 Task: Format the document to improve its visual presentation, including changing font styles, sizes, and applying text effects.
Action: Mouse moved to (633, 486)
Screenshot: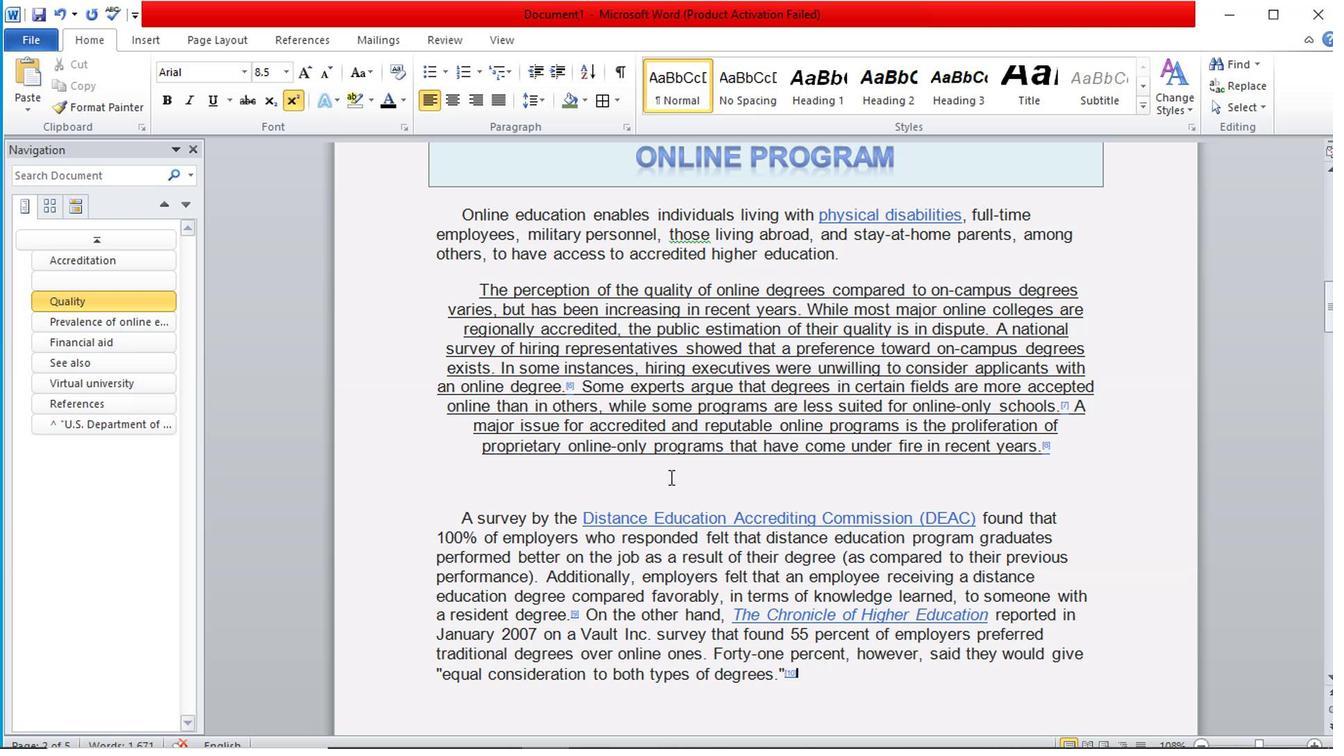 
Action: Mouse scrolled (633, 486) with delta (0, 0)
Screenshot: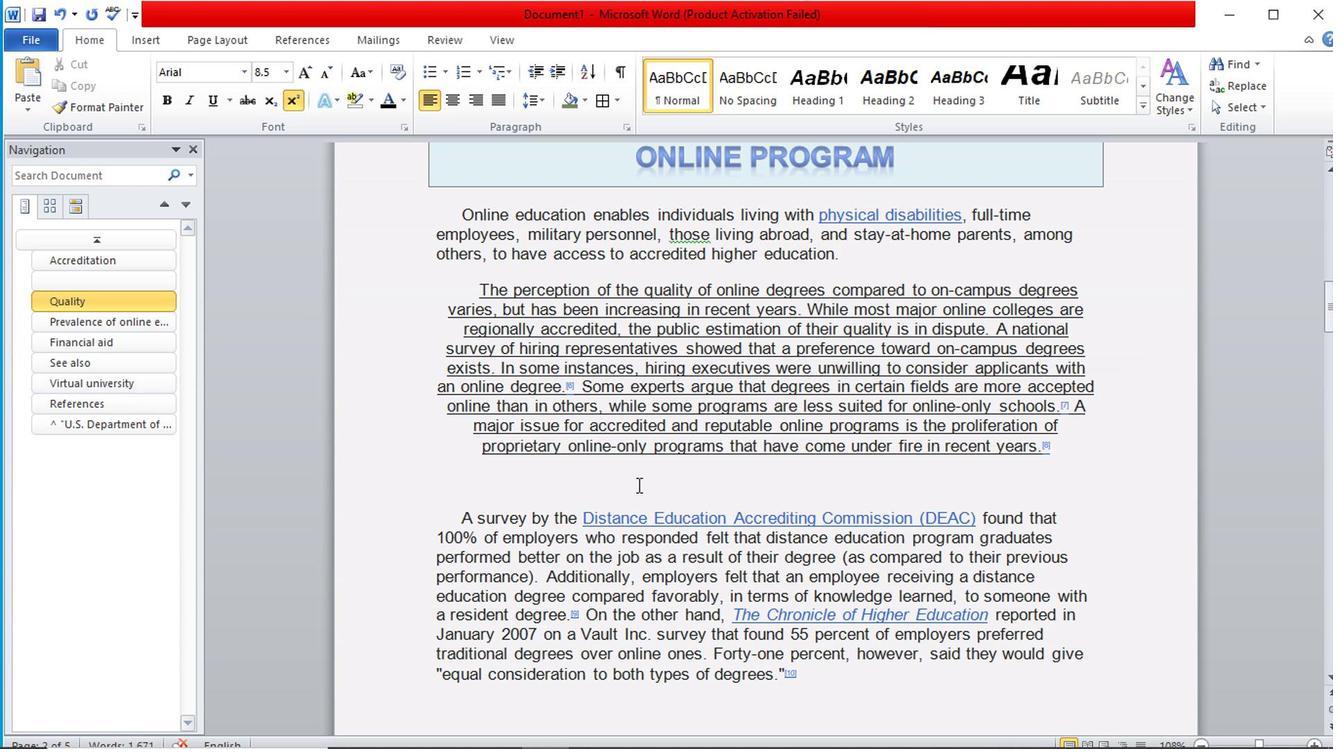 
Action: Mouse scrolled (633, 486) with delta (0, 0)
Screenshot: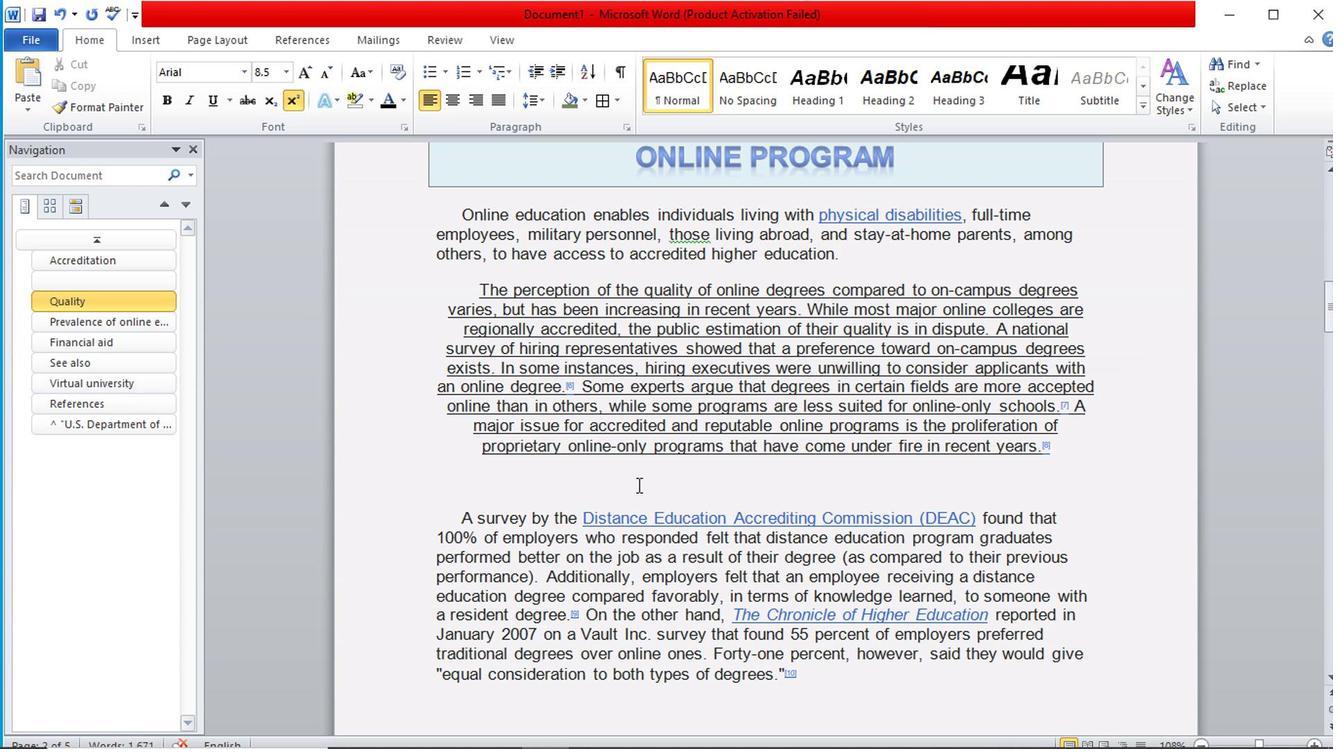 
Action: Mouse scrolled (633, 486) with delta (0, 0)
Screenshot: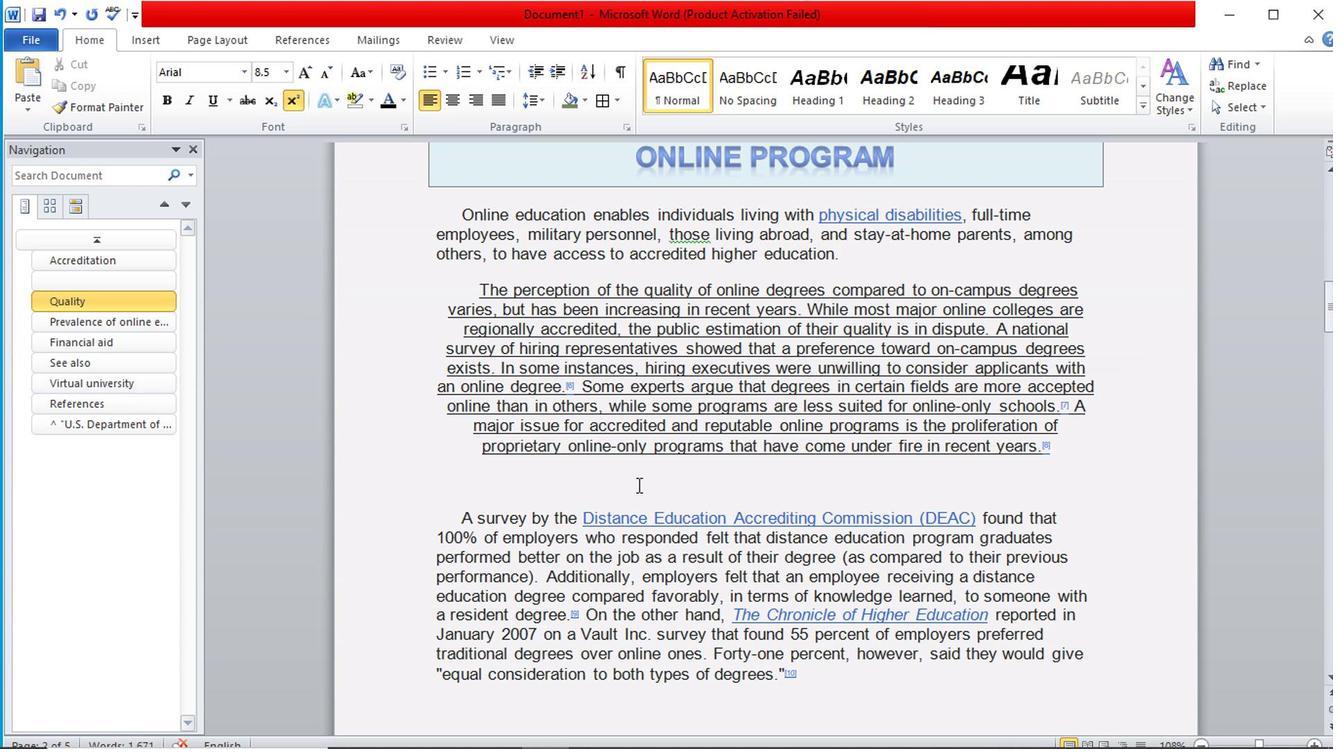 
Action: Mouse scrolled (633, 488) with delta (0, 1)
Screenshot: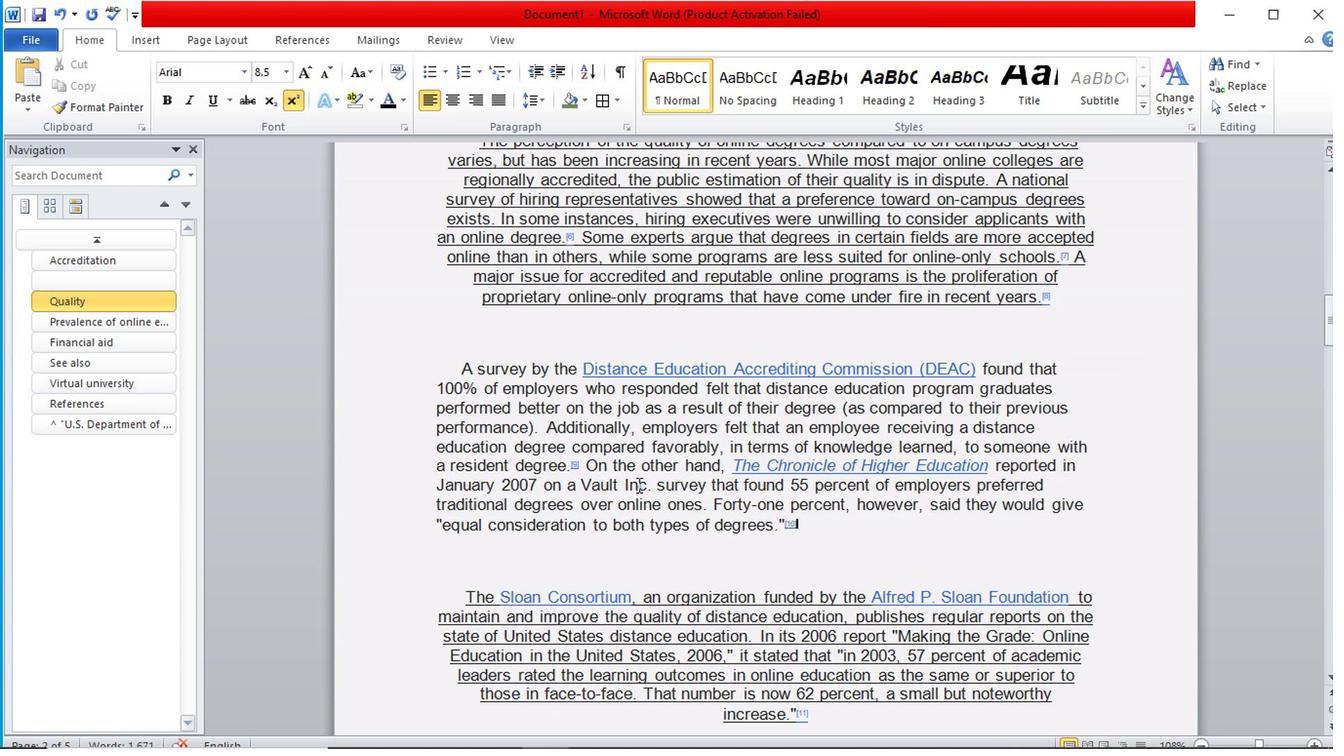 
Action: Mouse scrolled (633, 488) with delta (0, 1)
Screenshot: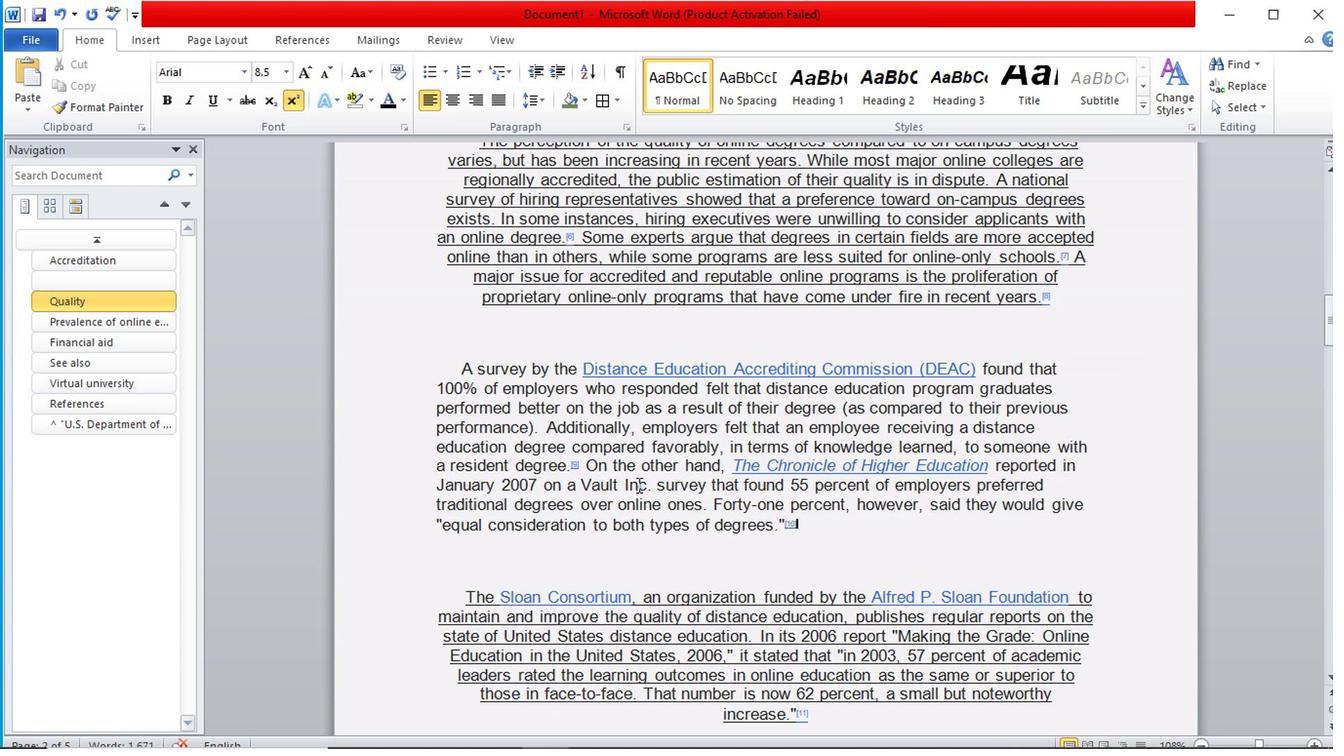 
Action: Mouse scrolled (633, 488) with delta (0, 1)
Screenshot: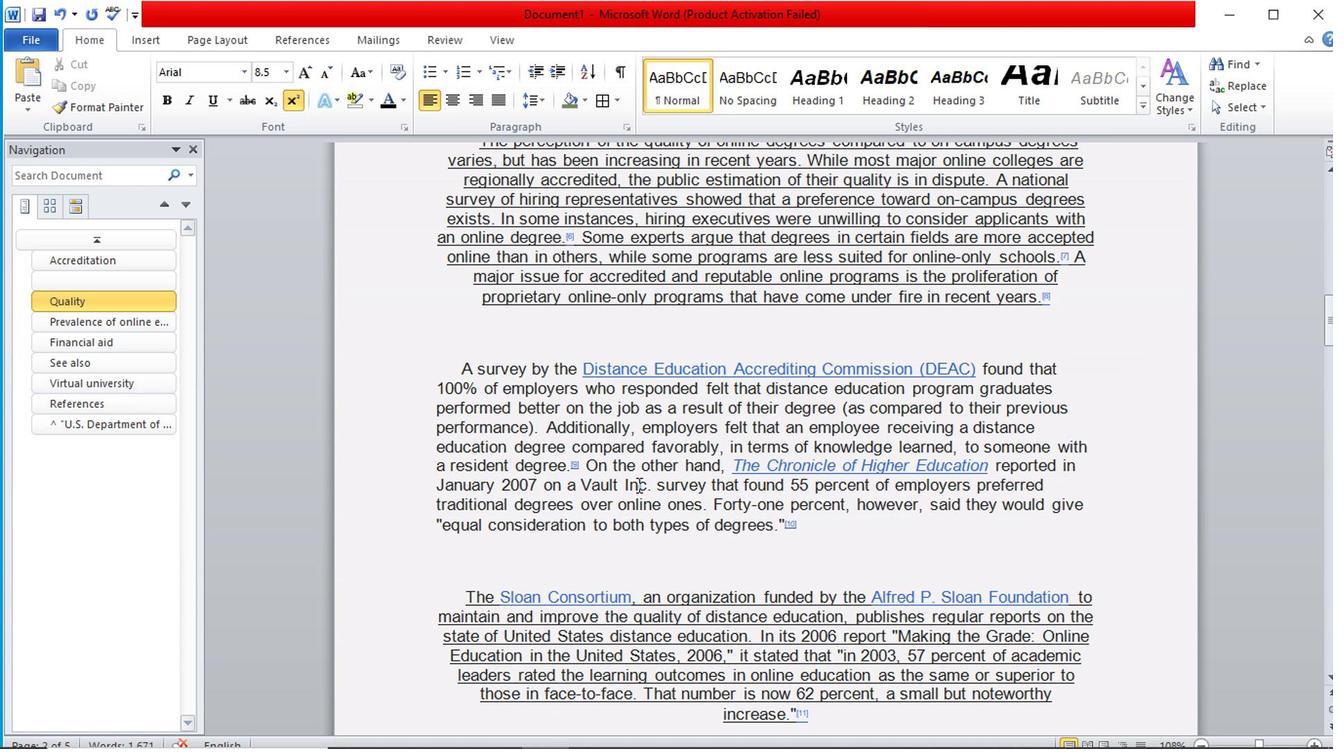 
Action: Mouse moved to (631, 488)
Screenshot: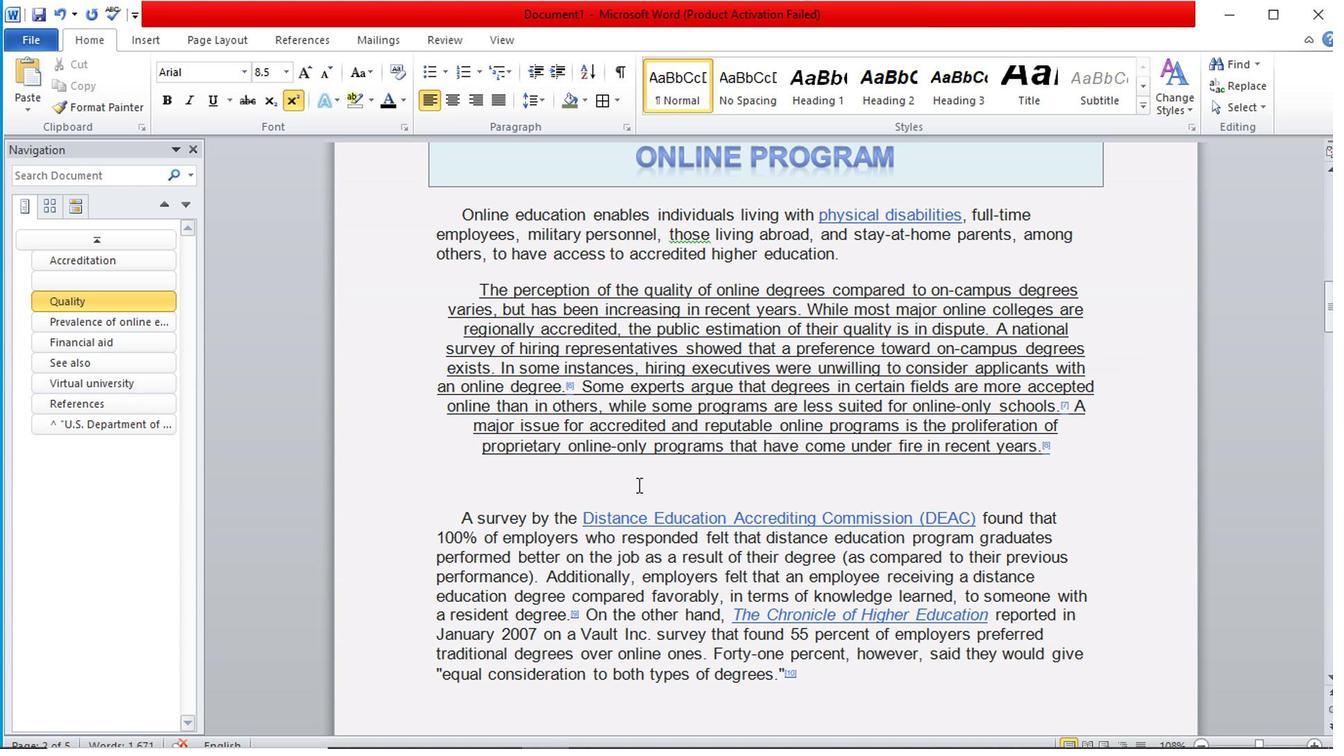 
Action: Mouse scrolled (631, 489) with delta (0, 0)
Screenshot: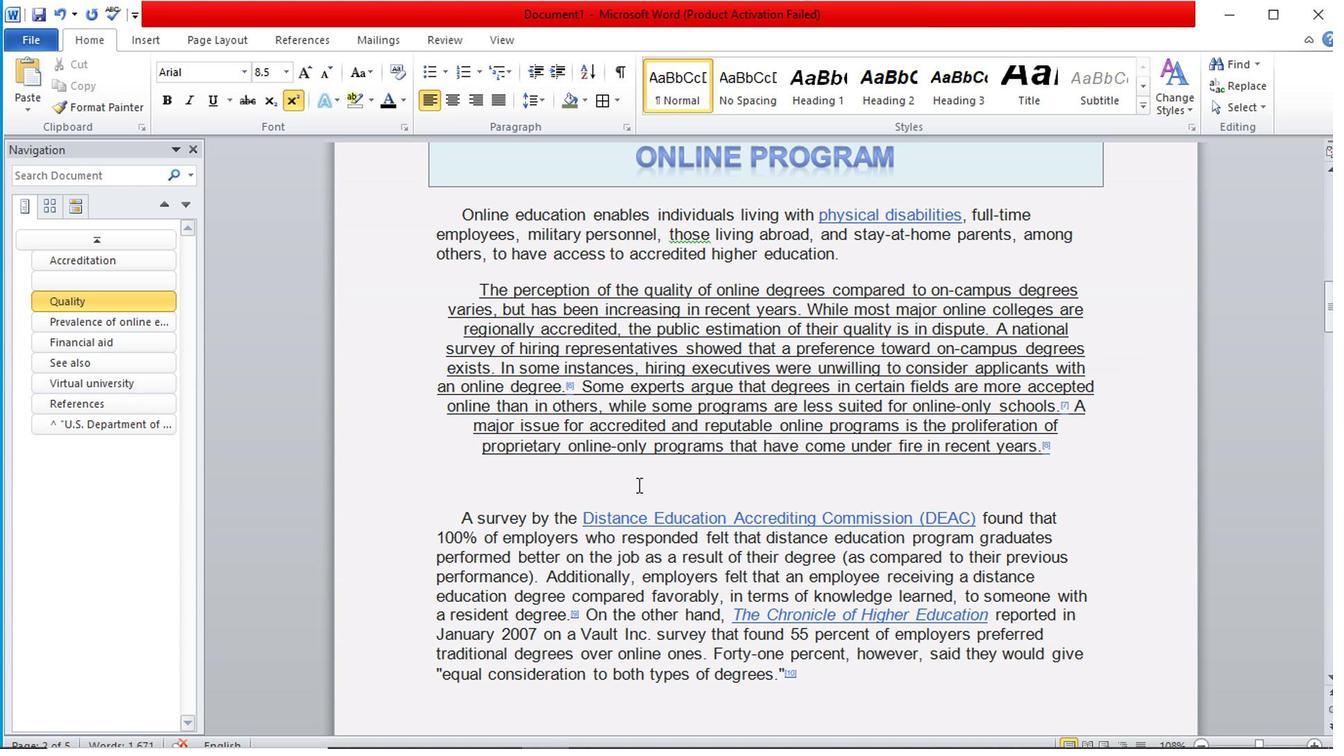 
Action: Mouse scrolled (631, 489) with delta (0, 0)
Screenshot: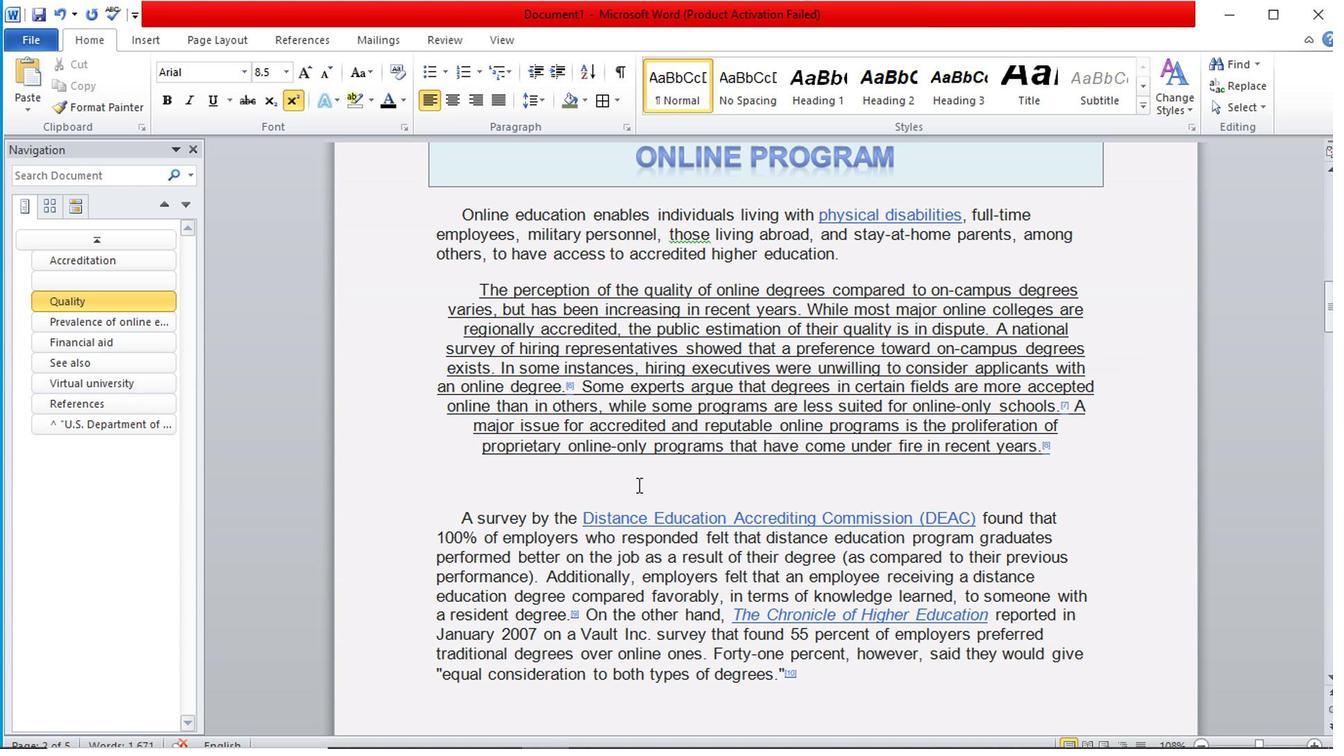 
Action: Mouse scrolled (631, 489) with delta (0, 0)
Screenshot: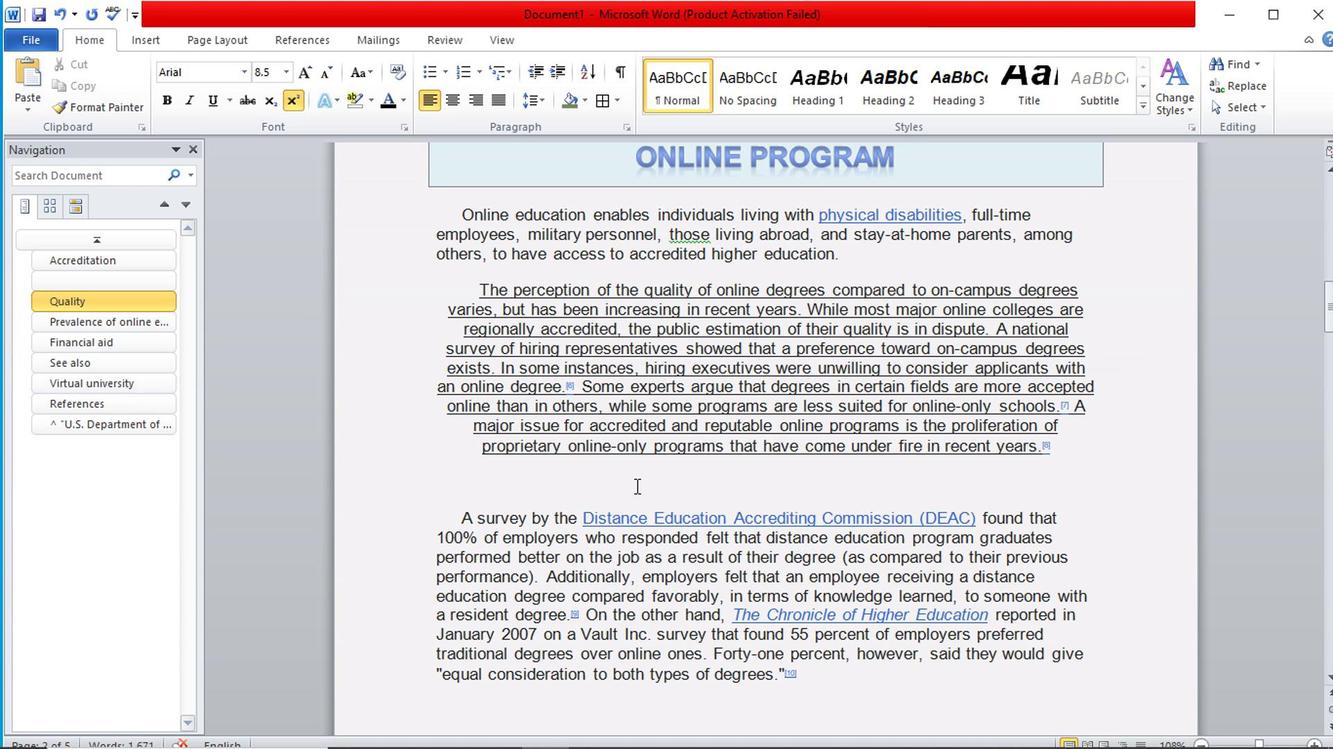 
Action: Mouse moved to (618, 491)
Screenshot: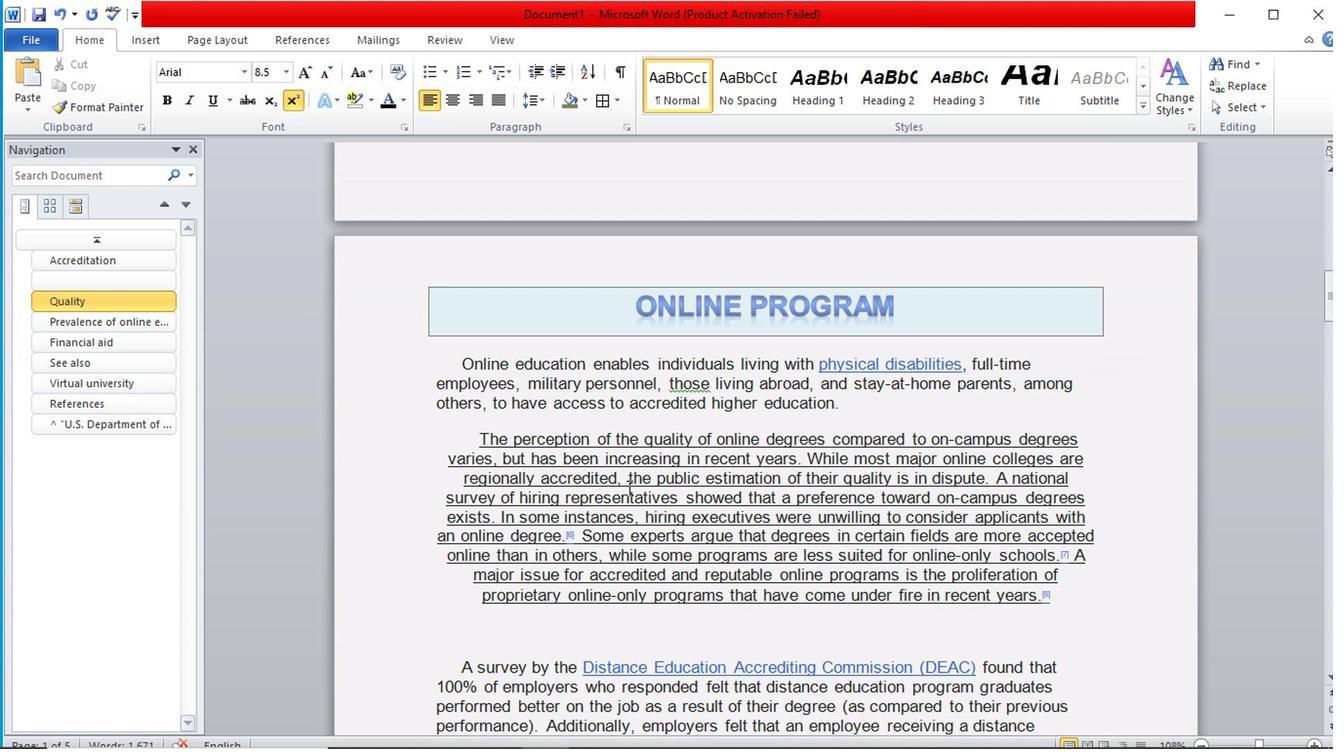 
Action: Mouse scrolled (618, 490) with delta (0, 0)
Screenshot: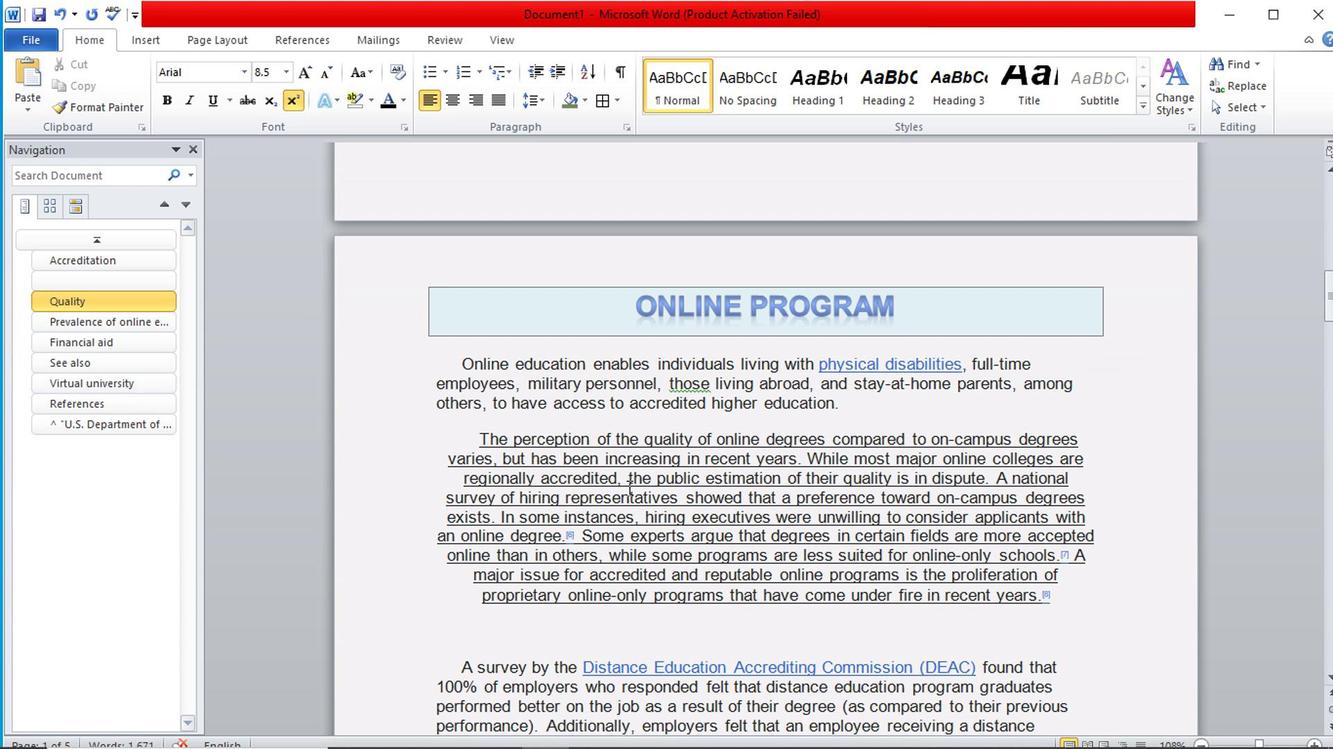 
Action: Mouse moved to (617, 491)
Screenshot: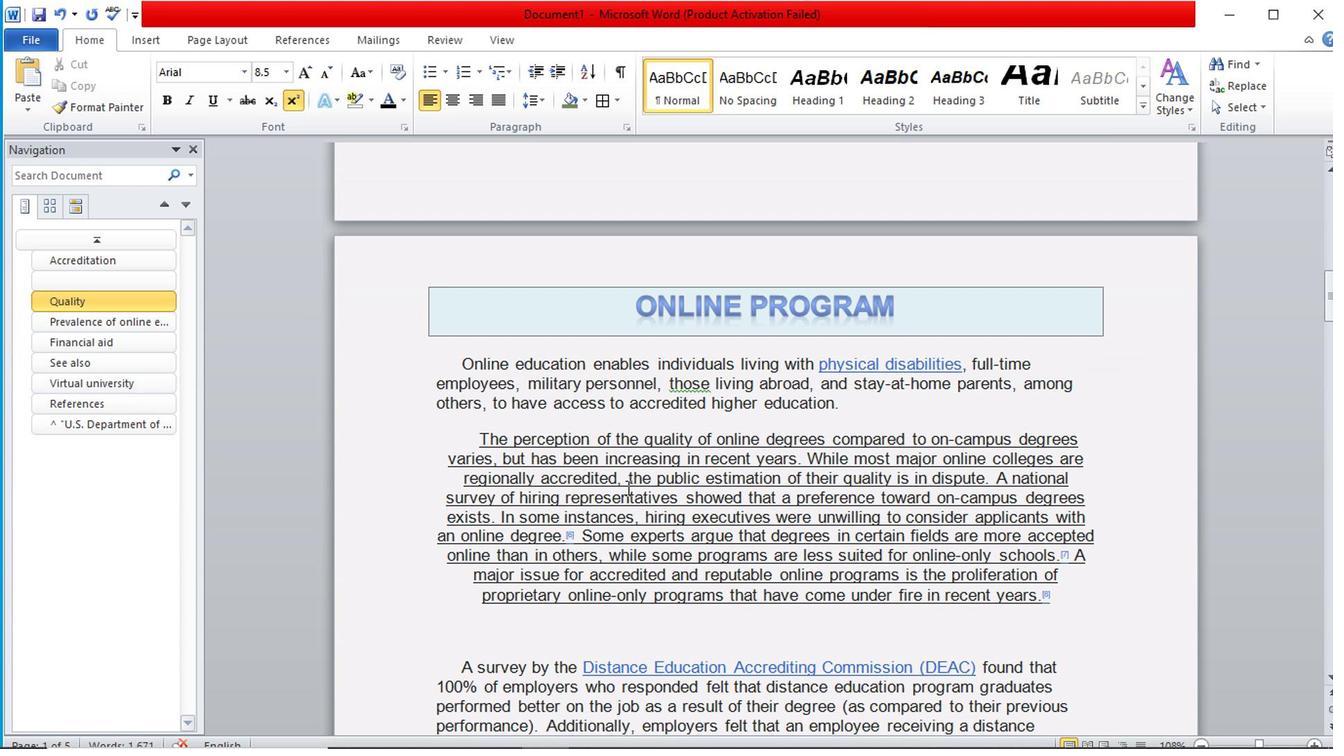 
Action: Mouse scrolled (617, 490) with delta (0, 0)
Screenshot: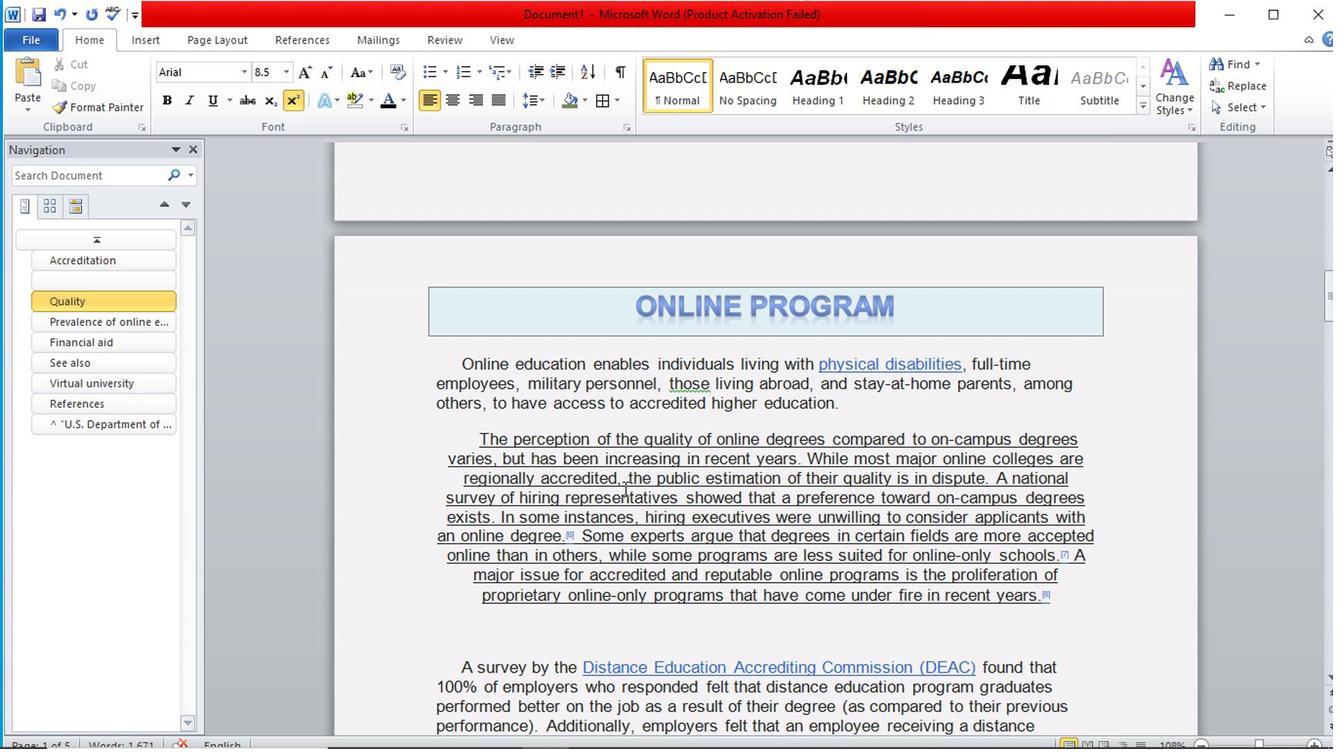 
Action: Mouse moved to (615, 492)
Screenshot: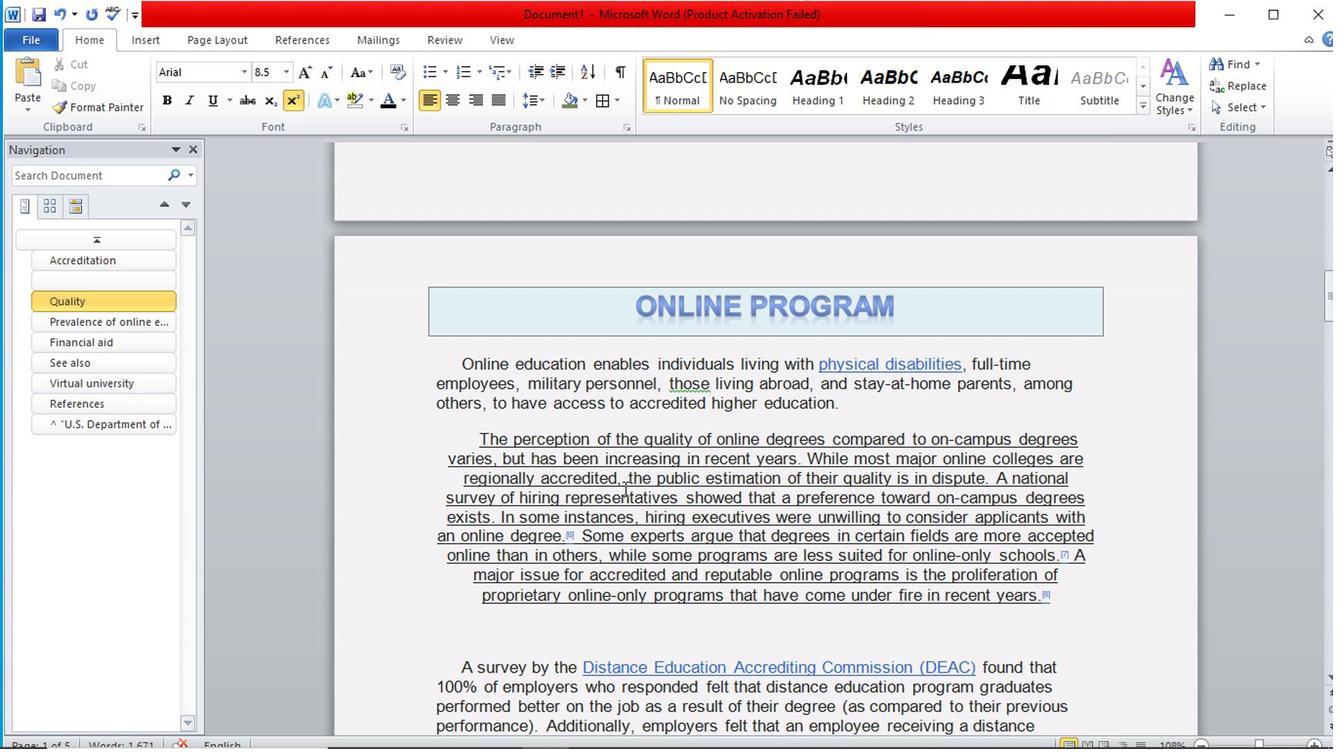 
Action: Mouse scrolled (615, 491) with delta (0, -1)
Screenshot: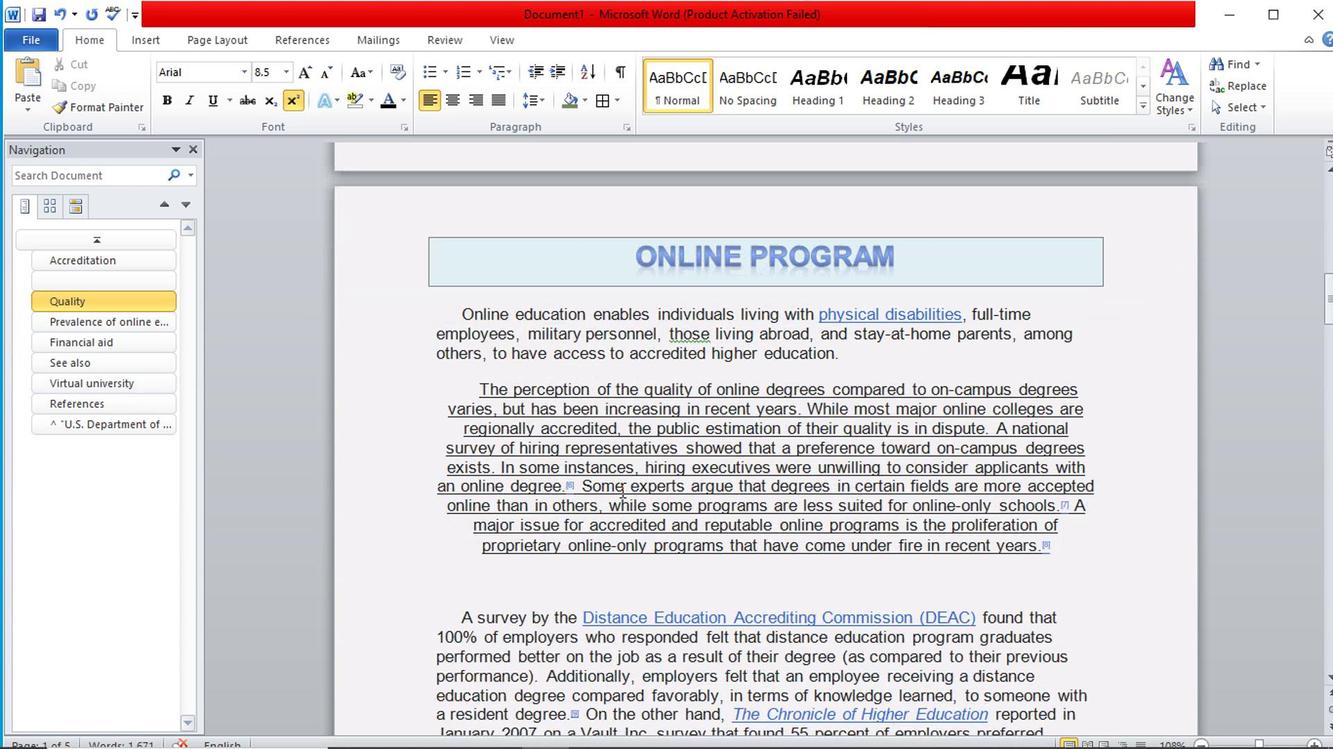 
Action: Mouse moved to (506, 461)
Screenshot: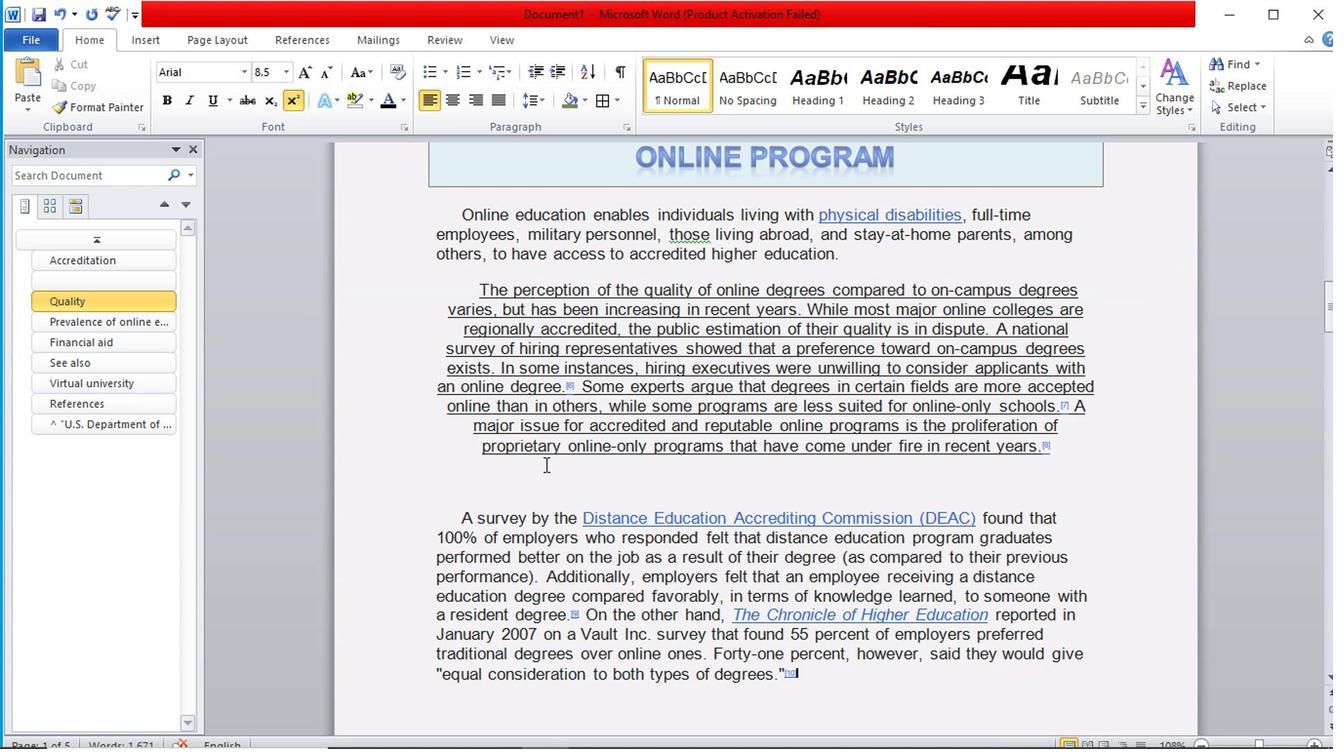 
Action: Mouse scrolled (506, 461) with delta (0, 0)
Screenshot: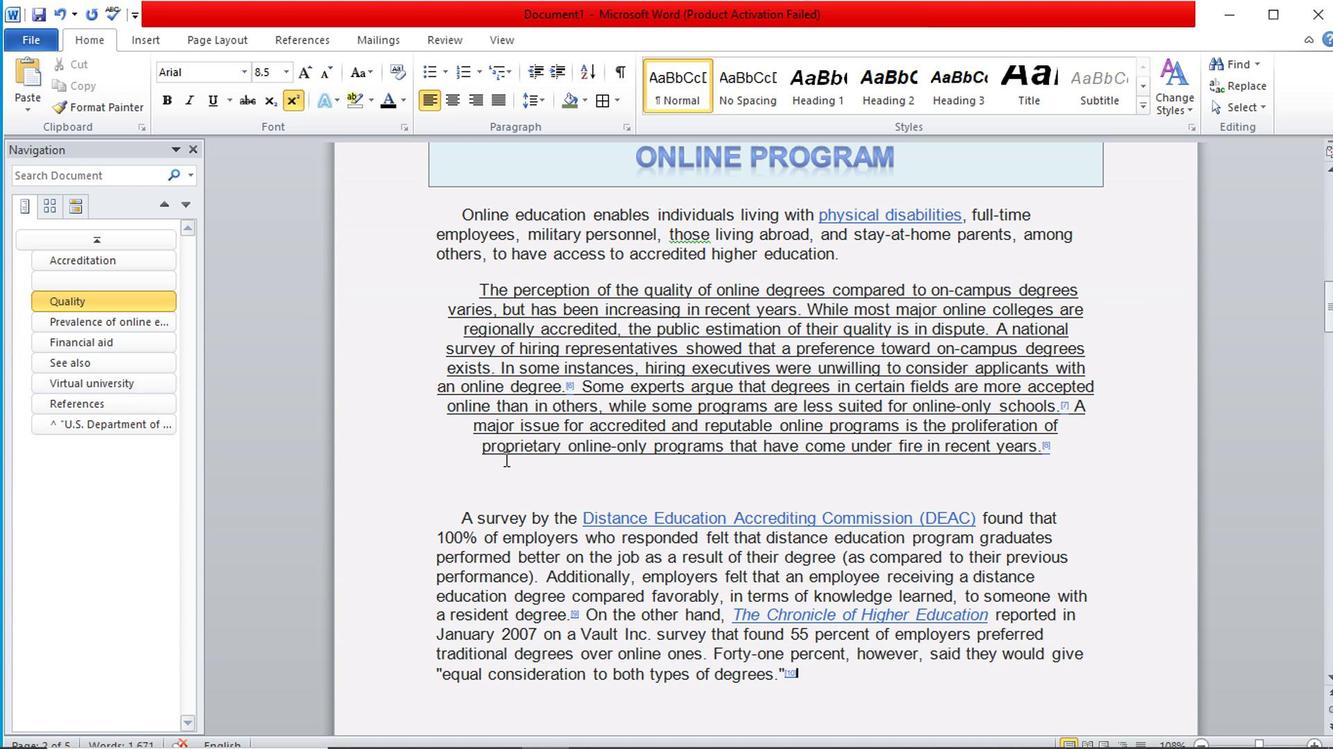 
Action: Mouse scrolled (506, 461) with delta (0, 0)
Screenshot: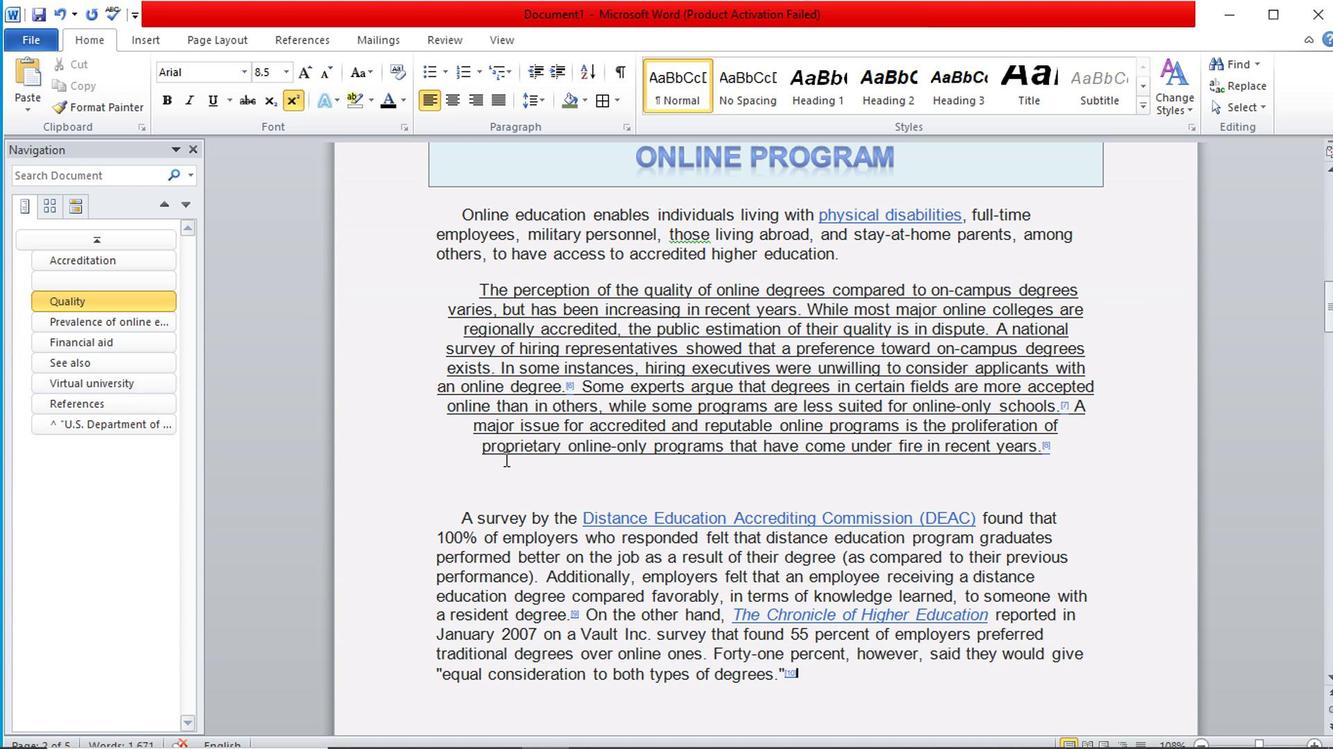
Action: Mouse scrolled (506, 461) with delta (0, 0)
Screenshot: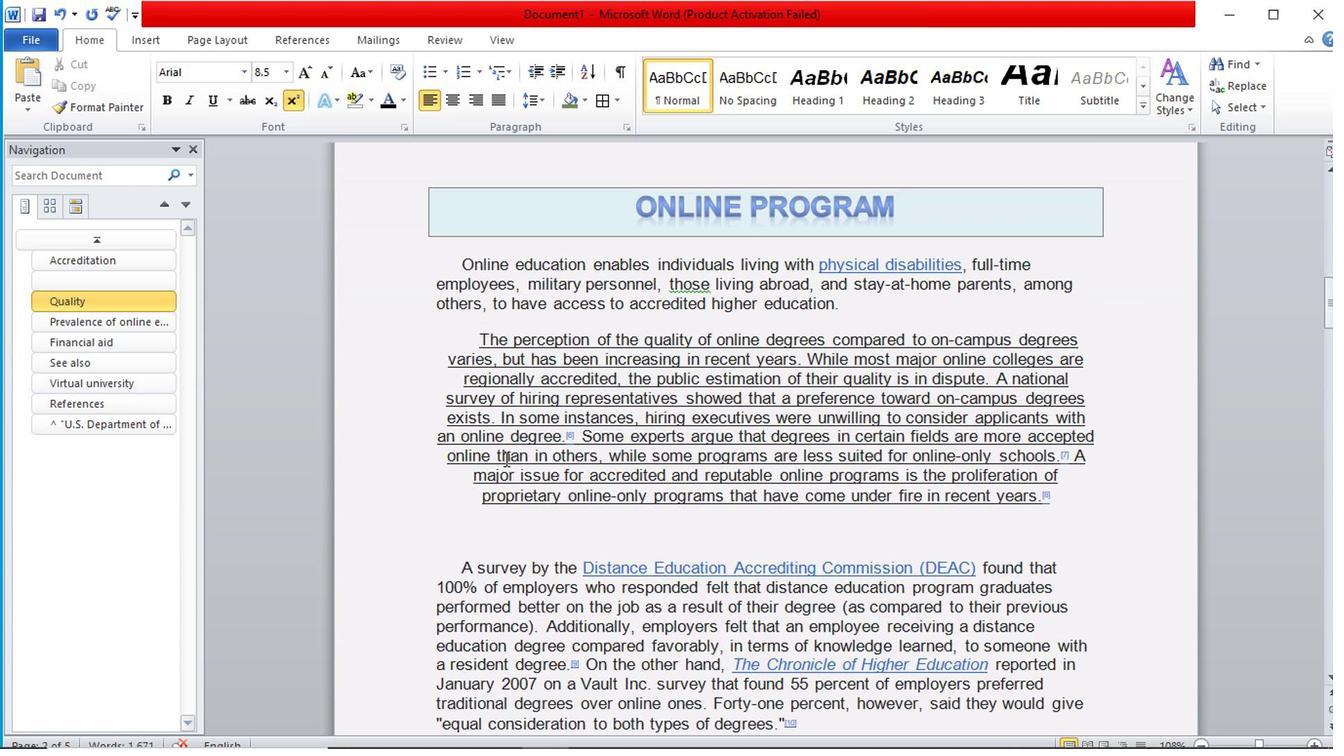 
Action: Mouse scrolled (506, 461) with delta (0, 0)
Screenshot: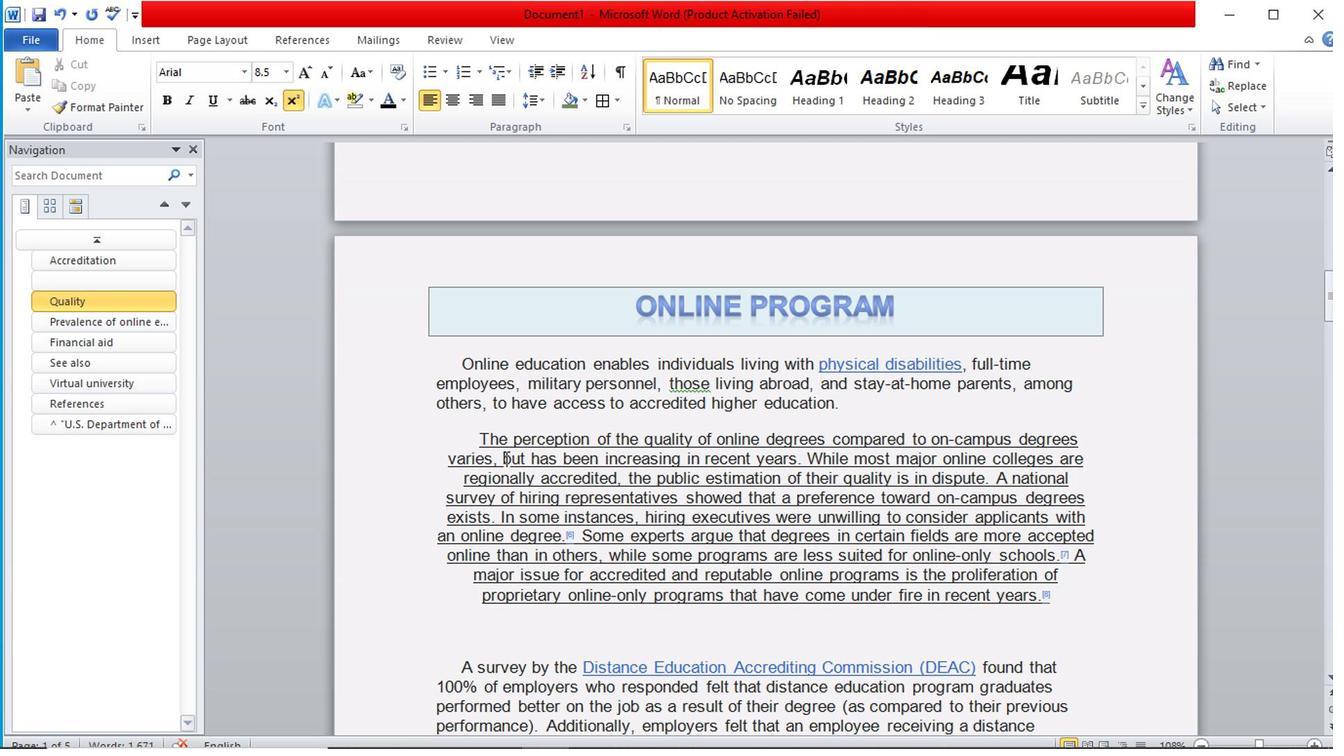 
Action: Mouse moved to (450, 447)
Screenshot: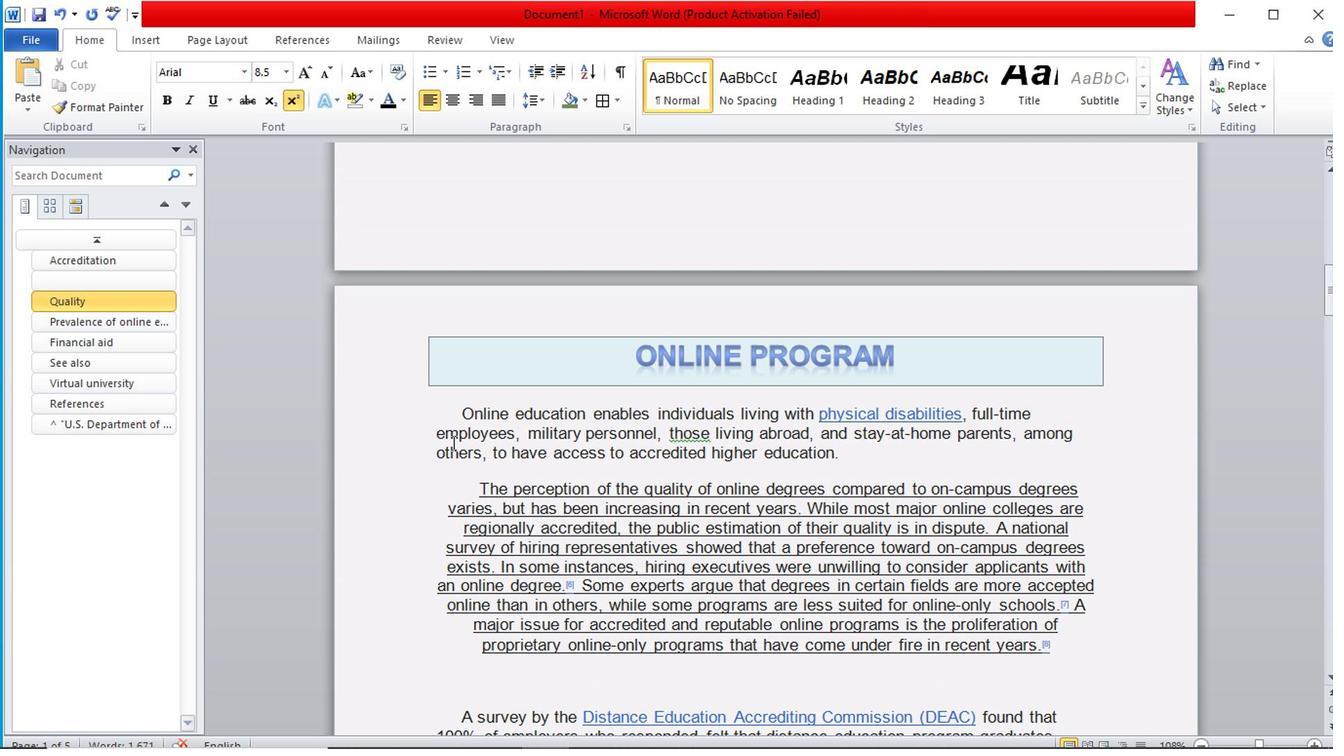 
Action: Mouse scrolled (450, 446) with delta (0, -1)
Screenshot: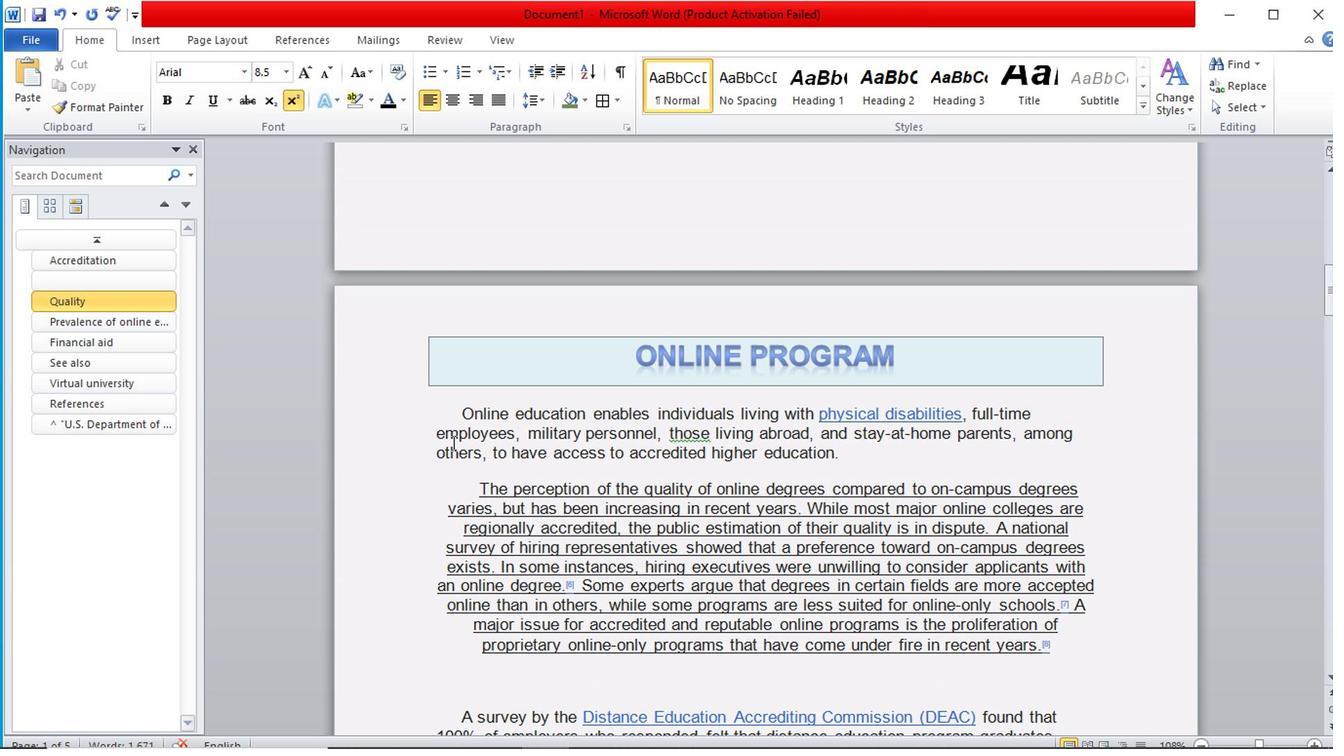 
Action: Mouse moved to (445, 450)
Screenshot: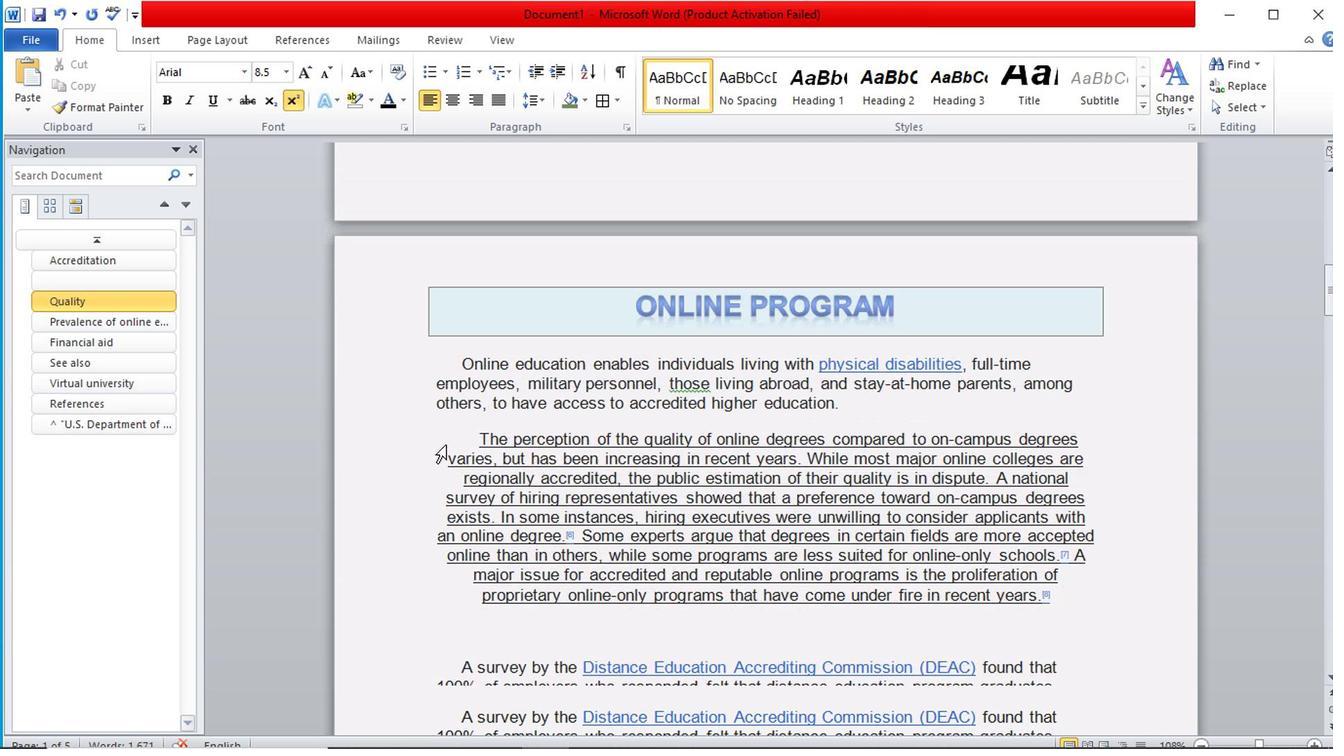 
Action: Mouse scrolled (445, 449) with delta (0, 0)
Screenshot: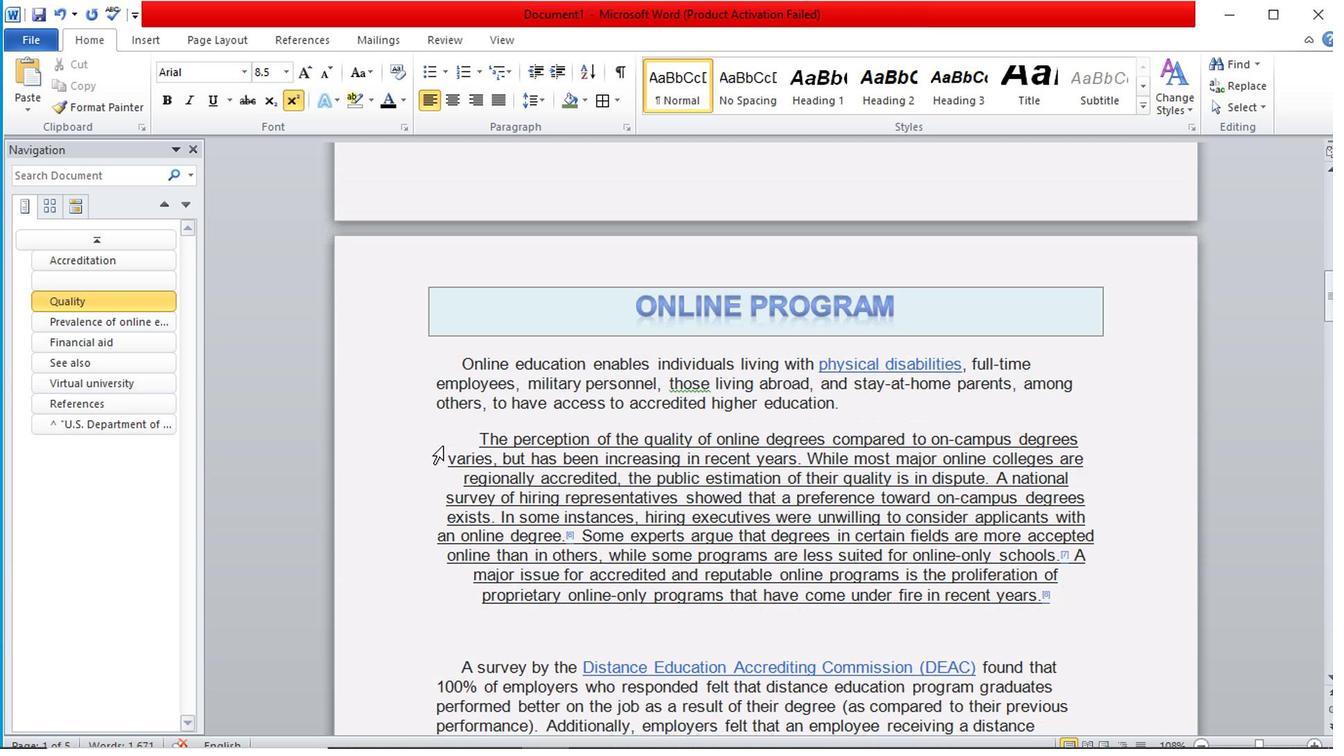 
Action: Mouse moved to (378, 309)
Screenshot: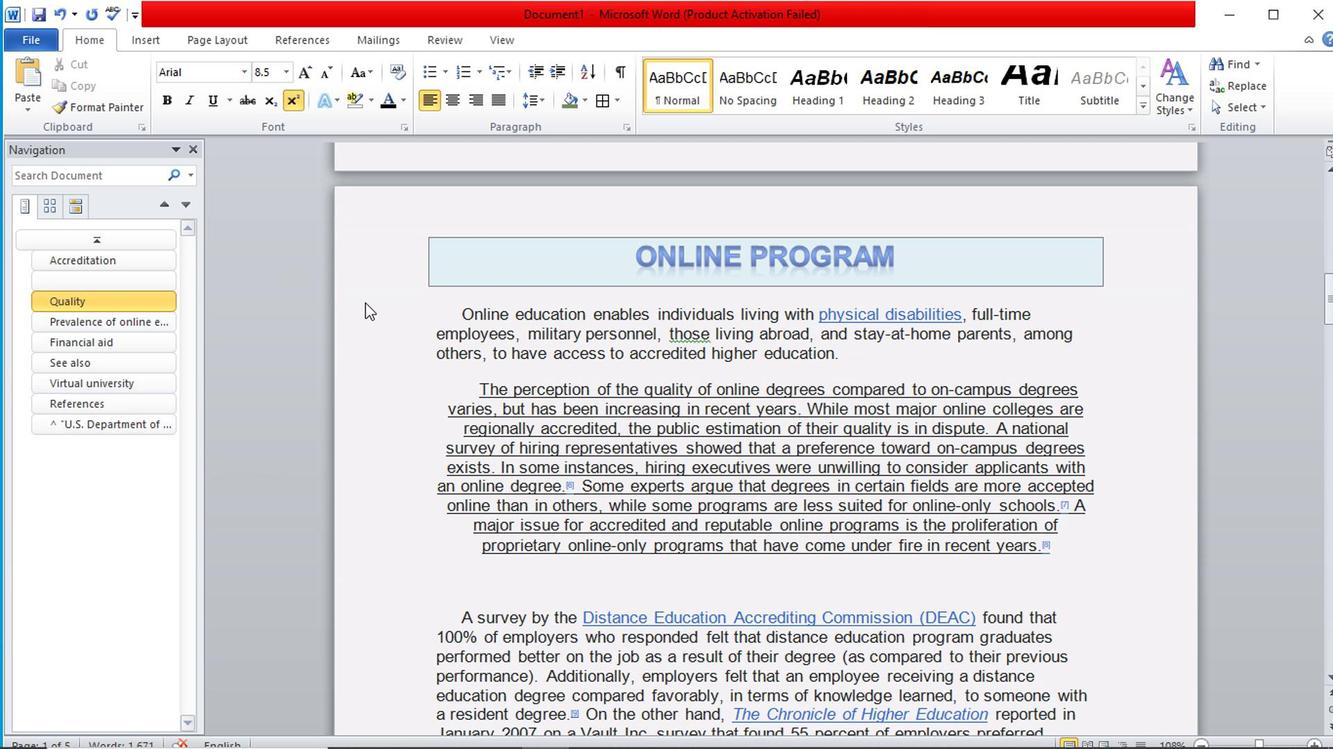
Action: Mouse scrolled (378, 308) with delta (0, 0)
Screenshot: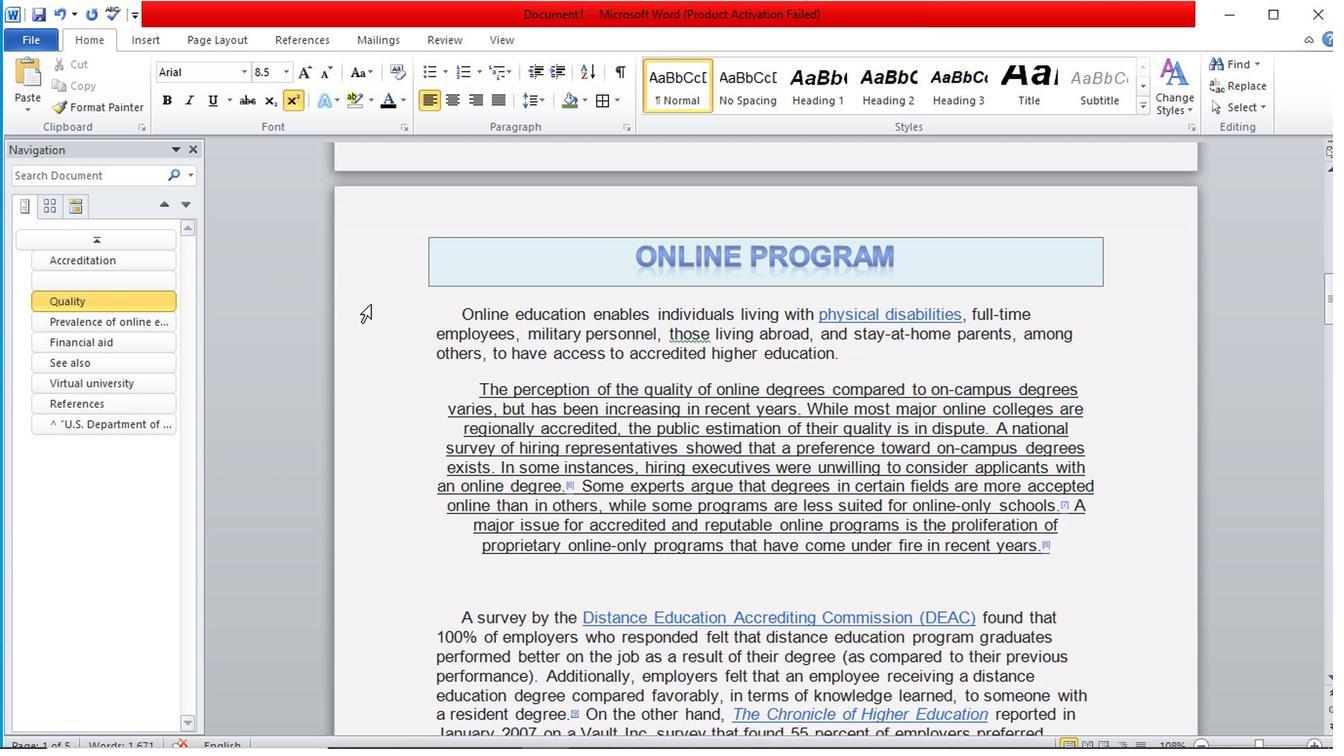 
Action: Mouse scrolled (378, 308) with delta (0, 0)
Screenshot: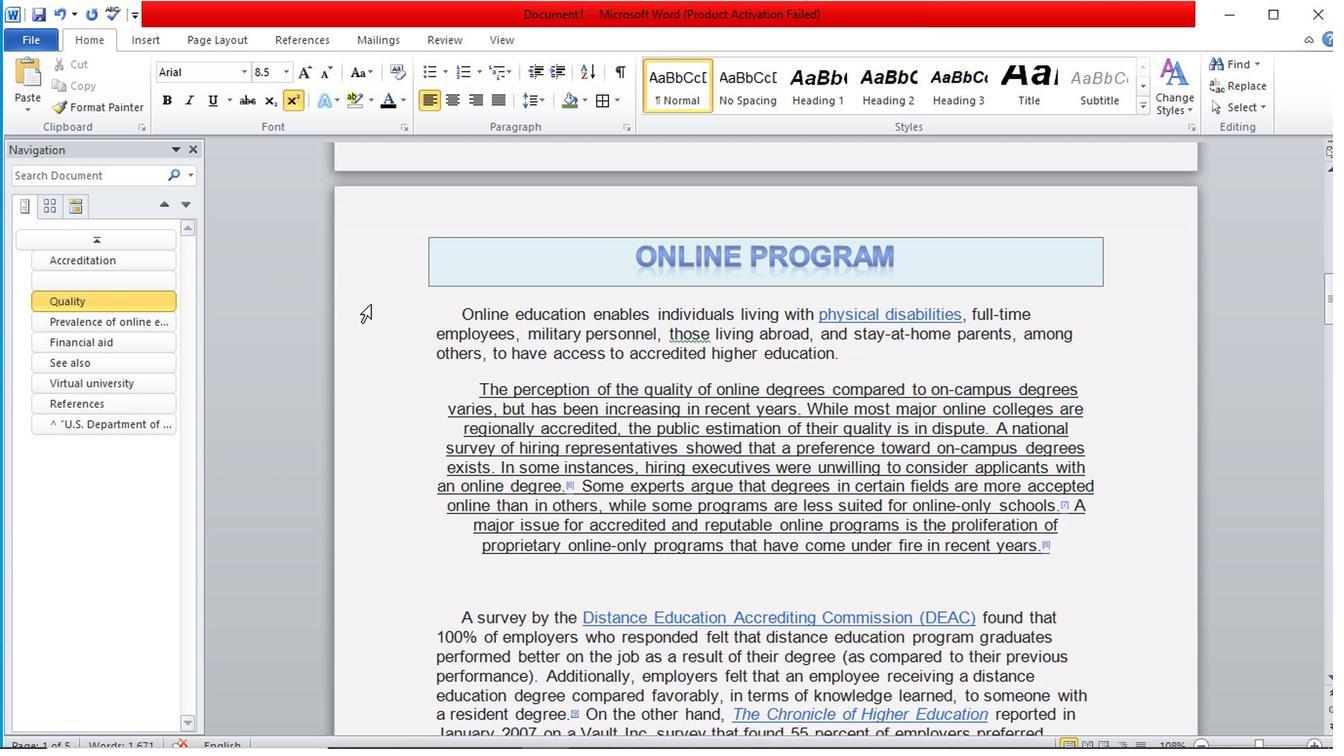 
Action: Mouse moved to (463, 215)
Screenshot: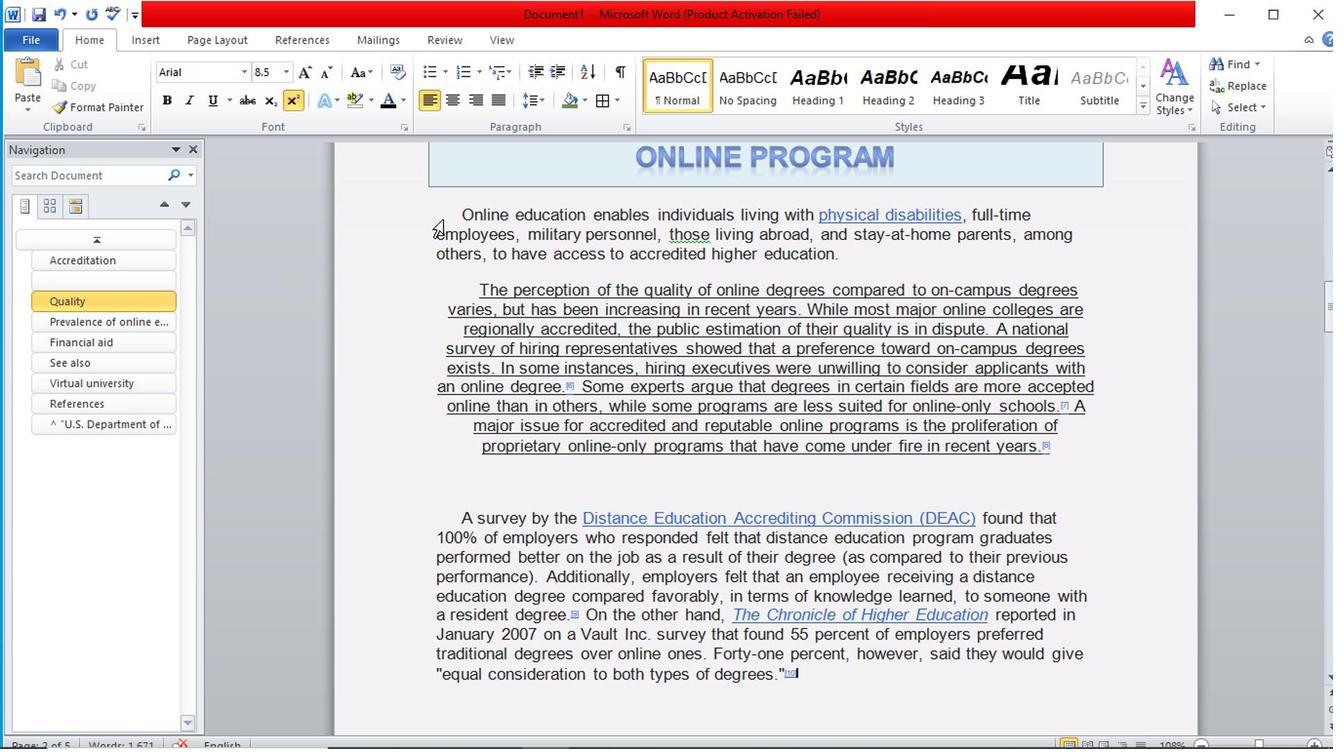 
Action: Mouse pressed left at (463, 215)
Screenshot: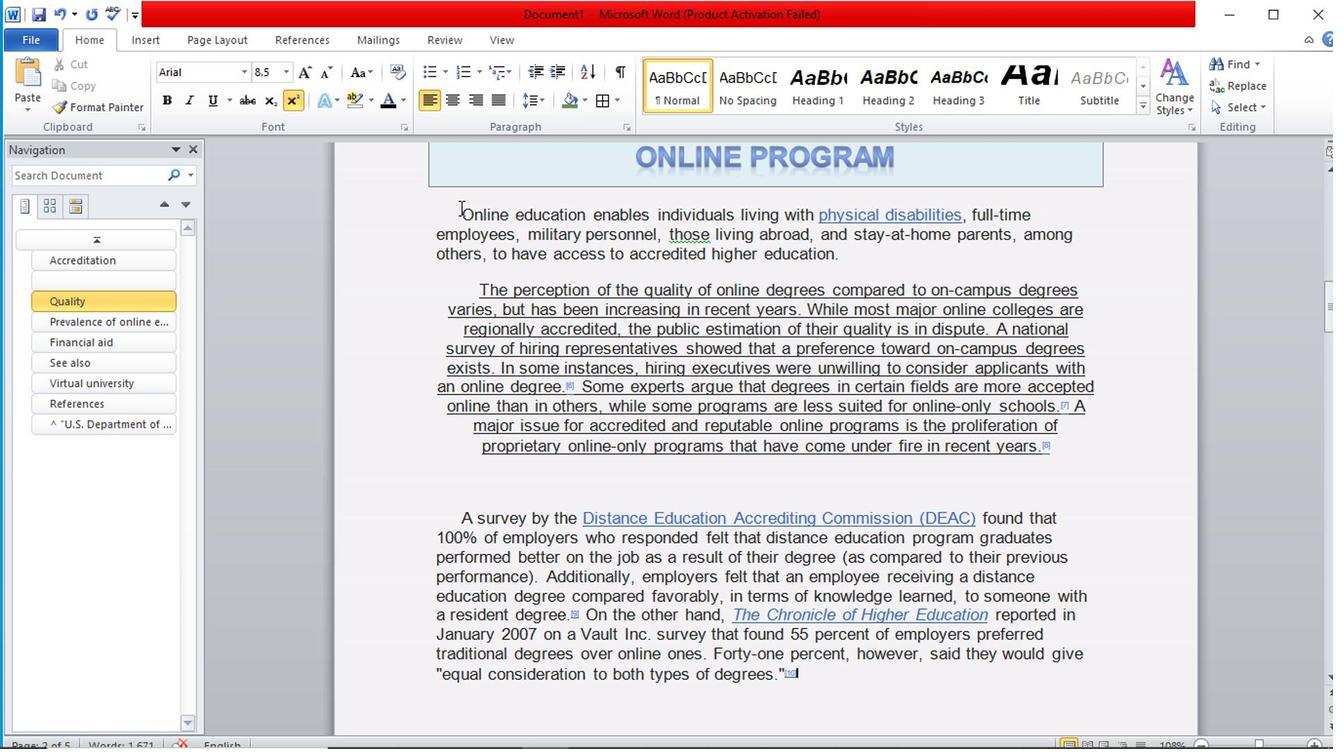 
Action: Mouse moved to (210, 106)
Screenshot: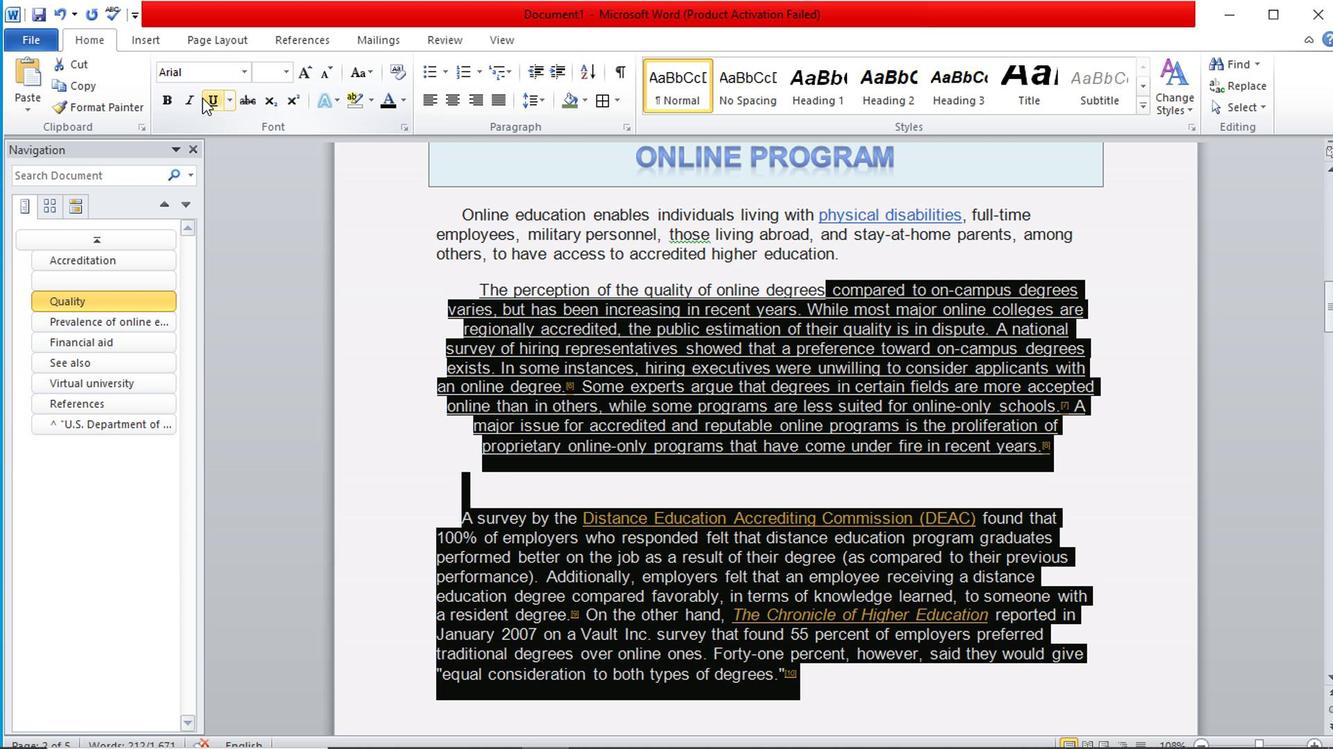 
Action: Mouse pressed left at (210, 106)
Screenshot: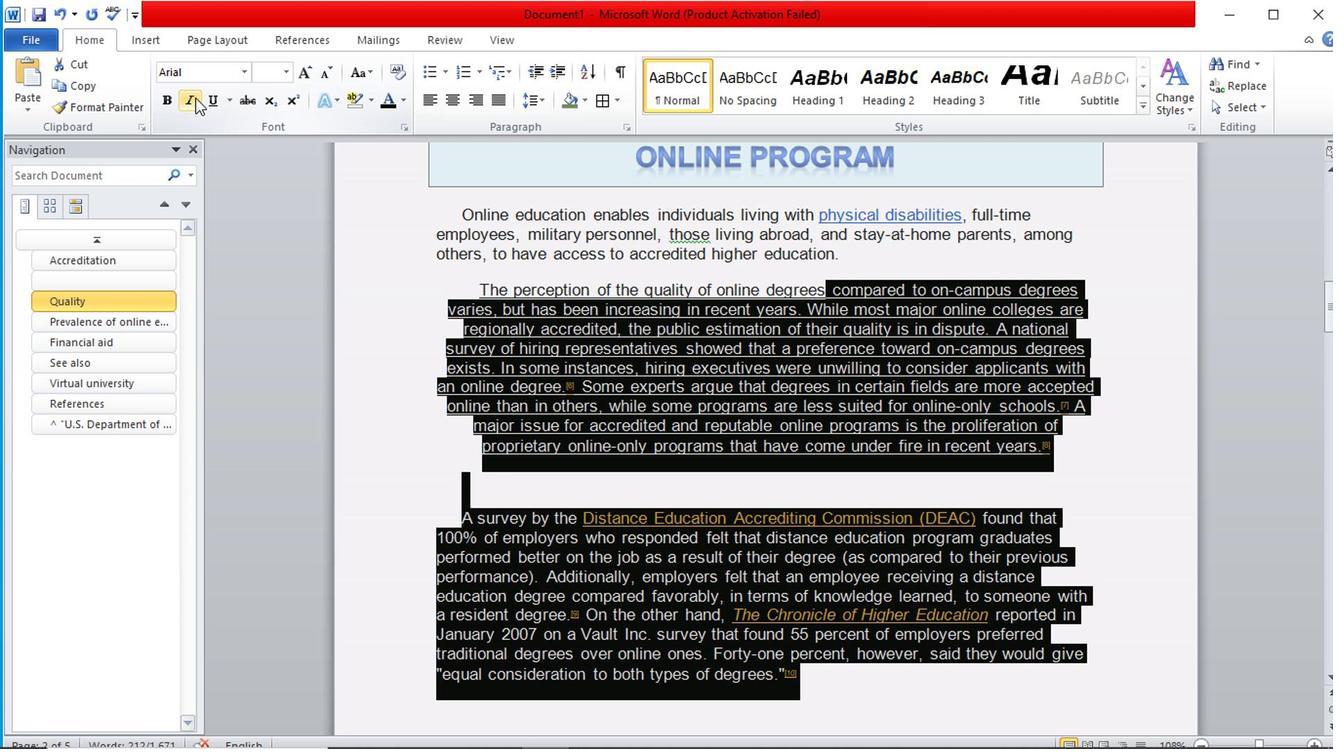 
Action: Mouse moved to (381, 299)
Screenshot: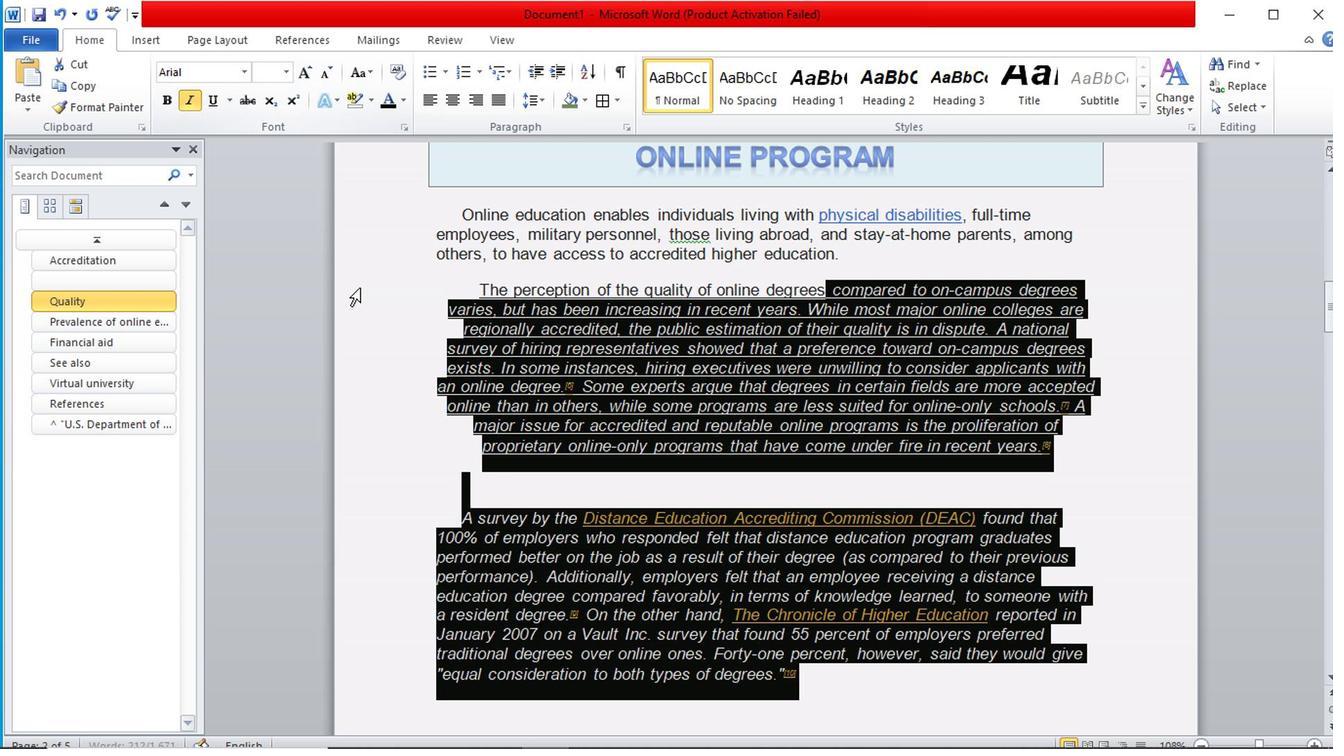 
Action: Mouse pressed left at (381, 299)
Screenshot: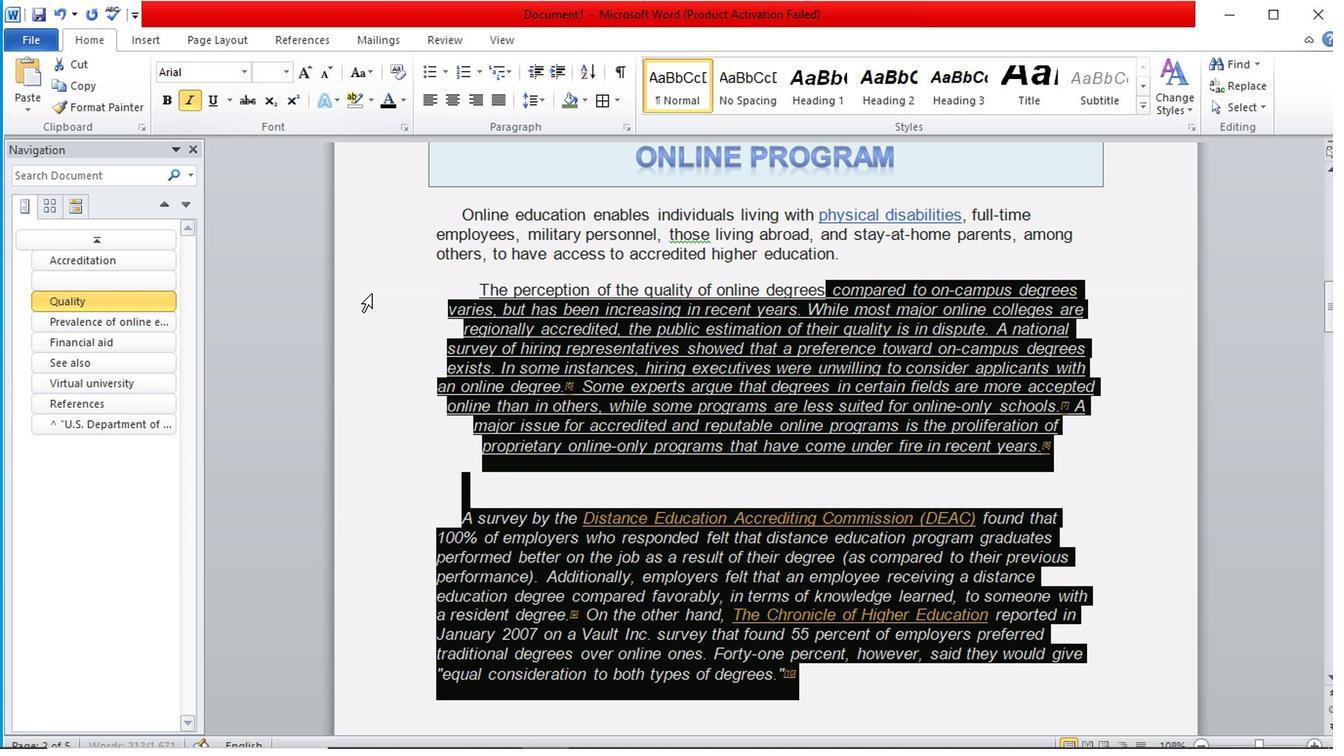 
Action: Mouse moved to (833, 483)
Screenshot: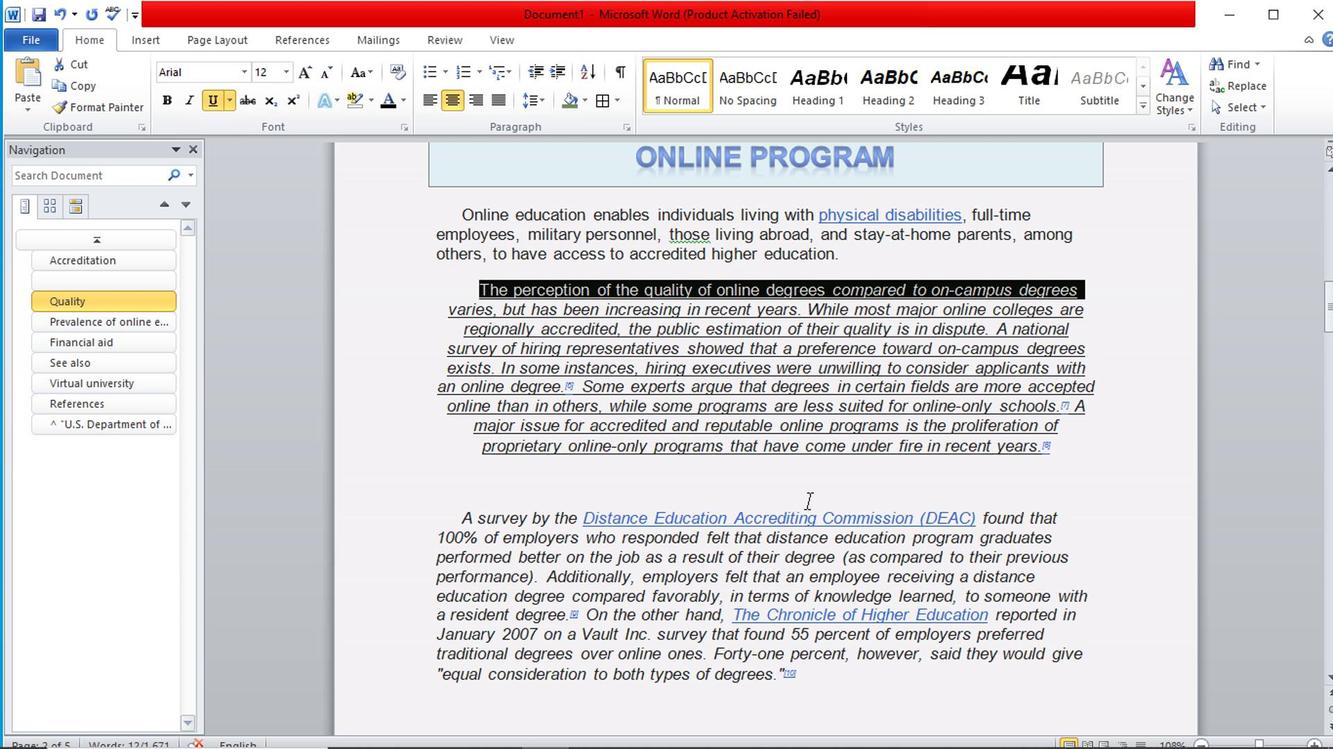 
Action: Mouse pressed left at (833, 483)
Screenshot: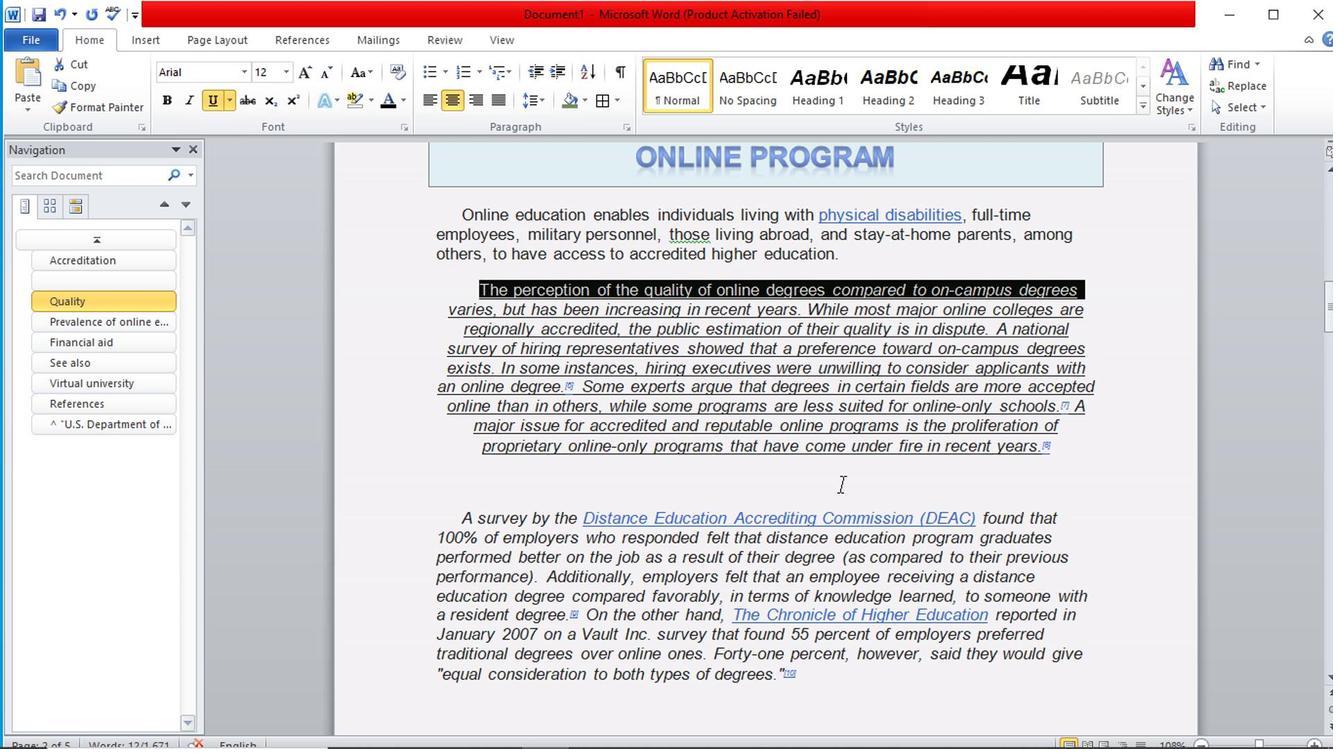 
Action: Mouse moved to (458, 213)
Screenshot: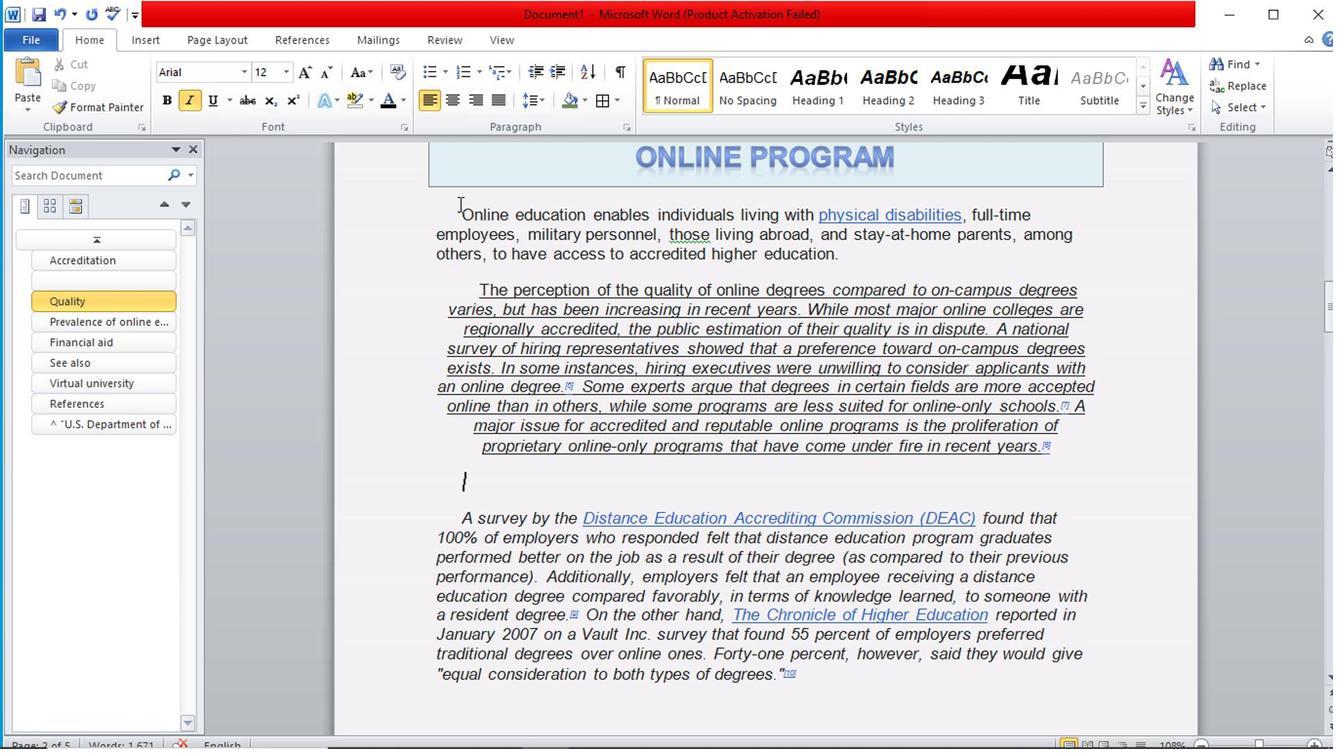 
Action: Mouse pressed left at (458, 213)
Screenshot: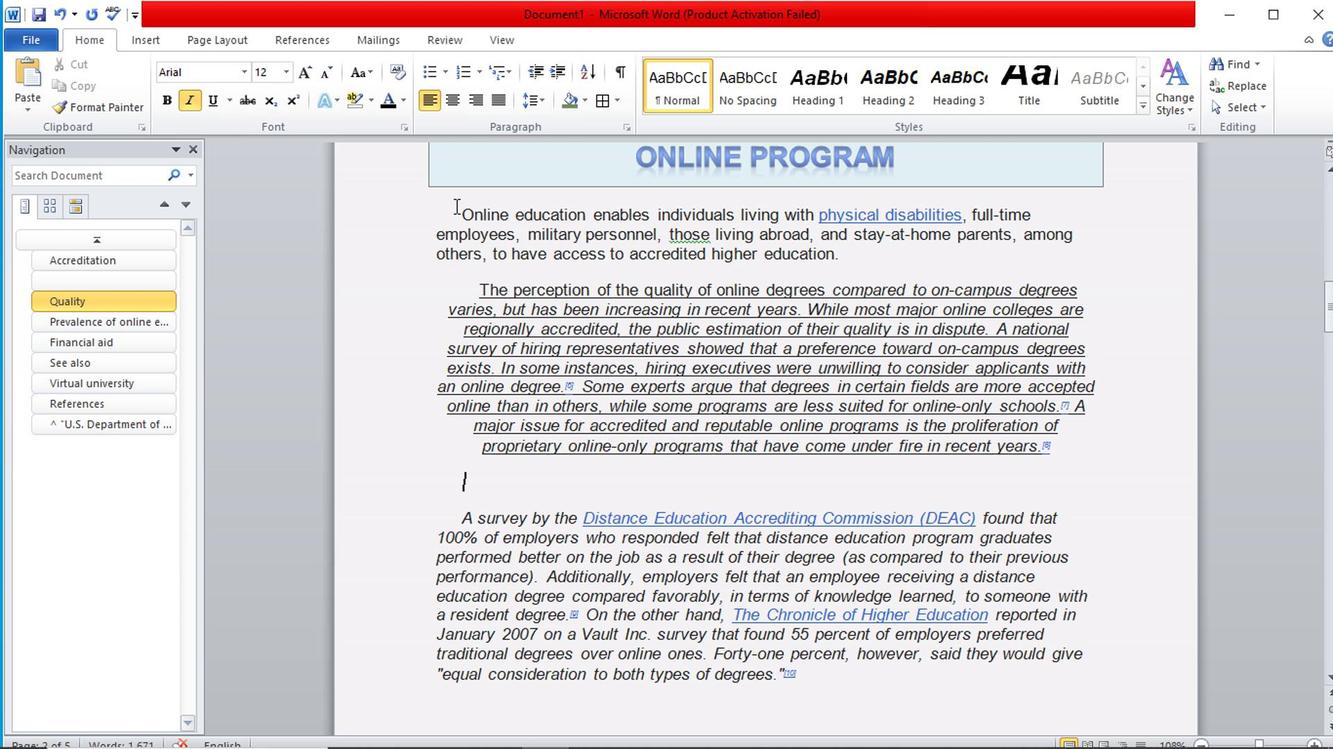 
Action: Mouse moved to (449, 104)
Screenshot: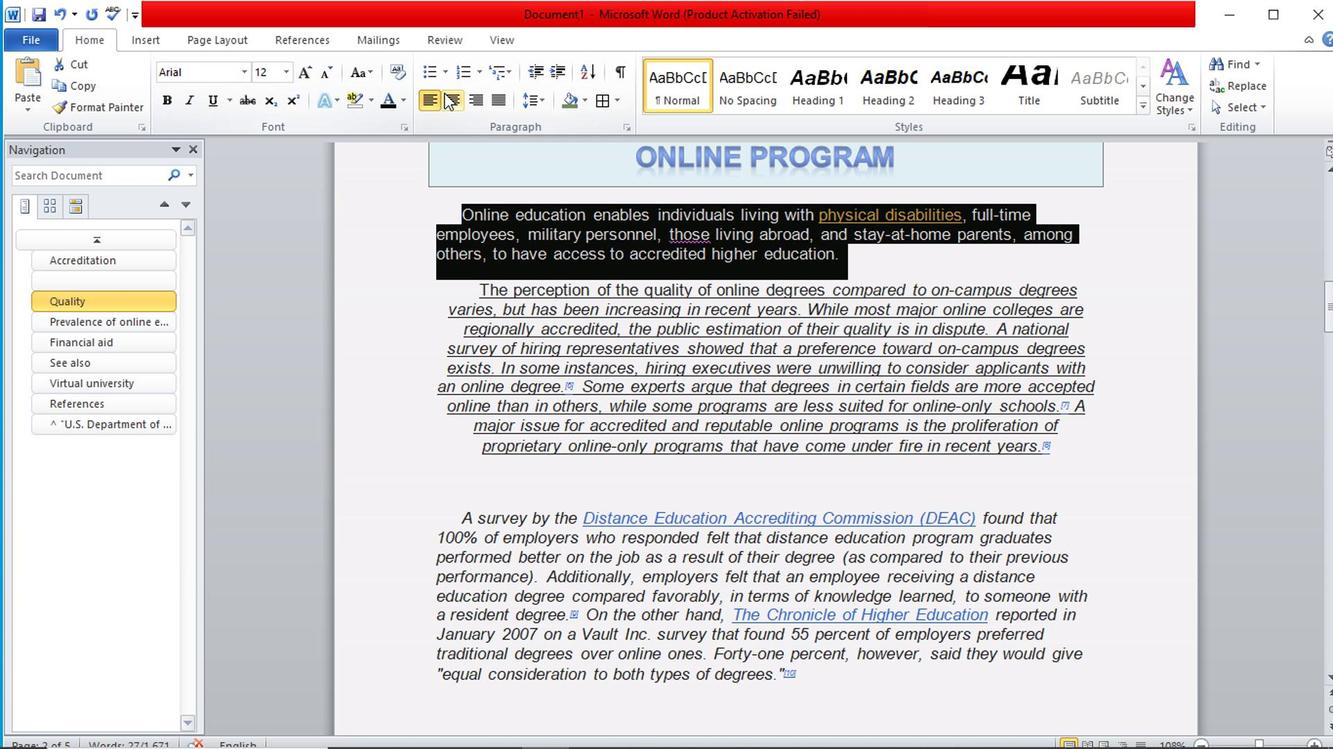 
Action: Mouse pressed left at (449, 104)
Screenshot: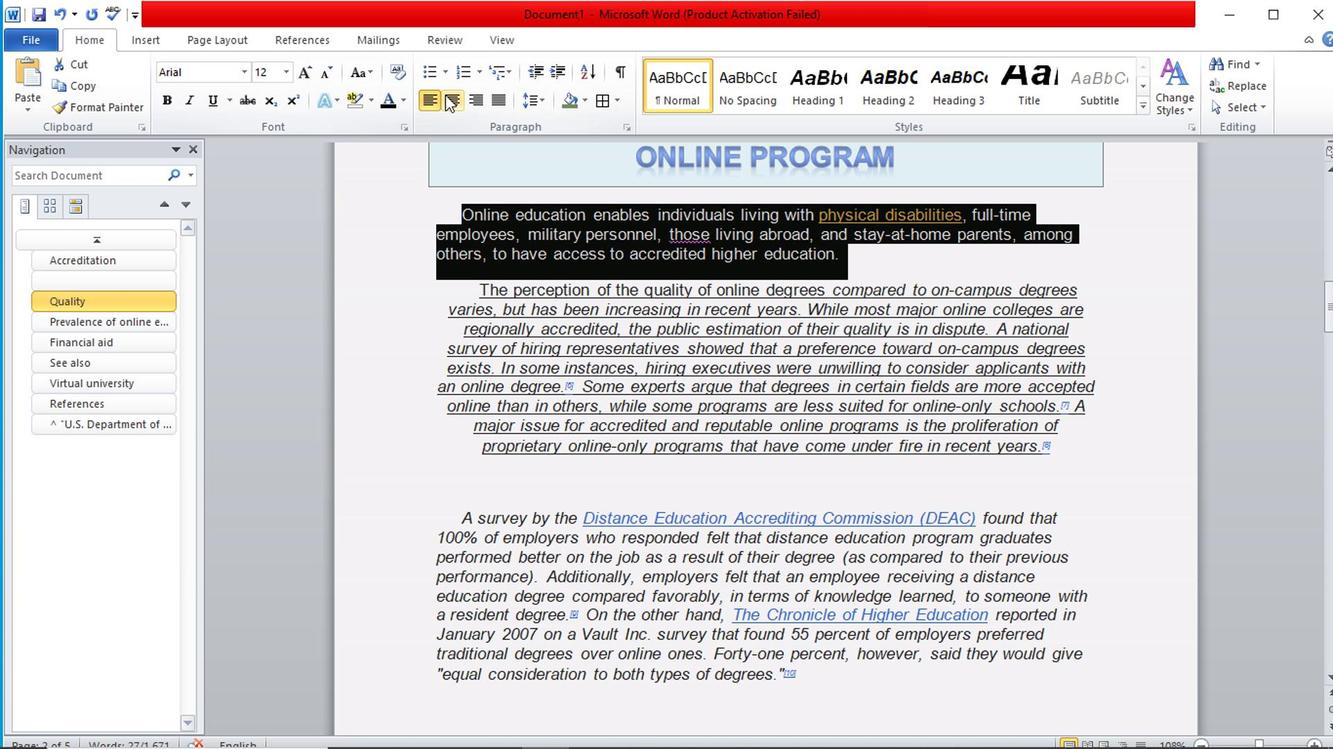 
Action: Mouse moved to (526, 270)
Screenshot: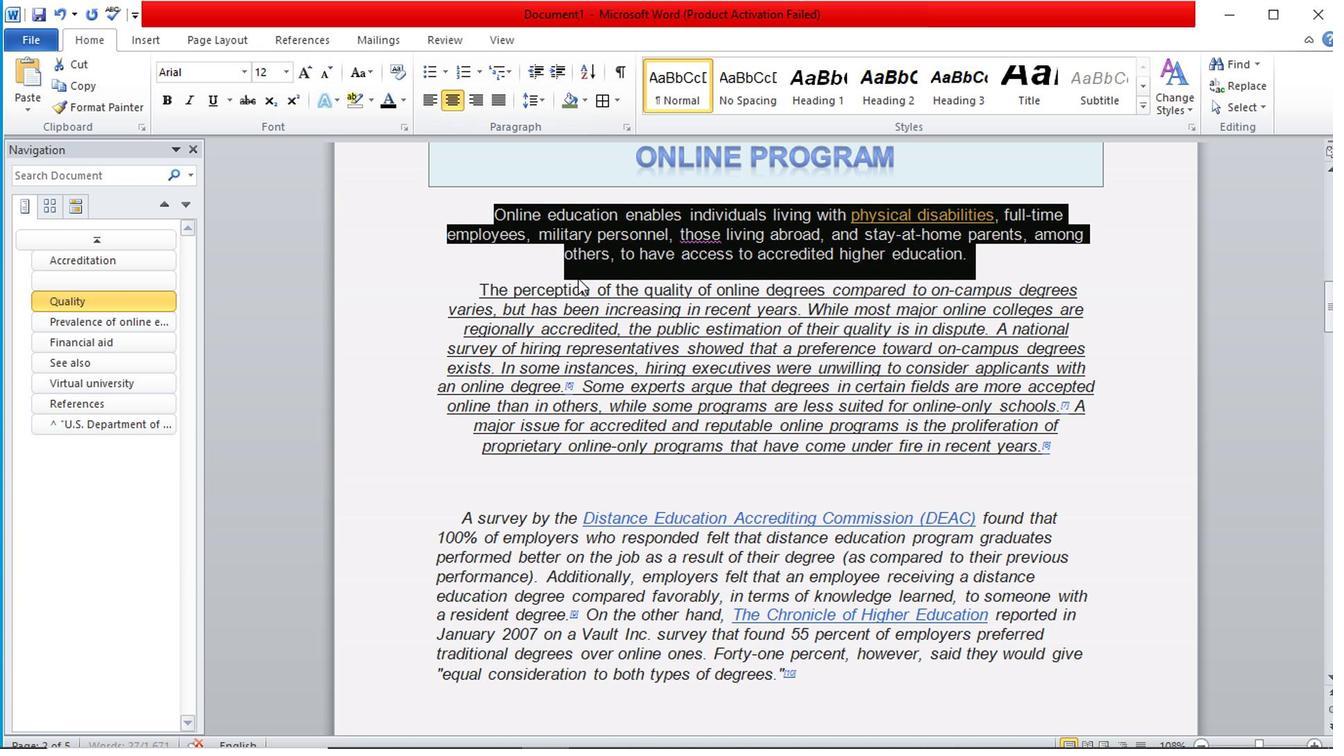
Action: Mouse pressed left at (526, 270)
Screenshot: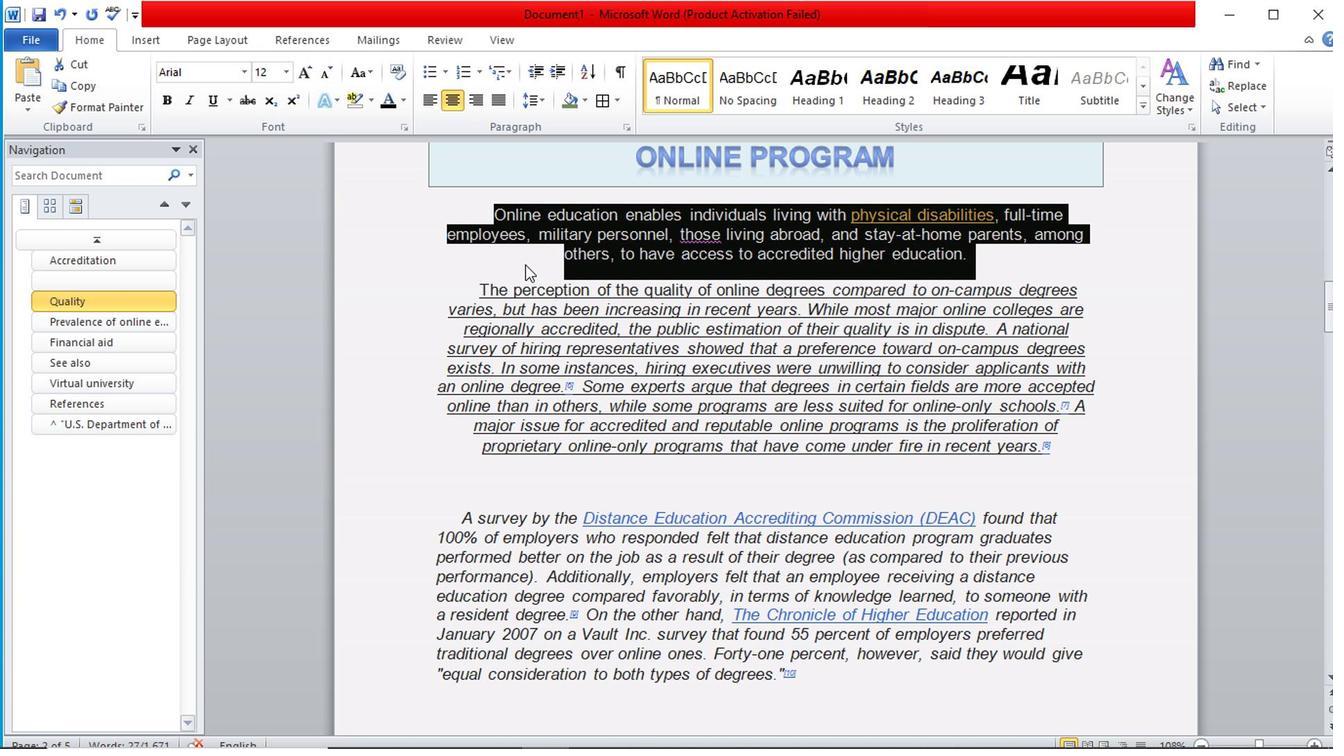 
Action: Mouse moved to (749, 443)
Screenshot: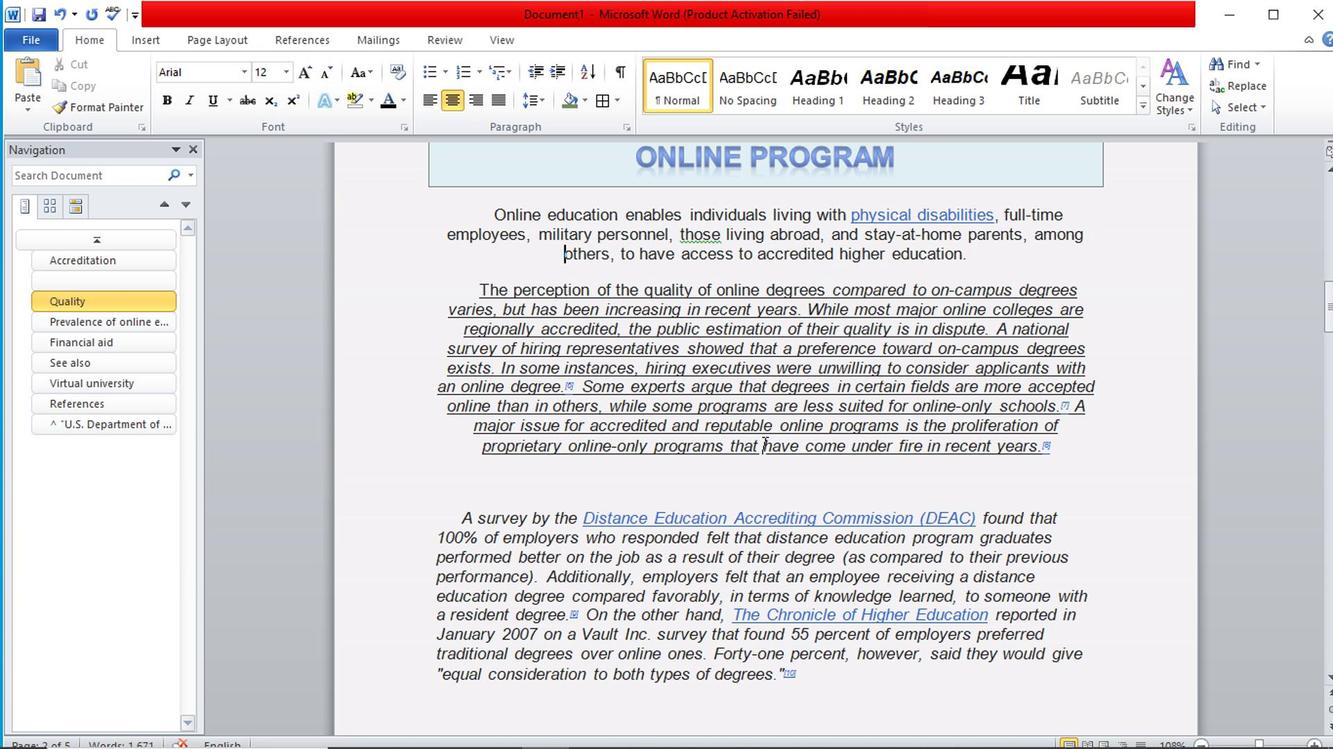 
Action: Mouse scrolled (749, 445) with delta (0, 1)
Screenshot: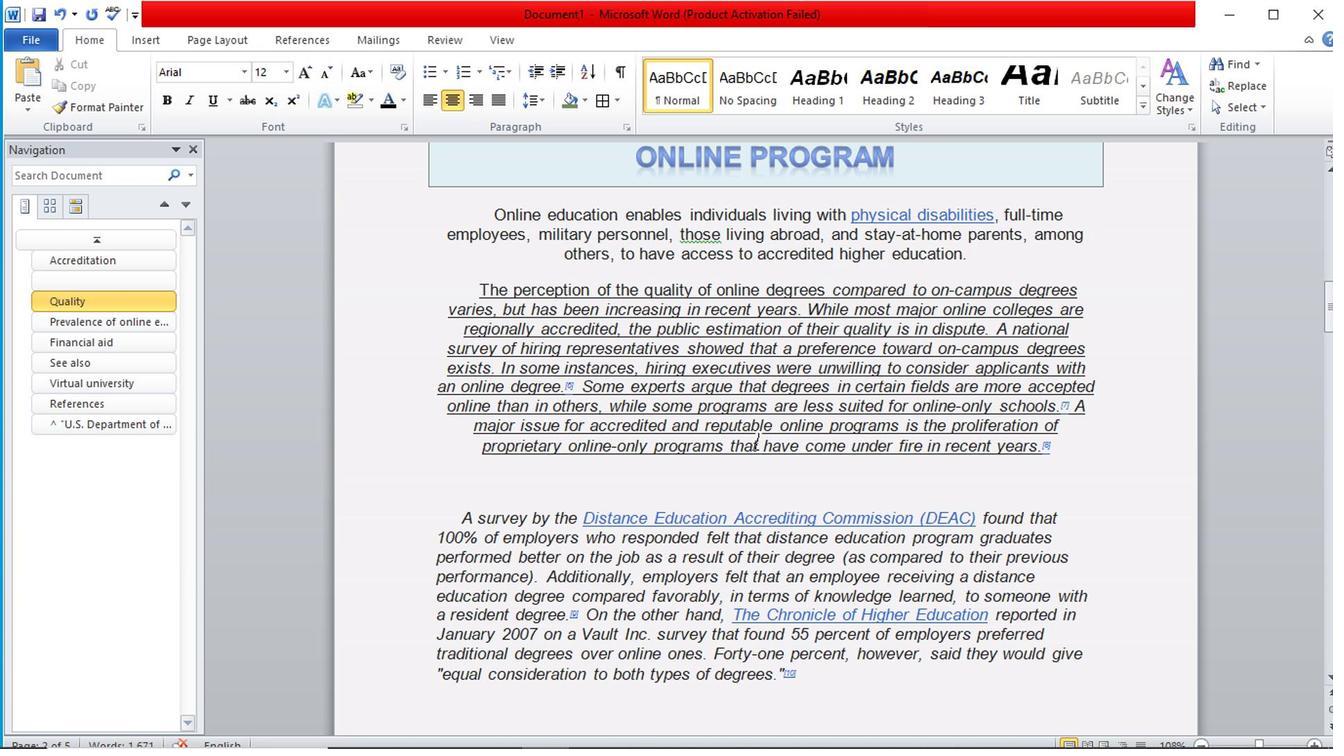 
Action: Mouse moved to (492, 272)
Screenshot: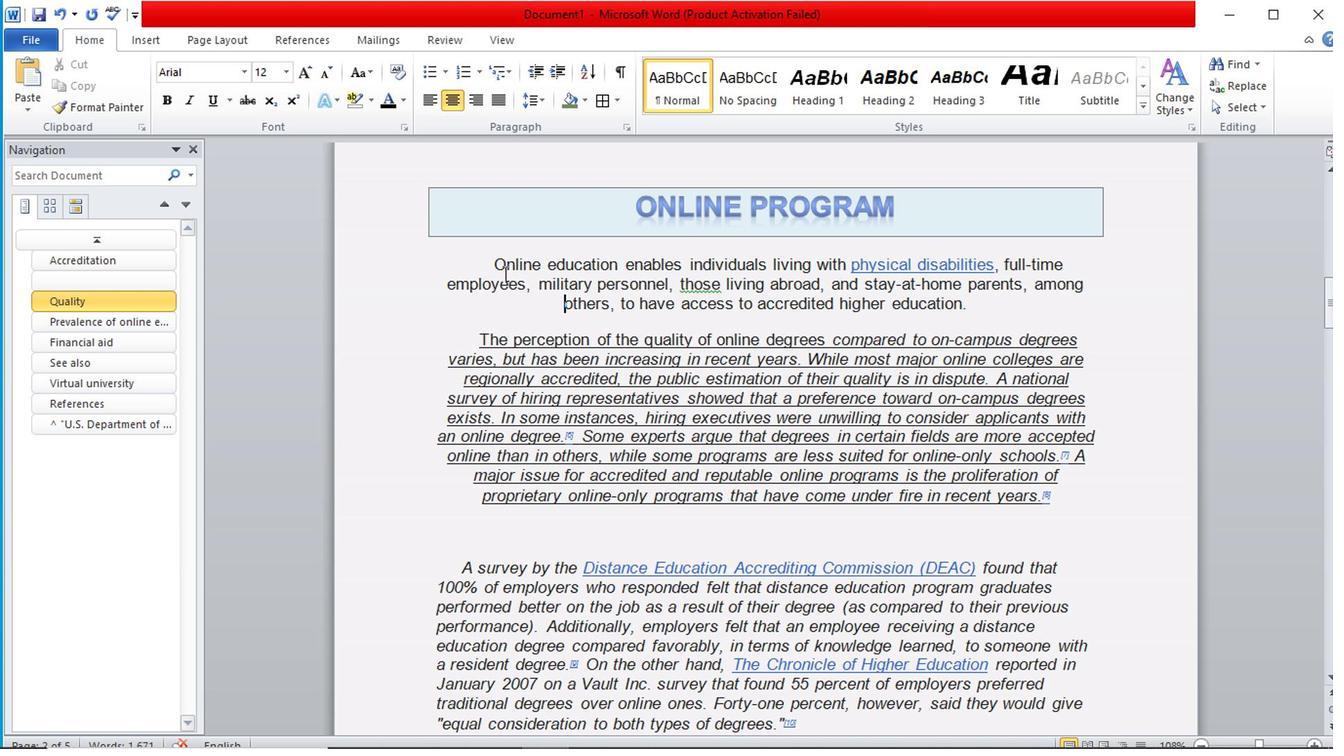
Action: Mouse pressed left at (492, 272)
Screenshot: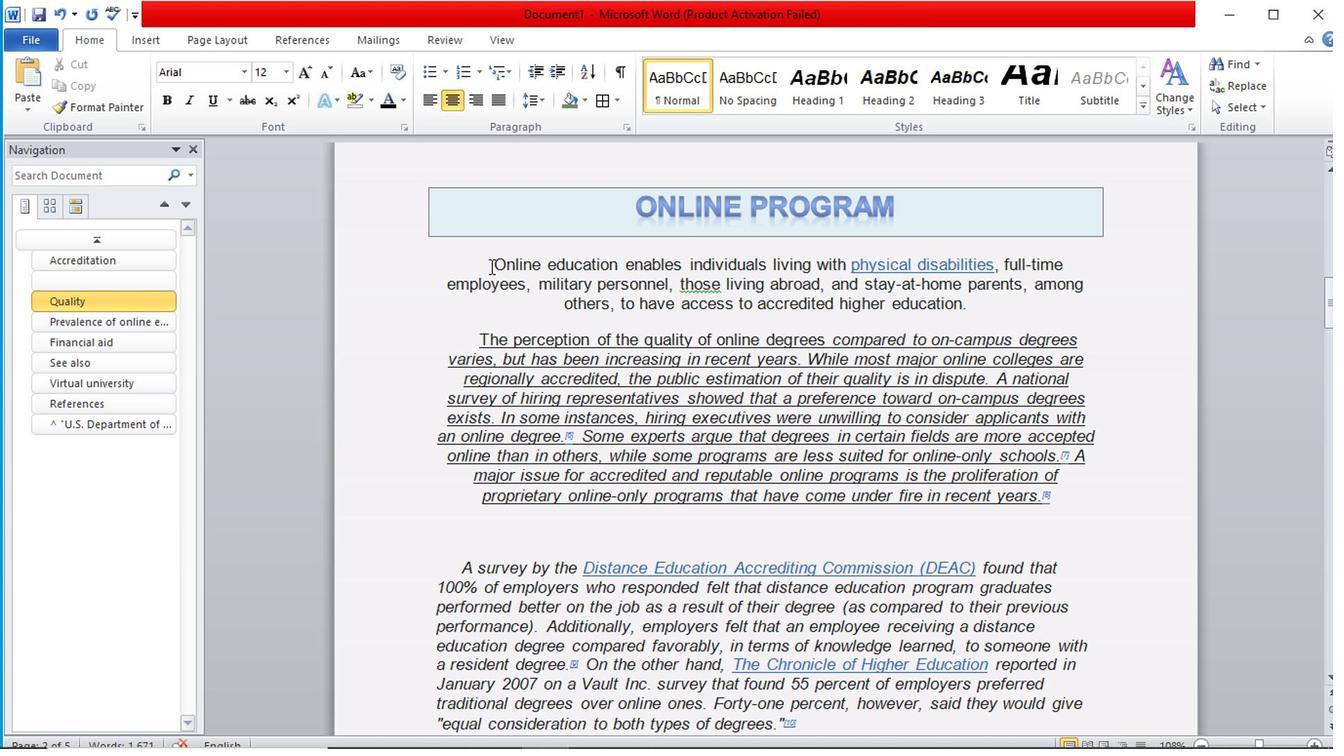 
Action: Mouse moved to (244, 116)
Screenshot: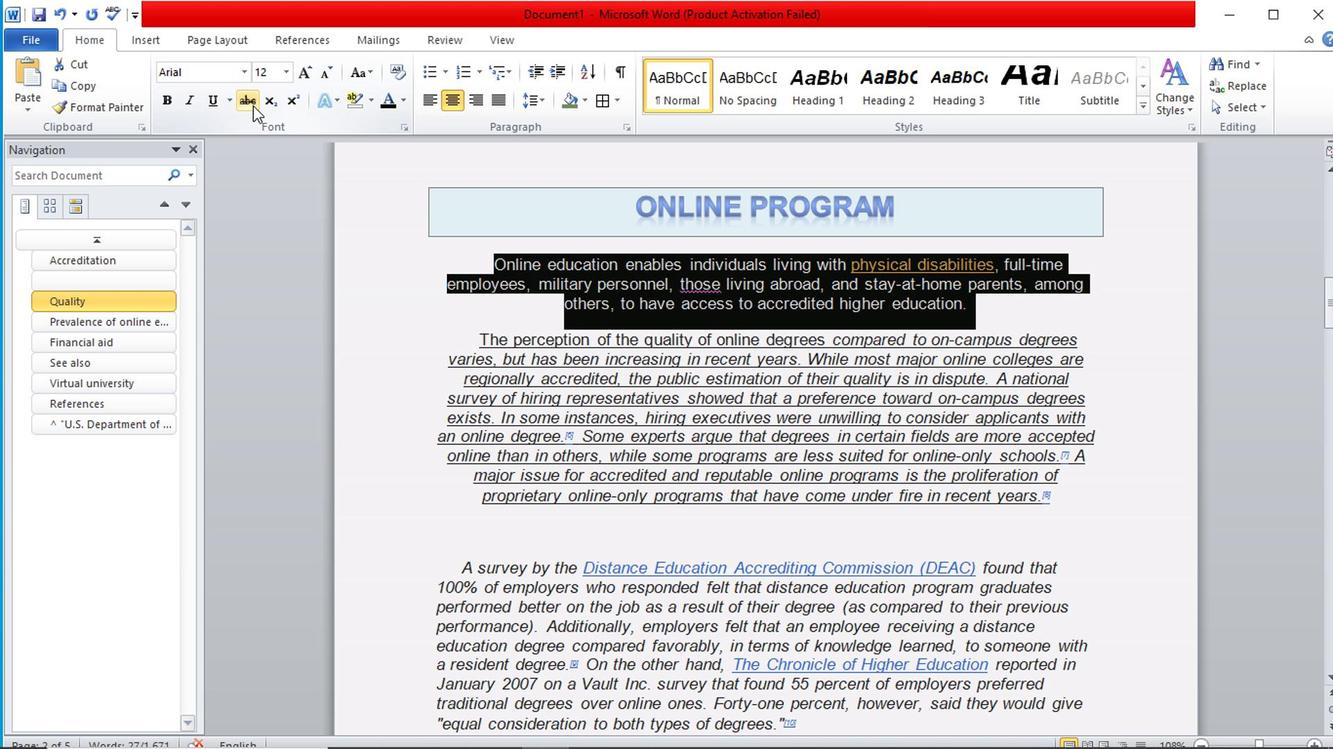 
Action: Mouse pressed left at (244, 116)
Screenshot: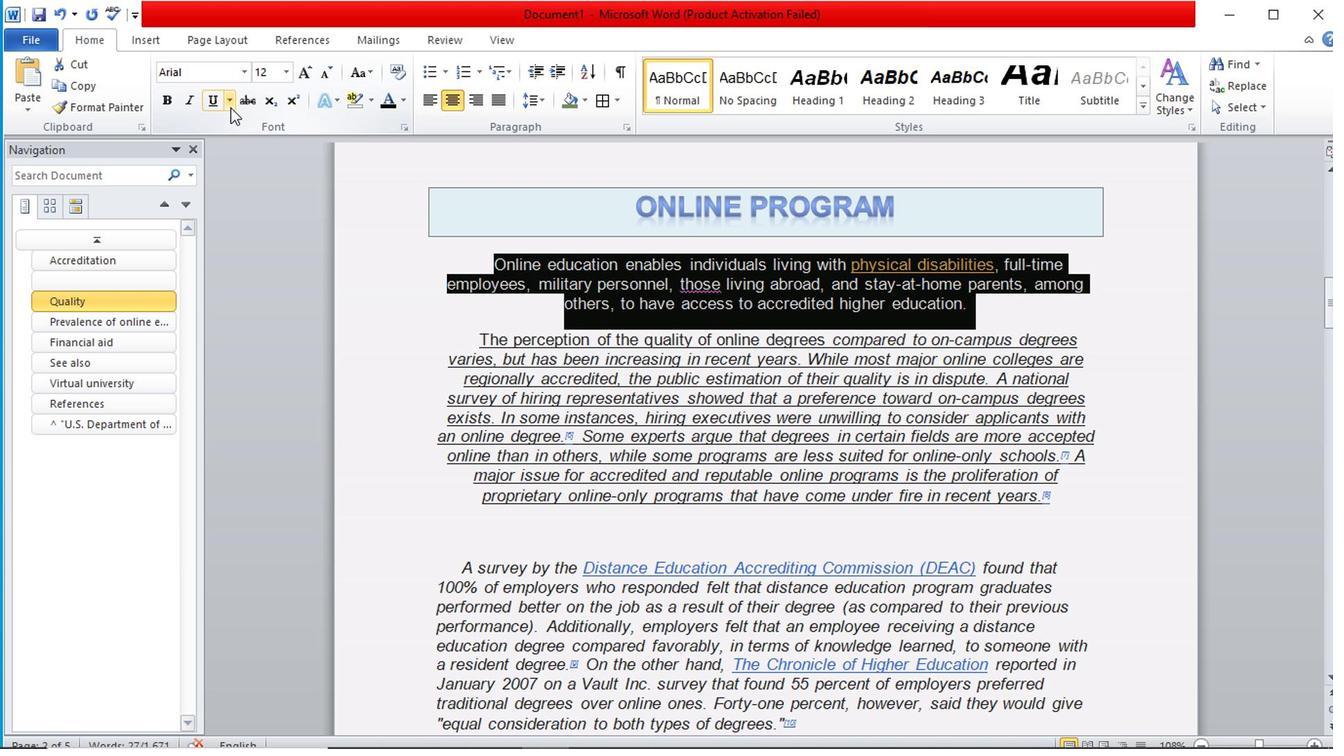 
Action: Mouse moved to (256, 129)
Screenshot: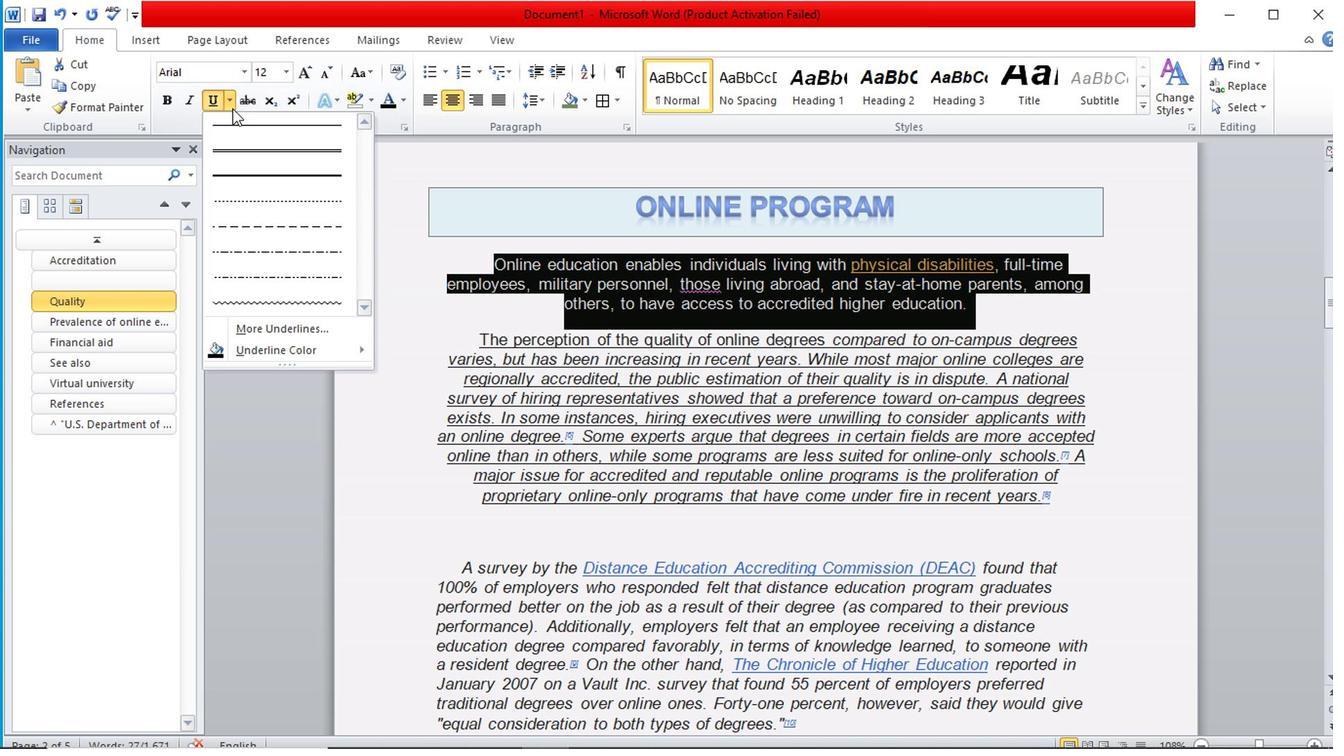 
Action: Mouse pressed left at (256, 129)
Screenshot: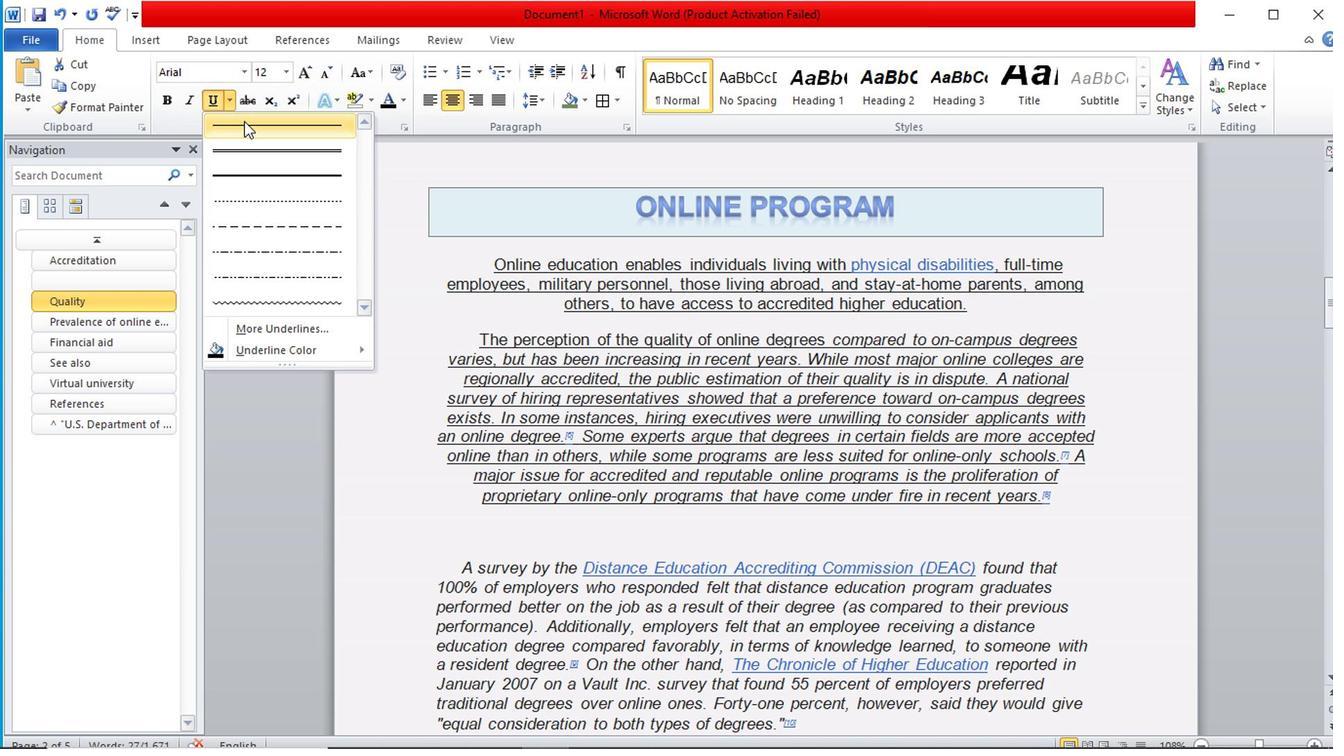 
Action: Mouse moved to (391, 295)
Screenshot: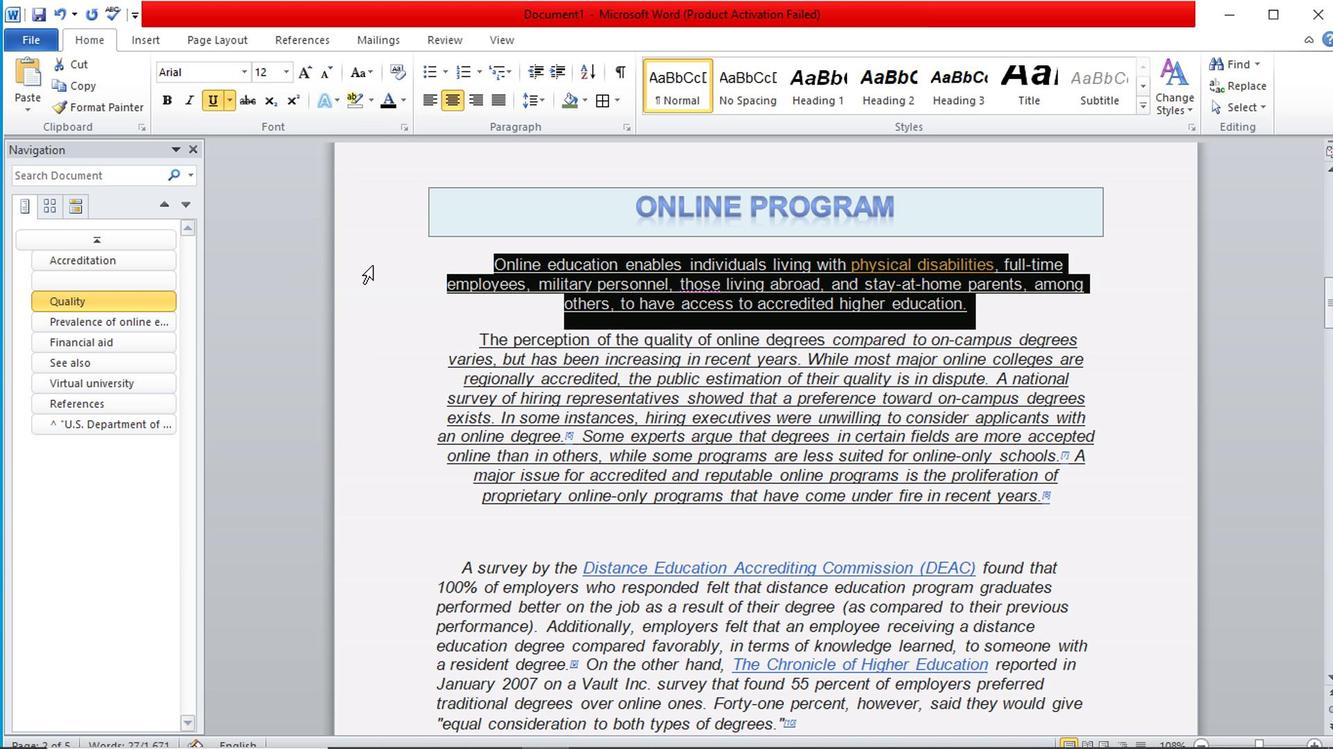 
Action: Mouse pressed left at (391, 295)
Screenshot: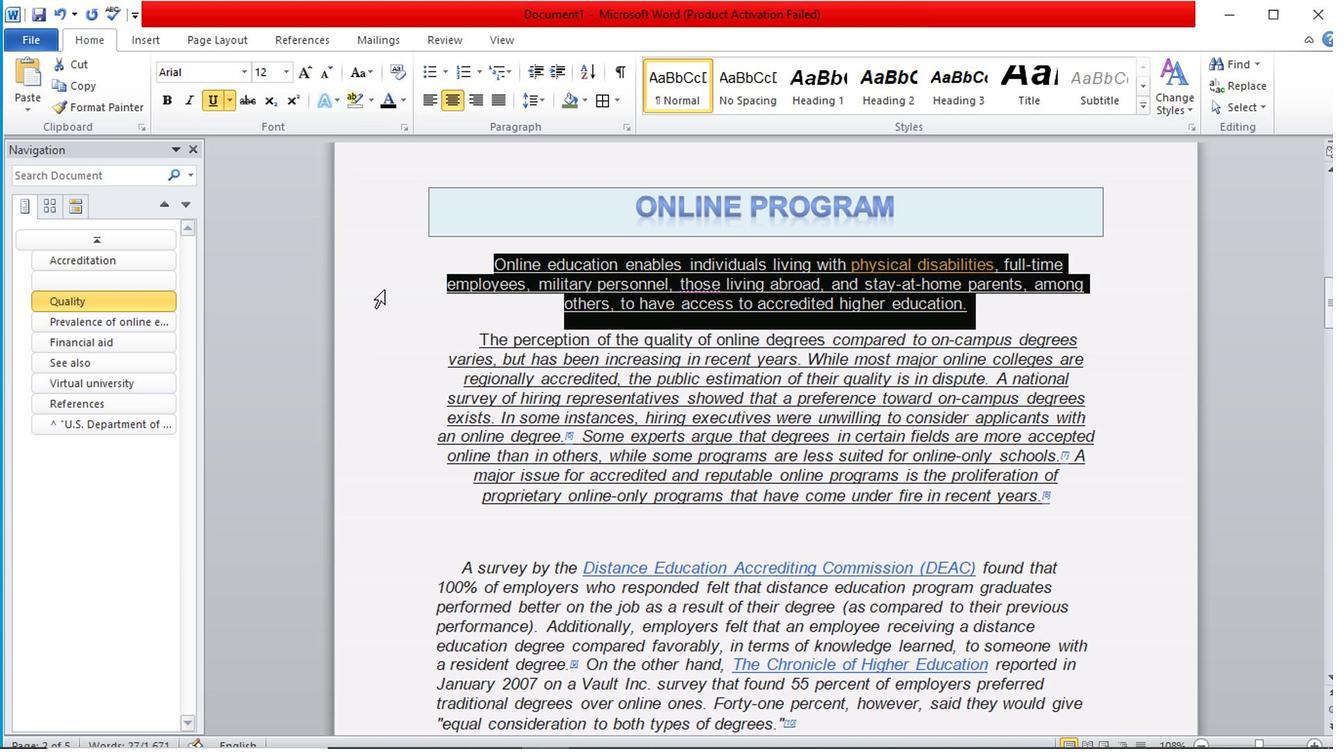 
Action: Mouse moved to (970, 306)
Screenshot: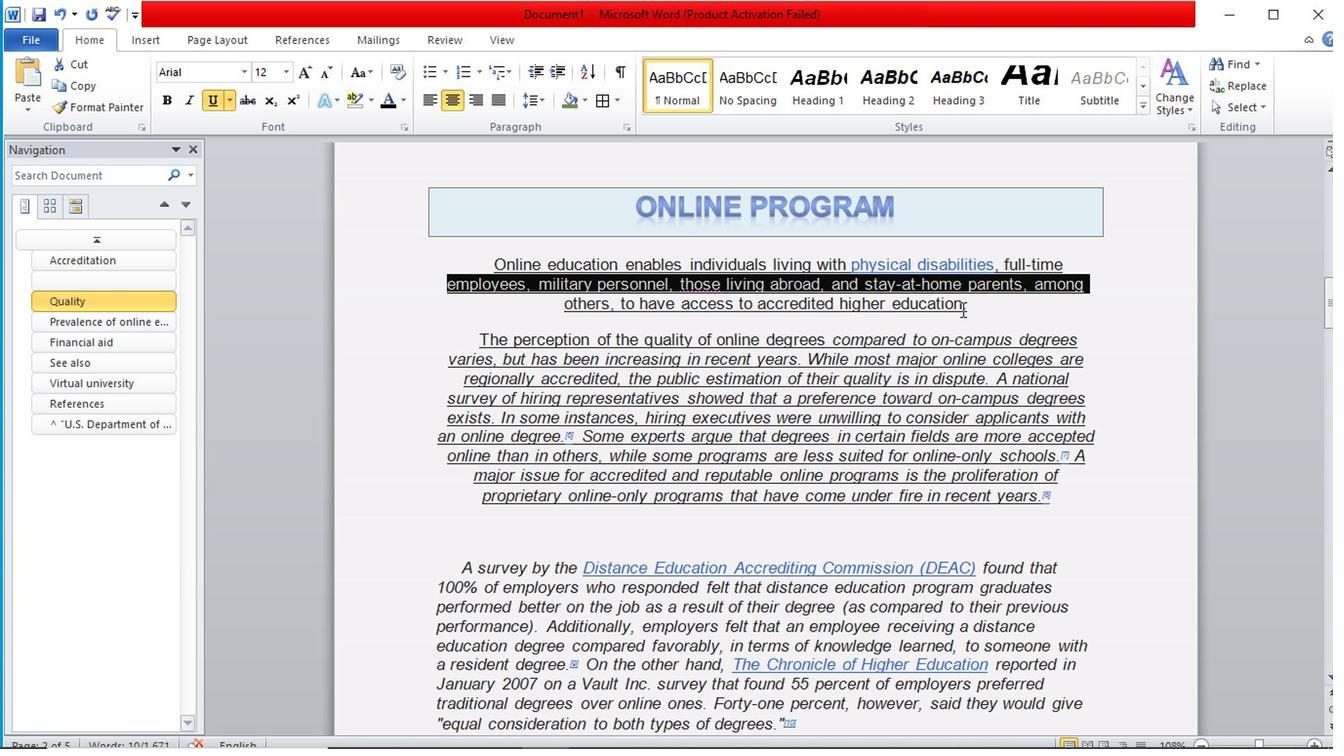 
Action: Mouse pressed left at (970, 306)
Screenshot: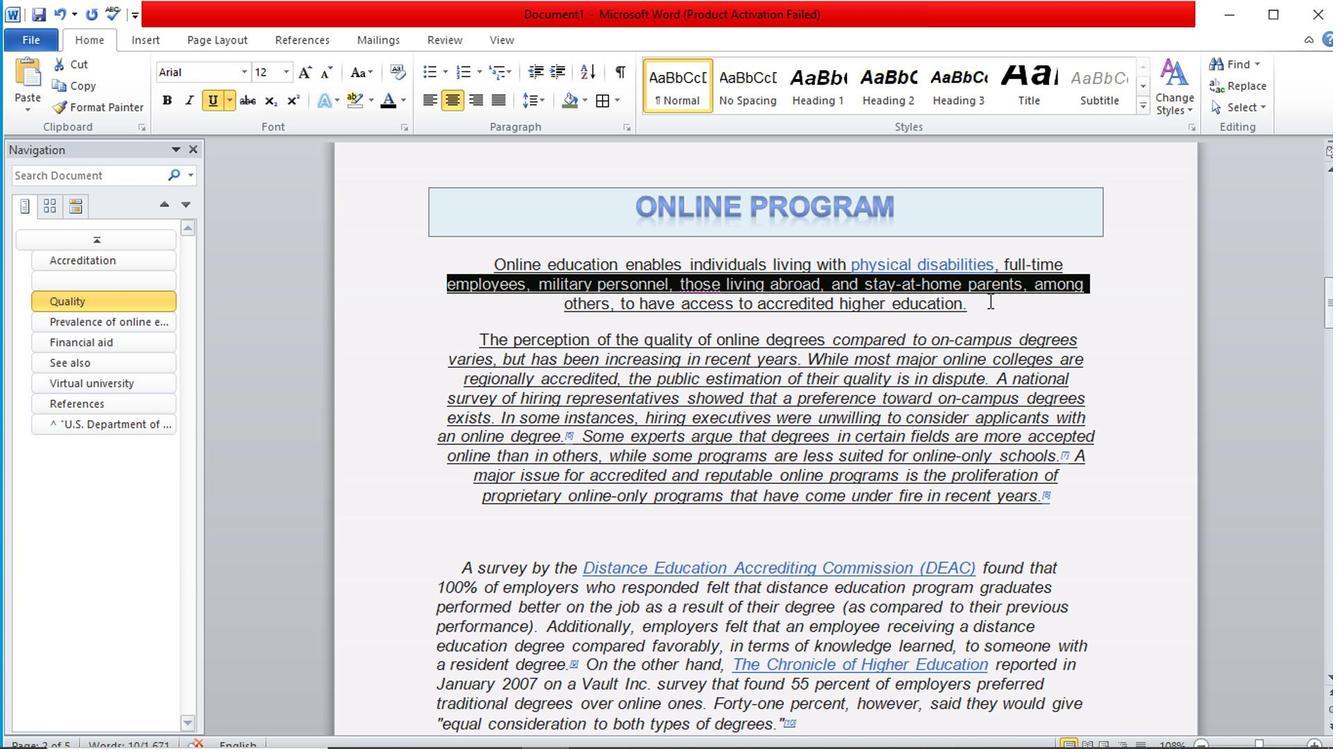 
Action: Mouse moved to (710, 286)
Screenshot: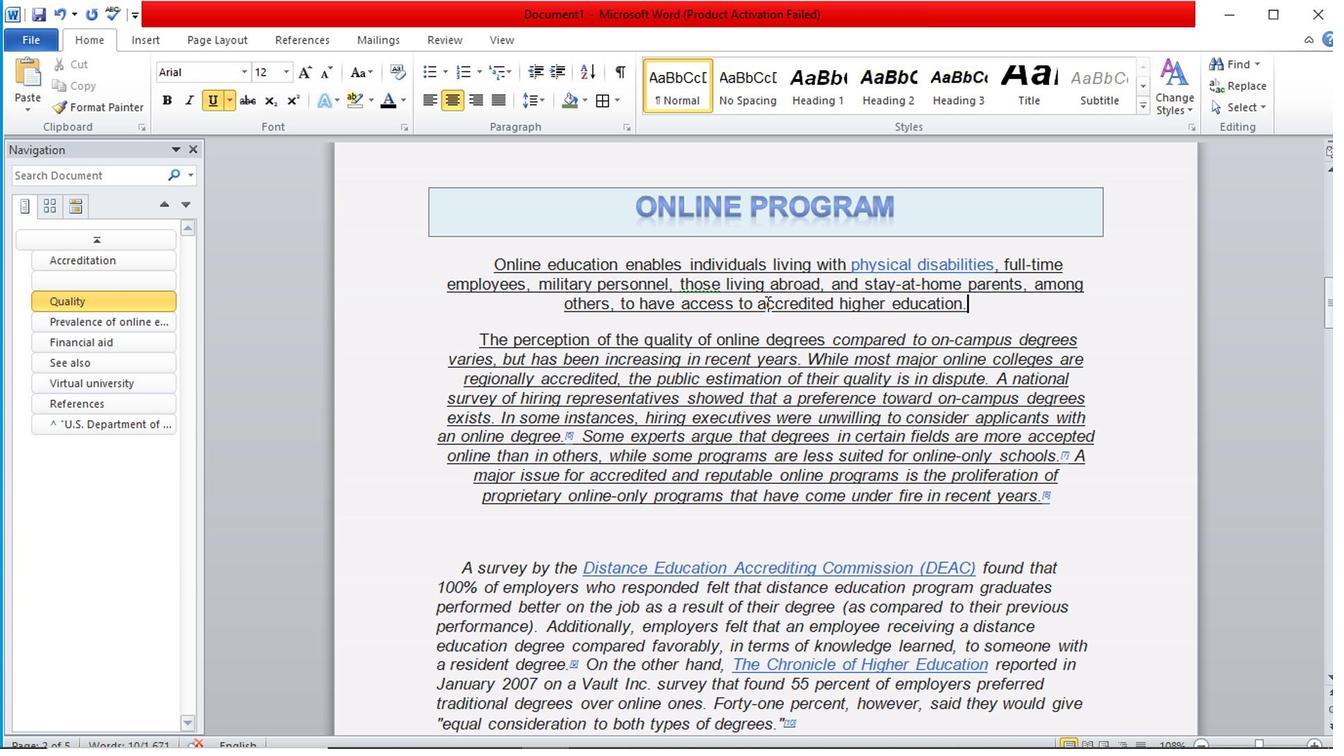 
Action: Mouse scrolled (710, 286) with delta (0, 0)
Screenshot: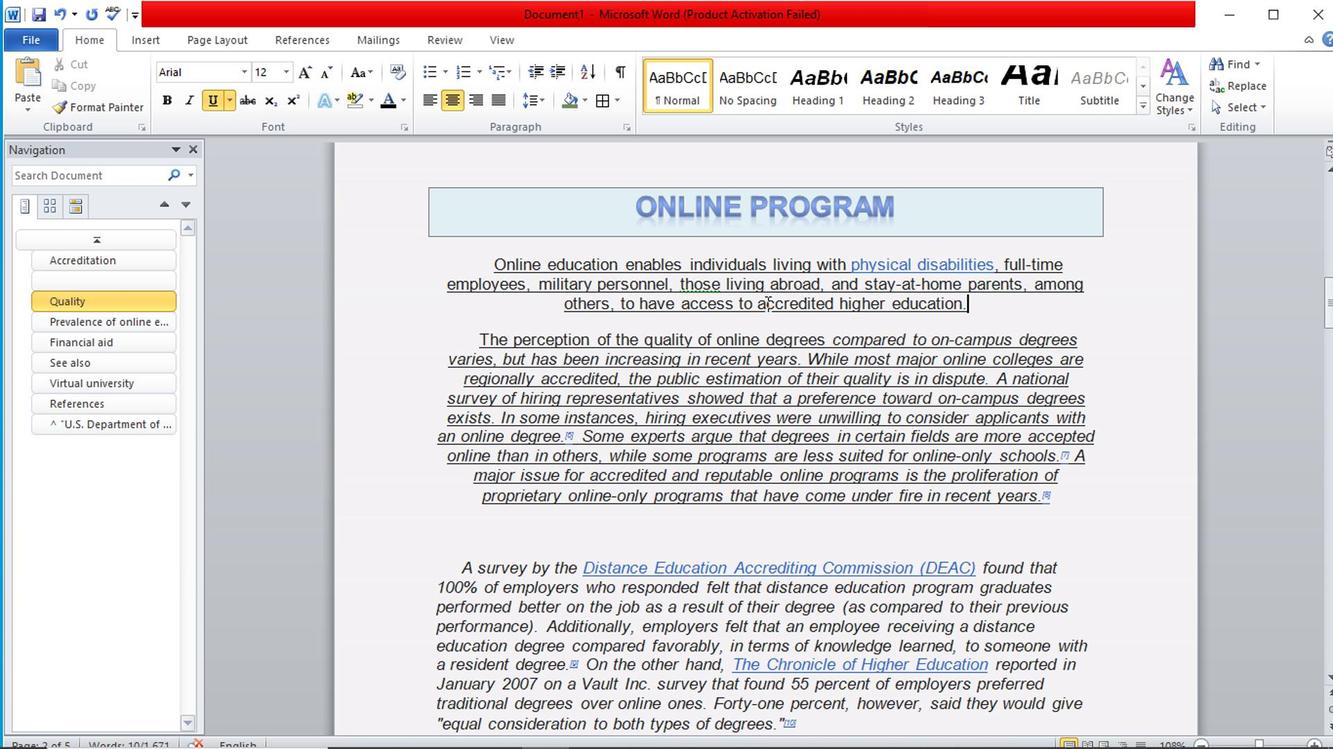 
Action: Mouse moved to (701, 283)
Screenshot: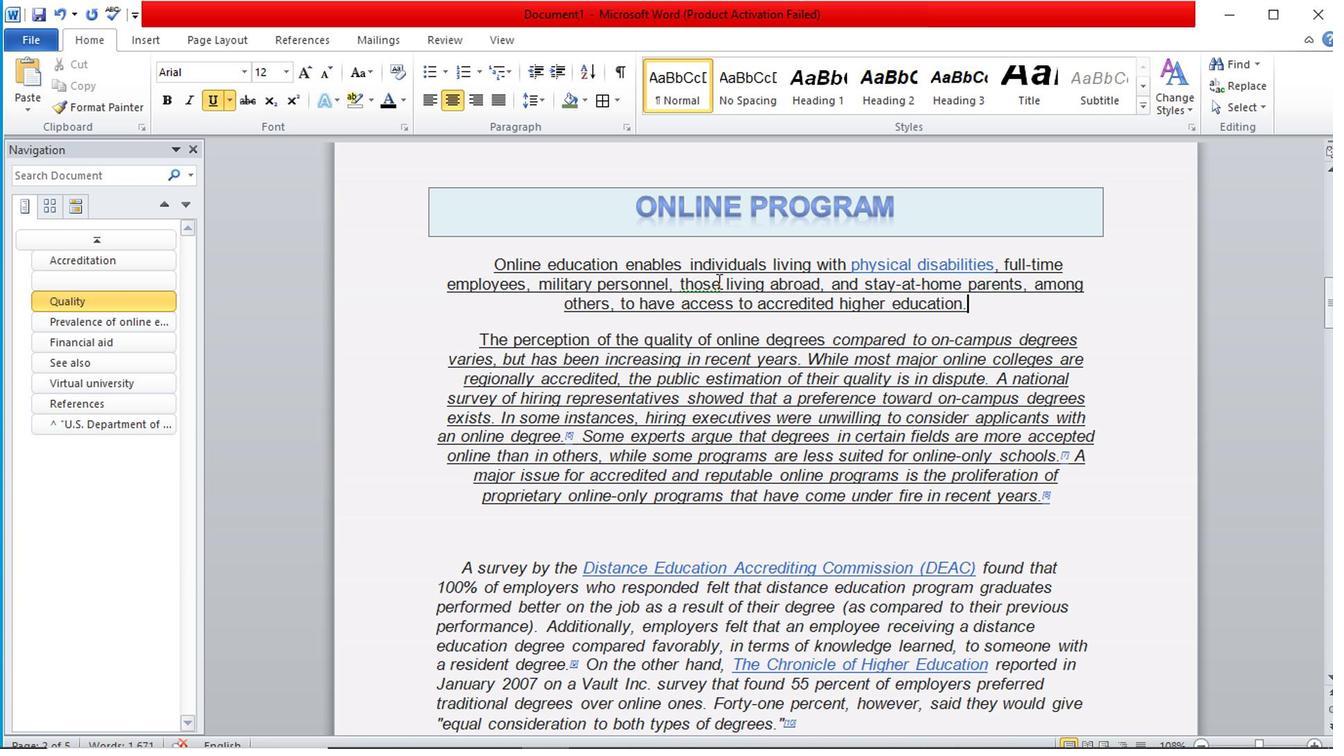 
Action: Mouse scrolled (701, 283) with delta (0, 0)
Screenshot: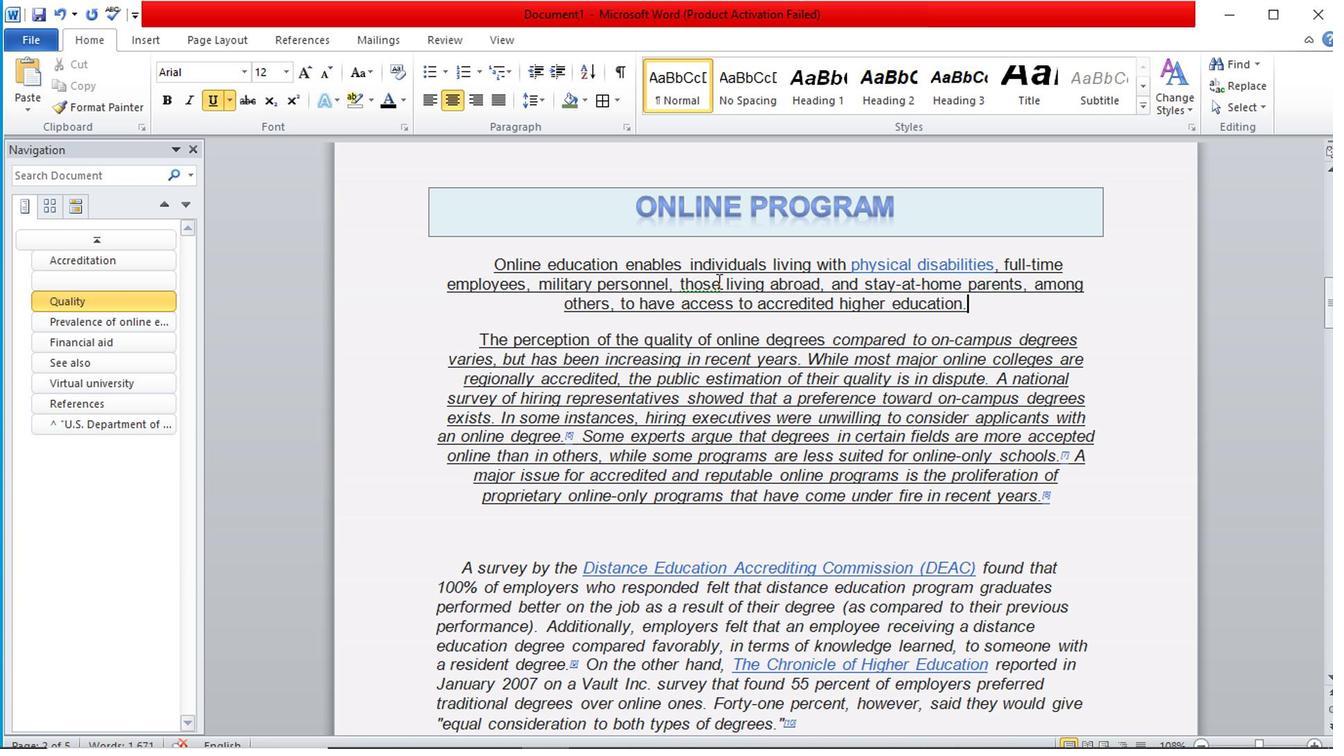 
Action: Mouse moved to (478, 240)
Screenshot: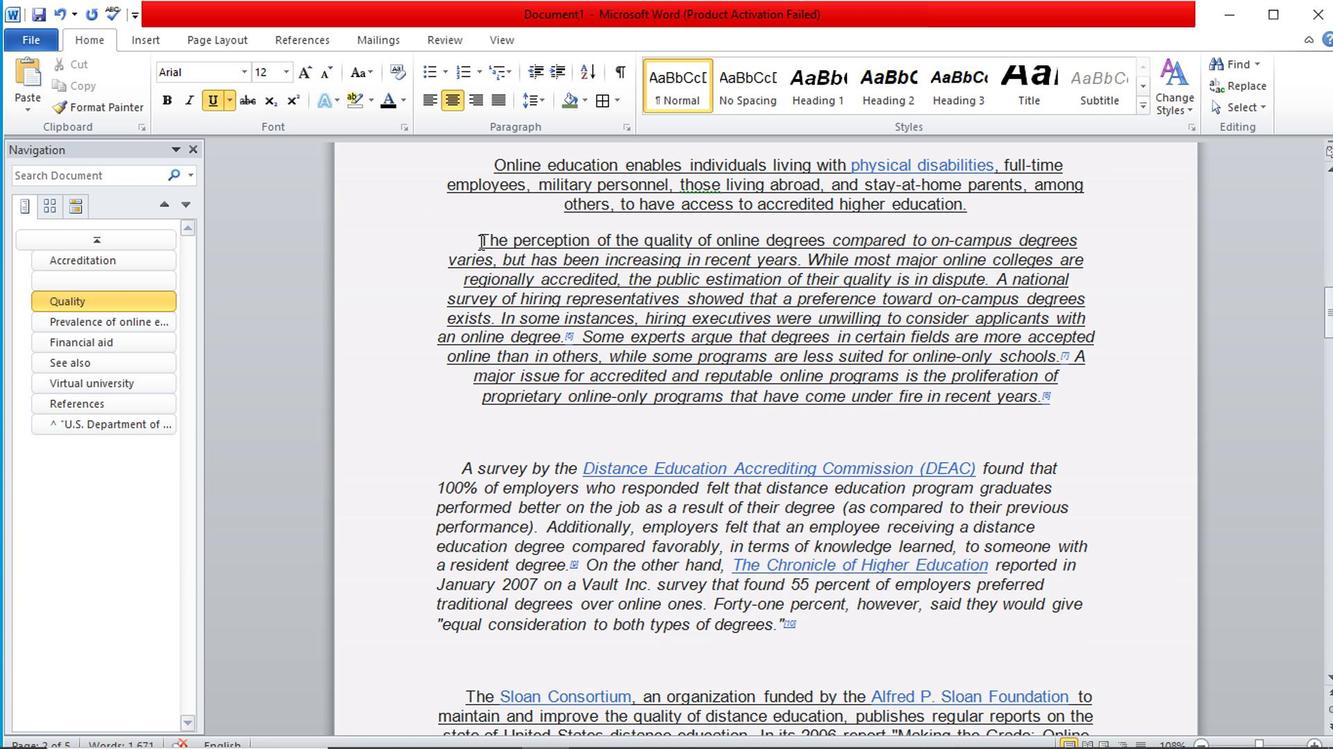 
Action: Mouse pressed left at (478, 240)
Screenshot: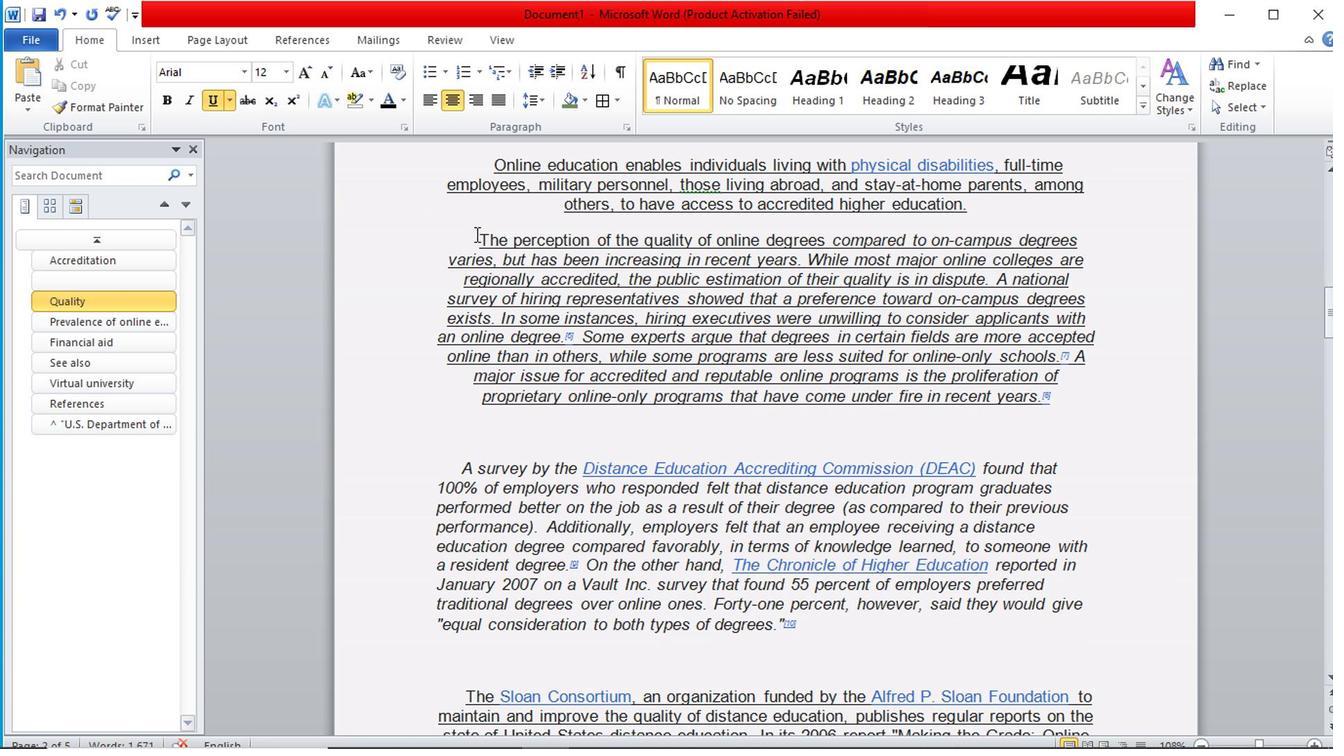 
Action: Mouse moved to (240, 109)
Screenshot: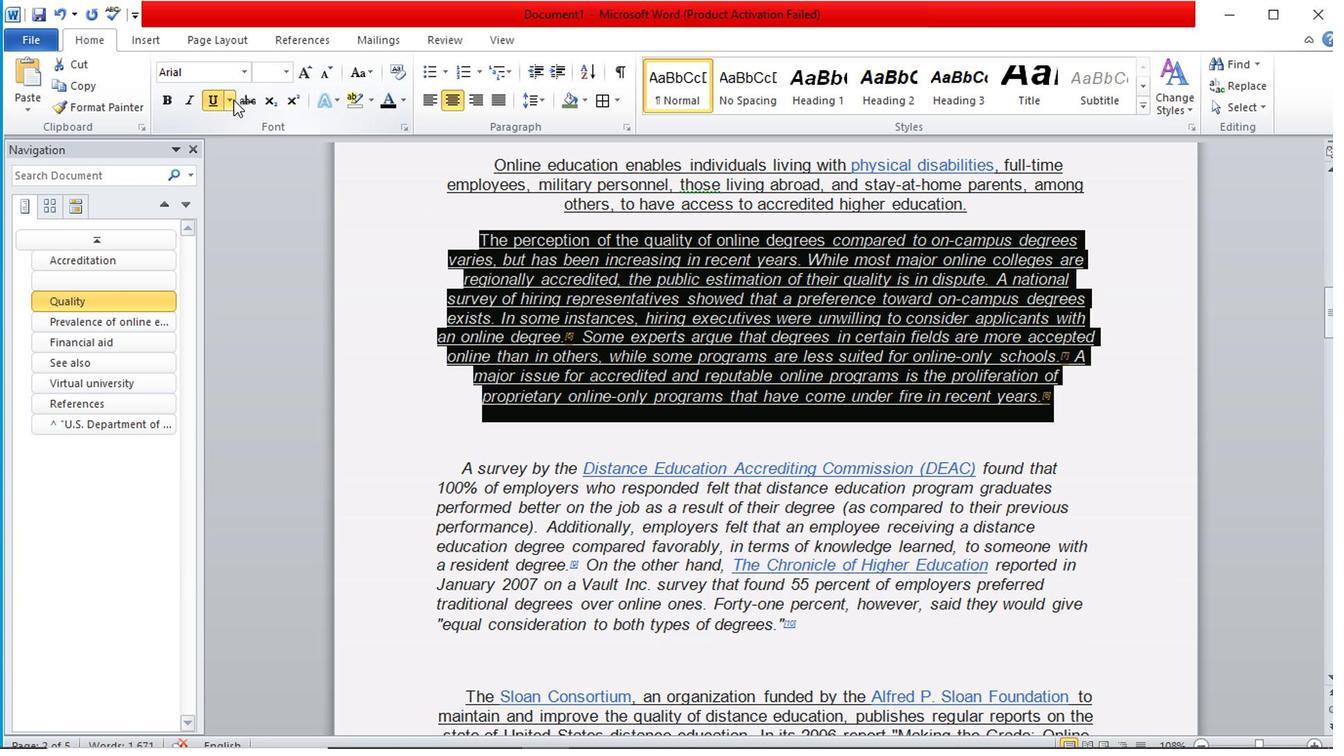 
Action: Mouse pressed left at (240, 109)
Screenshot: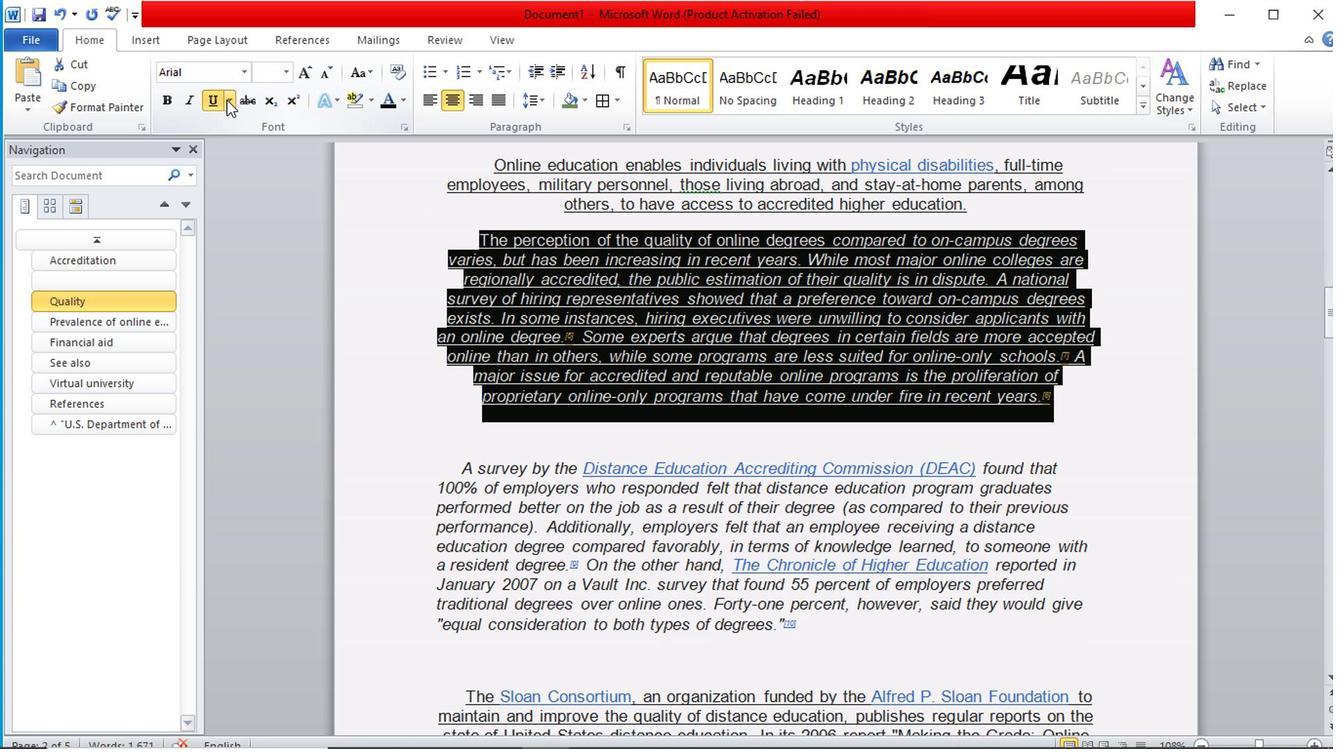 
Action: Mouse moved to (253, 131)
Screenshot: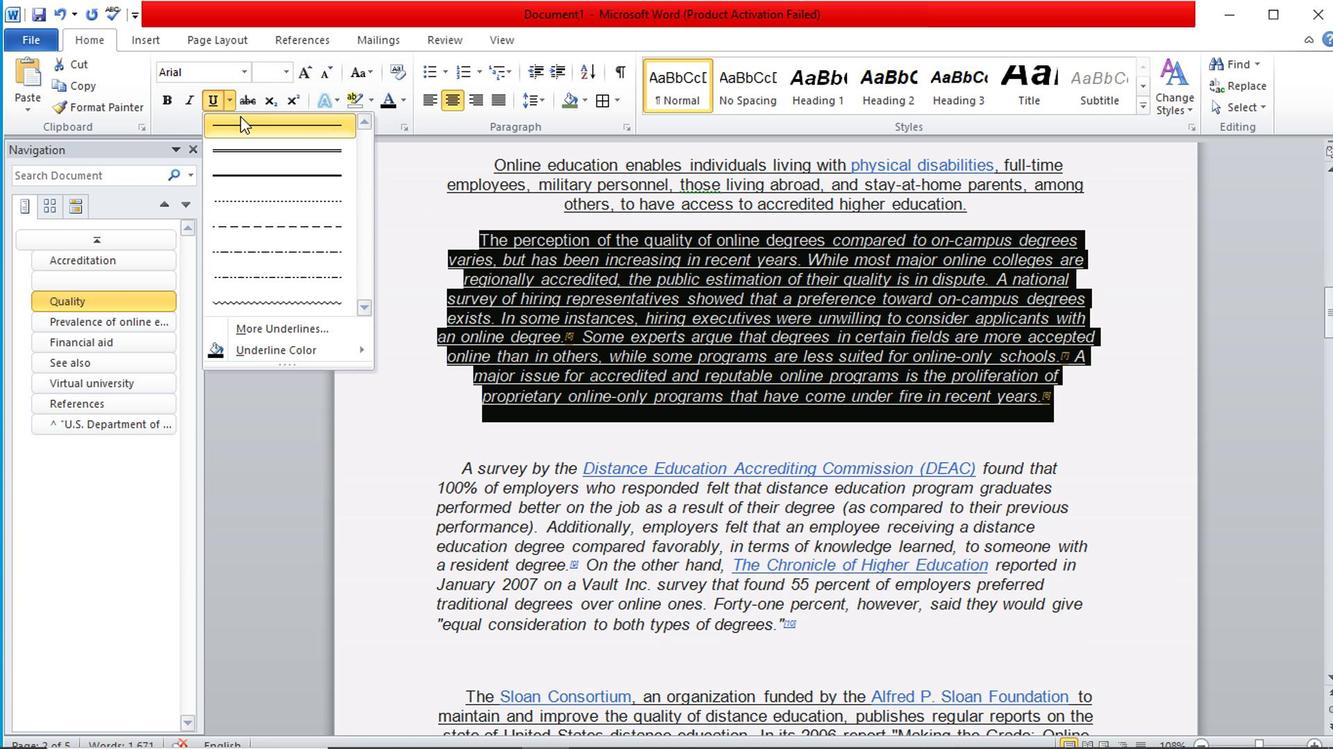 
Action: Mouse pressed left at (253, 131)
Screenshot: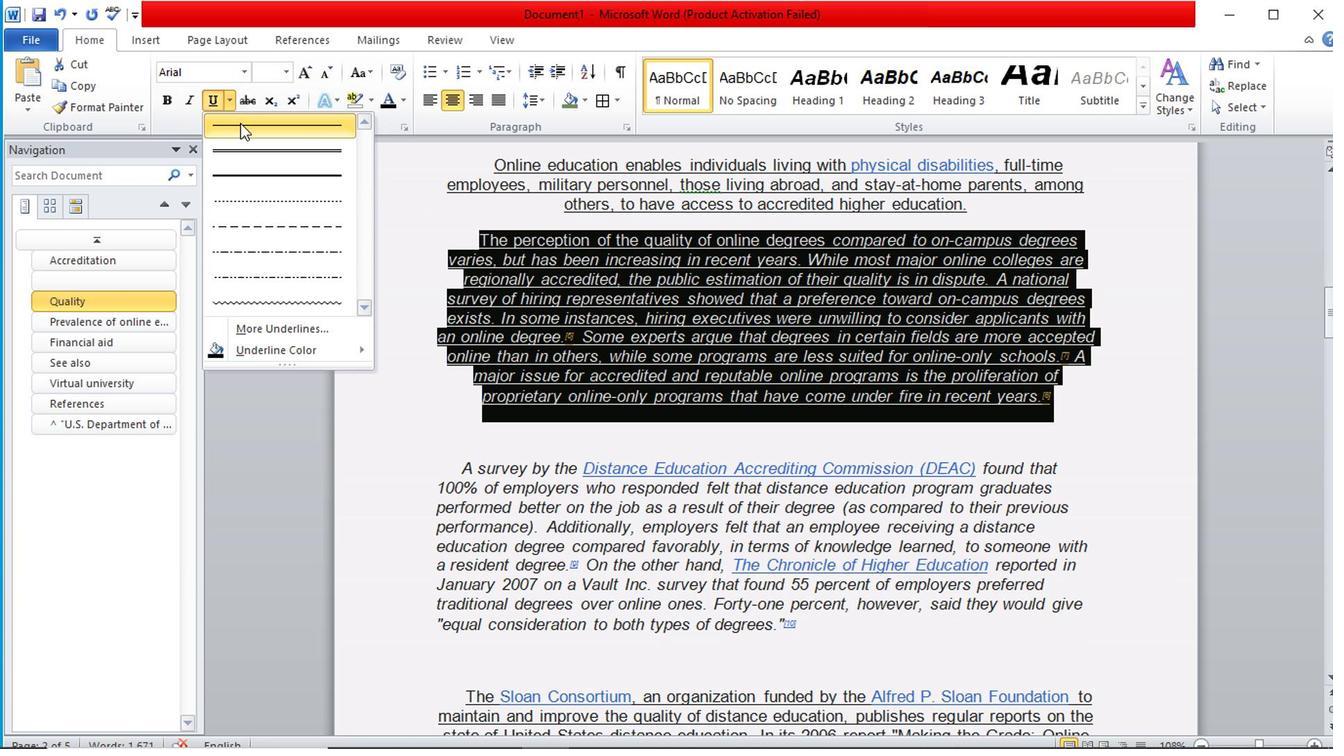 
Action: Mouse moved to (427, 359)
Screenshot: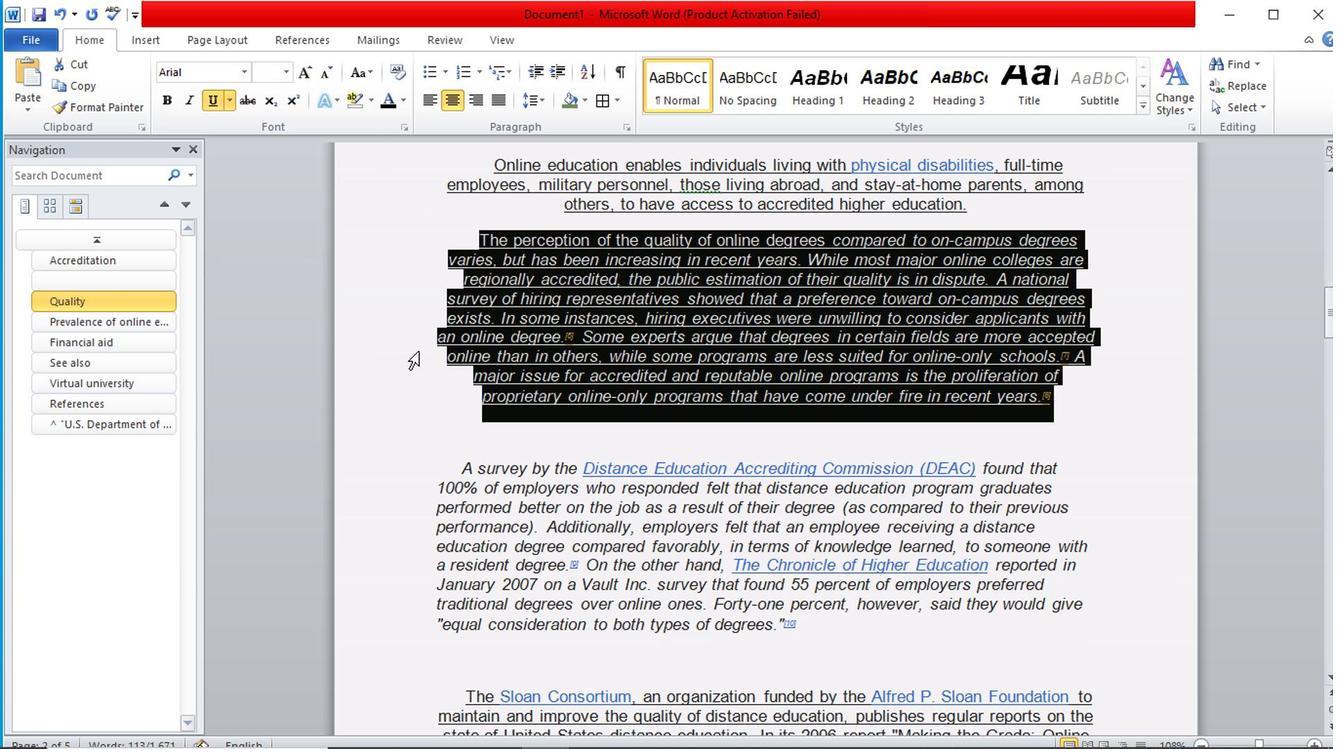 
Action: Mouse pressed left at (427, 359)
Screenshot: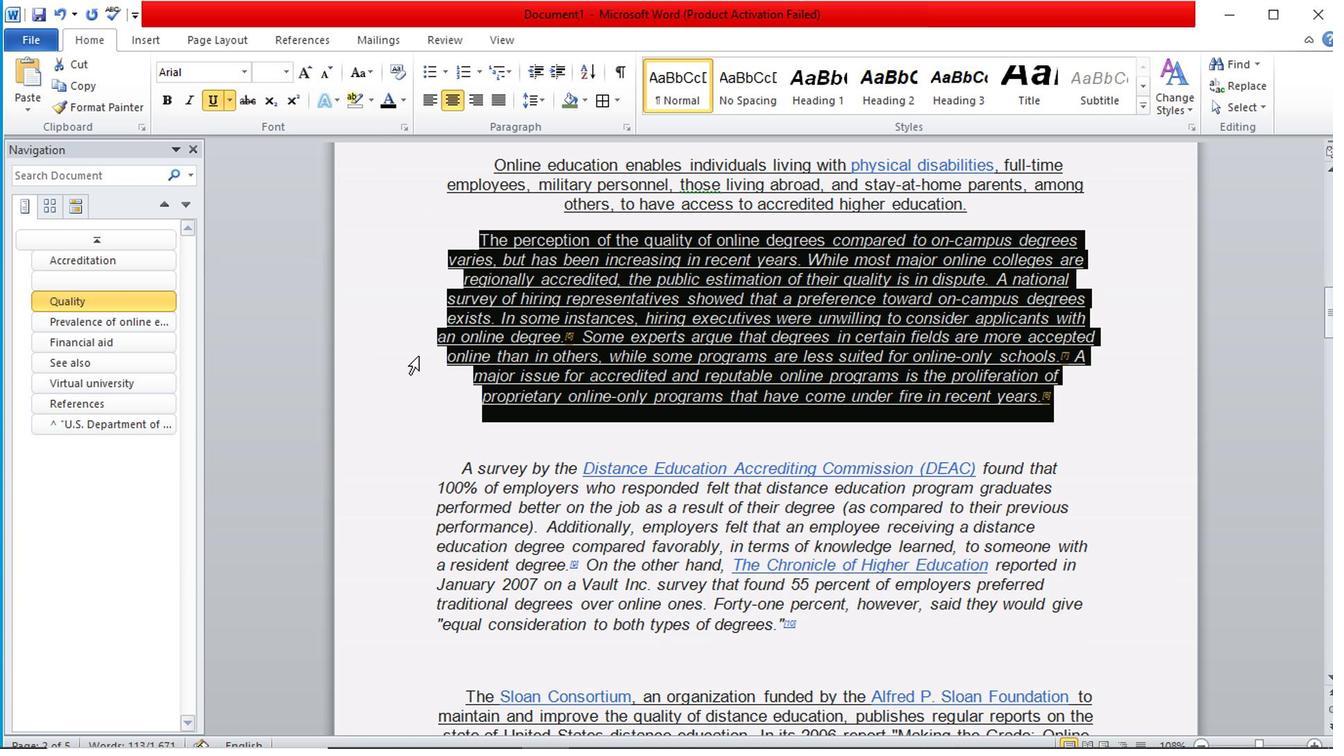 
Action: Mouse moved to (860, 470)
Screenshot: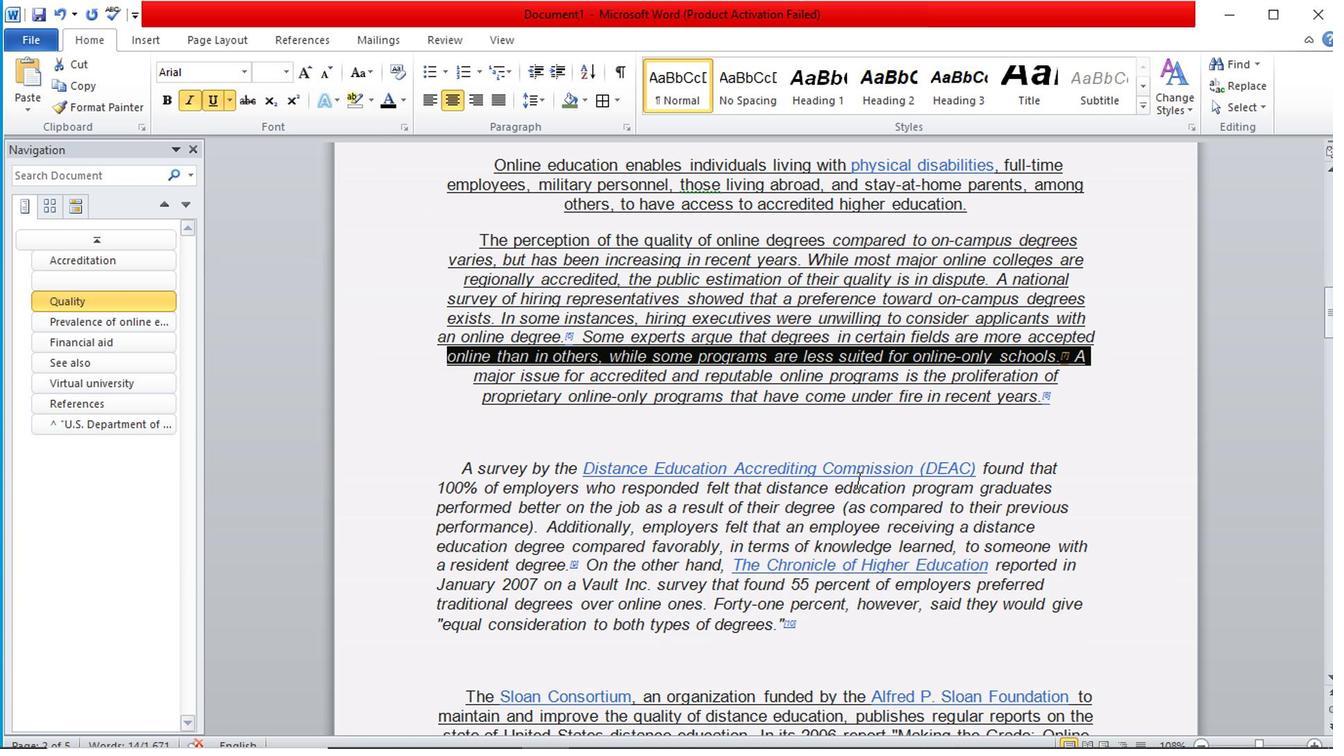 
Action: Mouse pressed left at (860, 470)
Screenshot: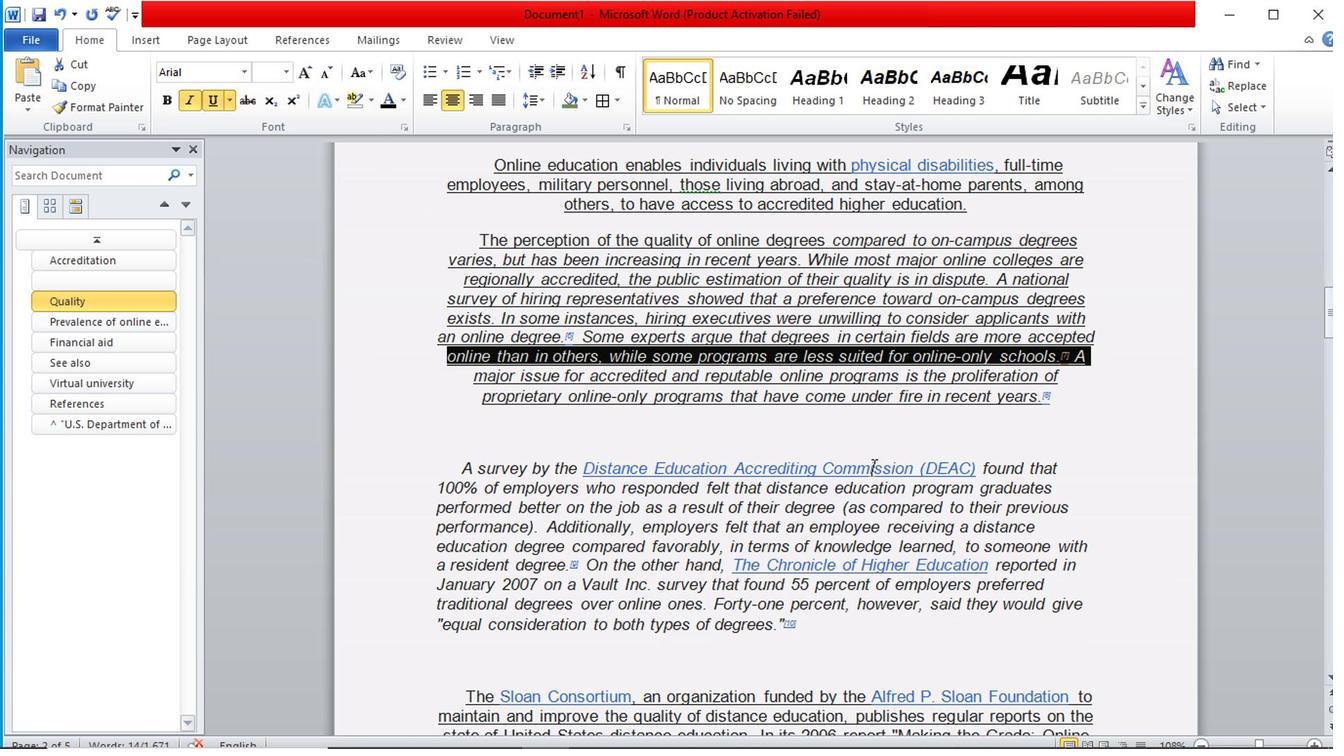 
Action: Mouse moved to (470, 241)
Screenshot: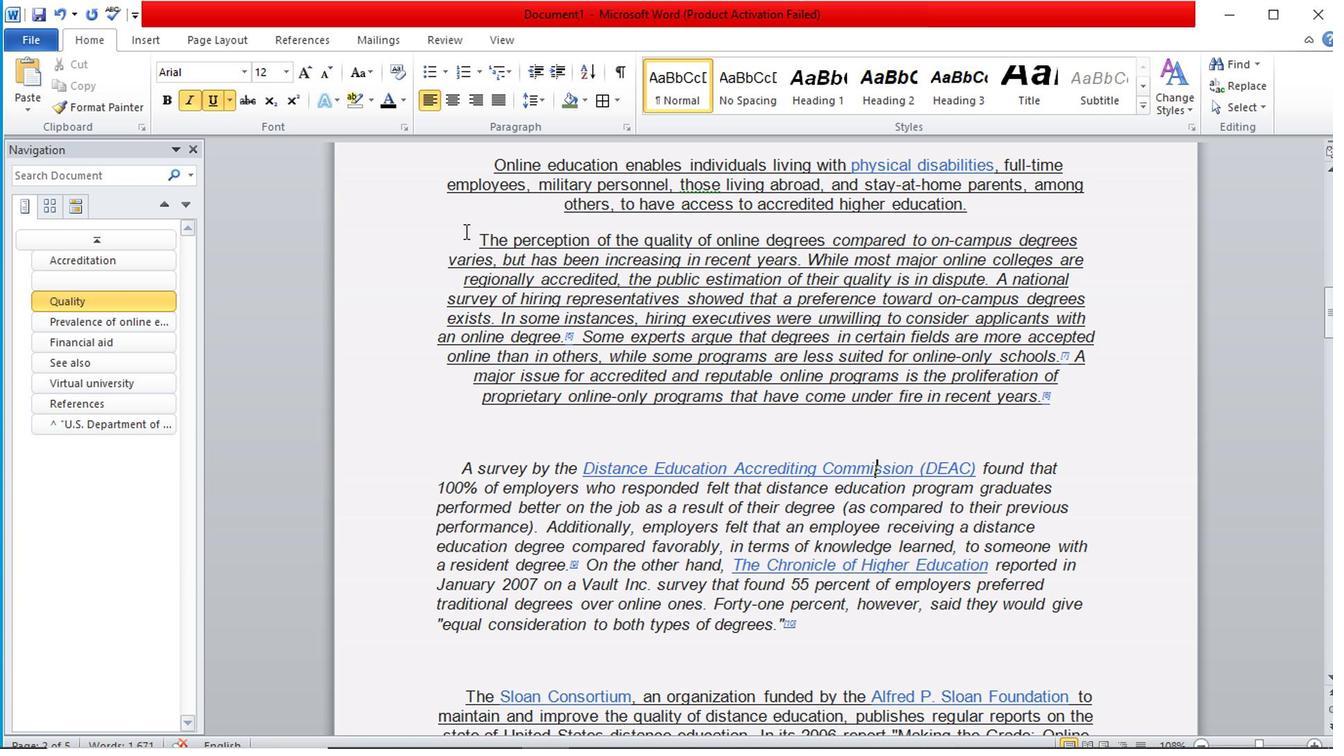 
Action: Mouse pressed left at (470, 241)
Screenshot: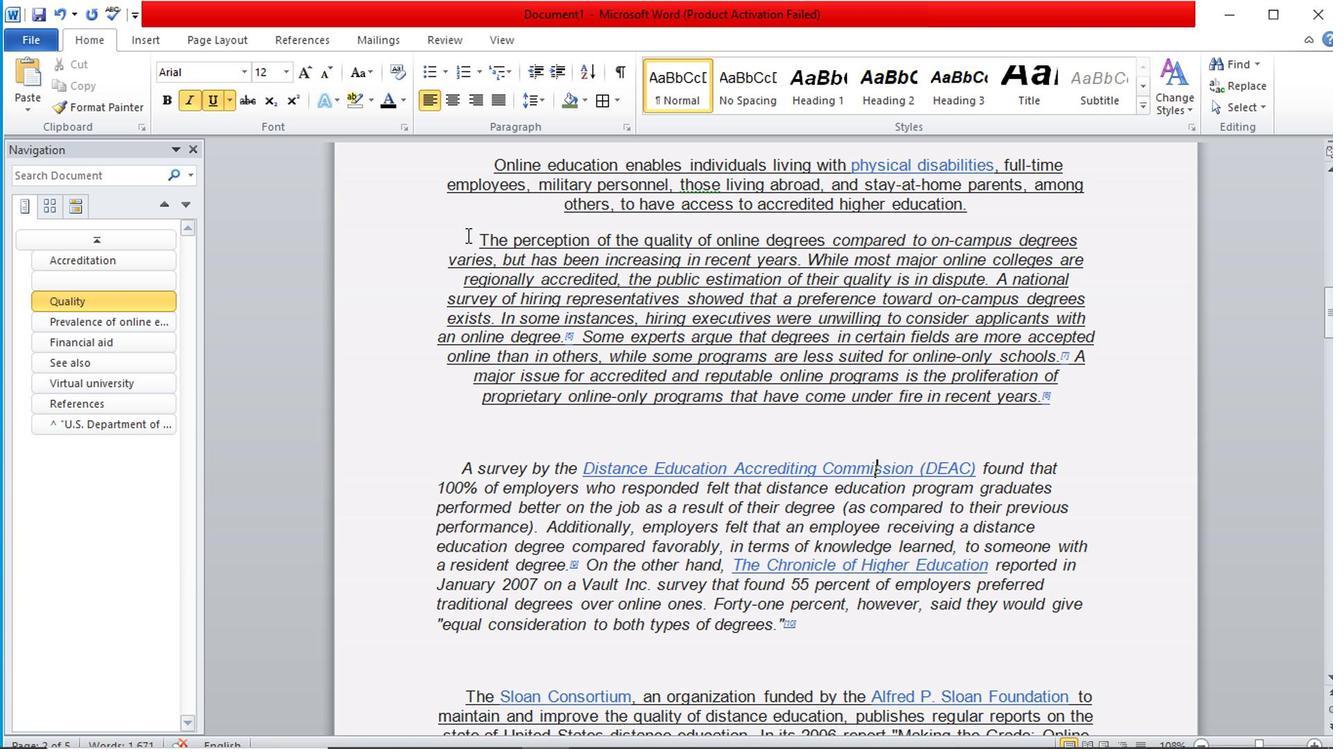 
Action: Mouse moved to (225, 114)
Screenshot: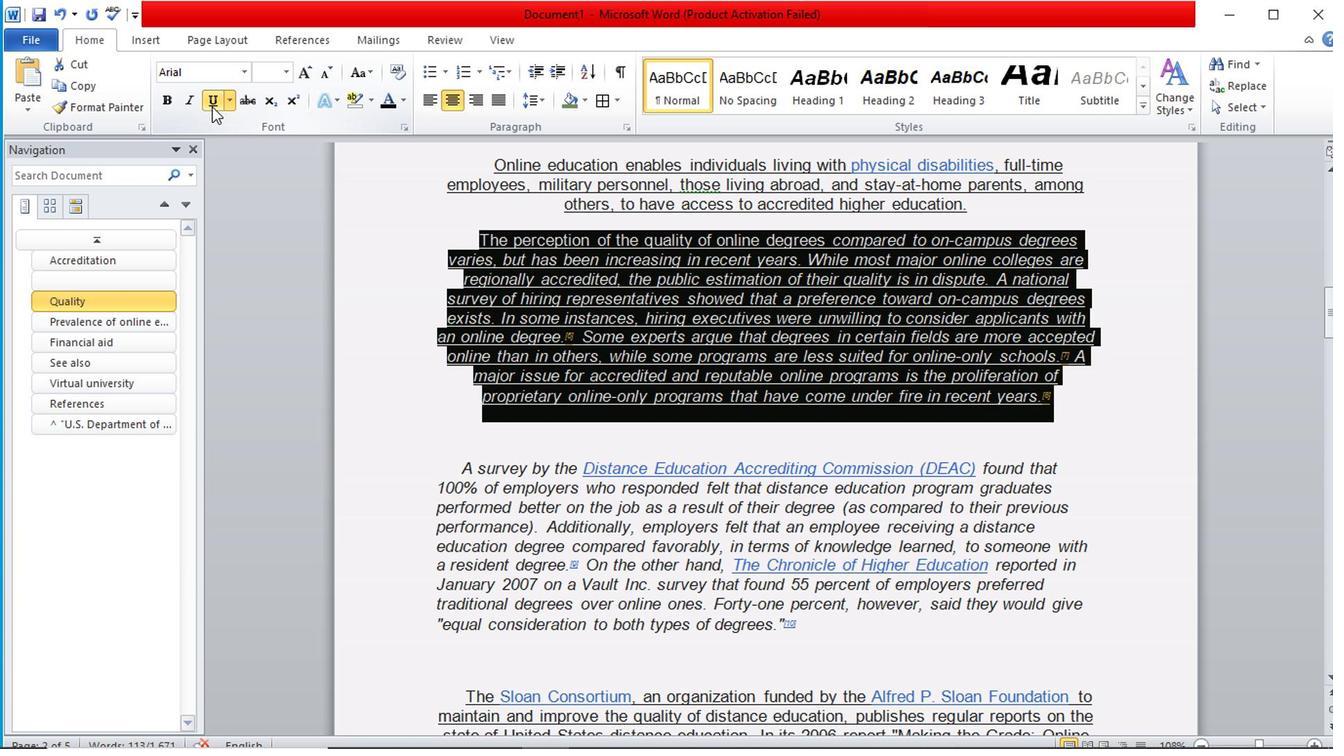 
Action: Mouse pressed left at (225, 114)
Screenshot: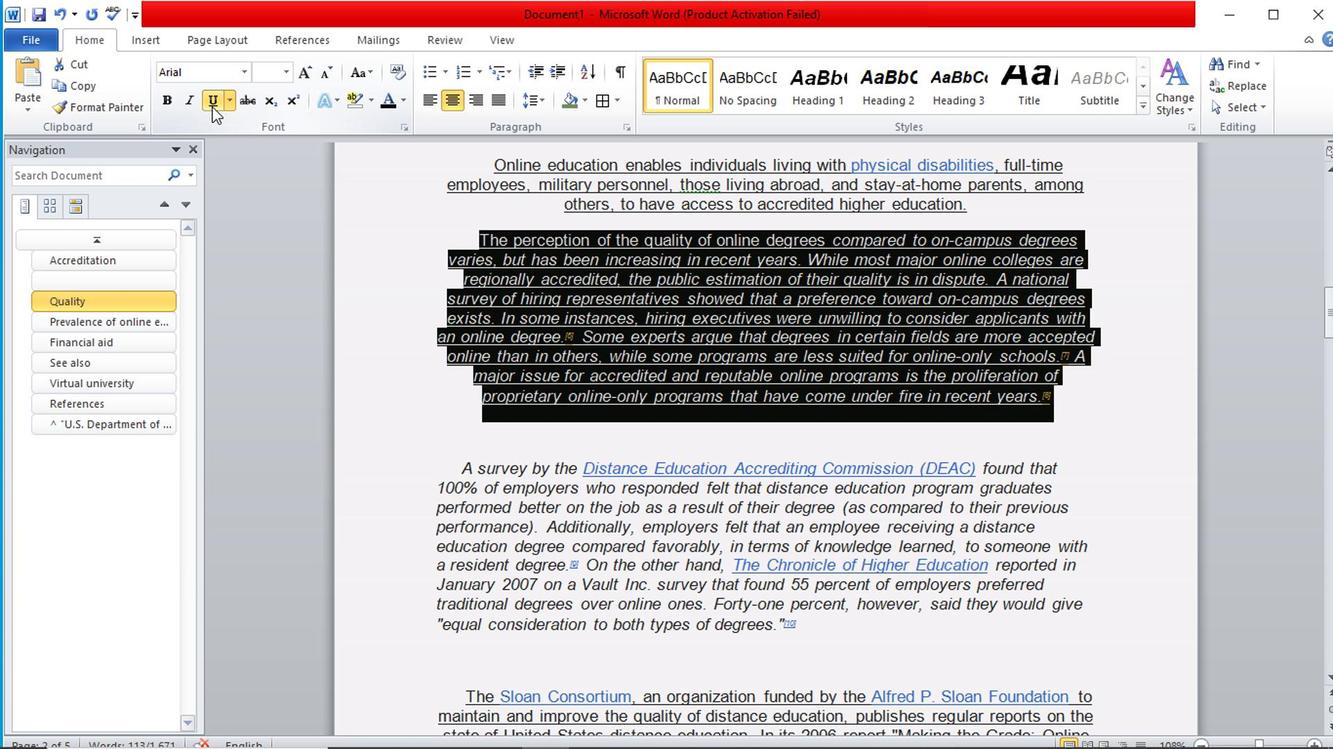 
Action: Mouse moved to (402, 324)
Screenshot: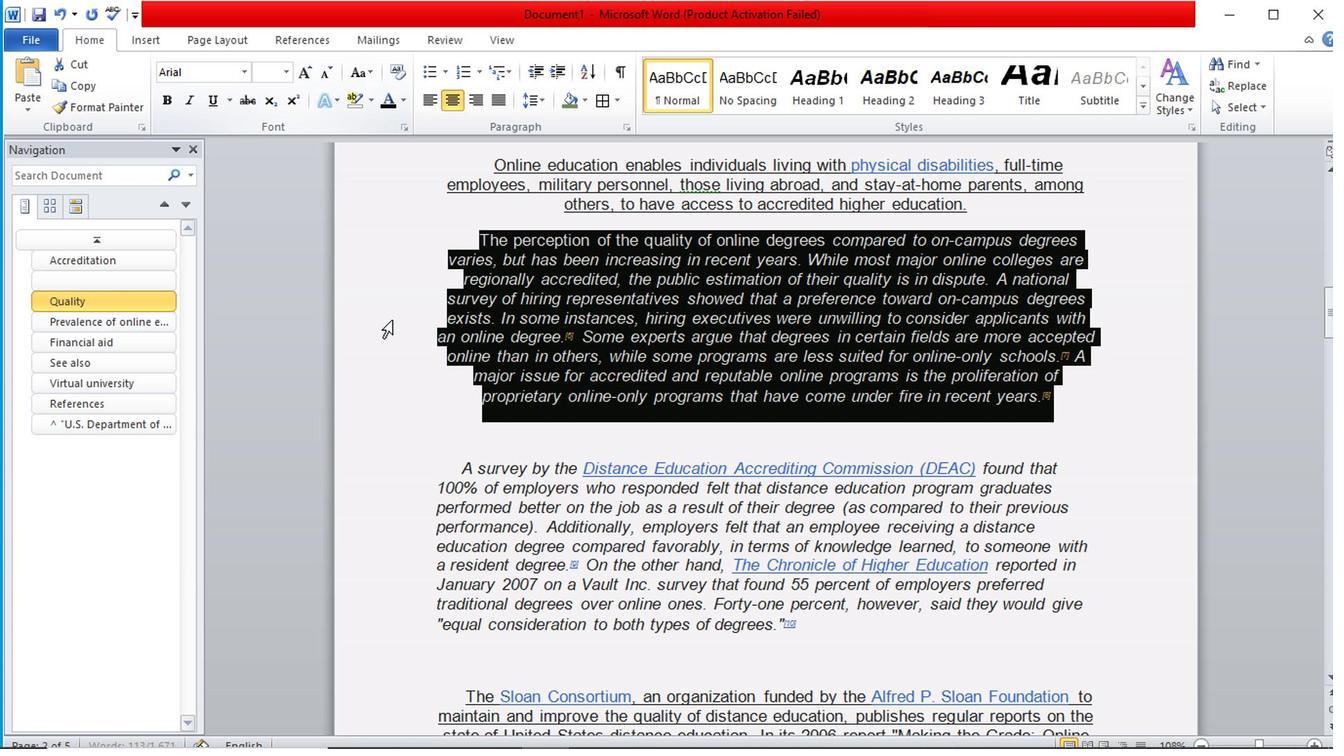 
Action: Mouse pressed left at (402, 324)
Screenshot: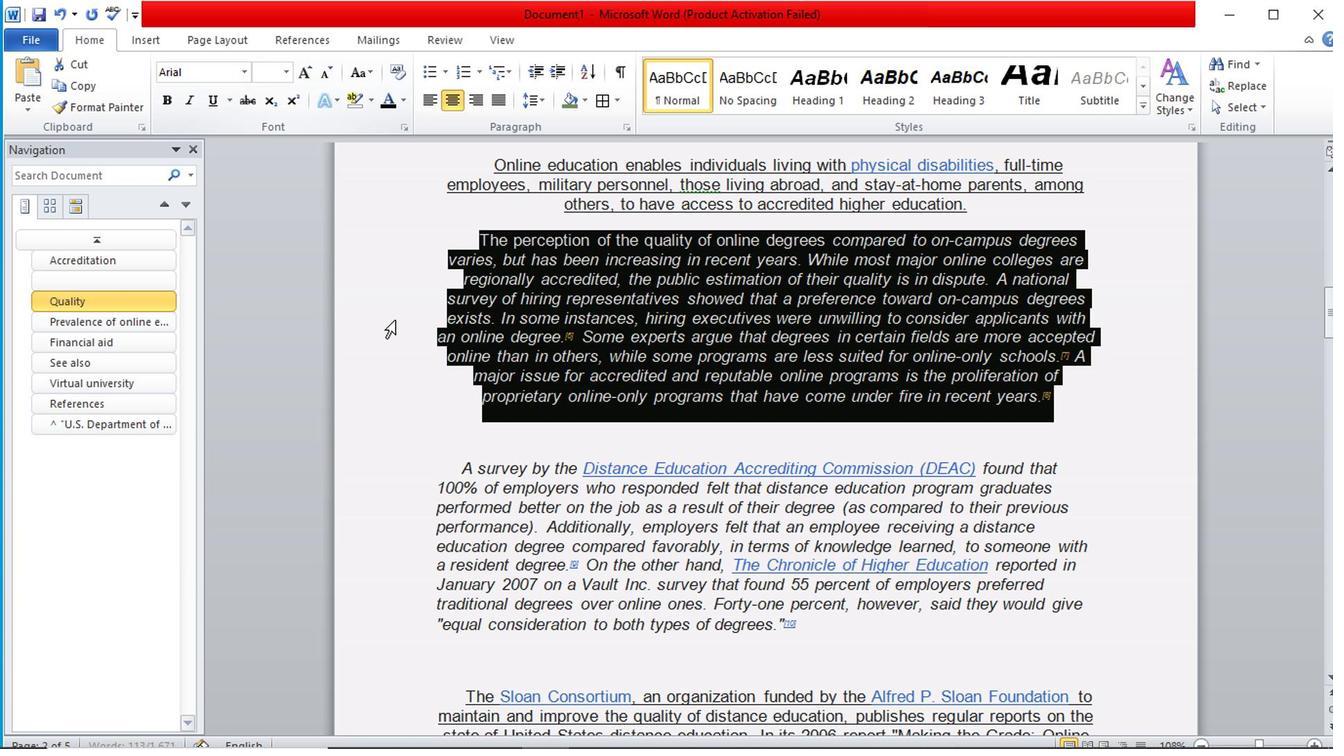 
Action: Mouse moved to (579, 355)
Screenshot: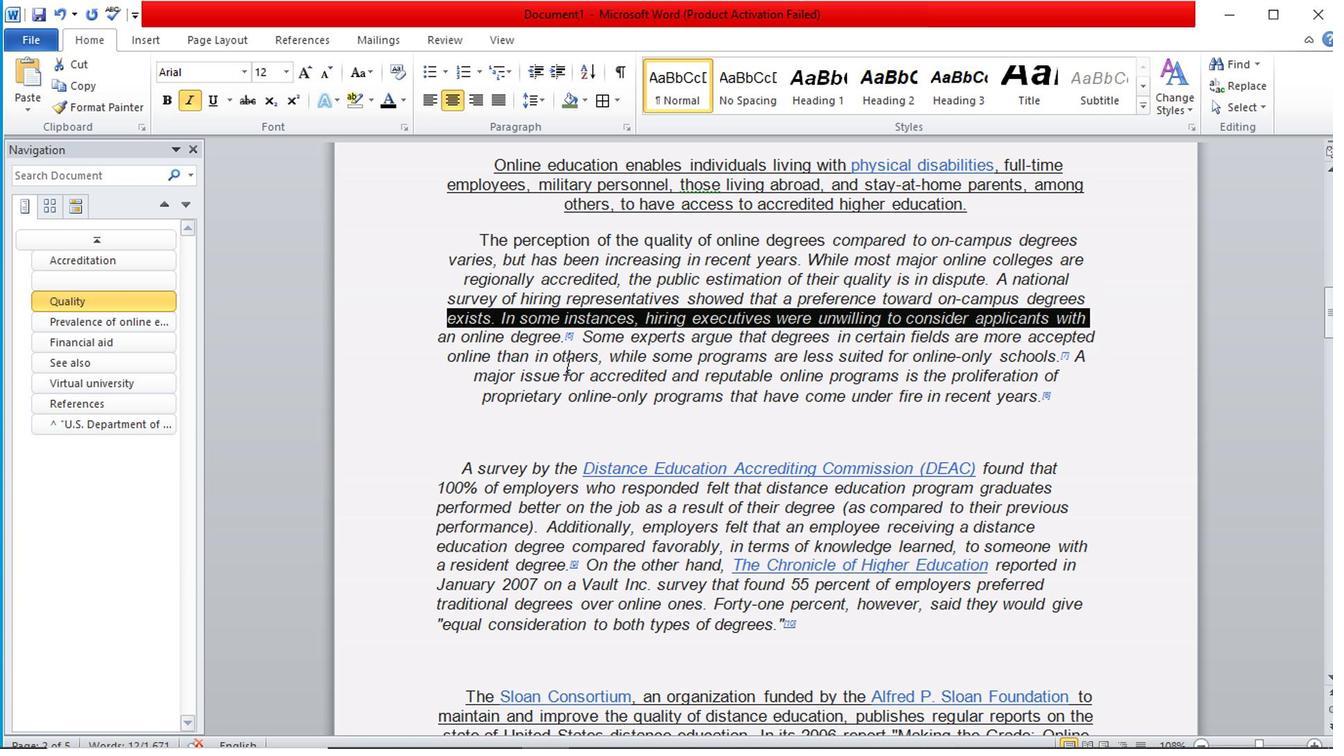 
Action: Mouse scrolled (579, 354) with delta (0, 0)
Screenshot: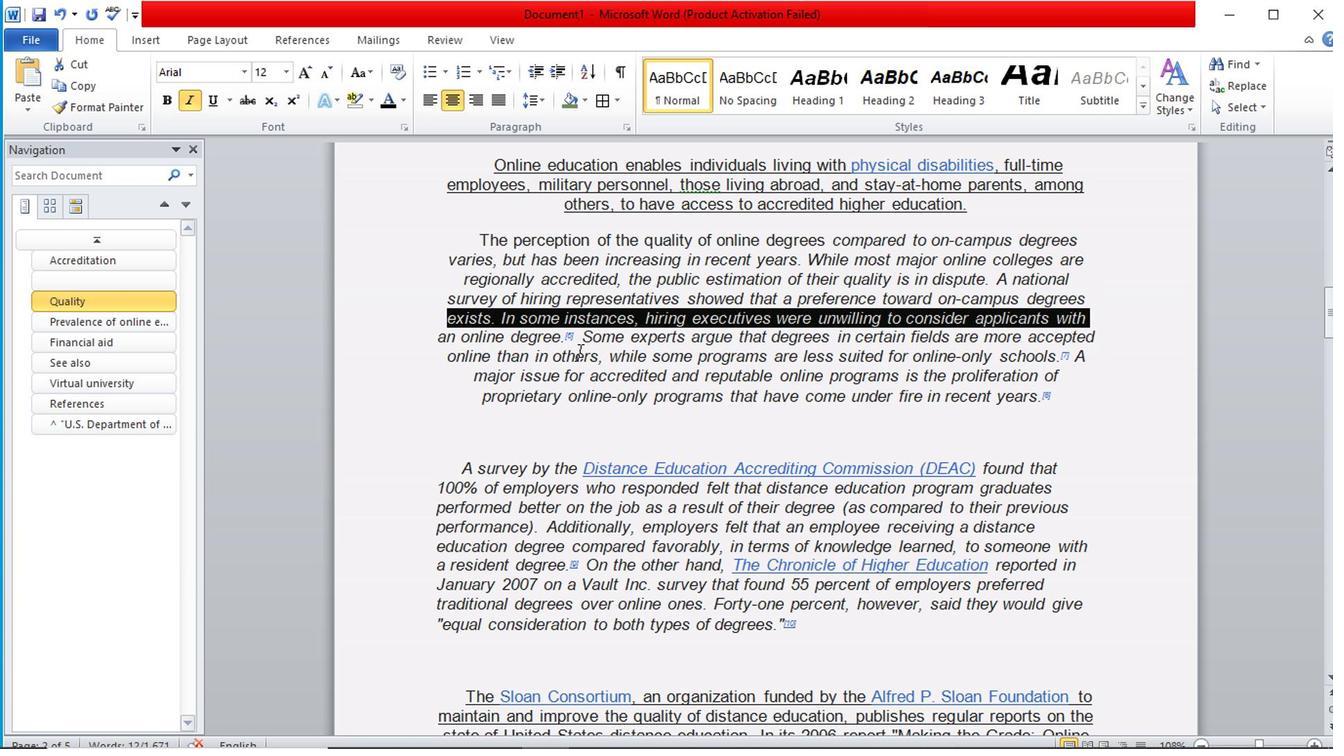 
Action: Mouse scrolled (579, 354) with delta (0, 0)
Screenshot: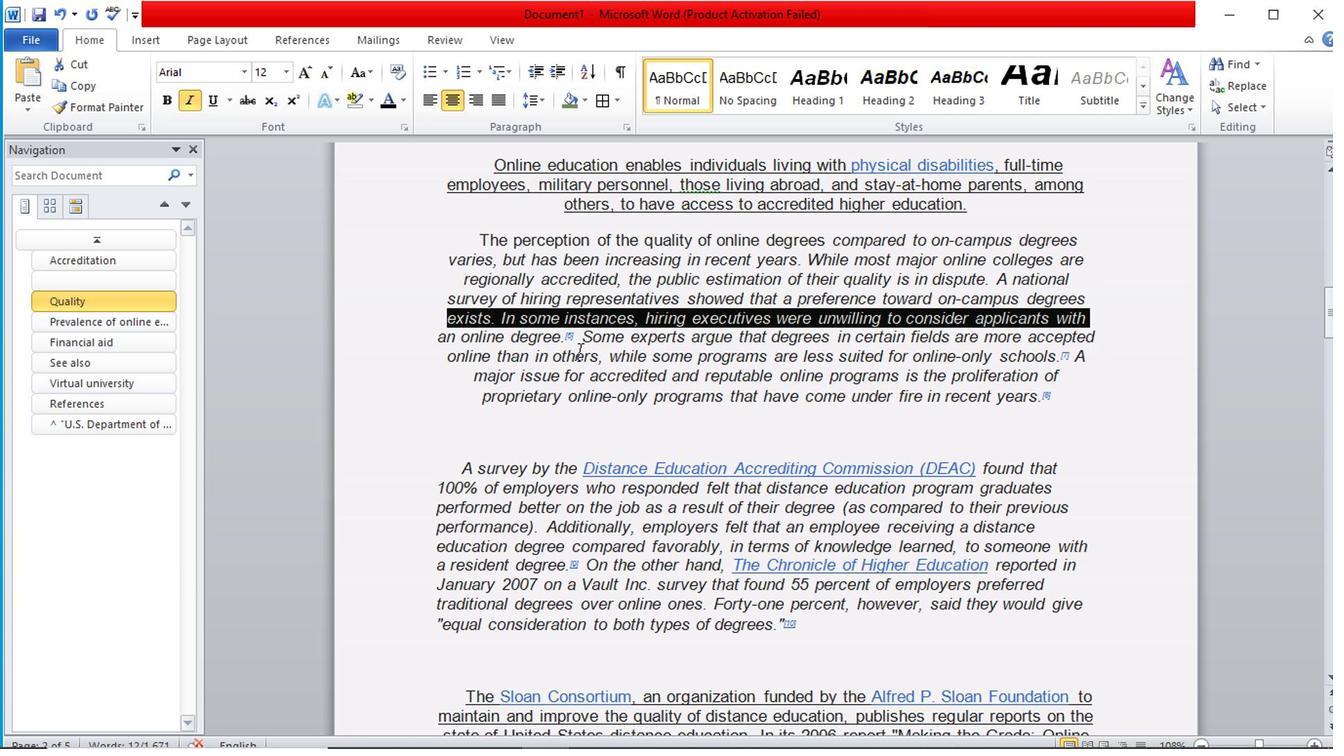 
Action: Mouse moved to (795, 327)
Screenshot: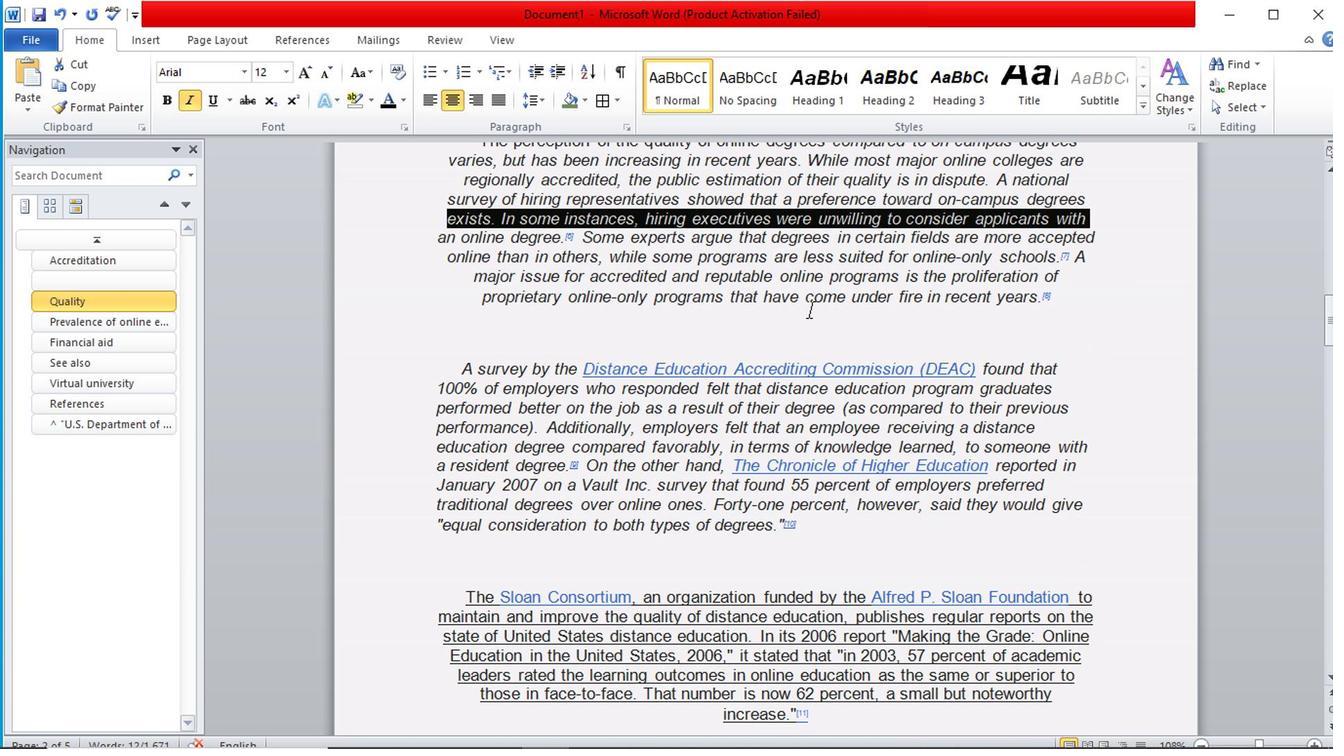 
Action: Mouse pressed left at (795, 327)
Screenshot: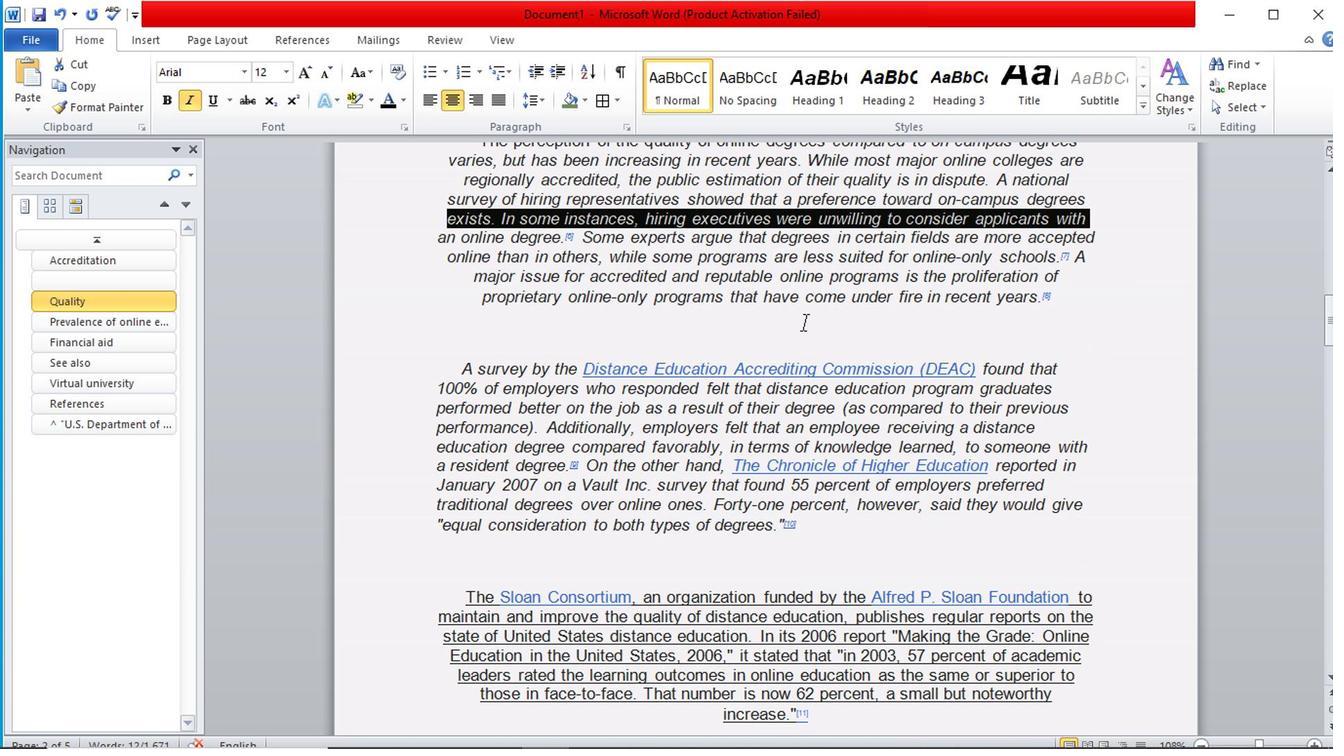 
Action: Mouse moved to (579, 360)
Screenshot: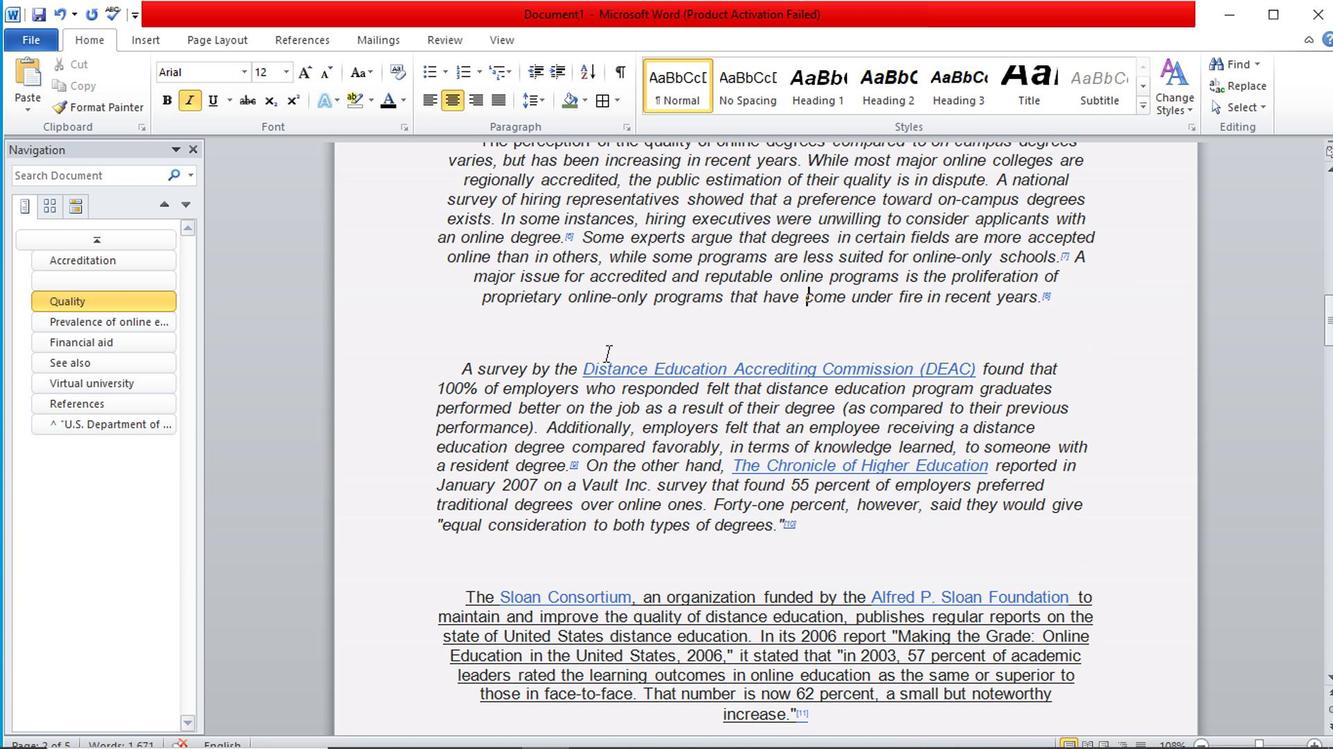 
Action: Mouse scrolled (579, 359) with delta (0, 0)
Screenshot: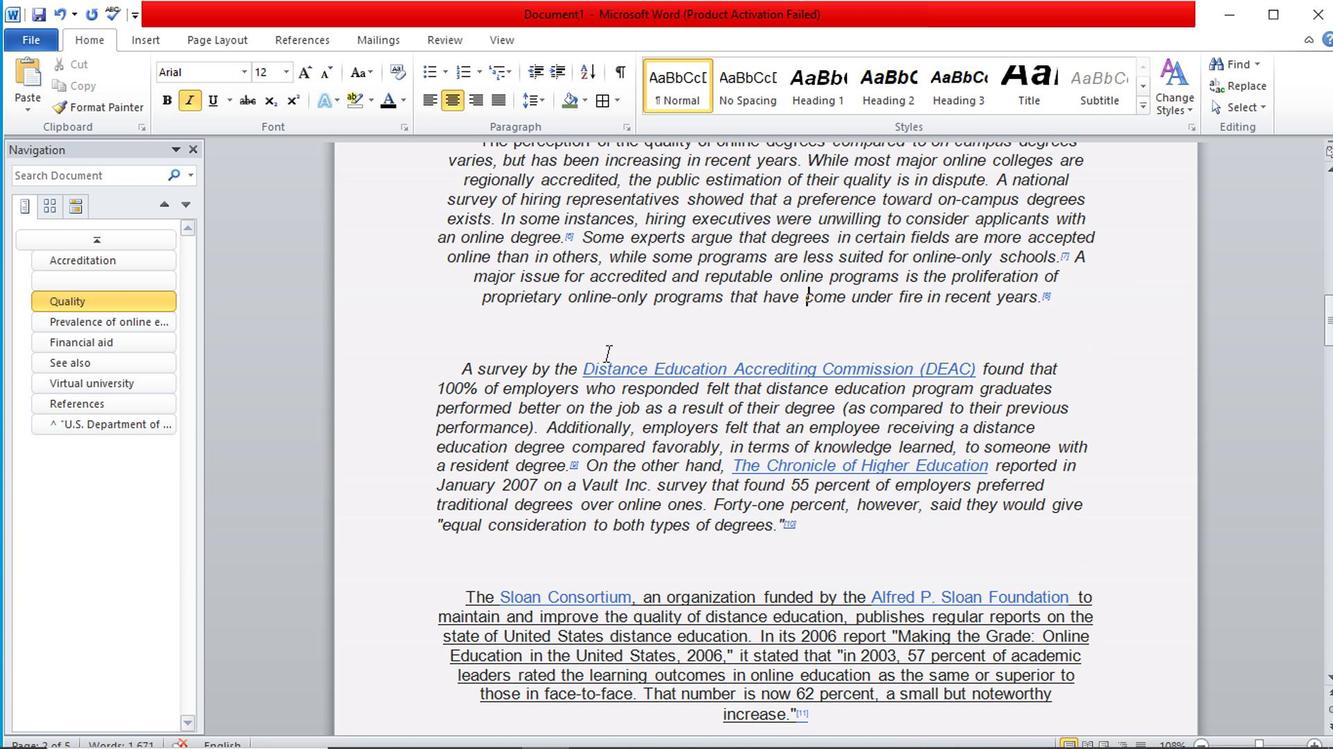 
Action: Mouse moved to (574, 362)
Screenshot: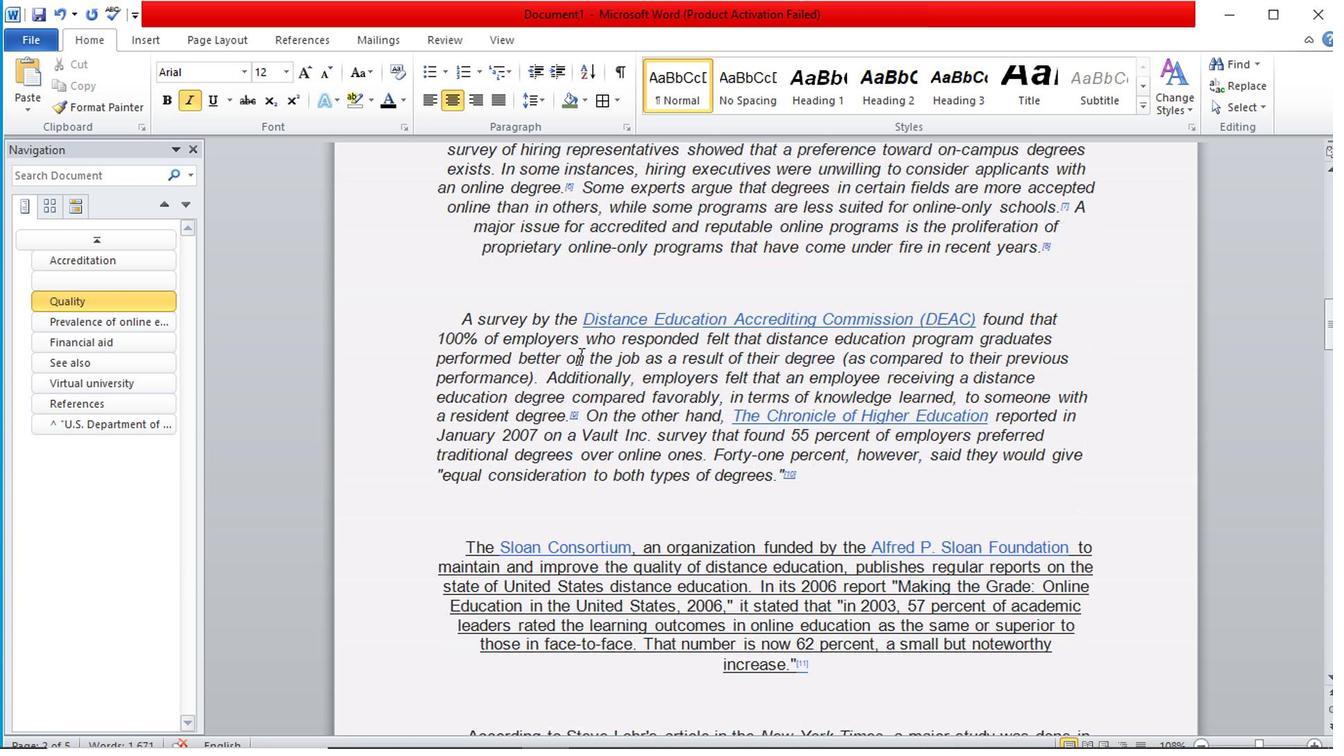 
Action: Mouse scrolled (574, 361) with delta (0, 0)
Screenshot: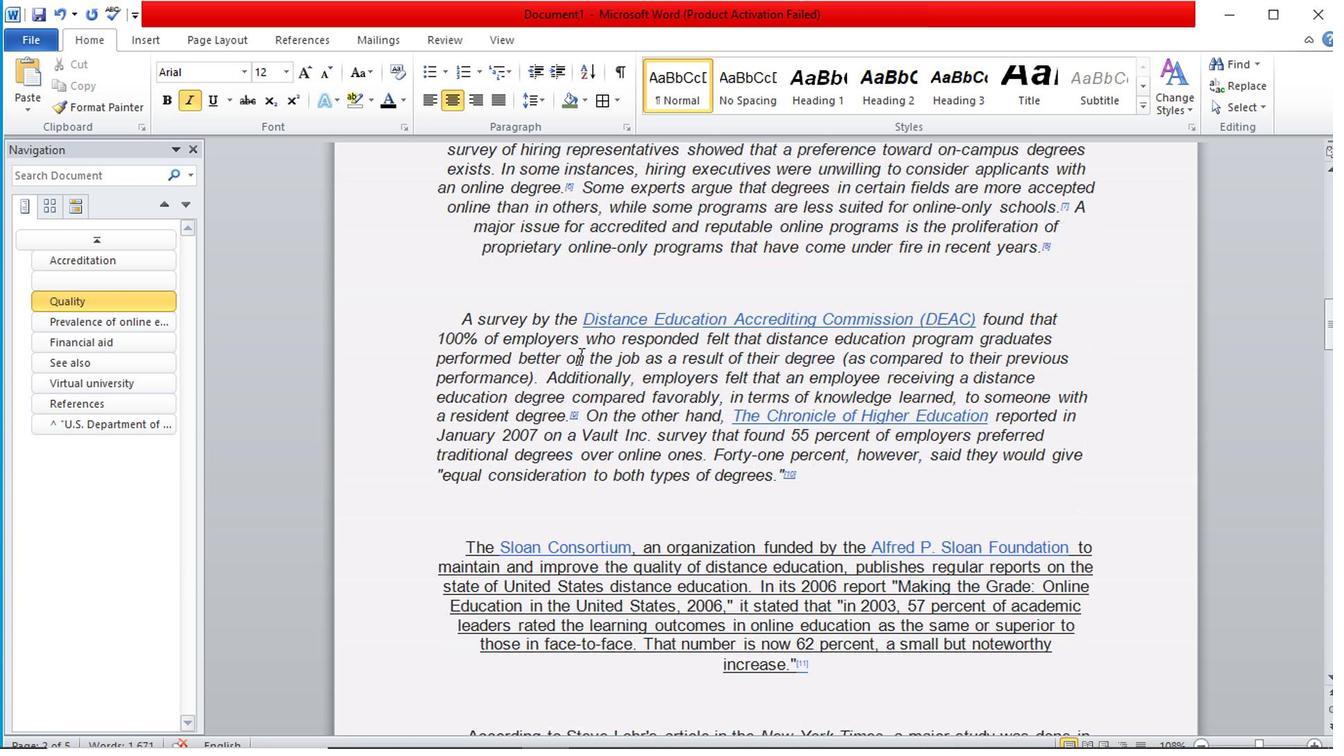 
Action: Mouse moved to (468, 274)
Screenshot: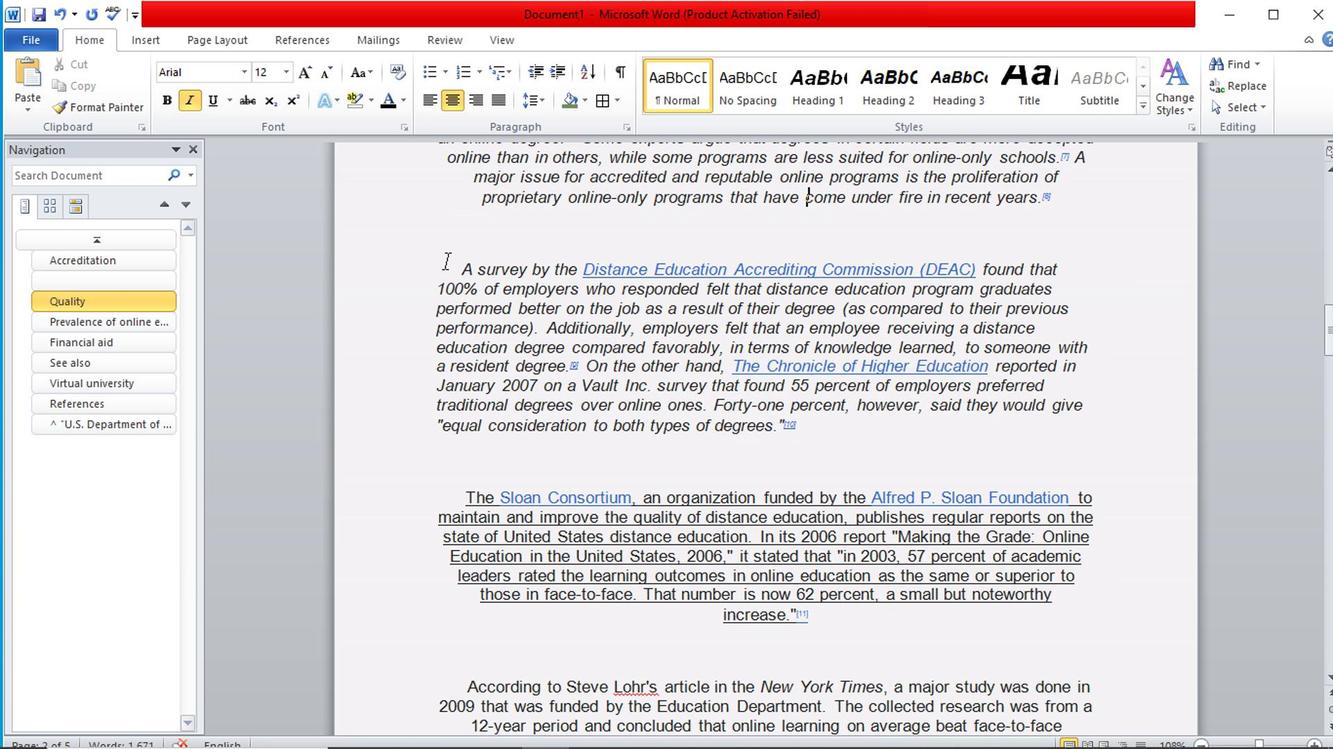 
Action: Mouse pressed left at (468, 274)
Screenshot: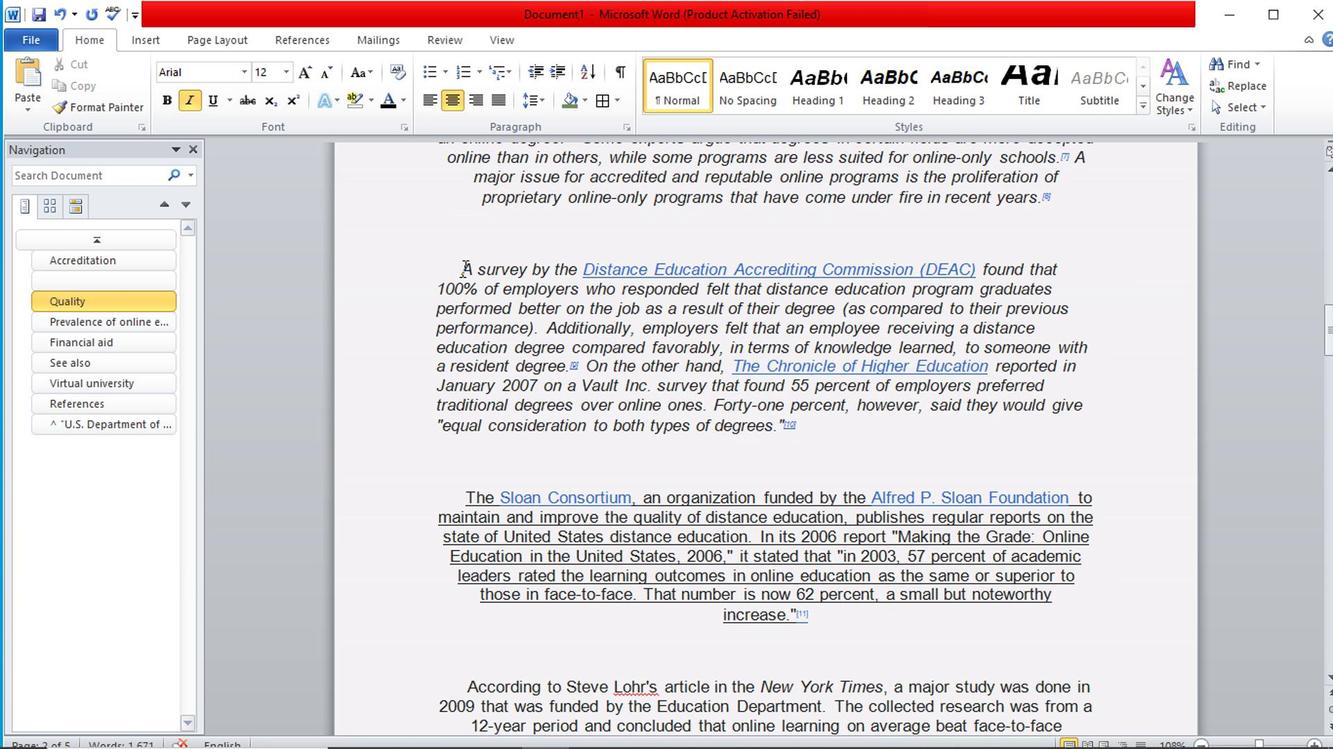 
Action: Mouse moved to (460, 109)
Screenshot: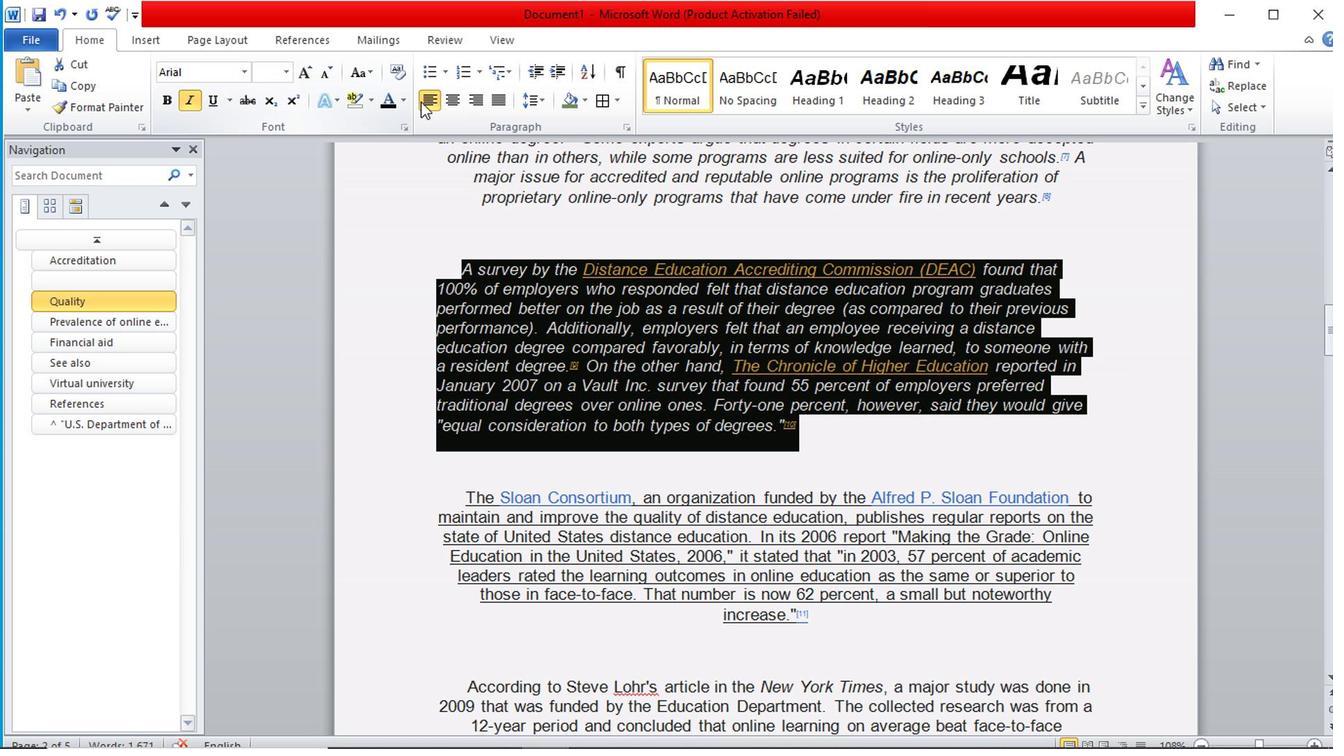 
Action: Mouse pressed left at (460, 109)
Screenshot: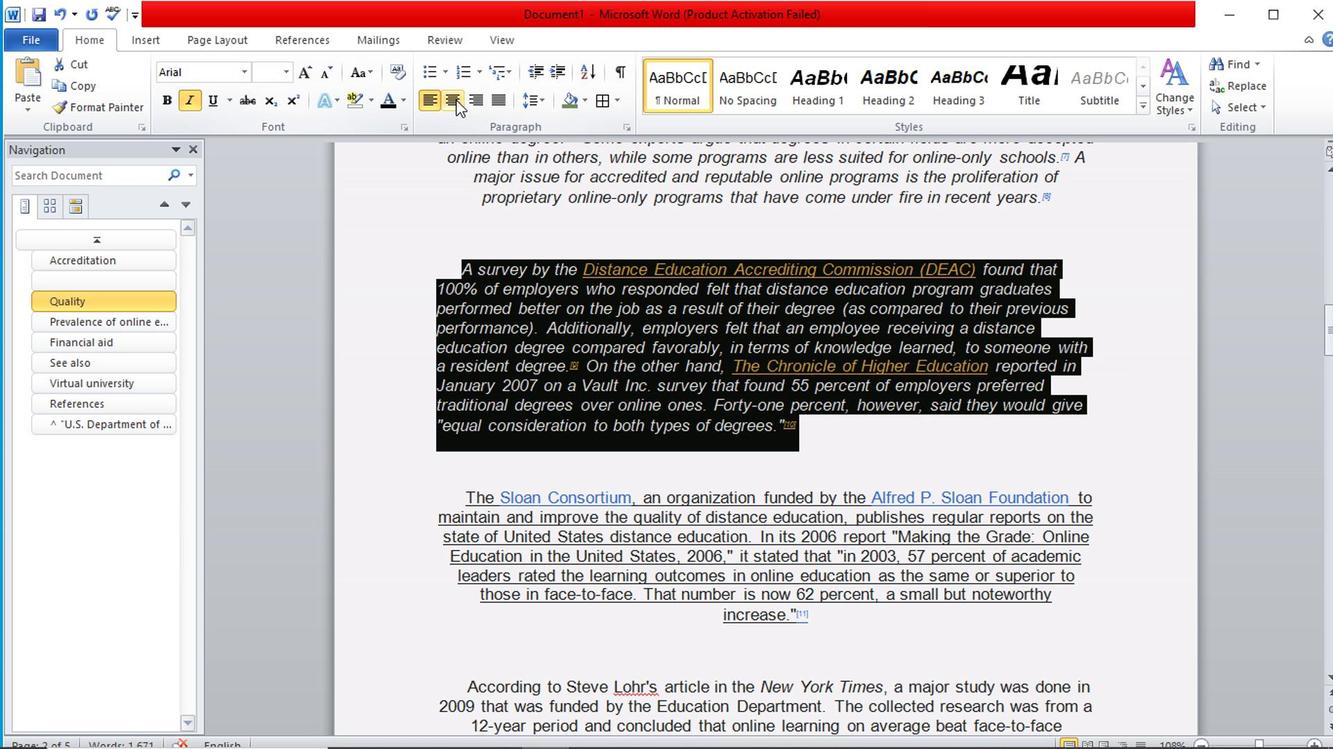 
Action: Mouse moved to (892, 435)
Screenshot: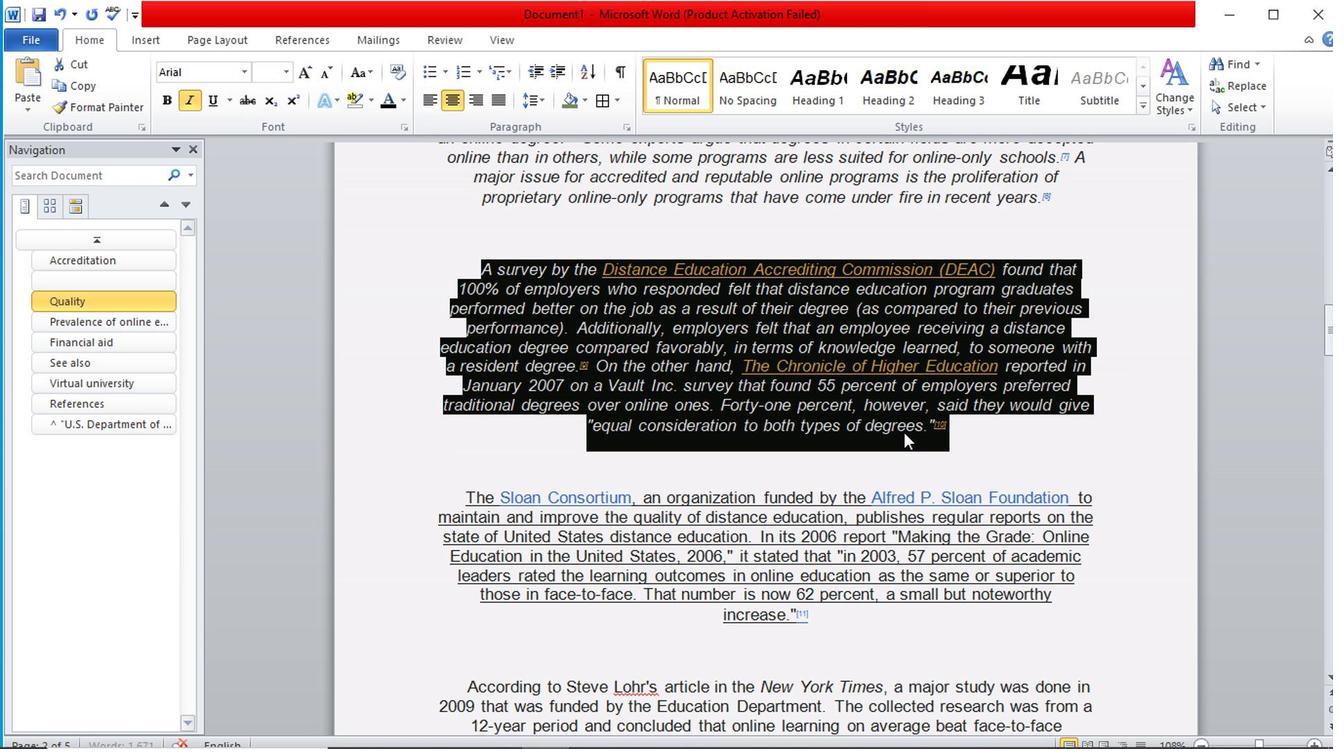 
Action: Mouse pressed left at (892, 435)
Screenshot: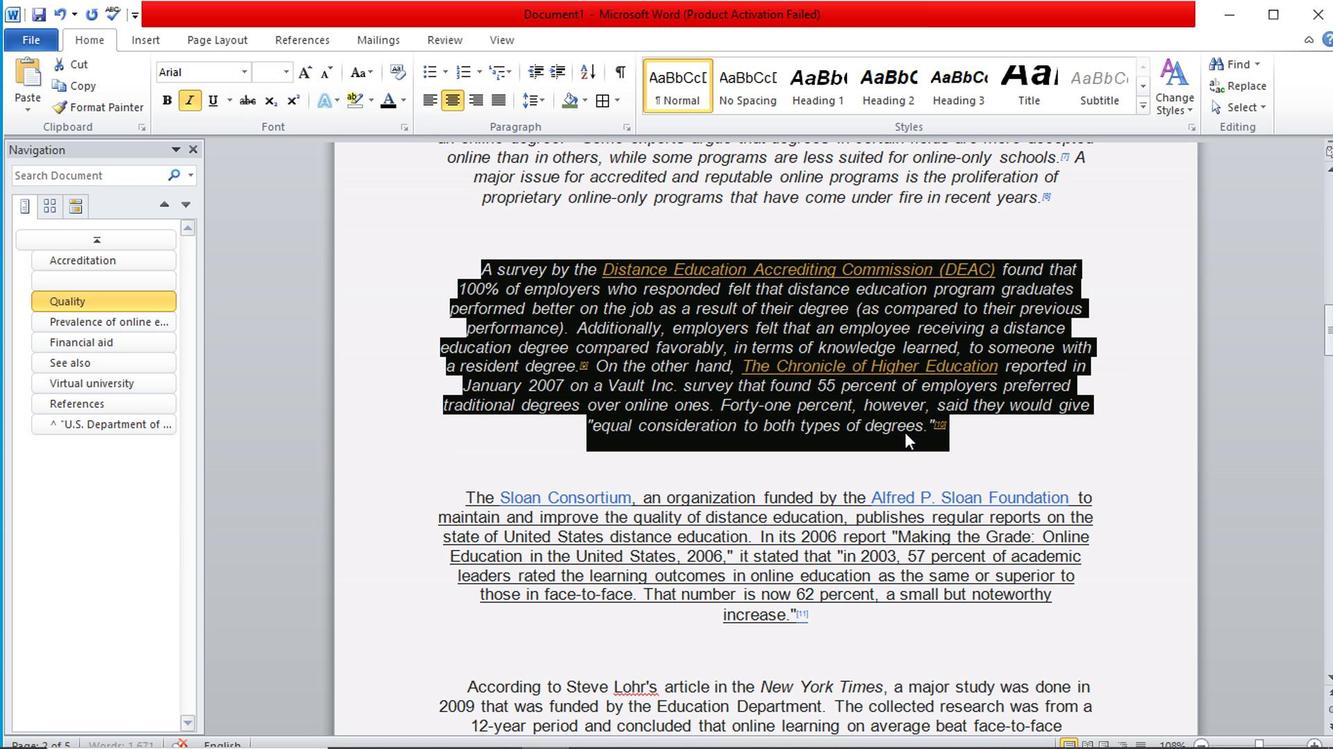 
Action: Mouse moved to (569, 324)
Screenshot: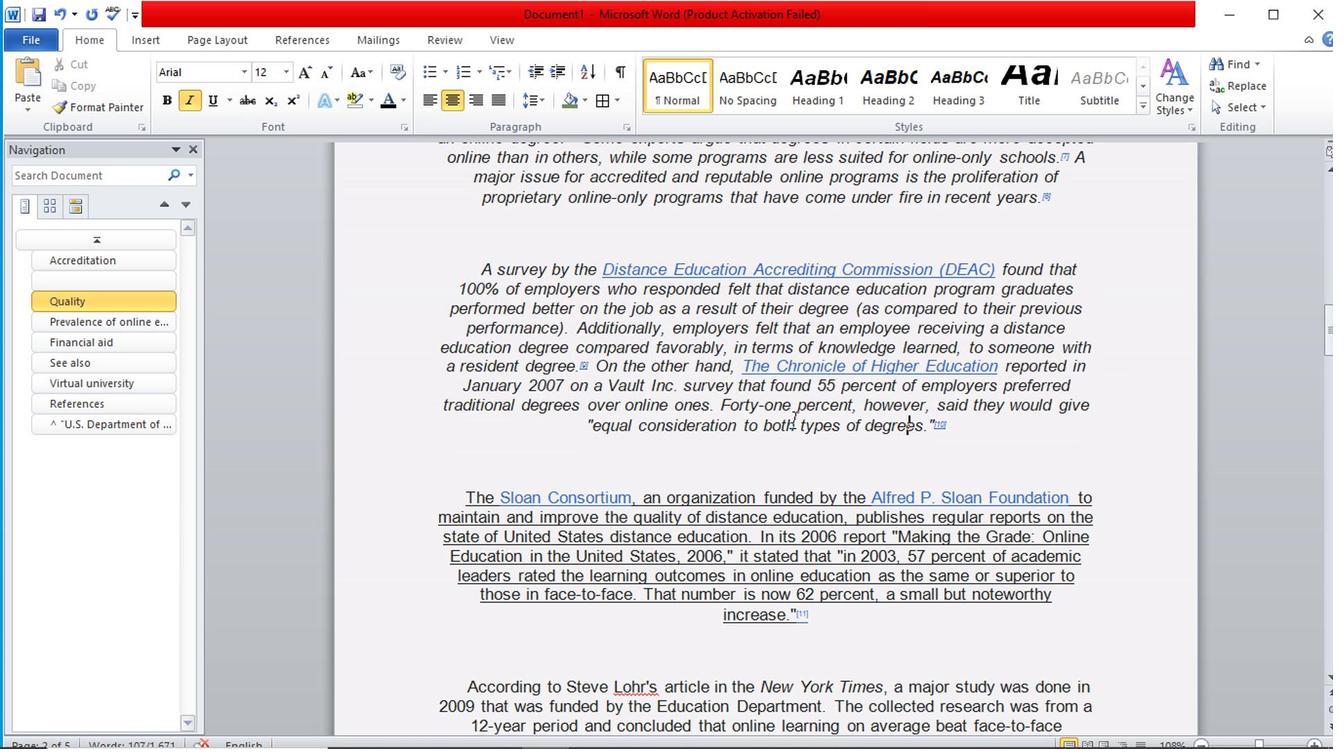 
Action: Mouse scrolled (569, 324) with delta (0, 0)
Screenshot: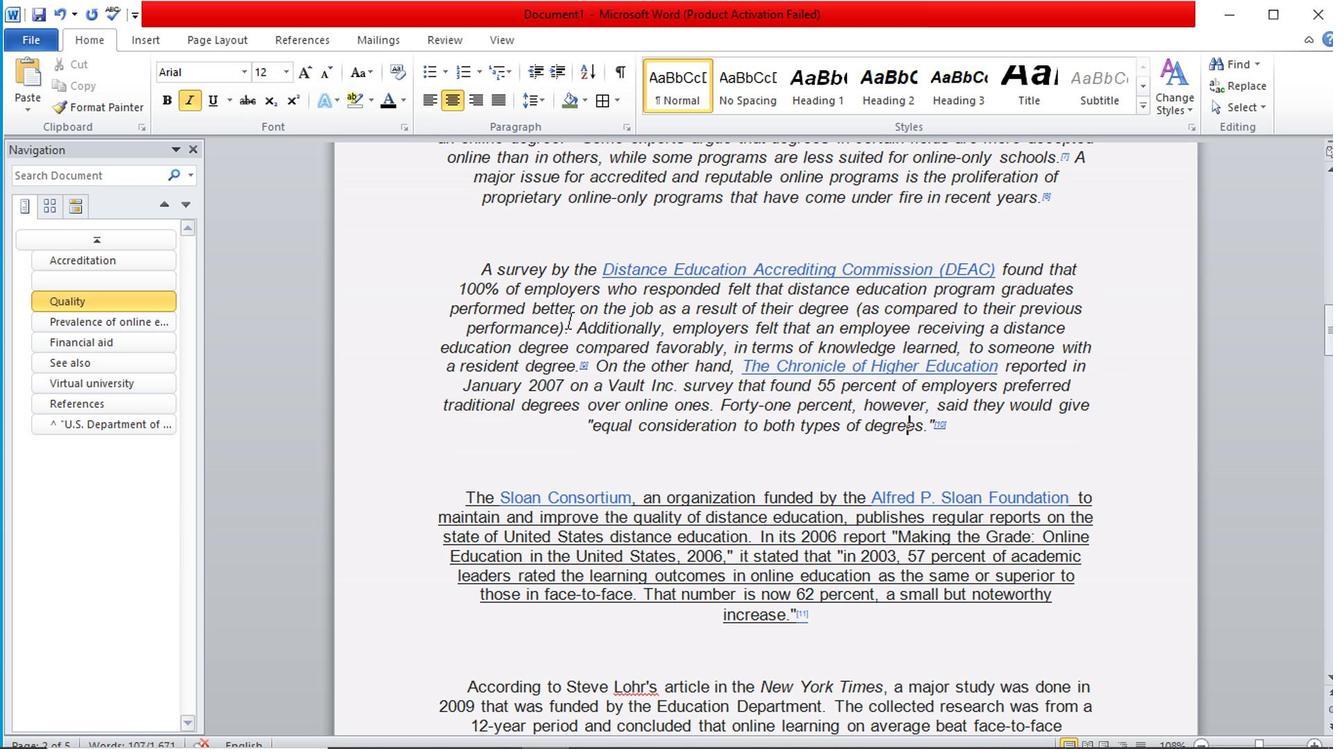 
Action: Mouse scrolled (569, 324) with delta (0, 0)
Screenshot: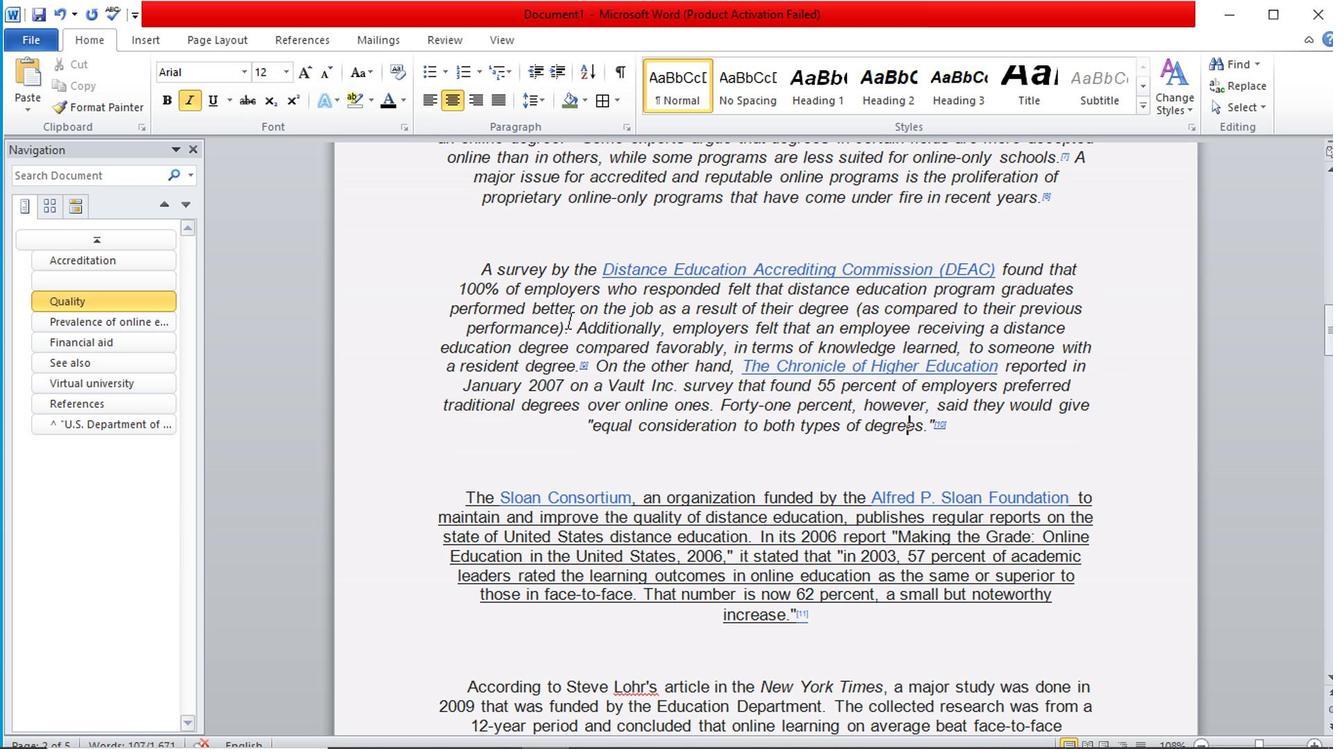 
Action: Mouse moved to (567, 324)
Screenshot: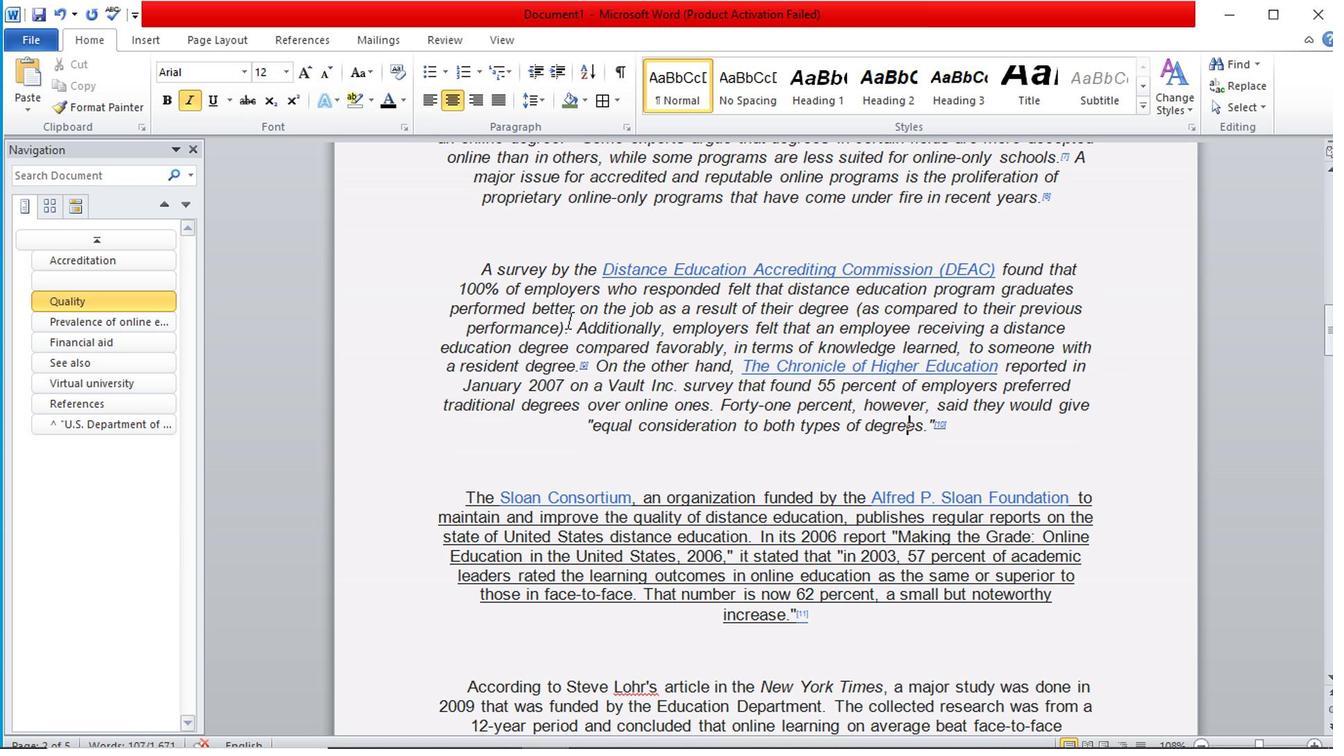 
Action: Mouse scrolled (567, 323) with delta (0, 0)
Screenshot: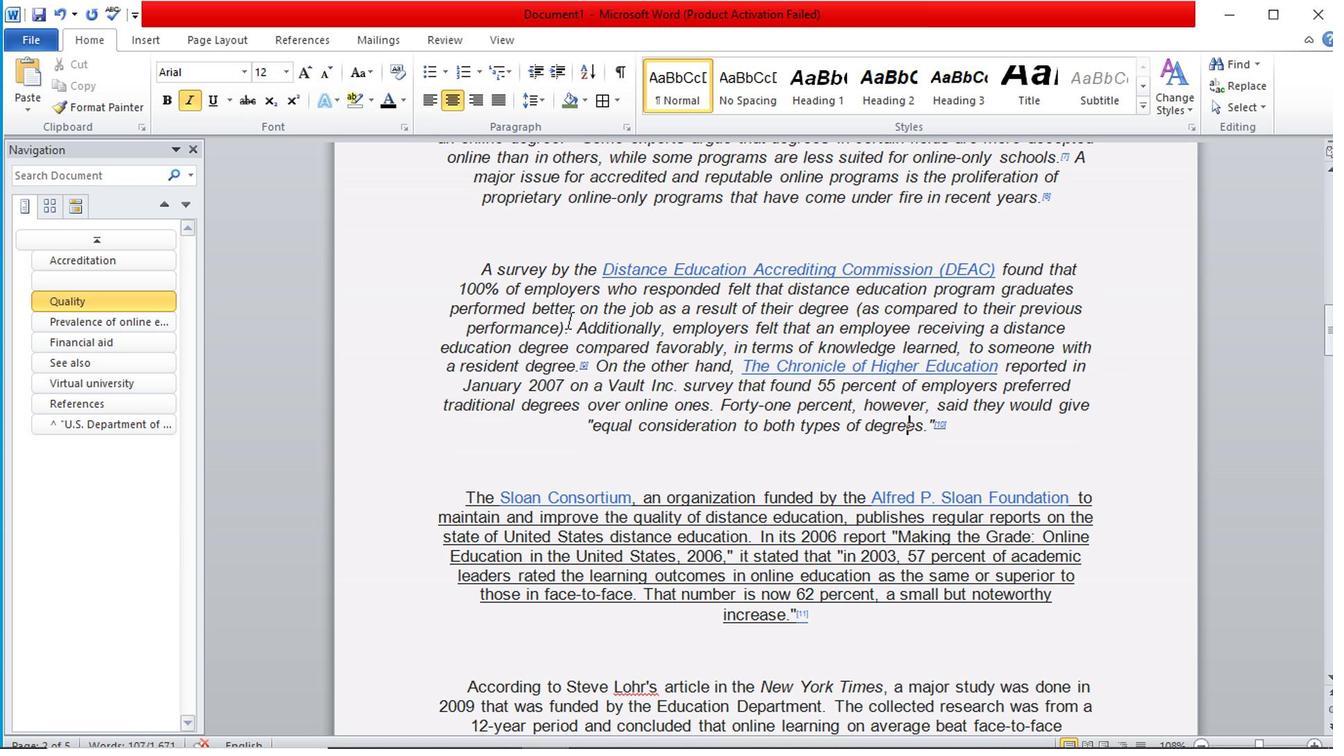 
Action: Mouse moved to (484, 334)
Screenshot: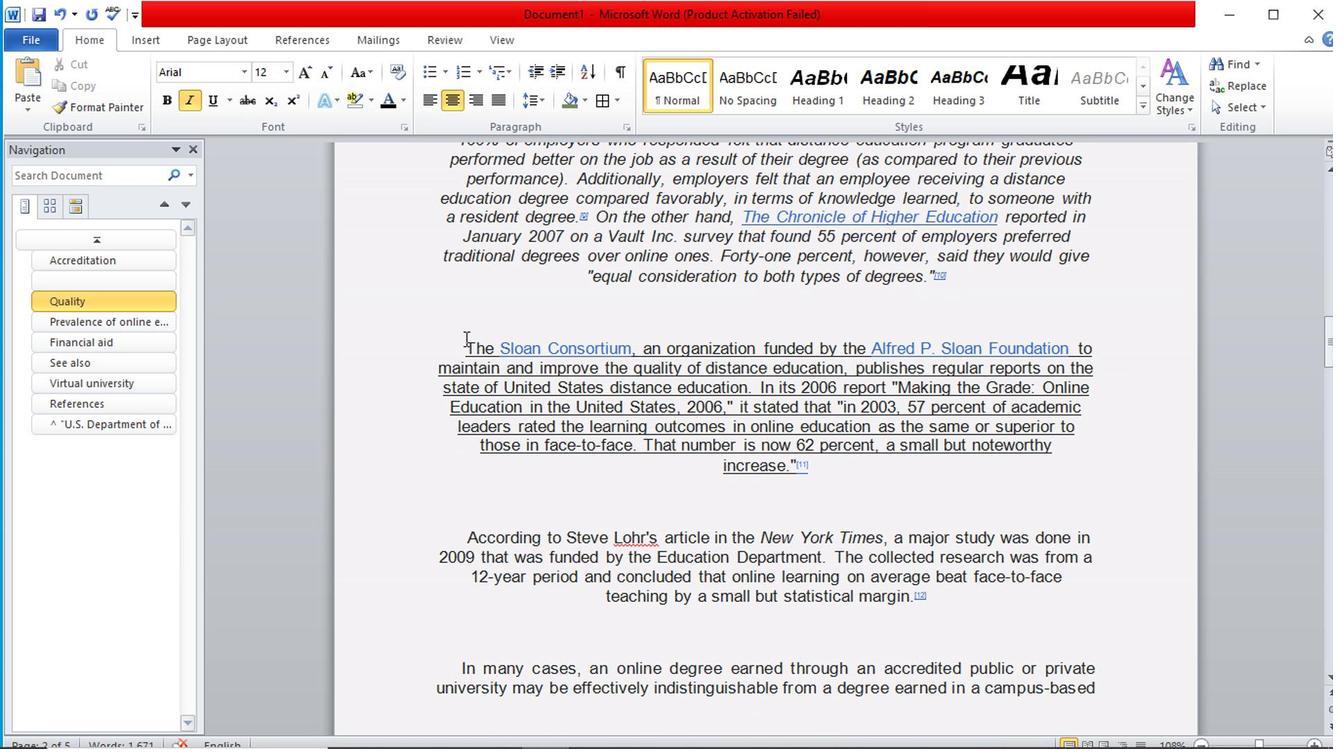 
Action: Mouse scrolled (484, 333) with delta (0, 0)
Screenshot: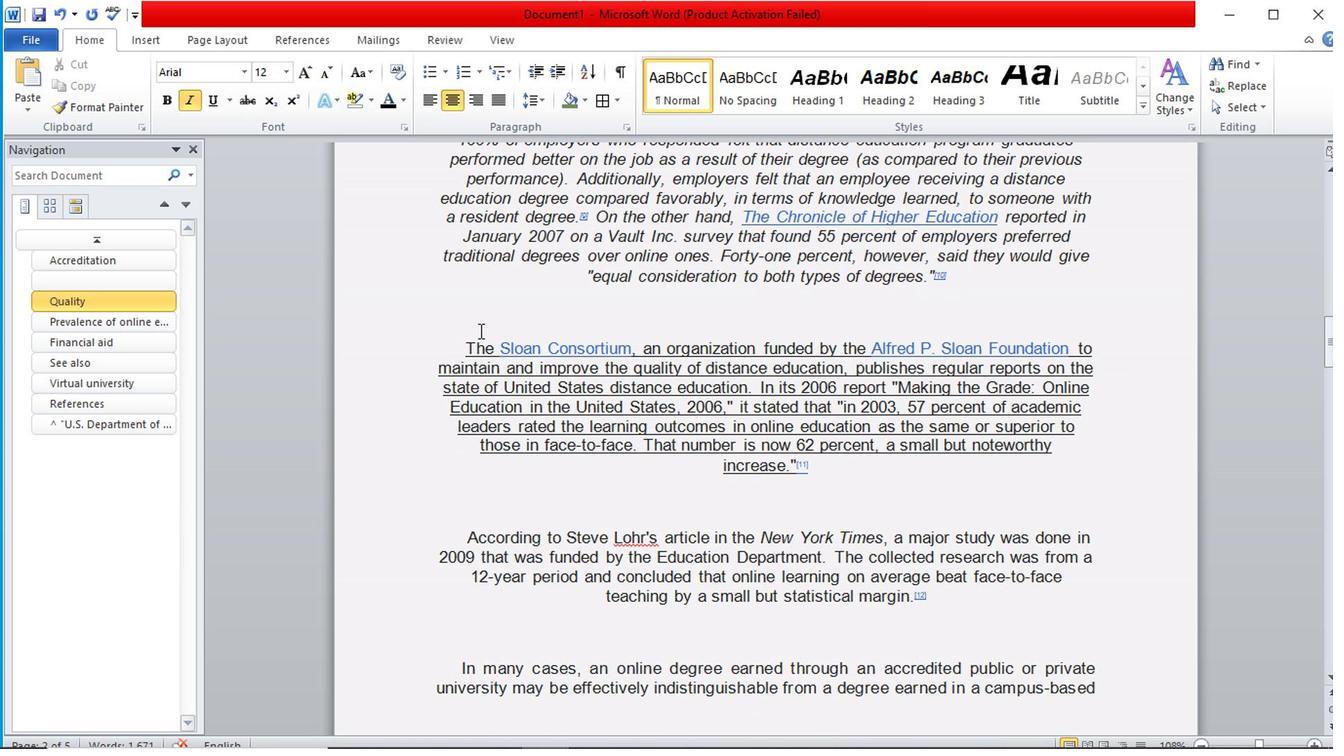 
Action: Mouse scrolled (484, 333) with delta (0, 0)
Screenshot: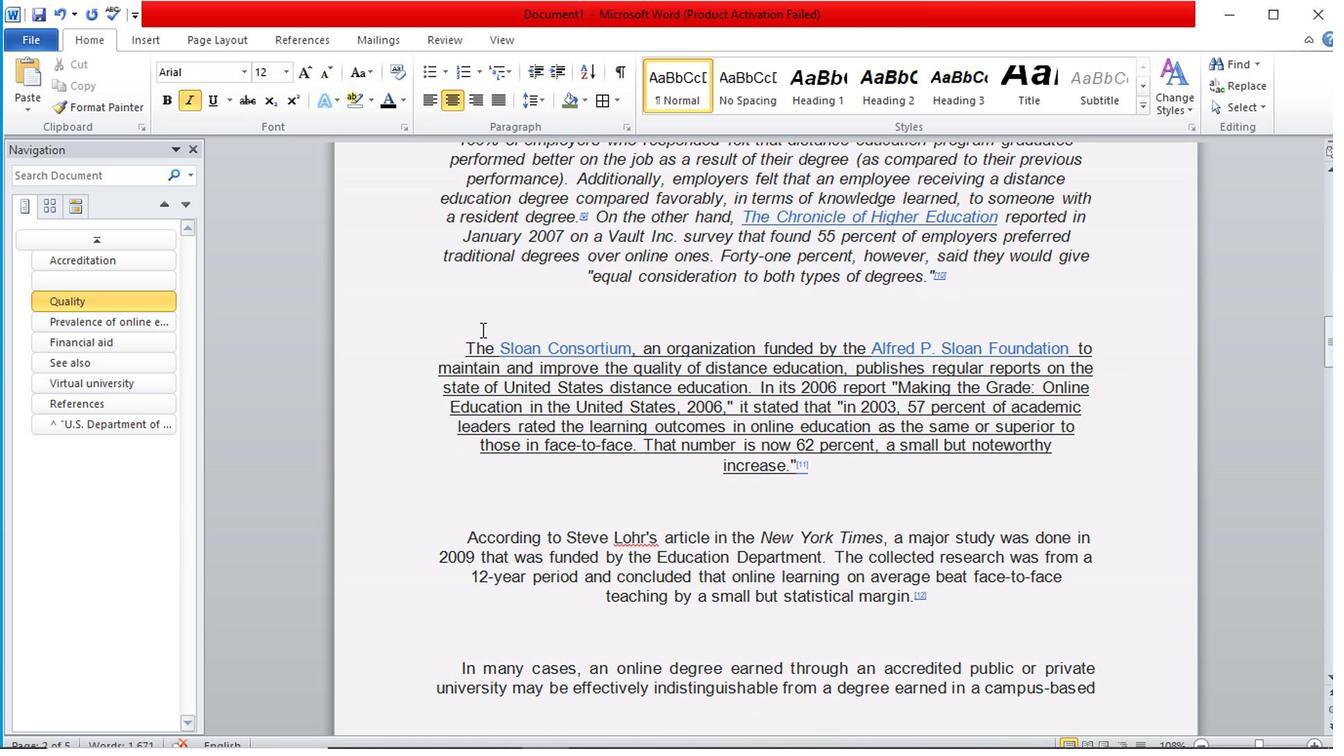 
Action: Mouse moved to (538, 261)
Screenshot: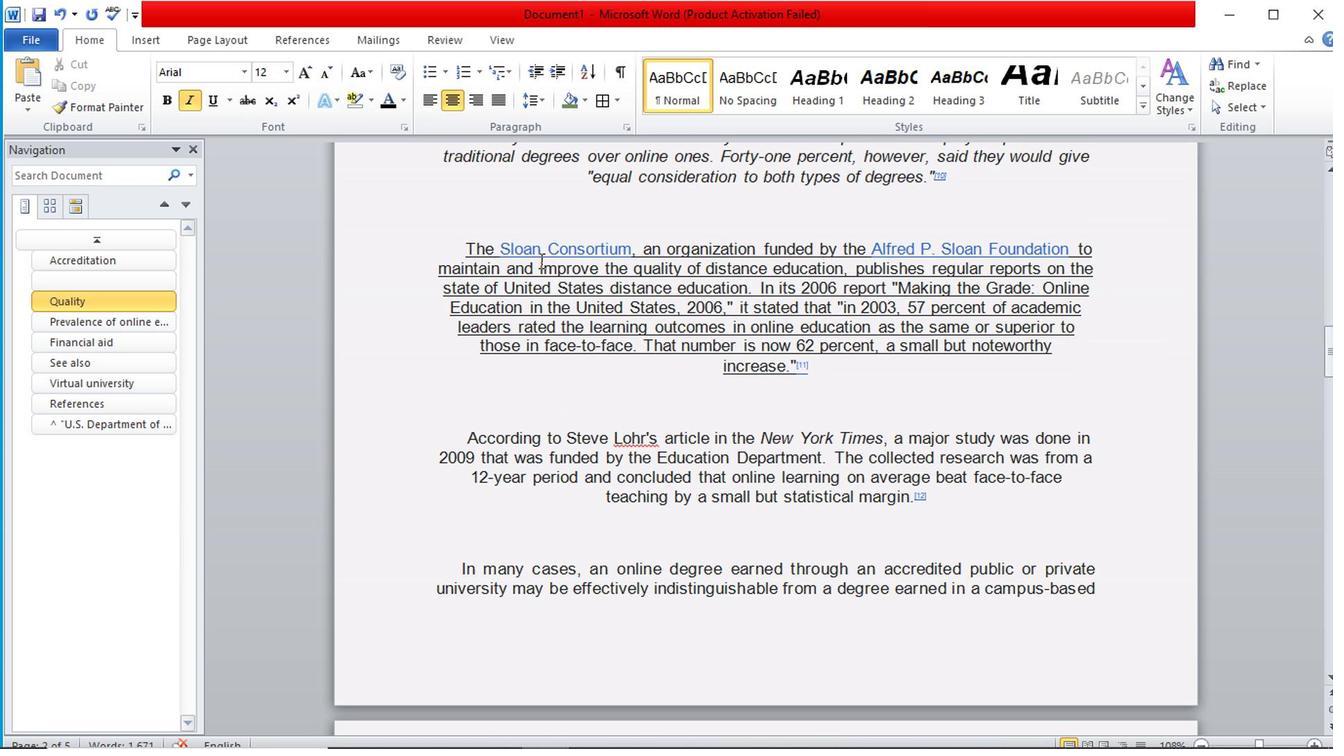 
Action: Mouse scrolled (538, 260) with delta (0, 0)
Screenshot: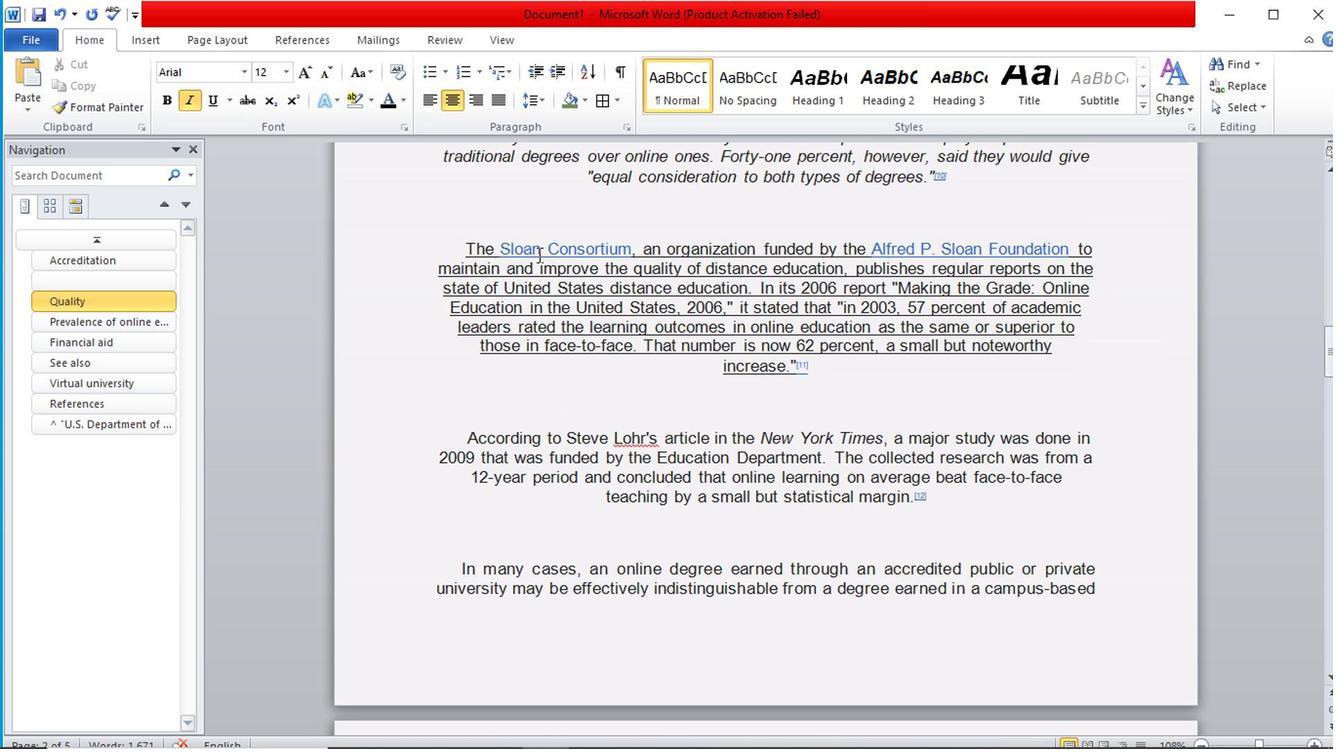 
Action: Mouse scrolled (538, 260) with delta (0, 0)
Screenshot: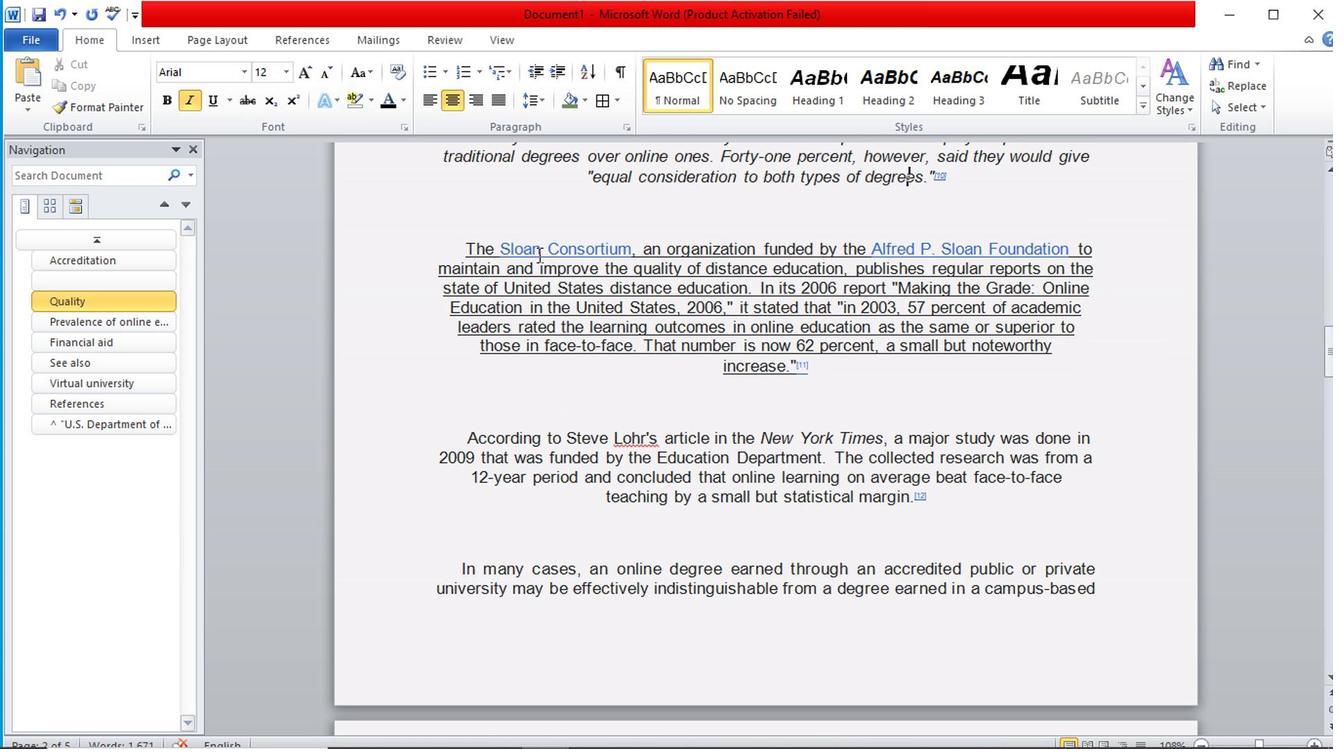 
Action: Mouse scrolled (538, 260) with delta (0, 0)
Screenshot: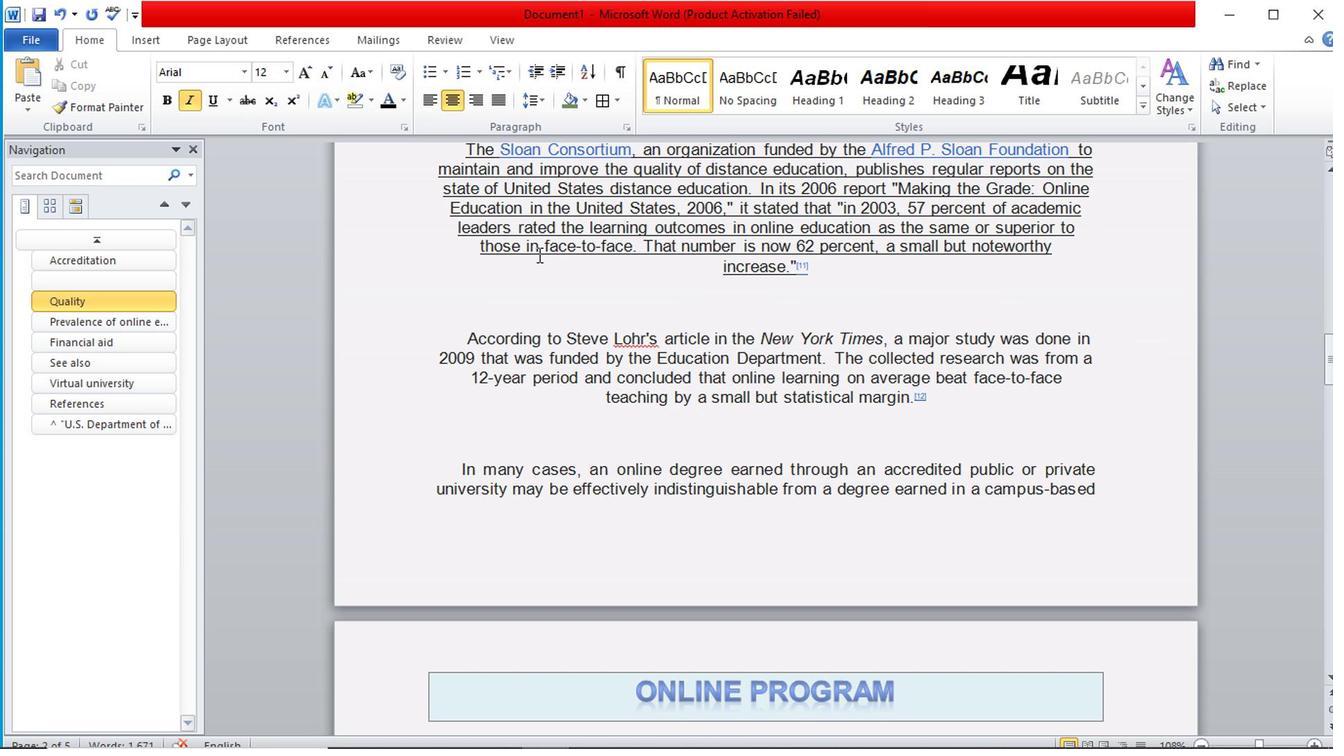 
Action: Mouse moved to (537, 261)
Screenshot: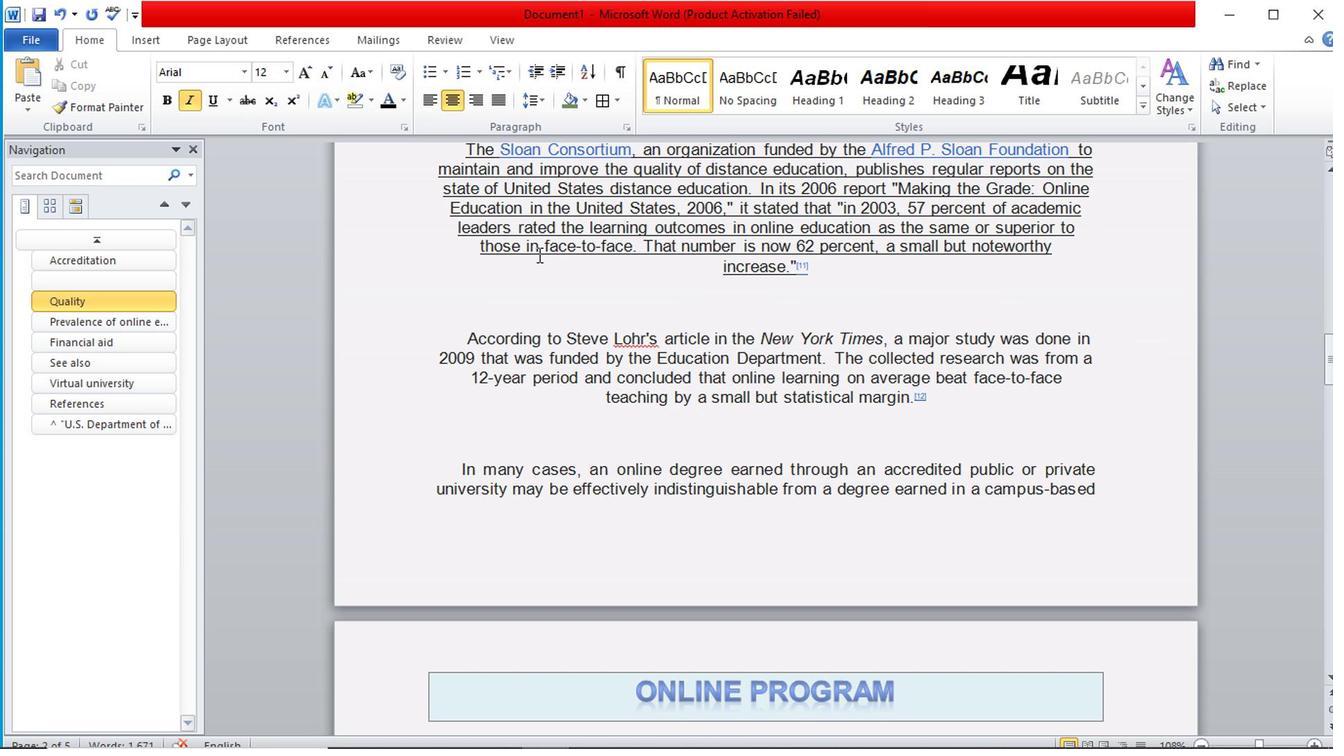 
Action: Mouse scrolled (537, 260) with delta (0, 0)
Screenshot: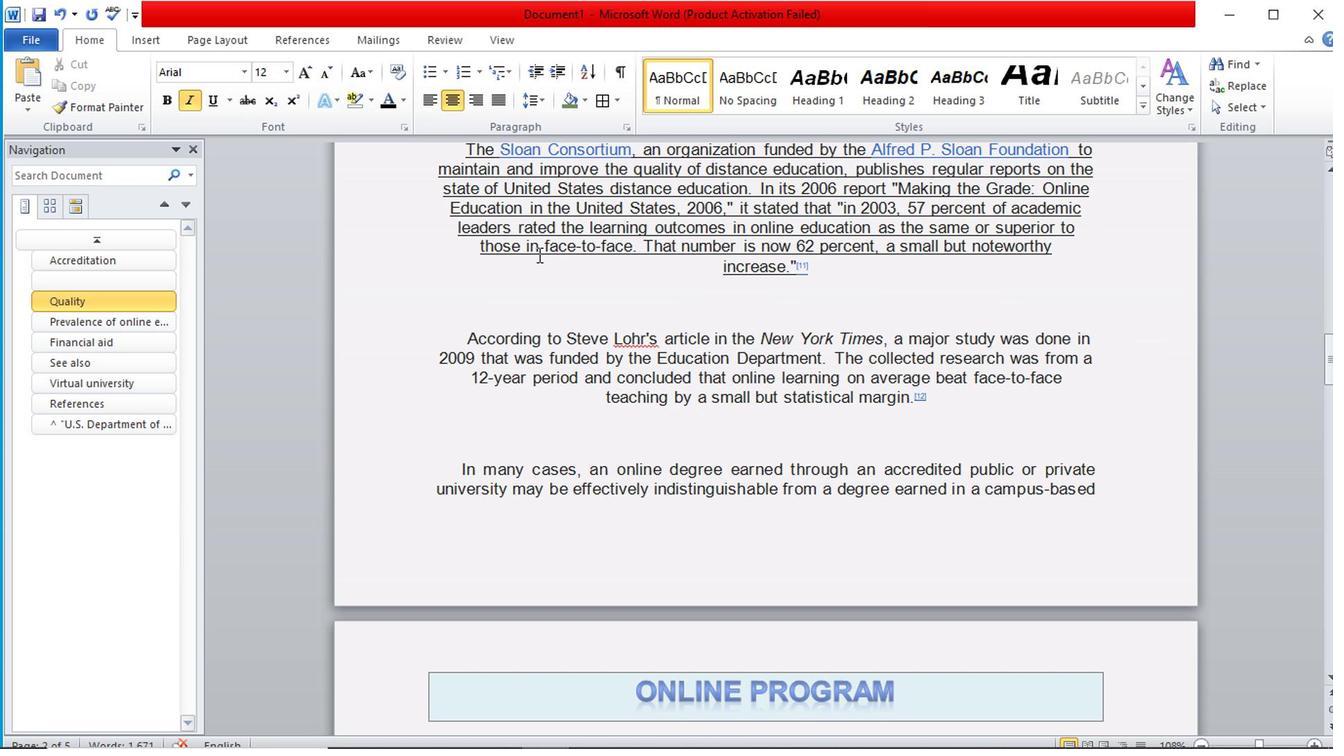 
Action: Mouse scrolled (537, 260) with delta (0, 0)
Screenshot: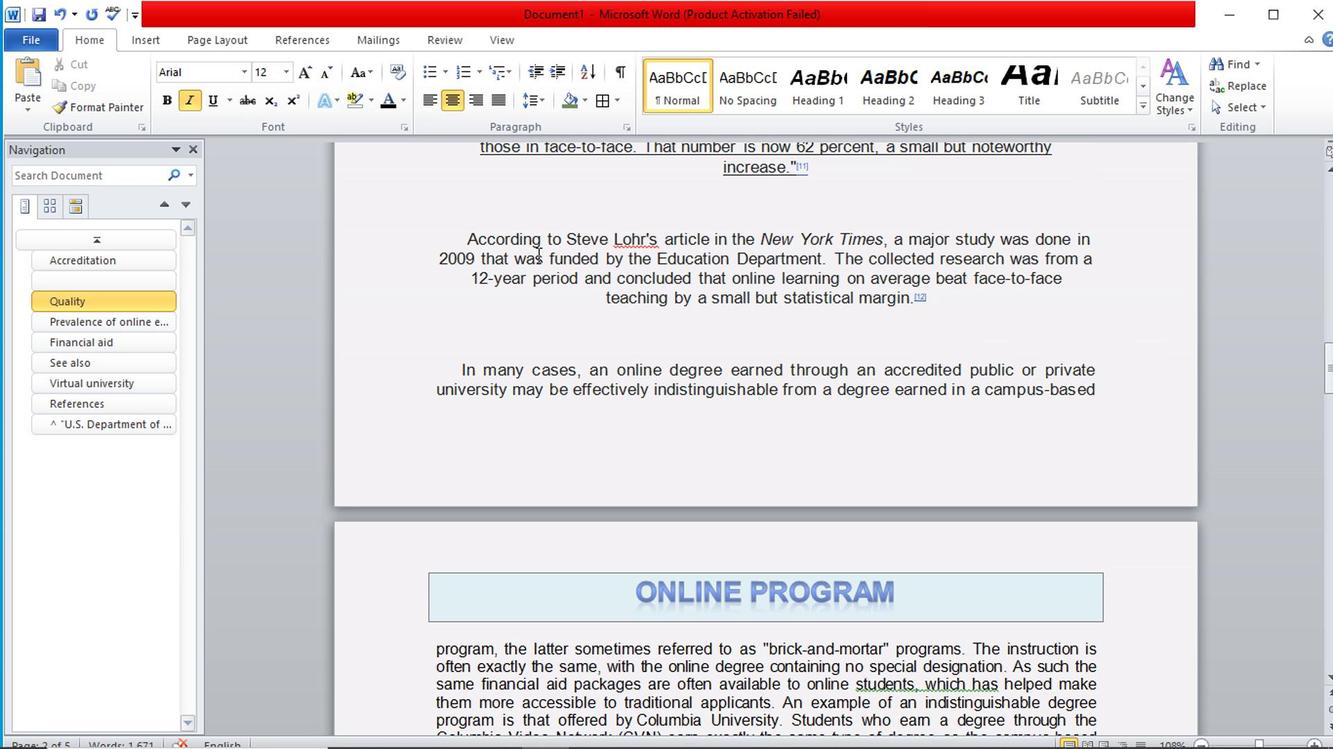 
Action: Mouse scrolled (537, 260) with delta (0, 0)
Screenshot: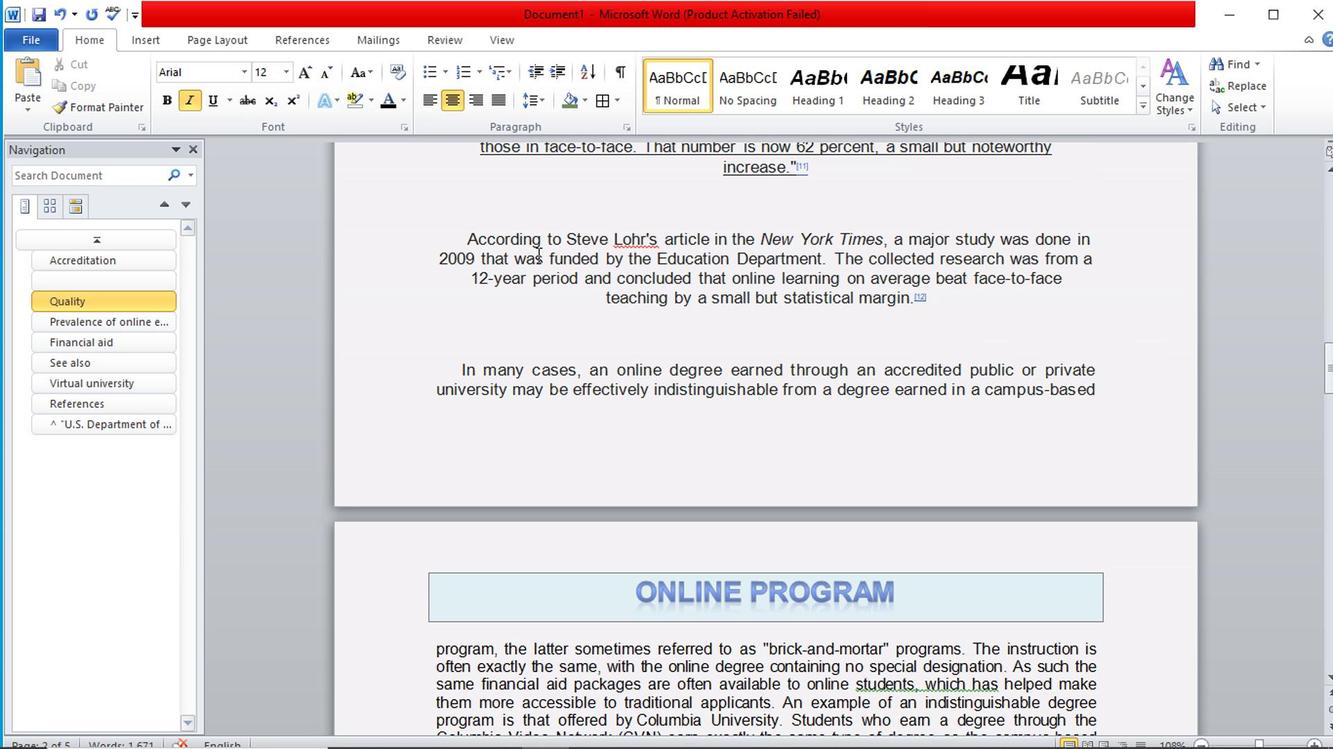 
Action: Mouse scrolled (537, 260) with delta (0, 0)
Screenshot: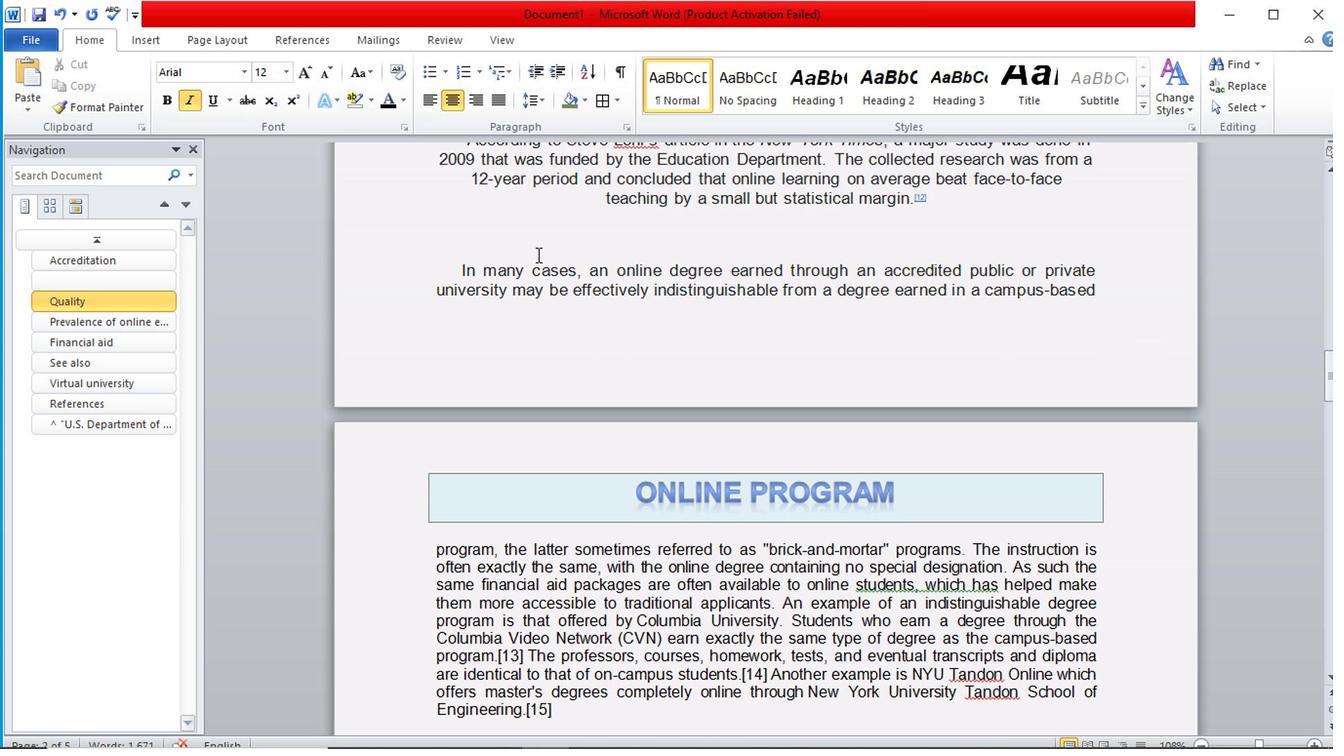 
Action: Mouse scrolled (537, 260) with delta (0, 0)
Screenshot: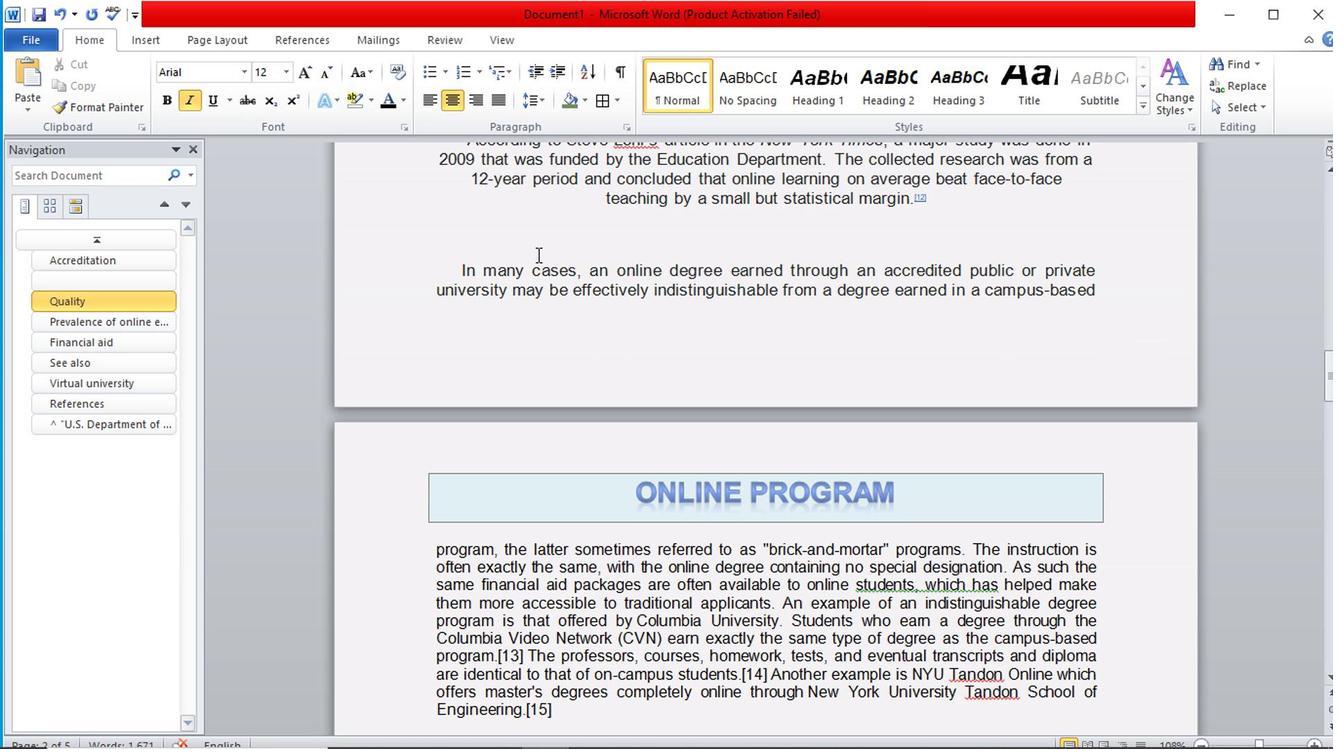 
Action: Mouse scrolled (537, 260) with delta (0, 0)
Screenshot: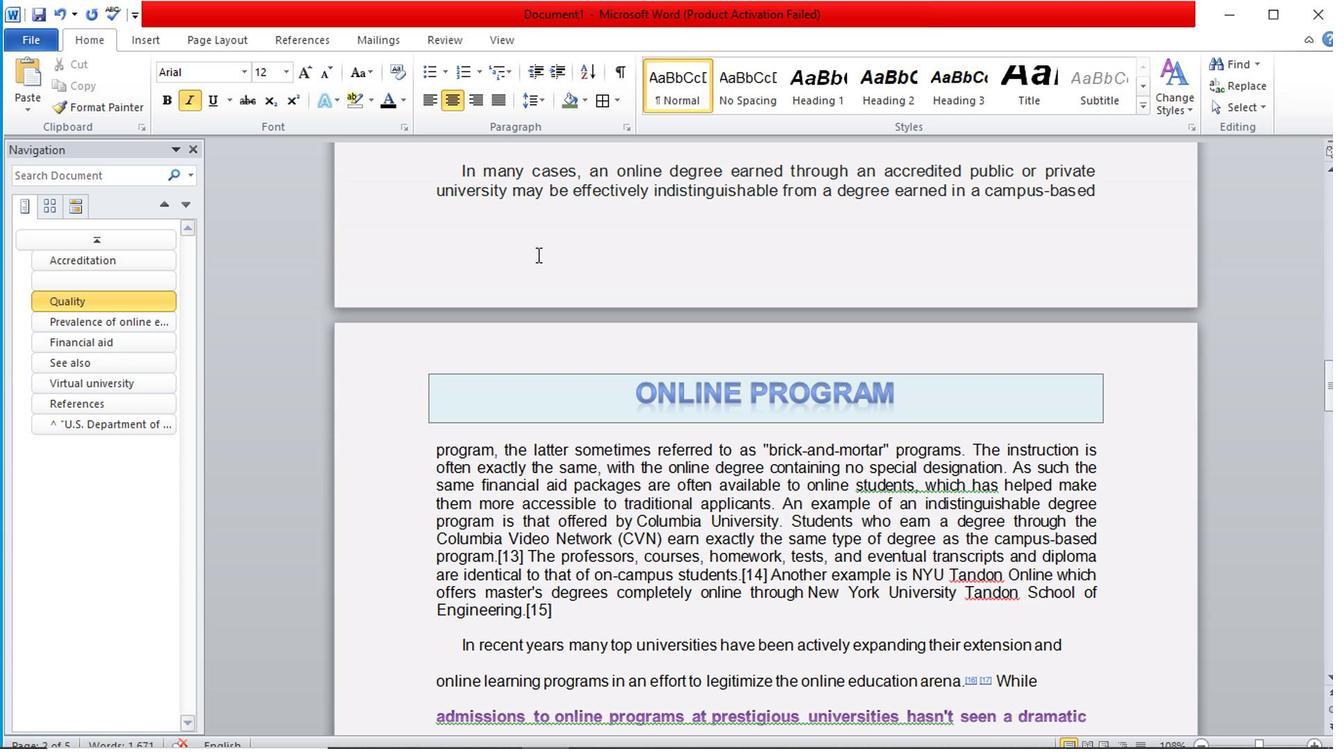 
Action: Mouse scrolled (537, 260) with delta (0, 0)
Screenshot: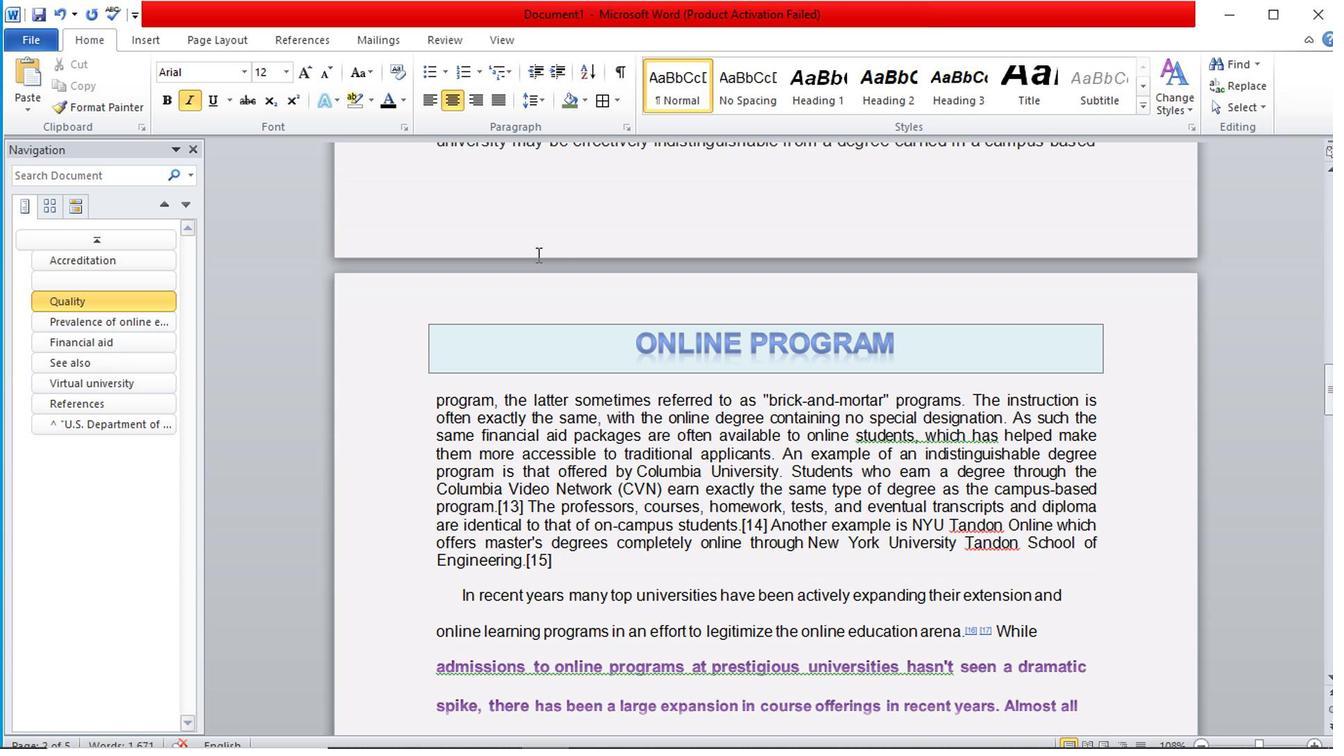 
Action: Mouse scrolled (537, 260) with delta (0, 0)
Screenshot: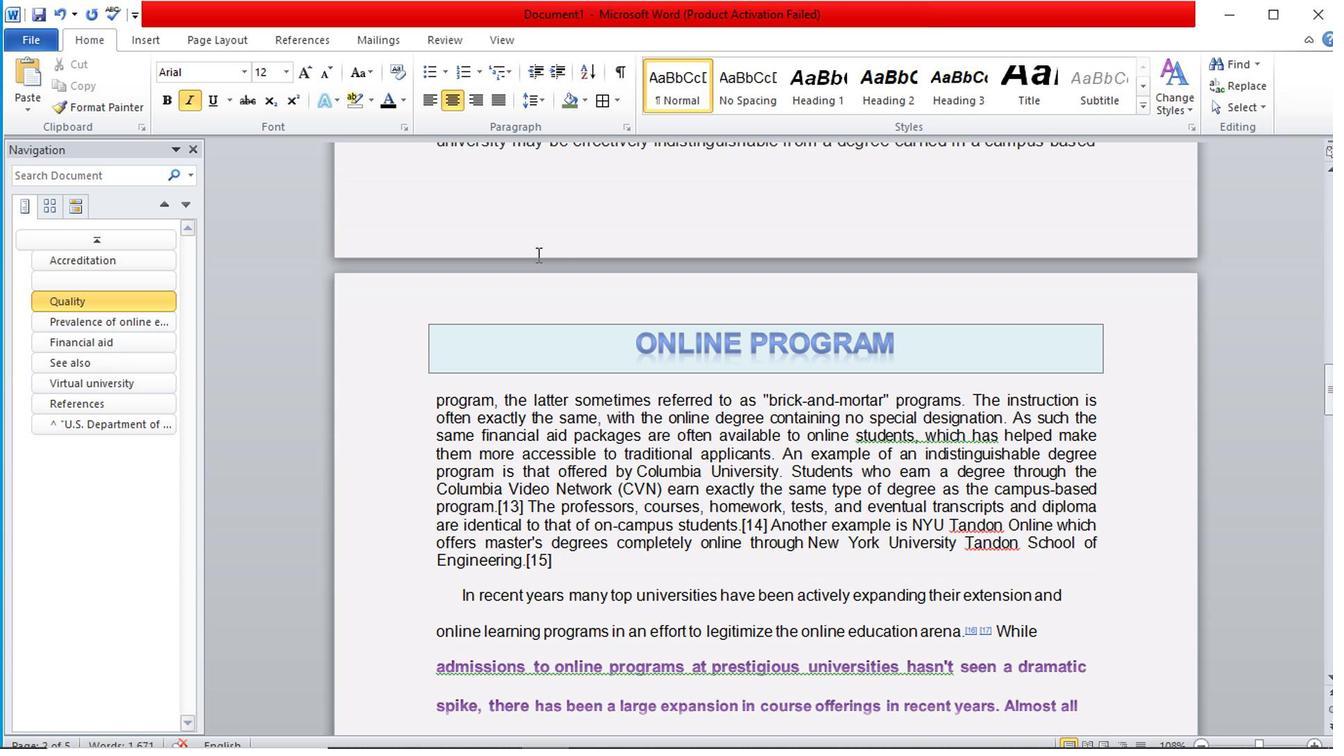 
Action: Mouse scrolled (537, 260) with delta (0, 0)
Screenshot: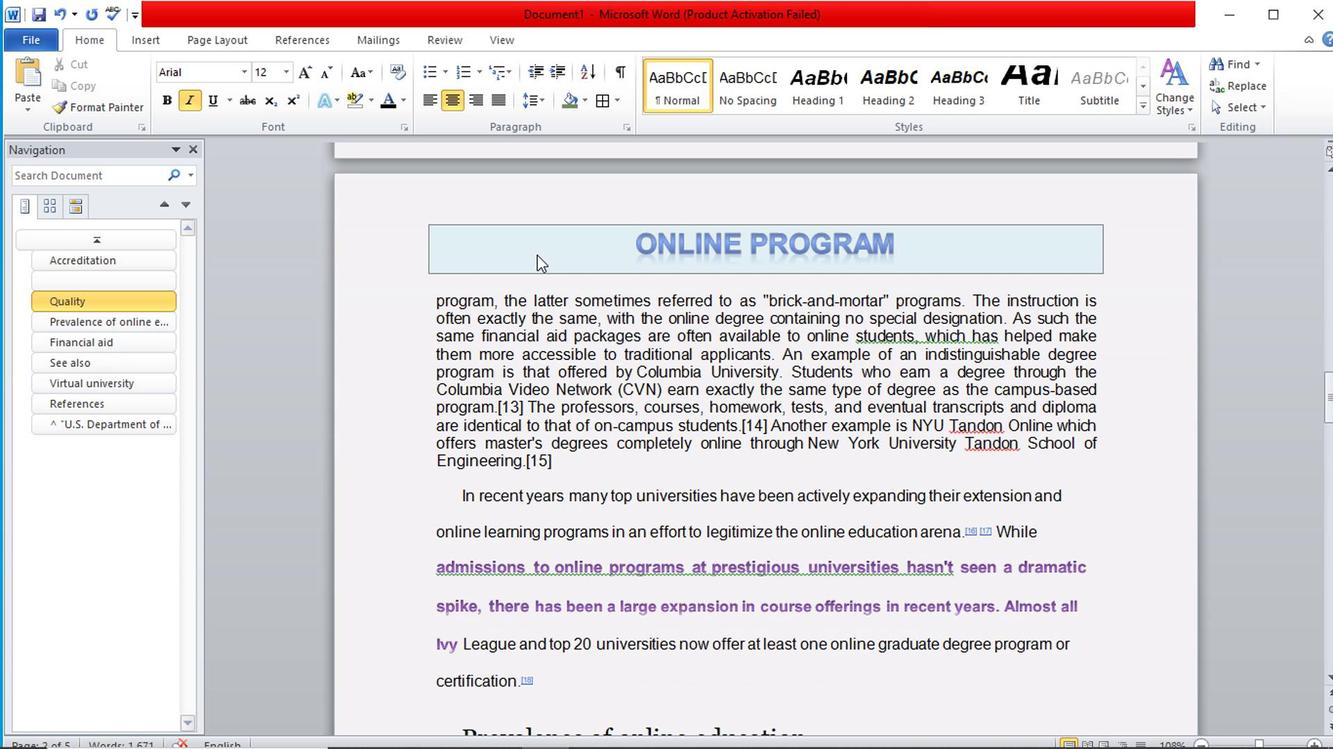 
Action: Mouse scrolled (537, 260) with delta (0, 0)
Screenshot: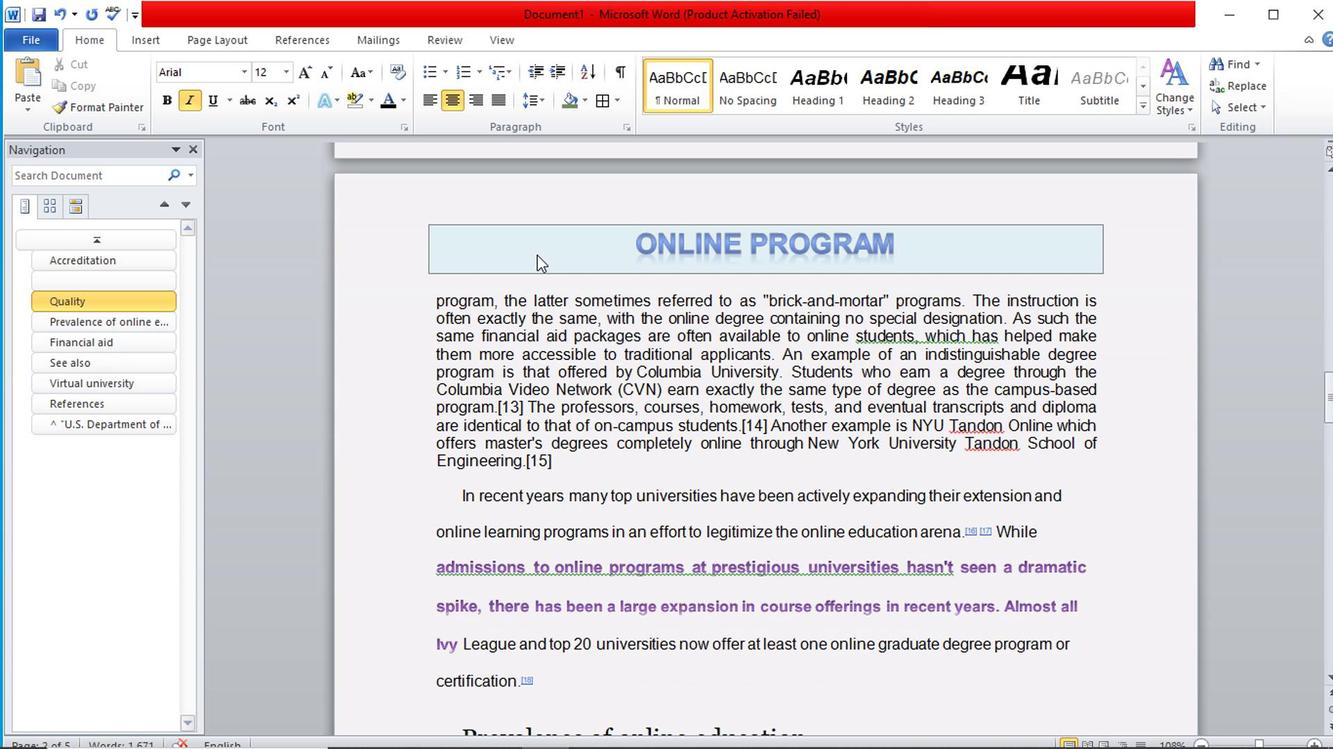 
Action: Mouse scrolled (537, 260) with delta (0, 0)
Screenshot: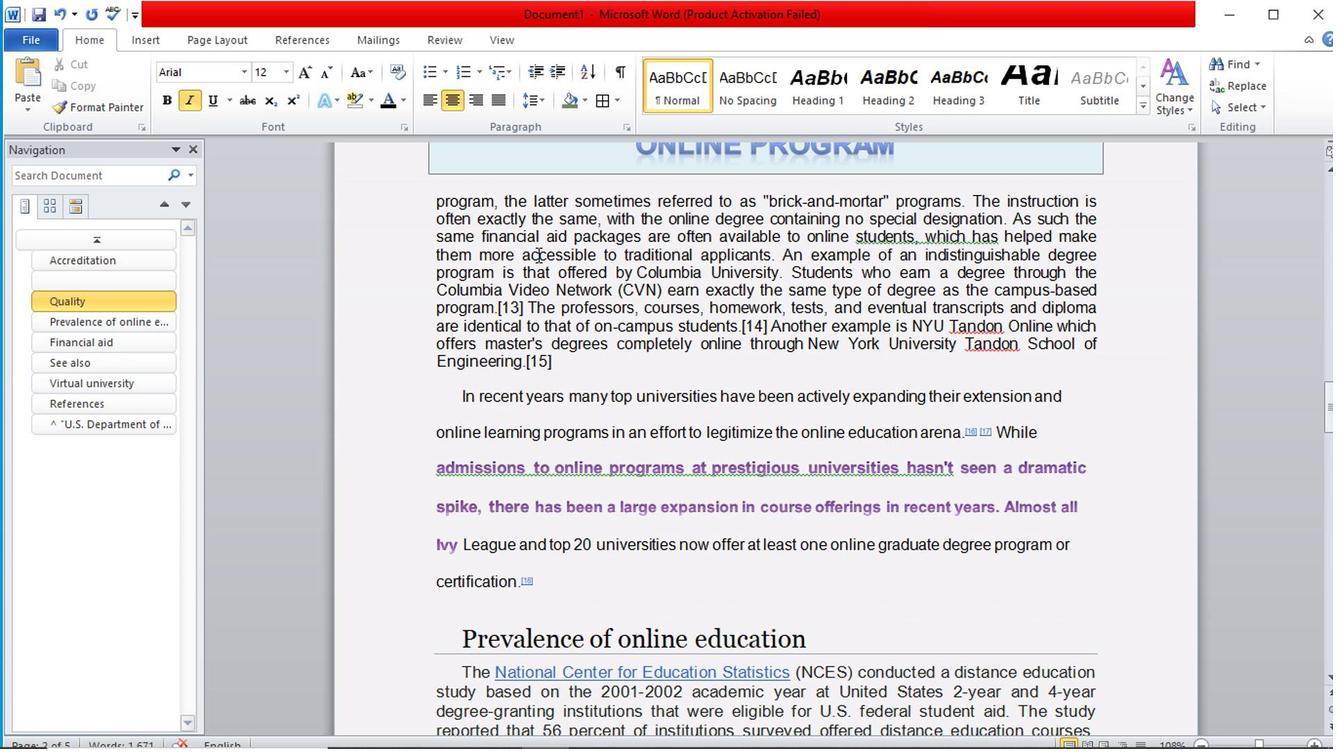 
Action: Mouse scrolled (537, 261) with delta (0, 0)
Screenshot: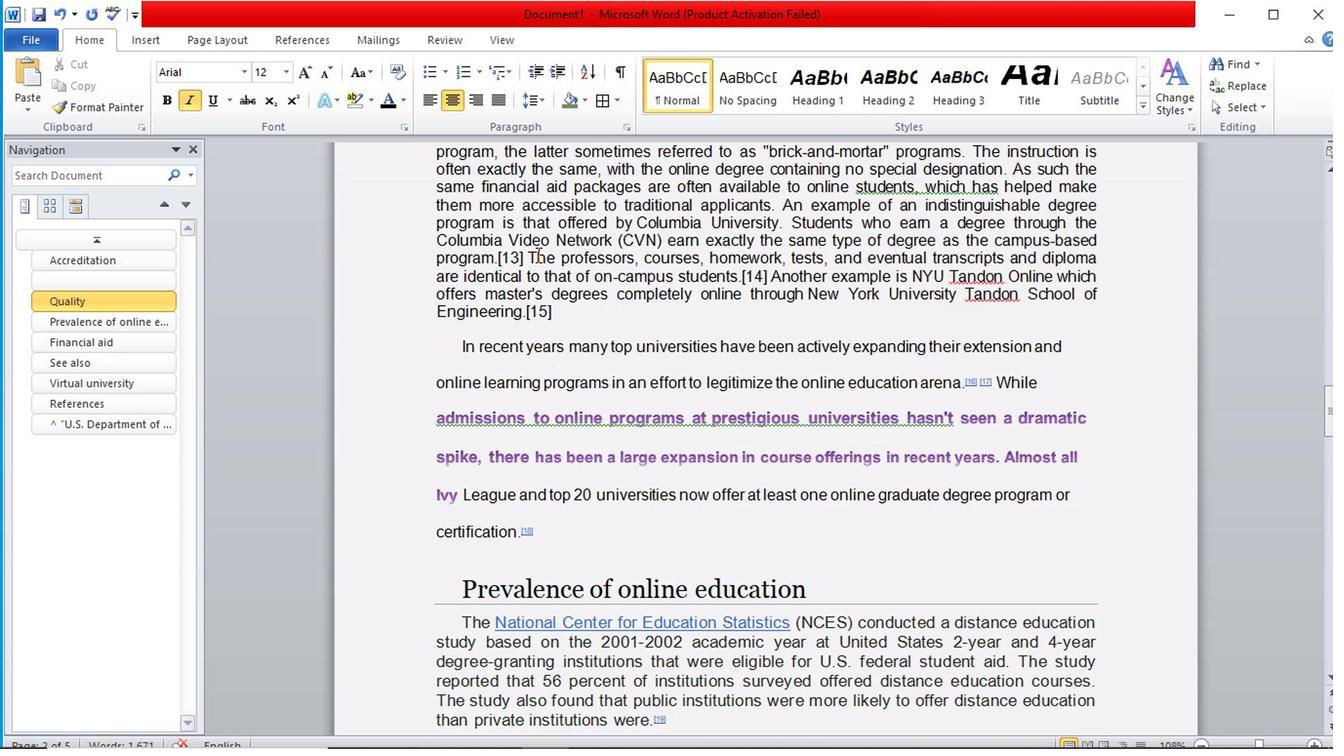 
Action: Mouse scrolled (537, 261) with delta (0, 0)
Screenshot: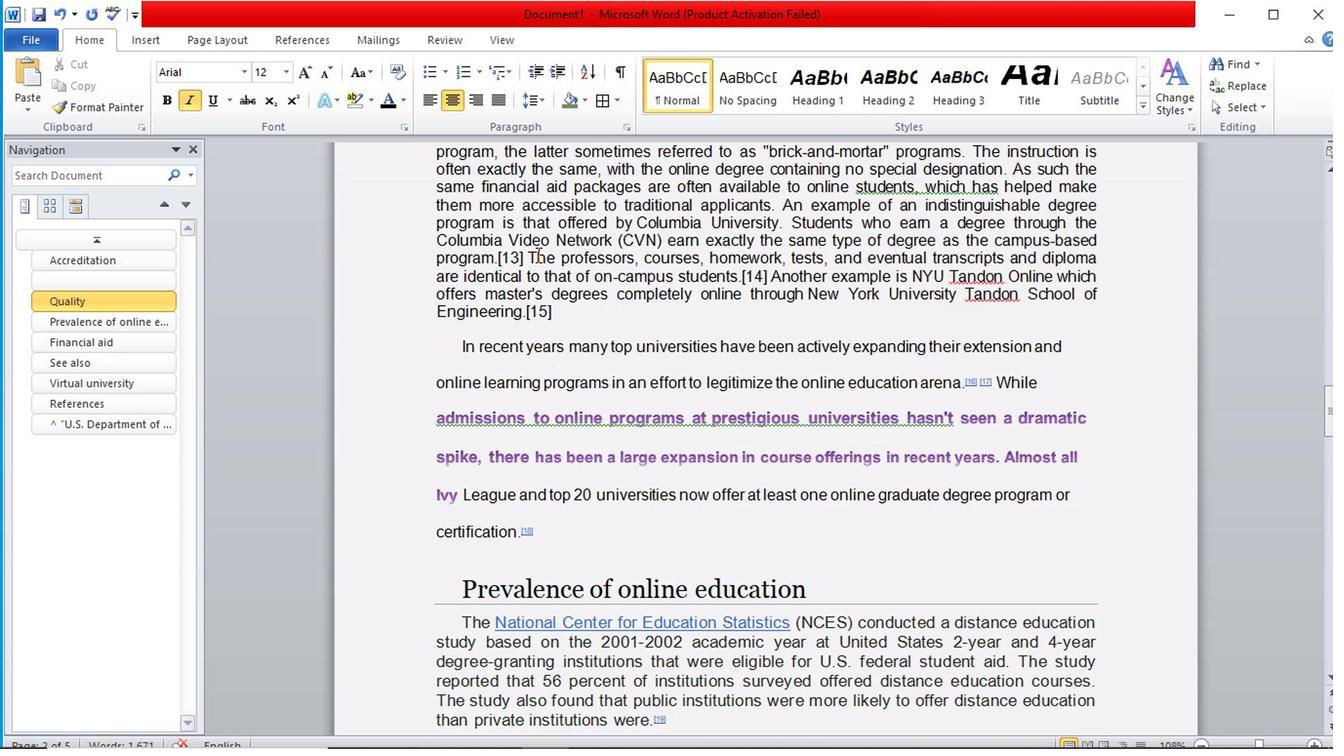 
Action: Mouse scrolled (537, 261) with delta (0, 0)
Screenshot: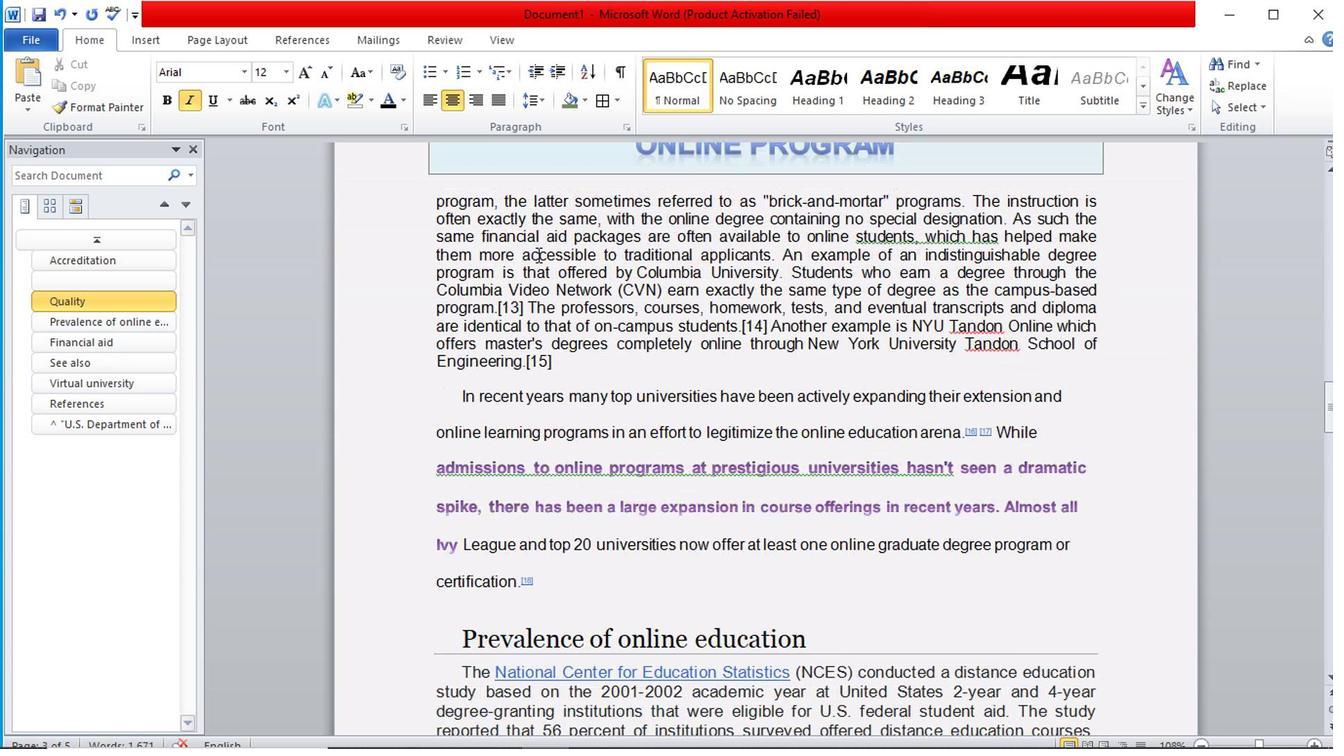 
Action: Mouse scrolled (537, 261) with delta (0, 0)
Screenshot: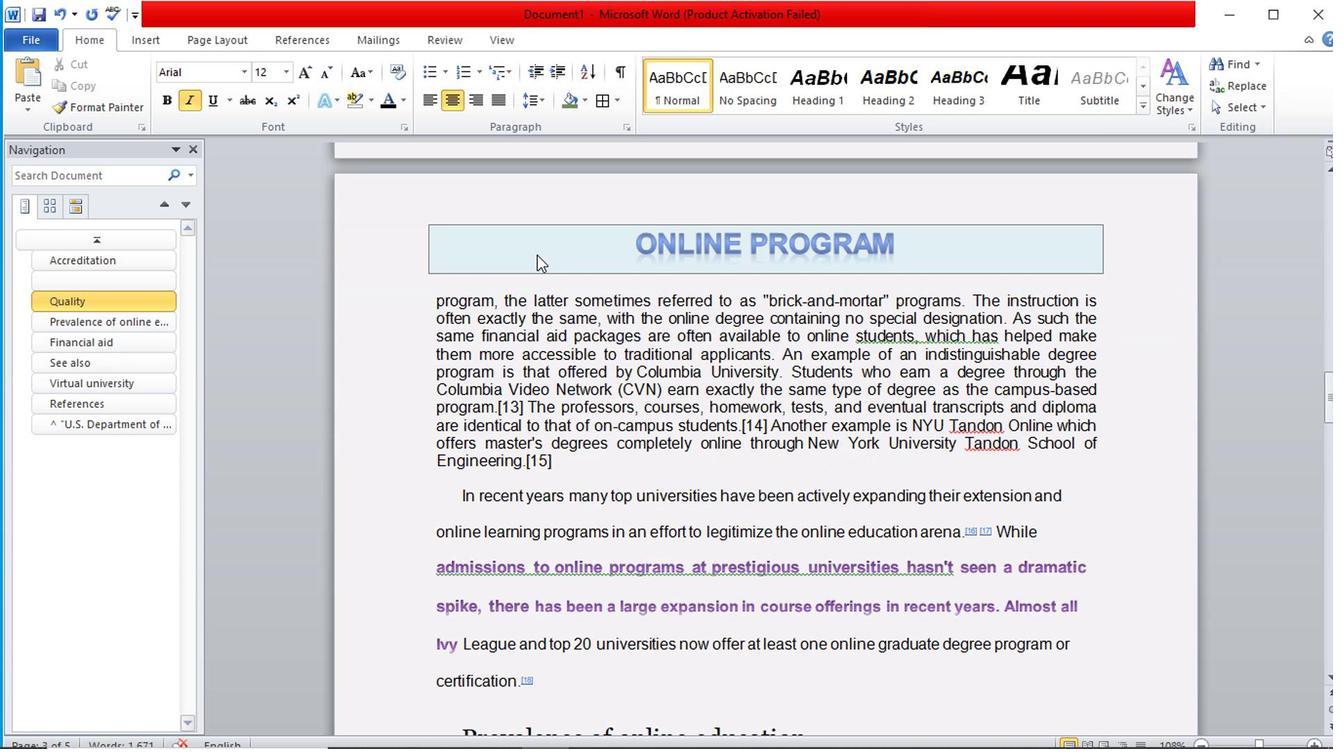 
Action: Mouse scrolled (537, 261) with delta (0, 0)
Screenshot: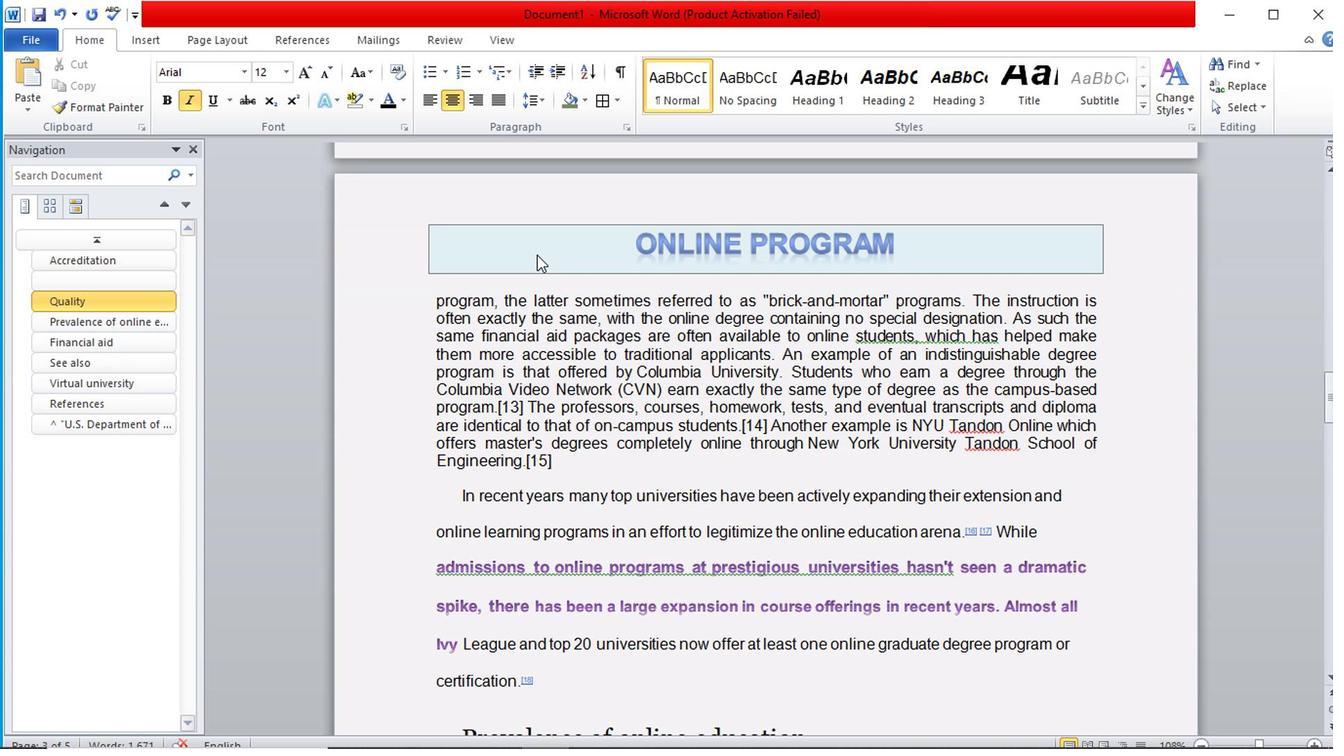 
Action: Mouse scrolled (537, 261) with delta (0, 0)
Screenshot: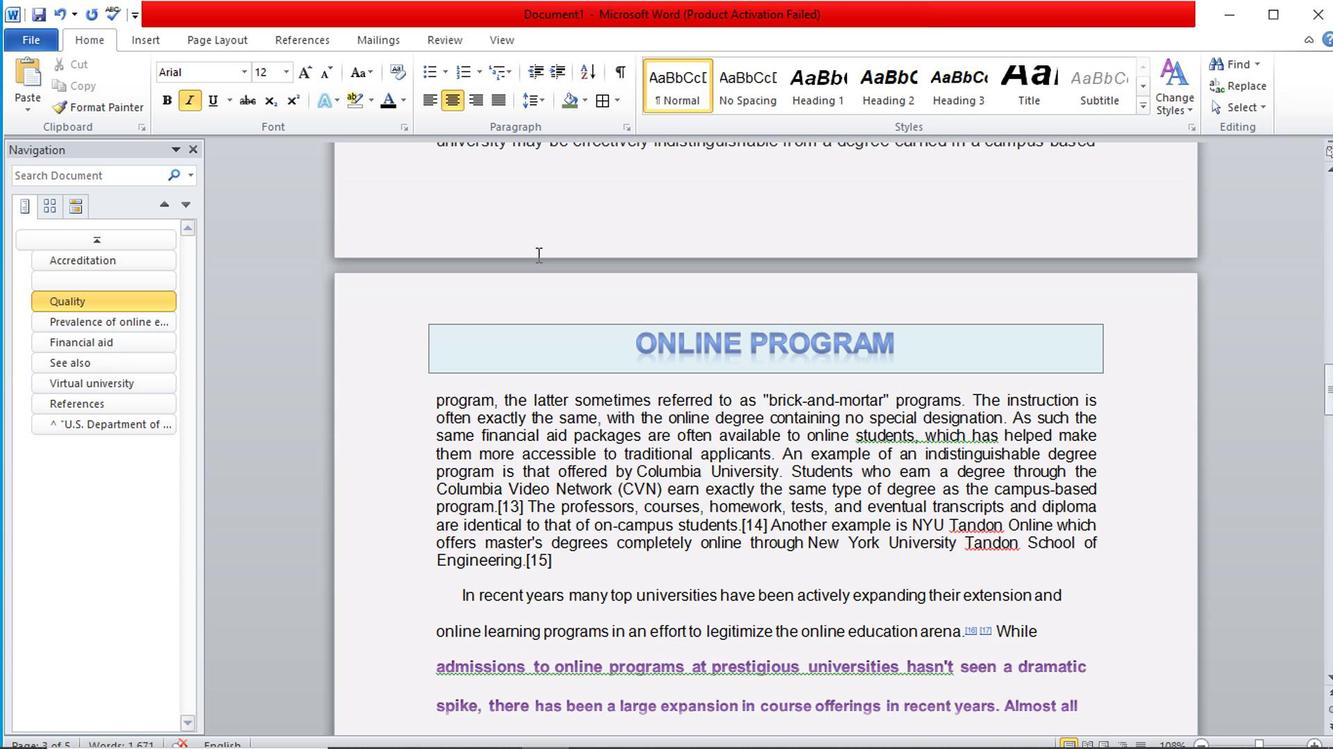 
Action: Mouse scrolled (537, 261) with delta (0, 0)
Screenshot: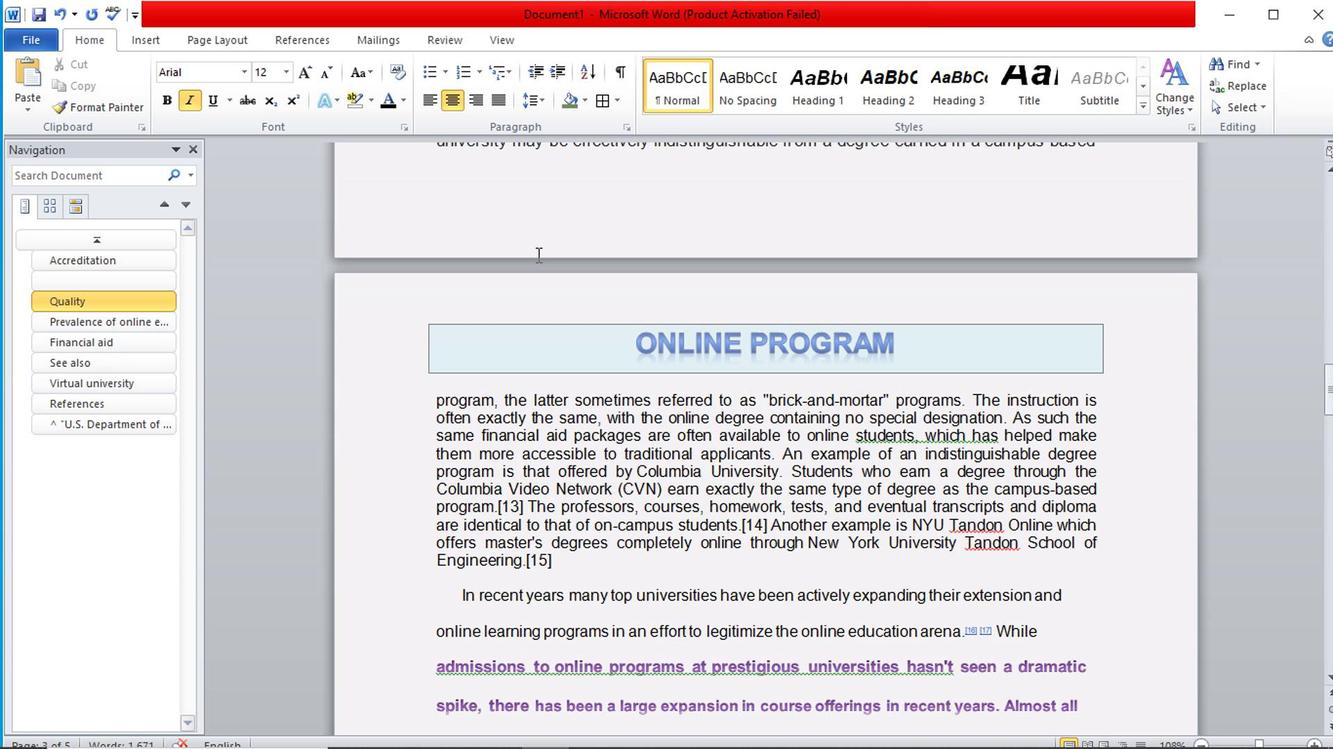 
Action: Mouse scrolled (537, 261) with delta (0, 0)
Screenshot: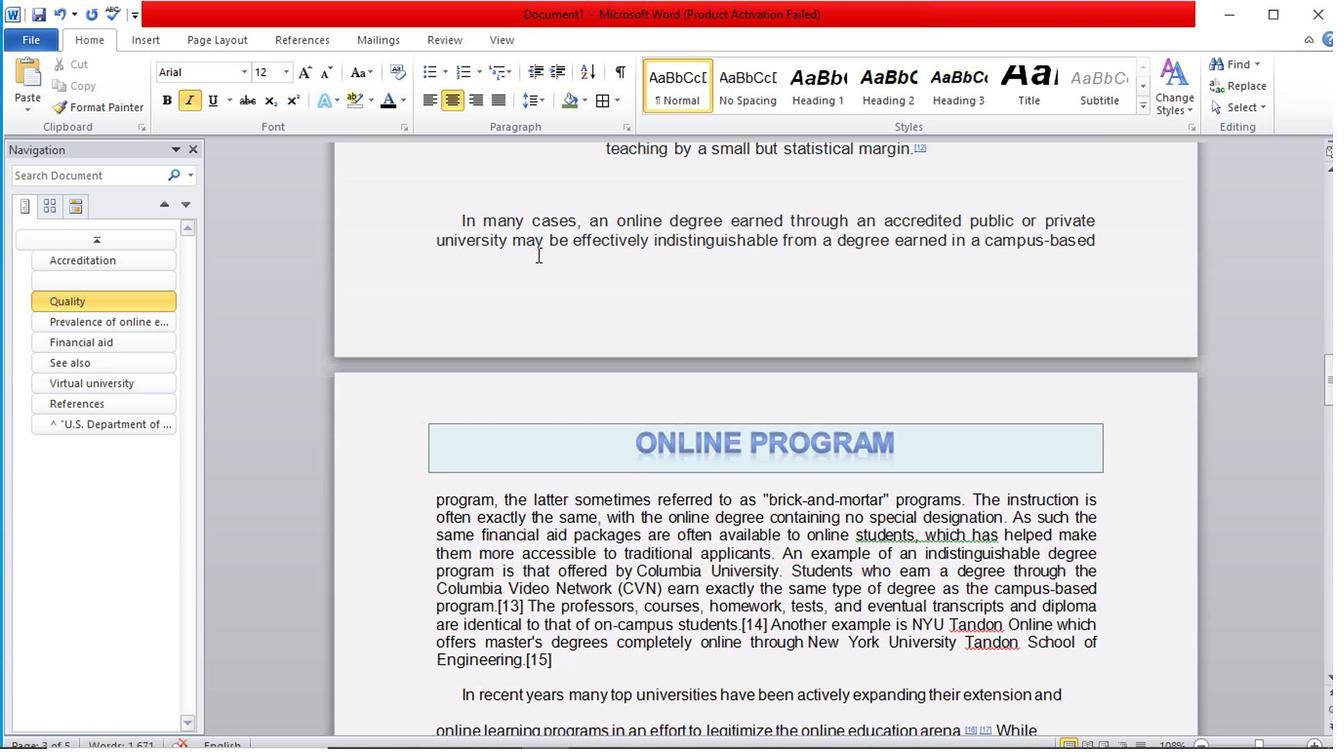 
Action: Mouse moved to (504, 261)
Screenshot: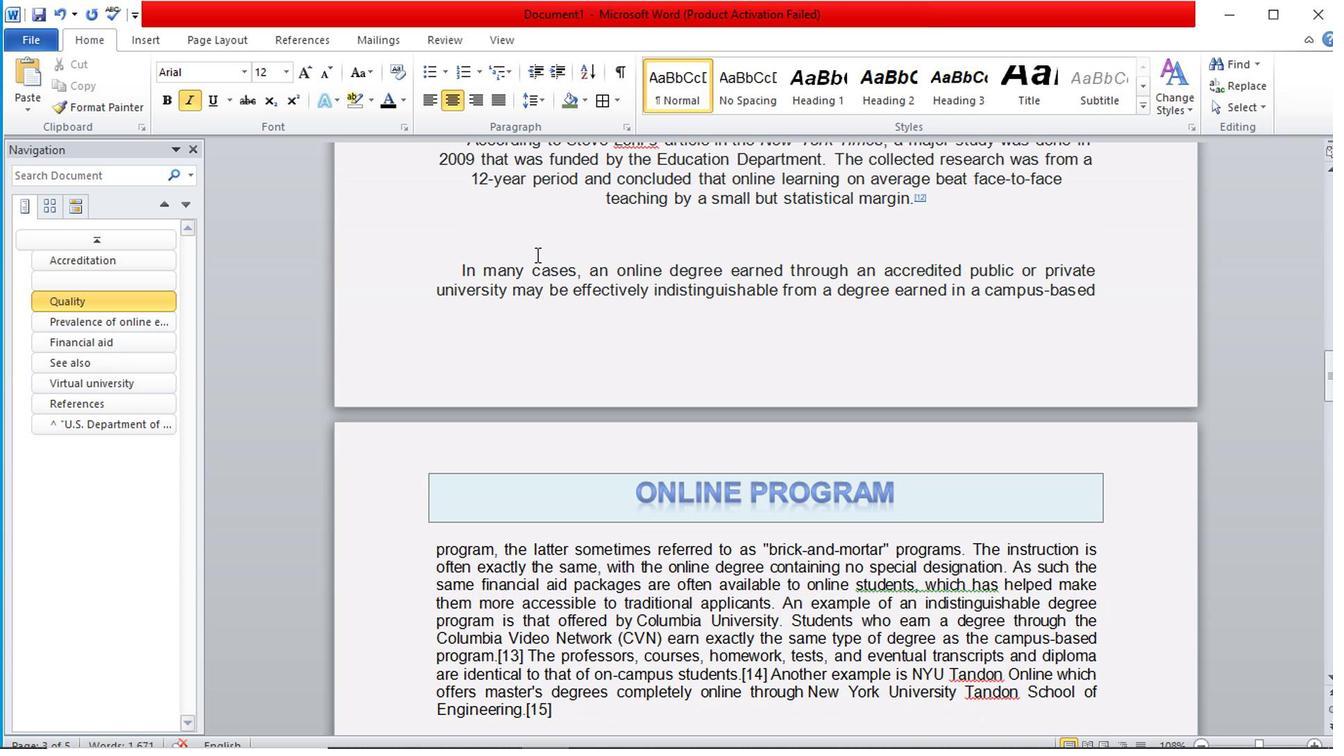 
Action: Mouse scrolled (504, 261) with delta (0, 0)
Screenshot: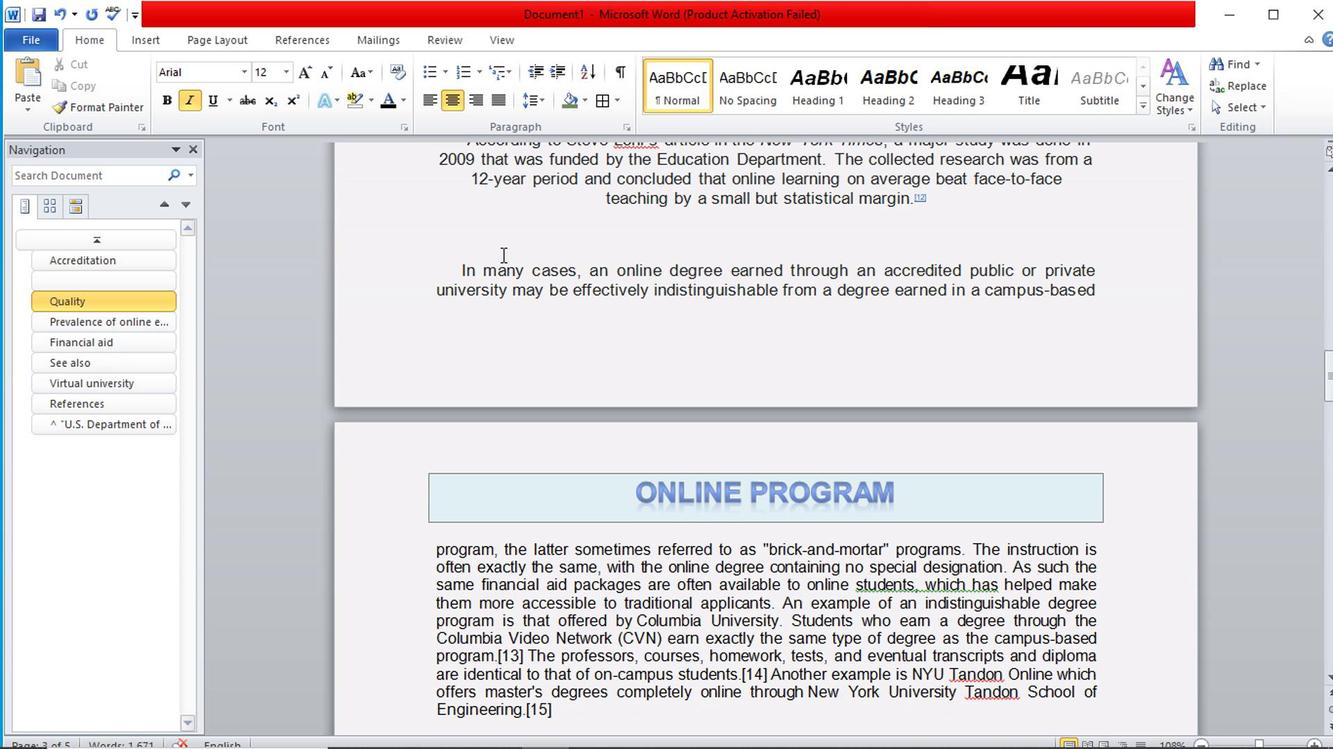 
Action: Mouse scrolled (504, 261) with delta (0, 0)
Screenshot: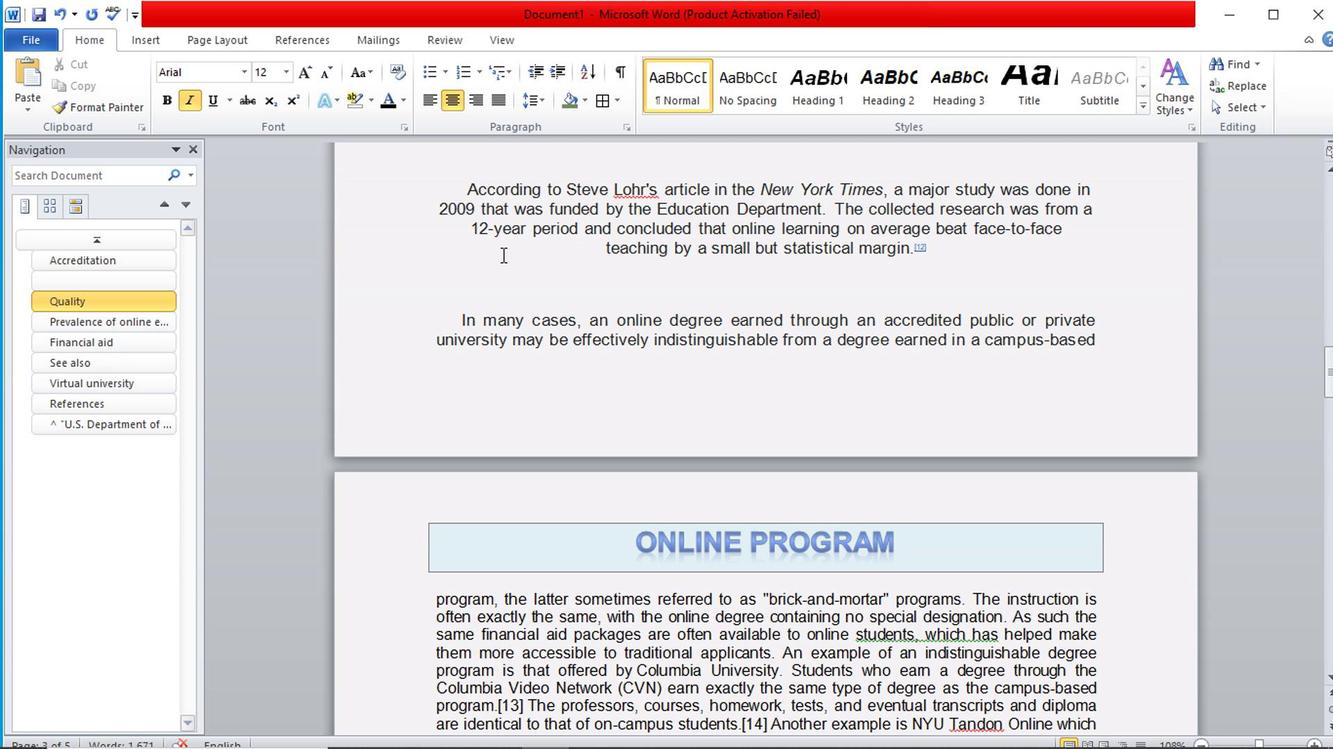 
Action: Mouse scrolled (504, 261) with delta (0, 0)
Screenshot: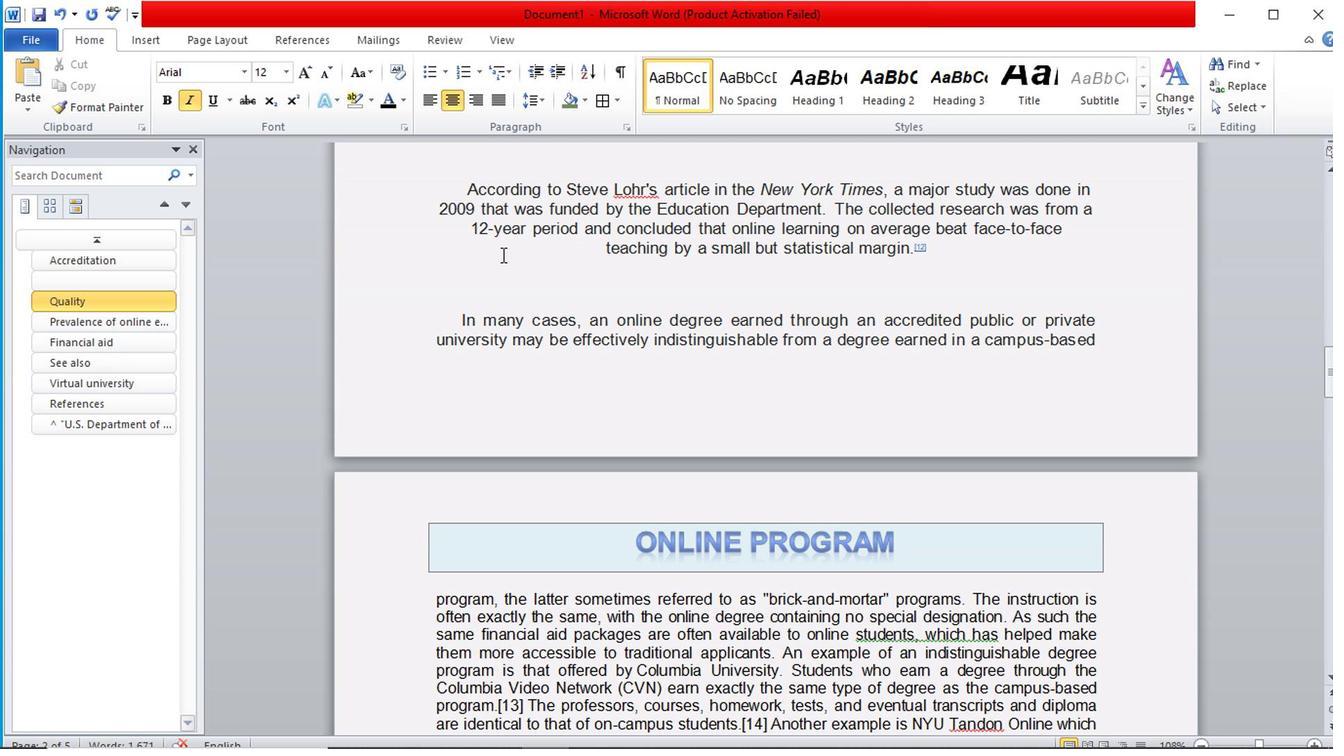 
Action: Mouse scrolled (504, 261) with delta (0, 0)
Screenshot: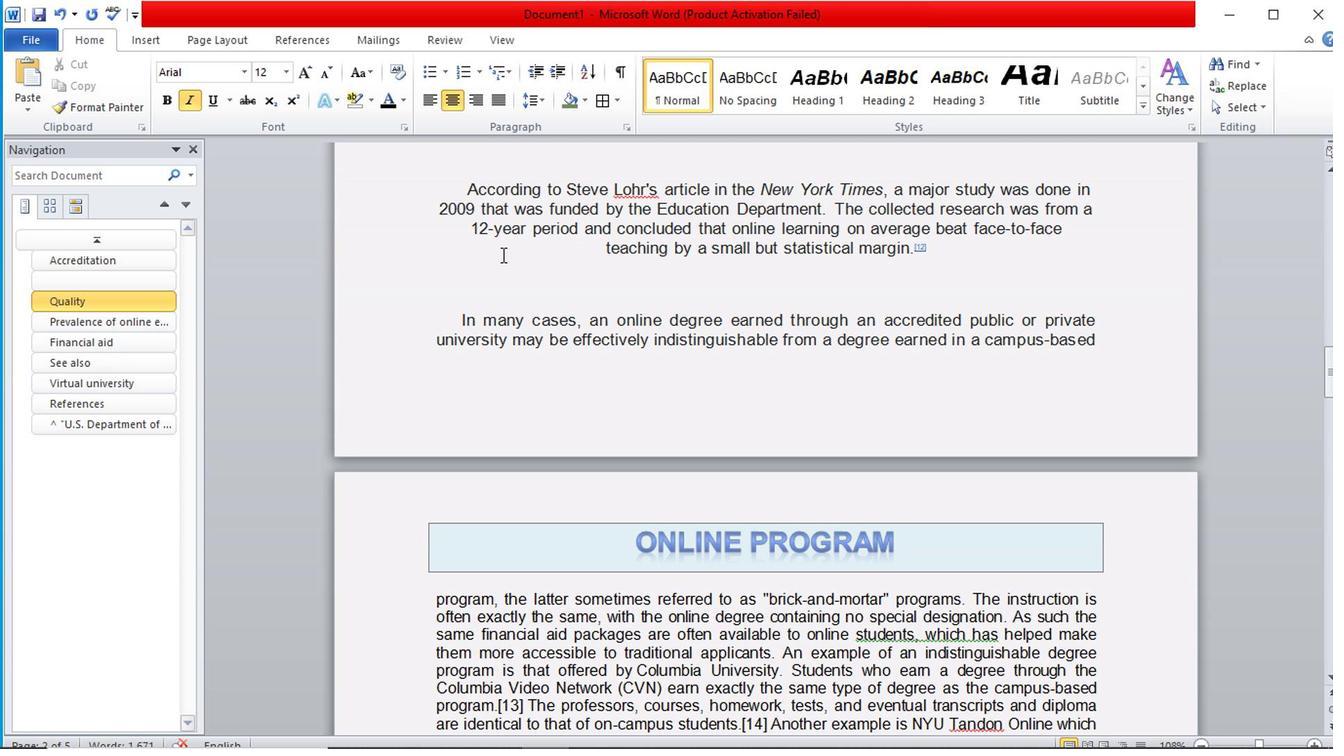 
Action: Mouse scrolled (504, 261) with delta (0, 0)
Screenshot: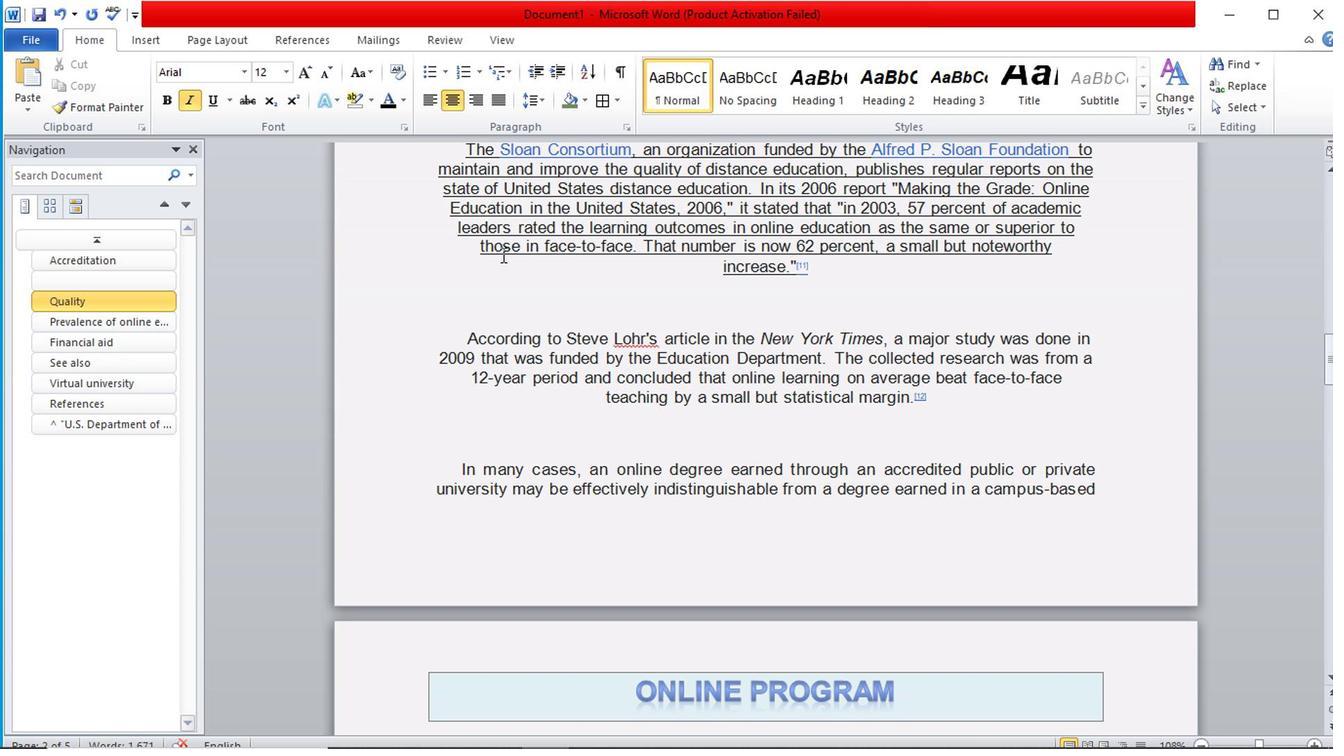 
Action: Mouse scrolled (504, 261) with delta (0, 0)
Screenshot: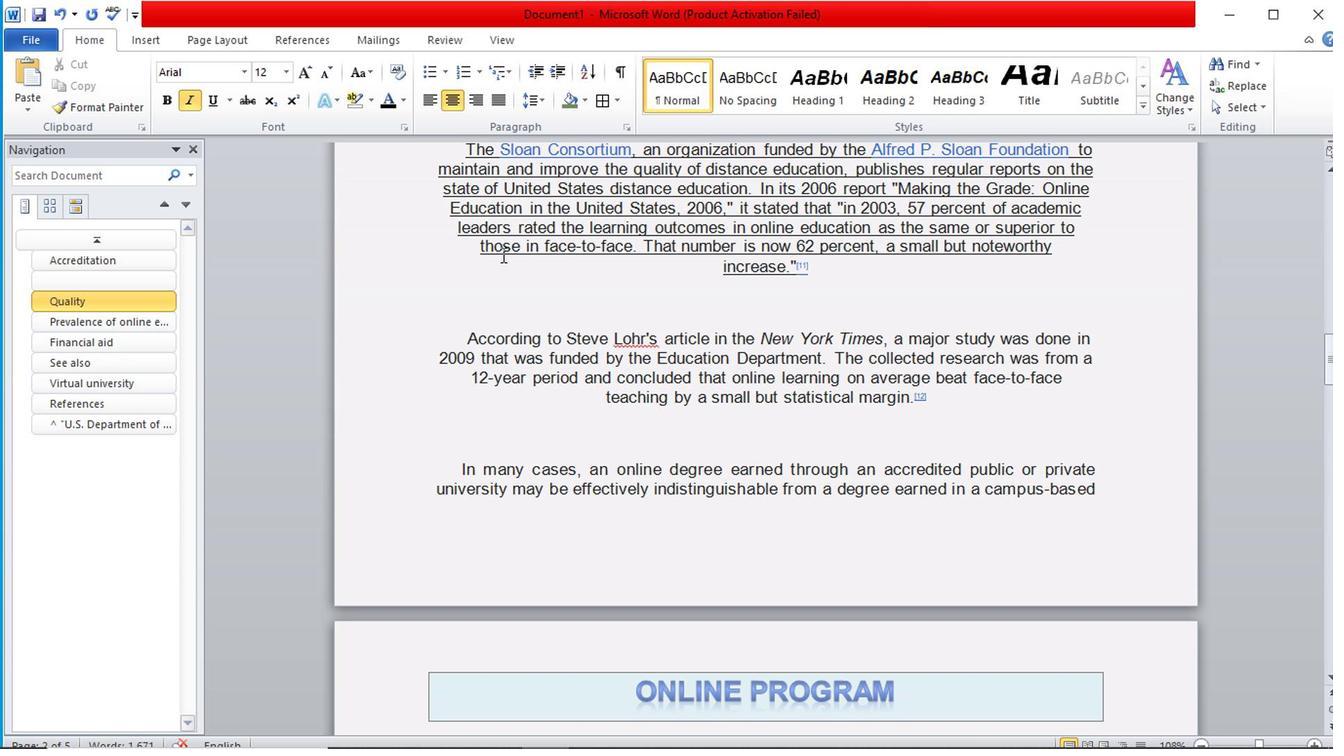 
Action: Mouse scrolled (504, 261) with delta (0, 0)
Screenshot: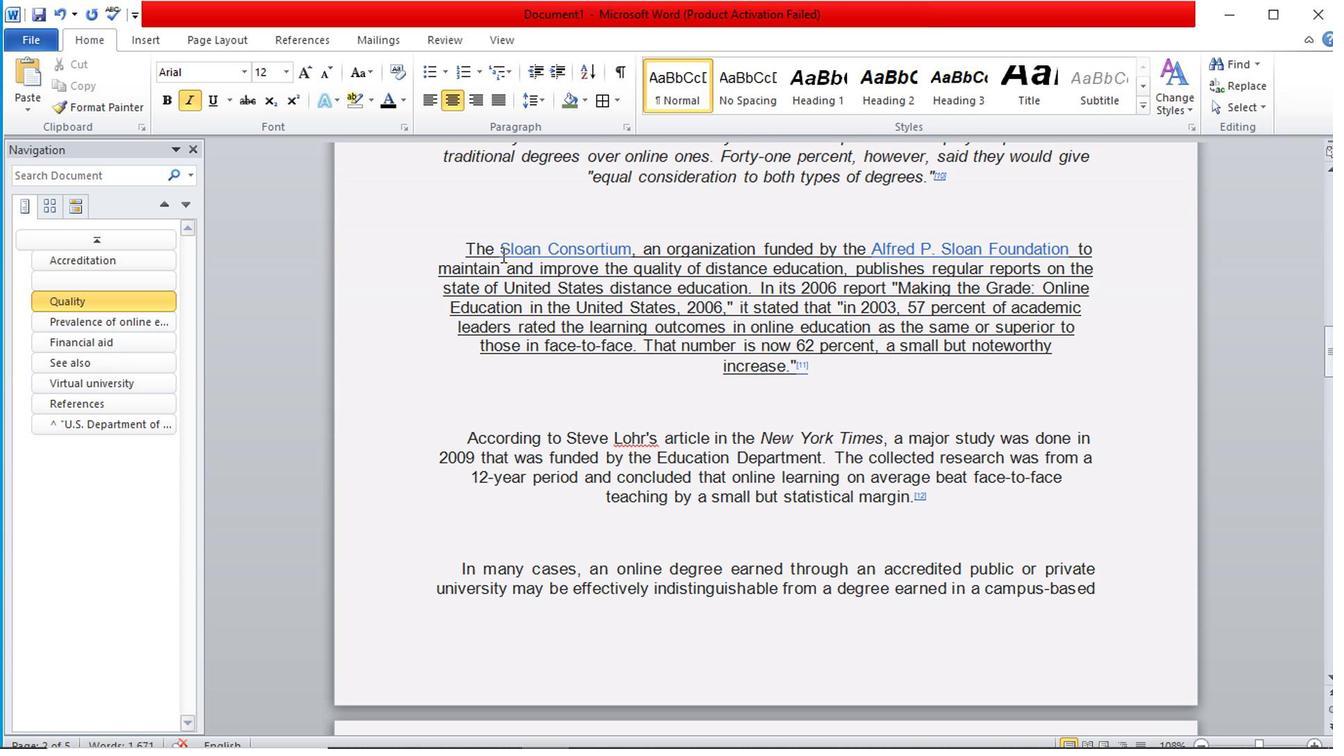 
Action: Mouse scrolled (504, 261) with delta (0, 0)
Screenshot: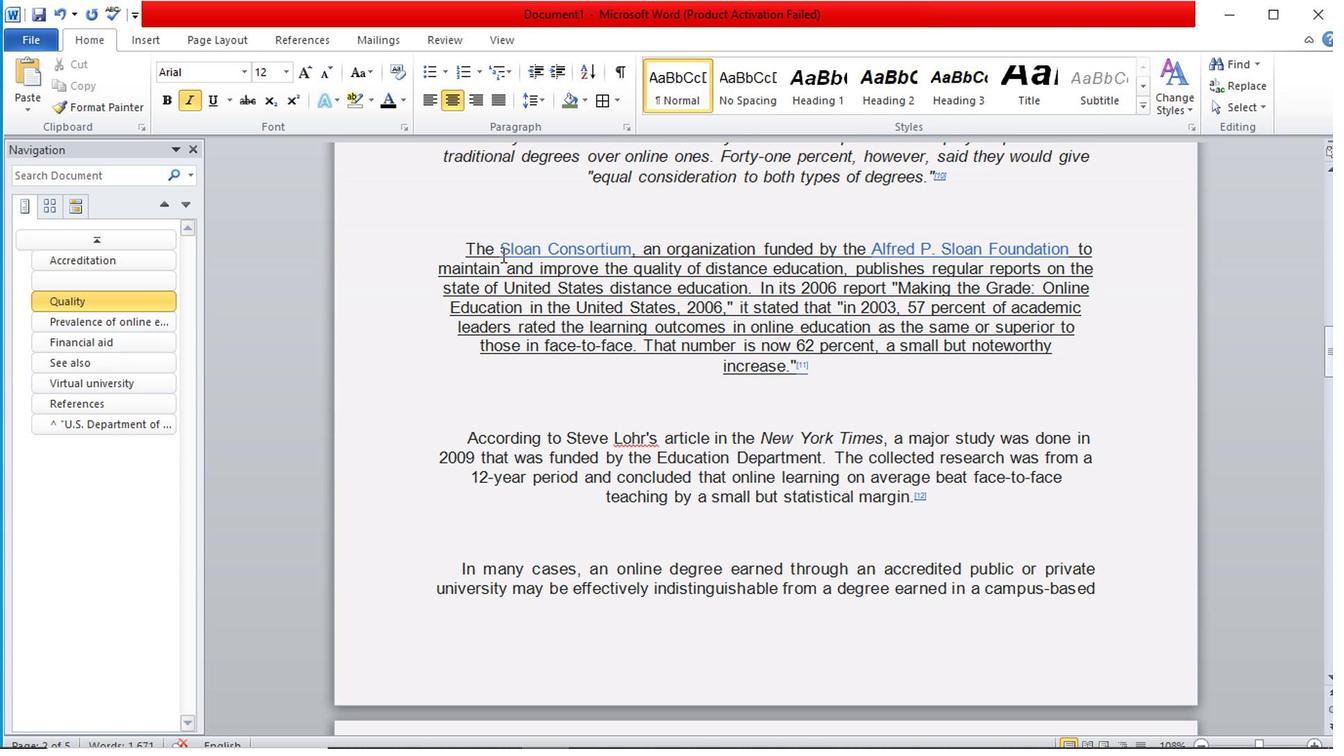 
Action: Mouse scrolled (504, 260) with delta (0, 0)
Screenshot: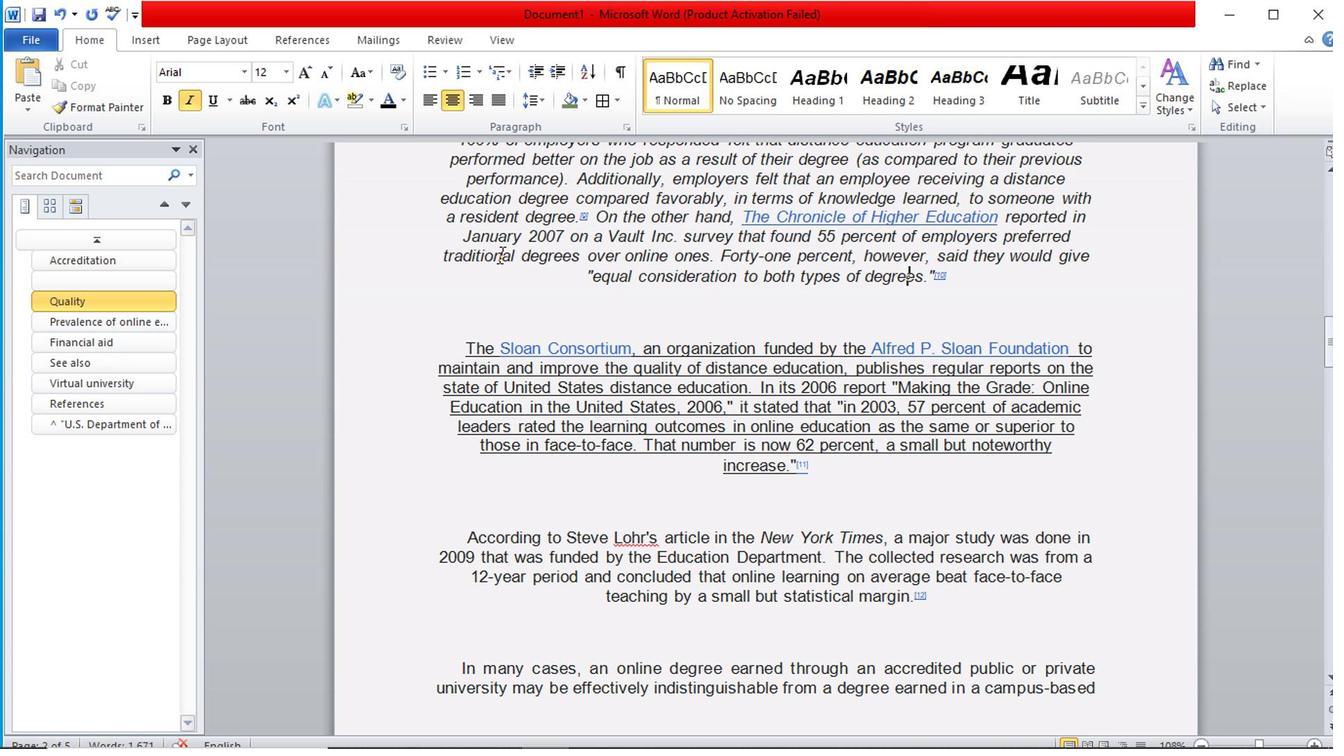 
Action: Mouse scrolled (504, 260) with delta (0, 0)
Screenshot: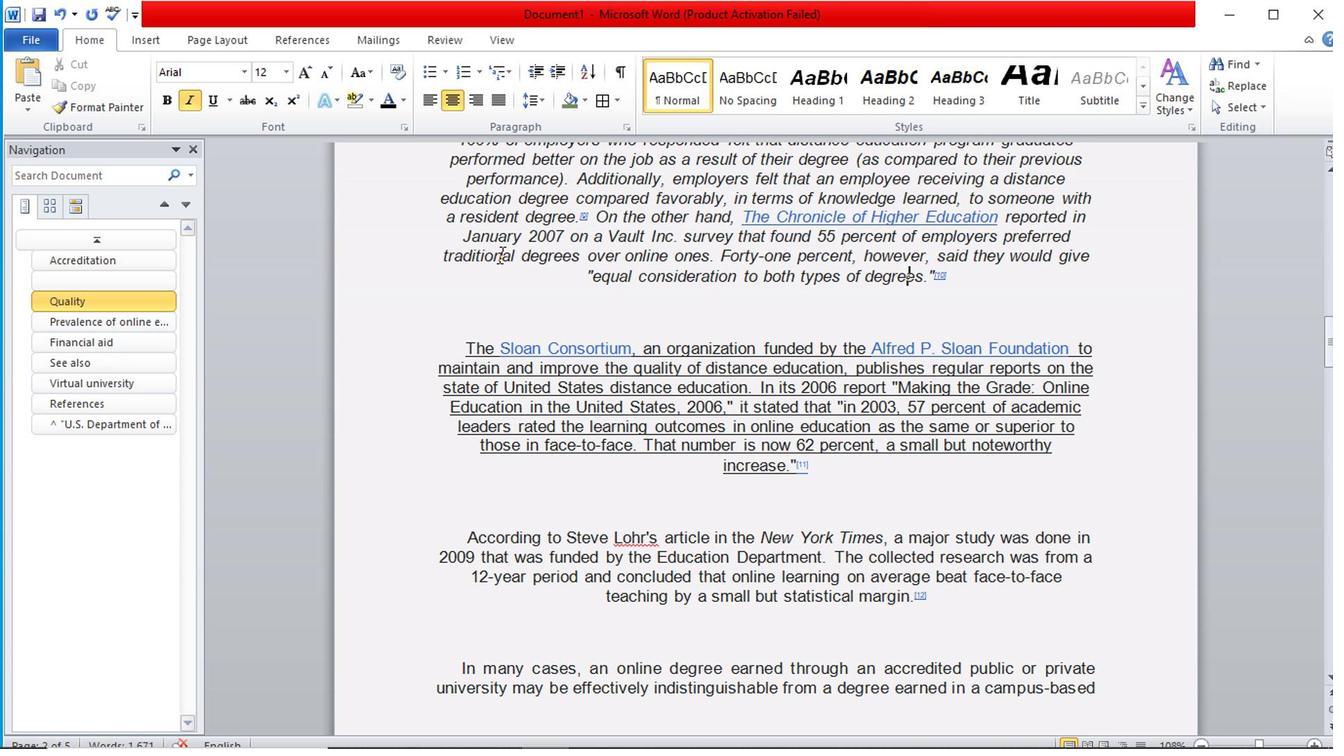 
Action: Mouse scrolled (504, 261) with delta (0, 0)
Screenshot: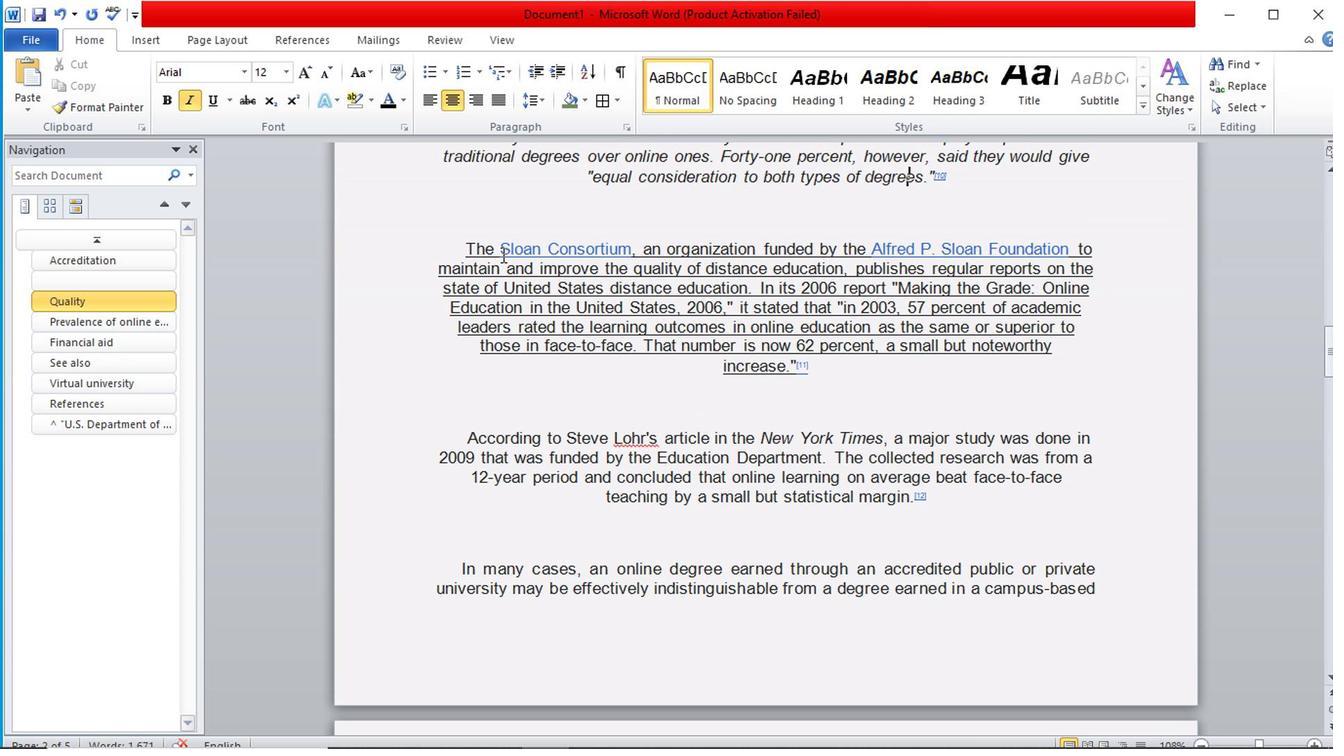 
Action: Mouse scrolled (504, 260) with delta (0, 0)
Screenshot: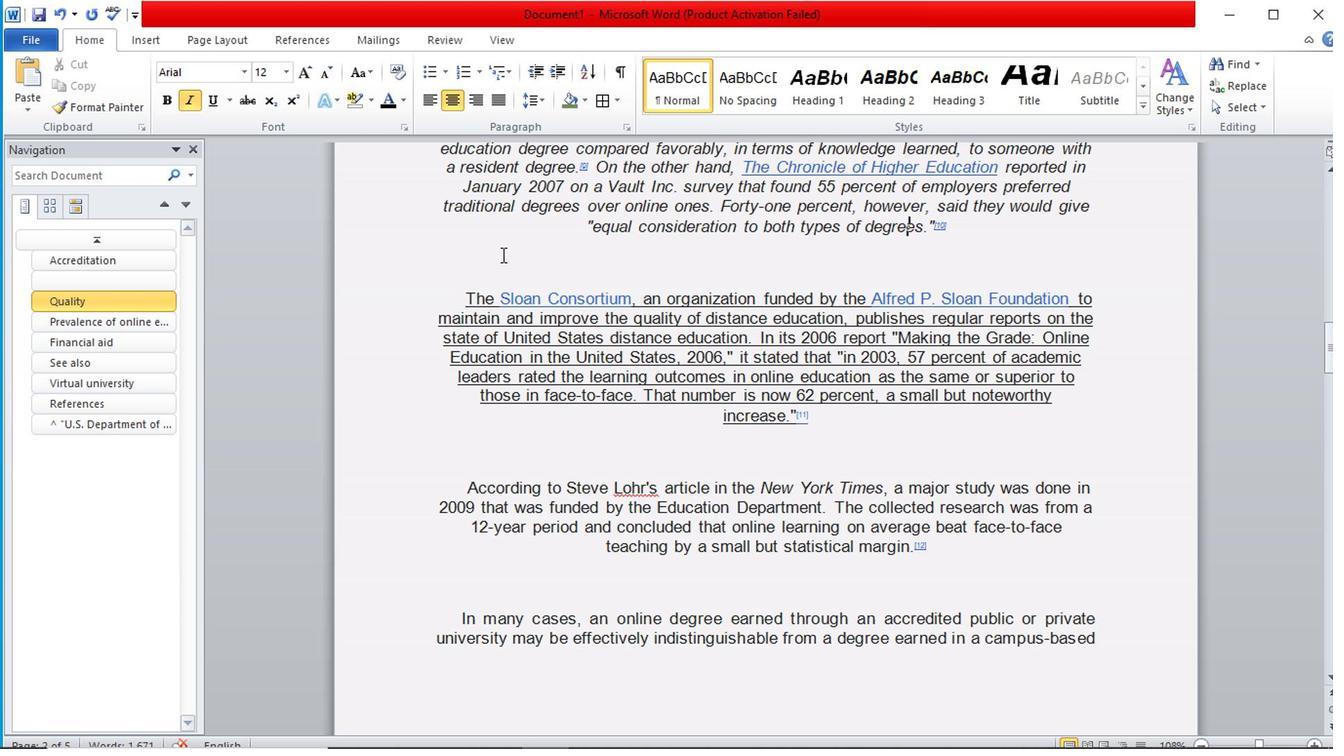 
Action: Mouse scrolled (504, 260) with delta (0, 0)
Screenshot: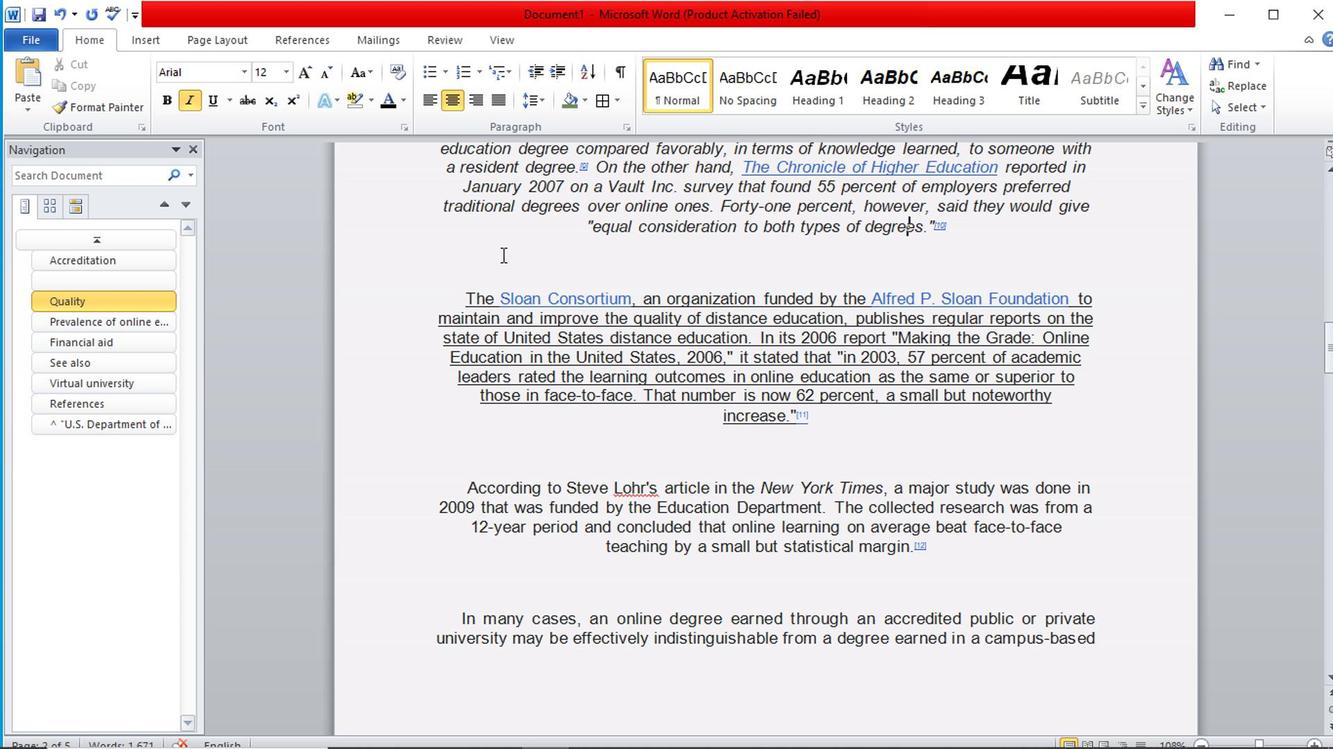 
Action: Mouse scrolled (504, 260) with delta (0, 0)
Screenshot: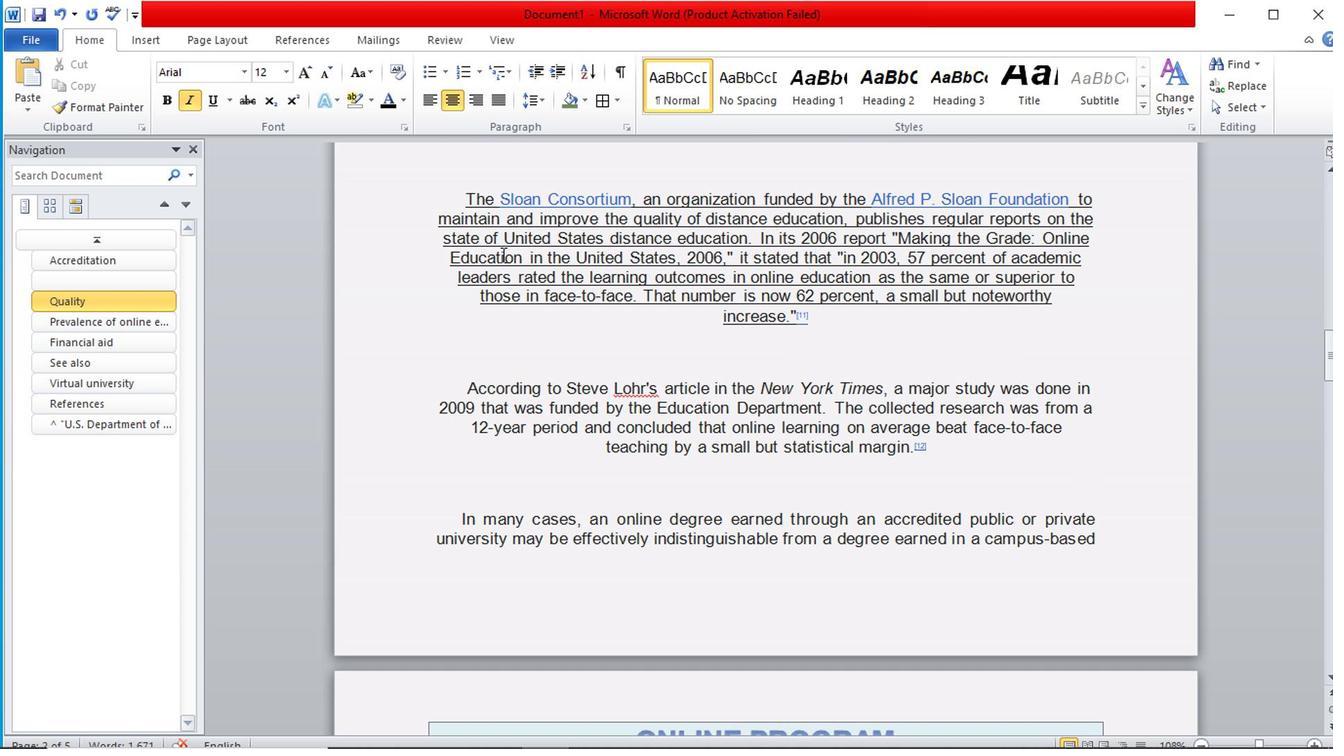 
Action: Mouse scrolled (504, 260) with delta (0, 0)
Screenshot: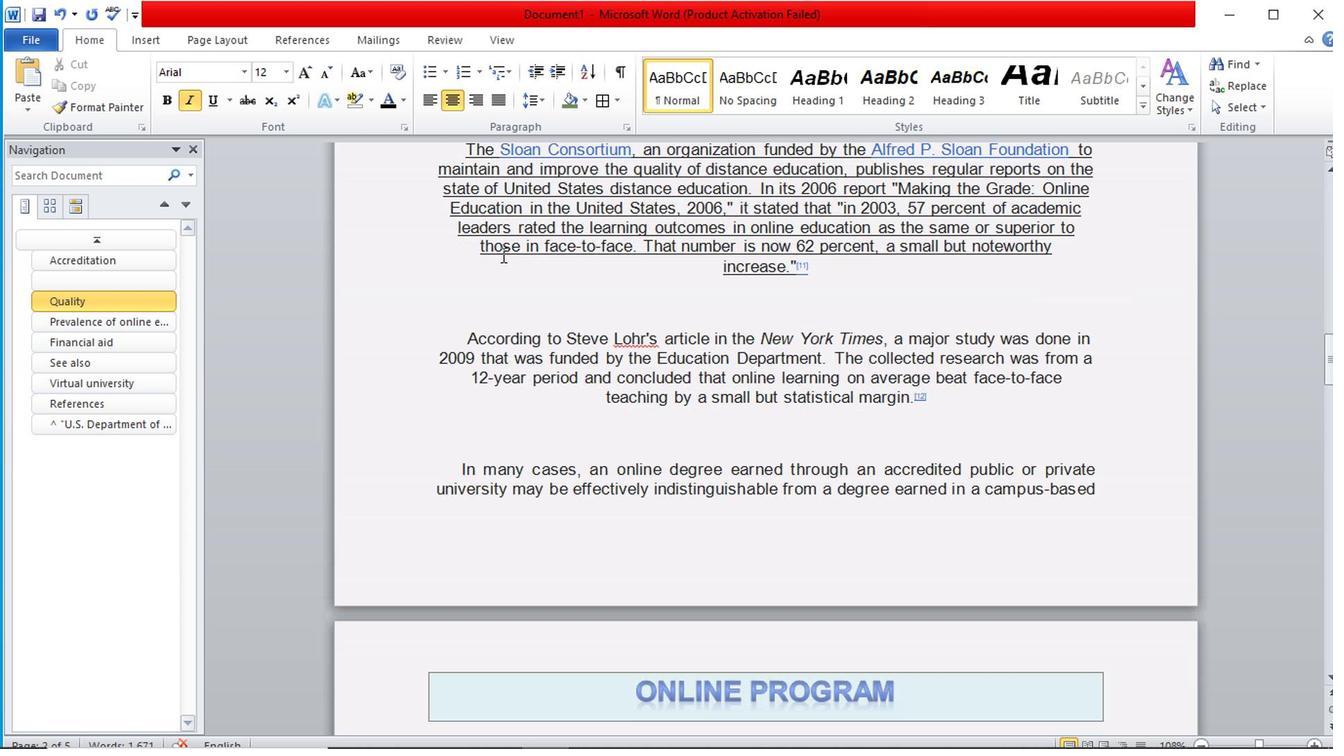 
Action: Mouse scrolled (504, 260) with delta (0, 0)
Screenshot: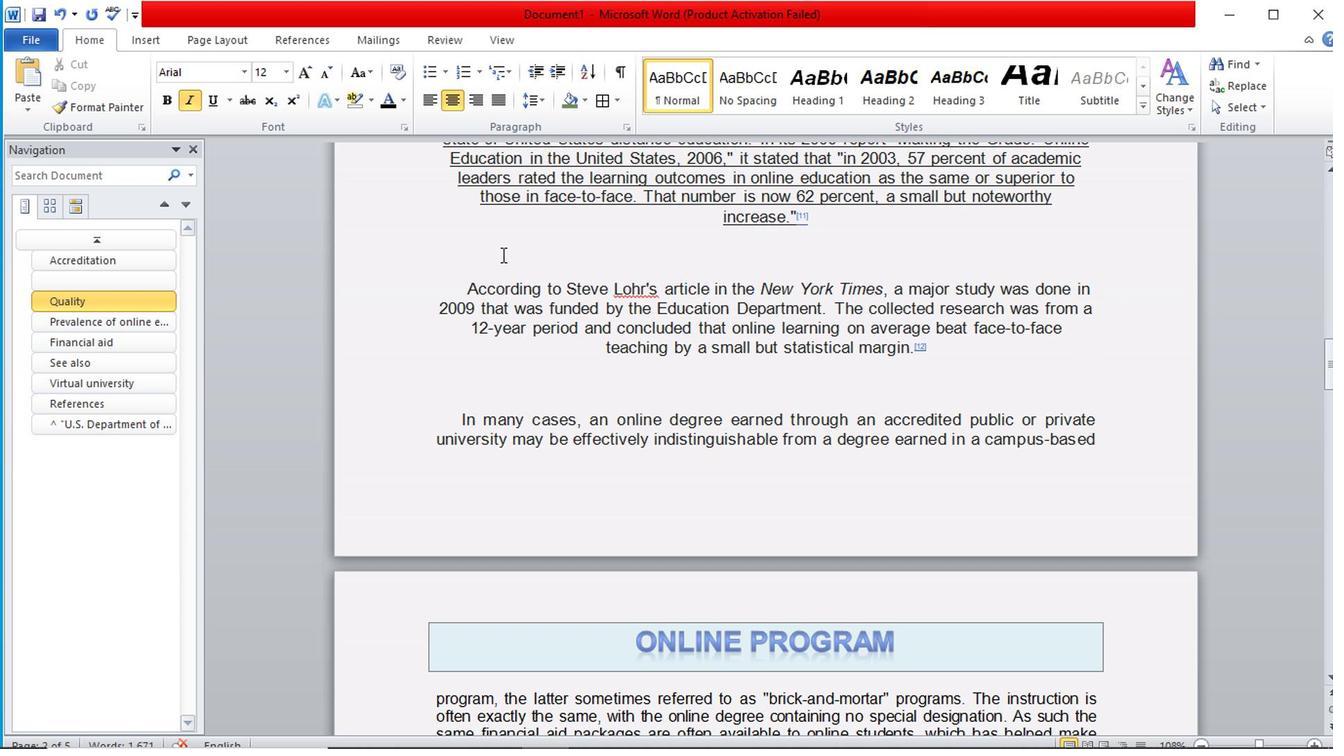 
Action: Mouse scrolled (504, 260) with delta (0, 0)
Screenshot: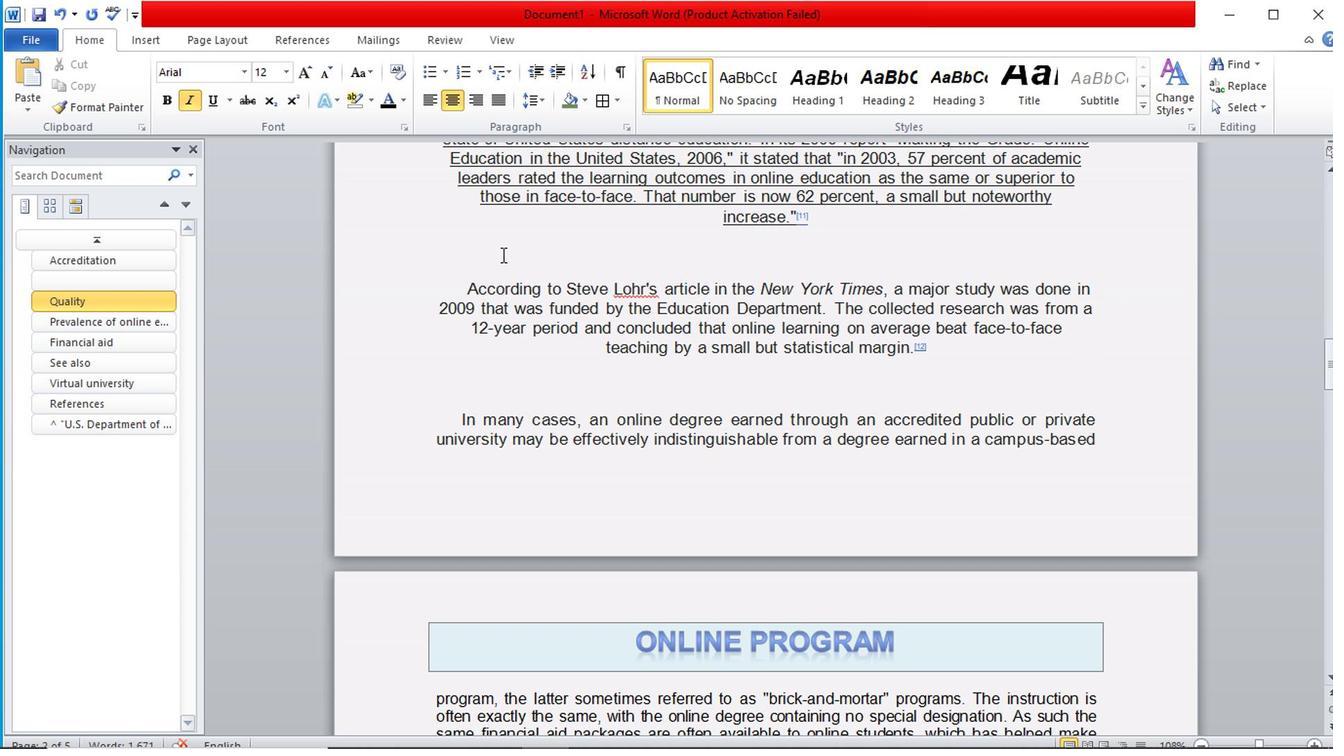 
Action: Mouse scrolled (504, 260) with delta (0, 0)
Screenshot: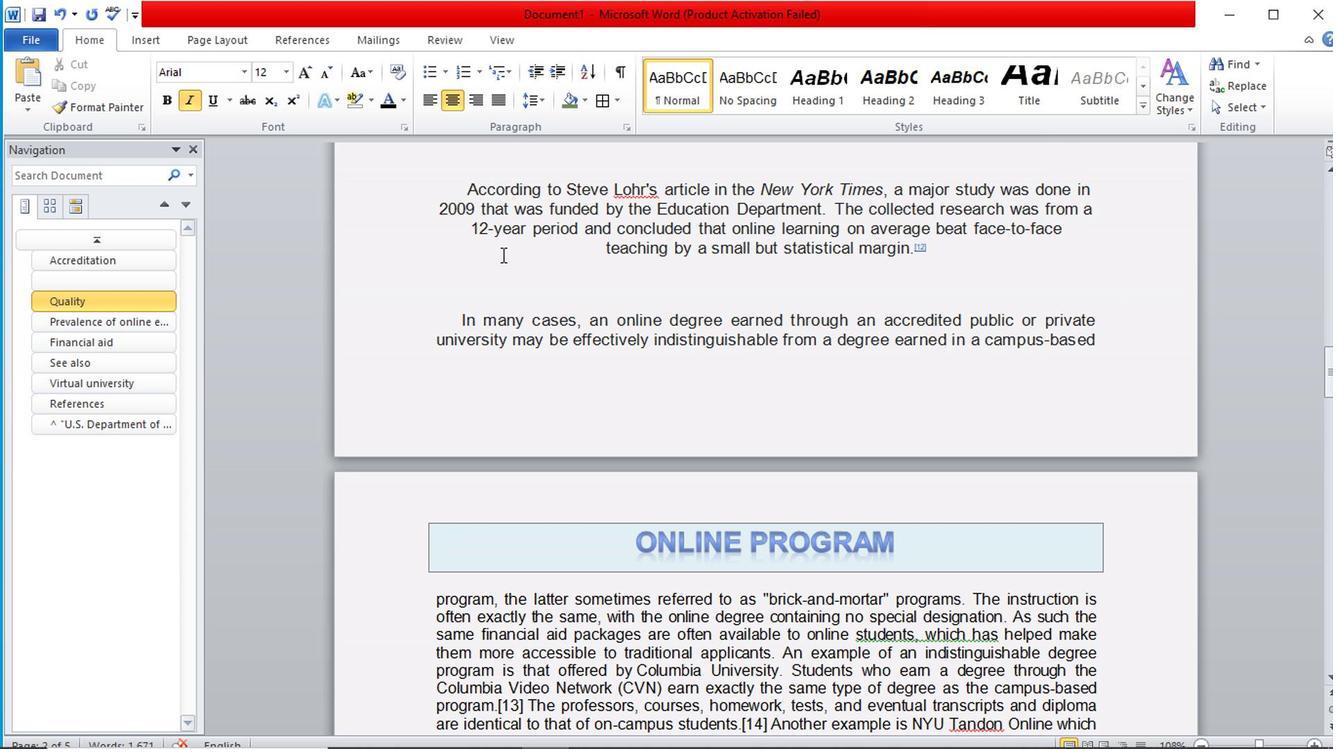 
Action: Mouse scrolled (504, 260) with delta (0, 0)
Screenshot: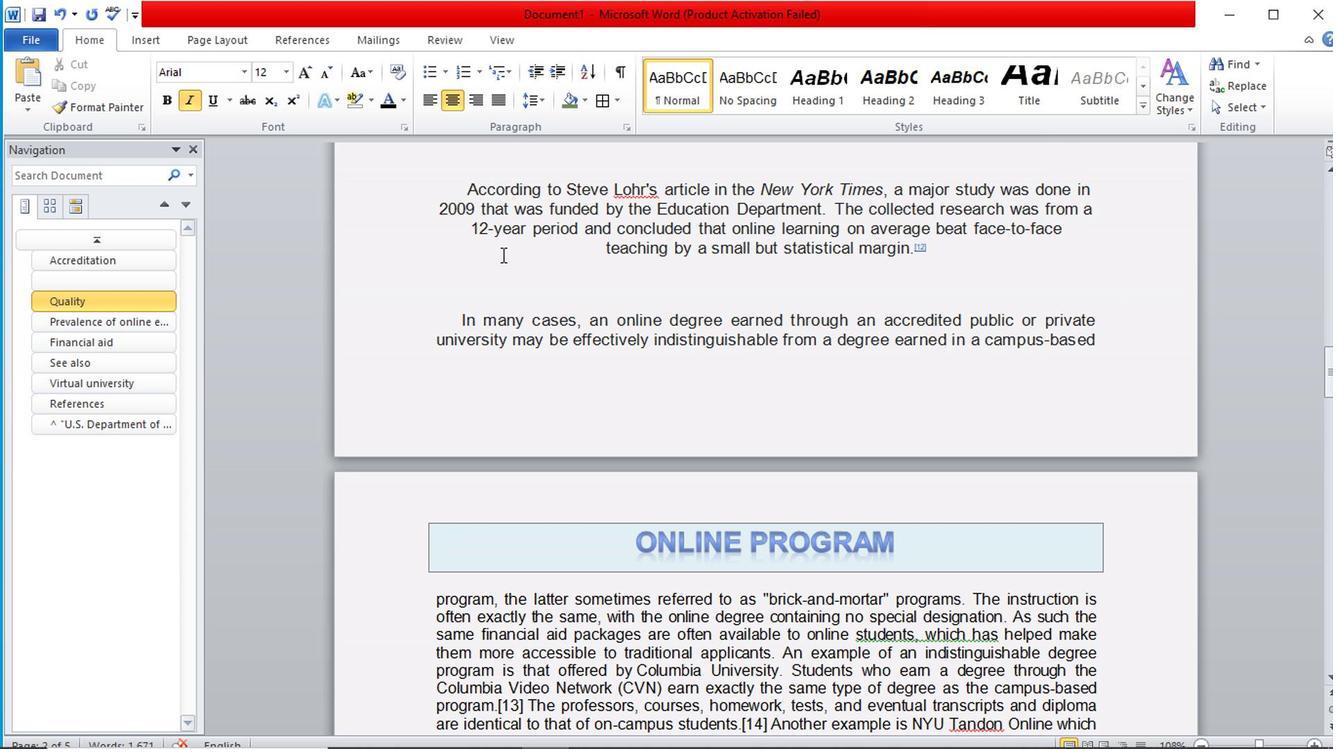 
Action: Mouse scrolled (504, 260) with delta (0, 0)
Screenshot: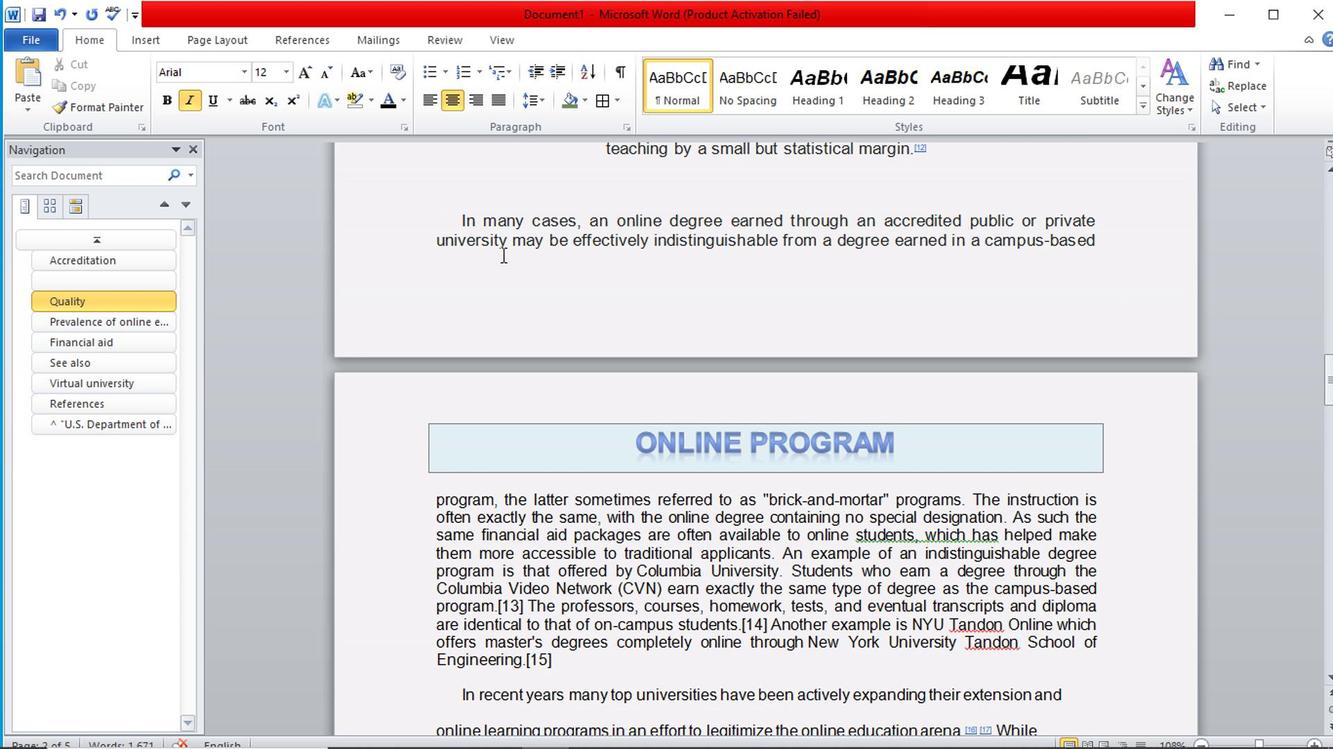 
Action: Mouse scrolled (504, 260) with delta (0, 0)
Screenshot: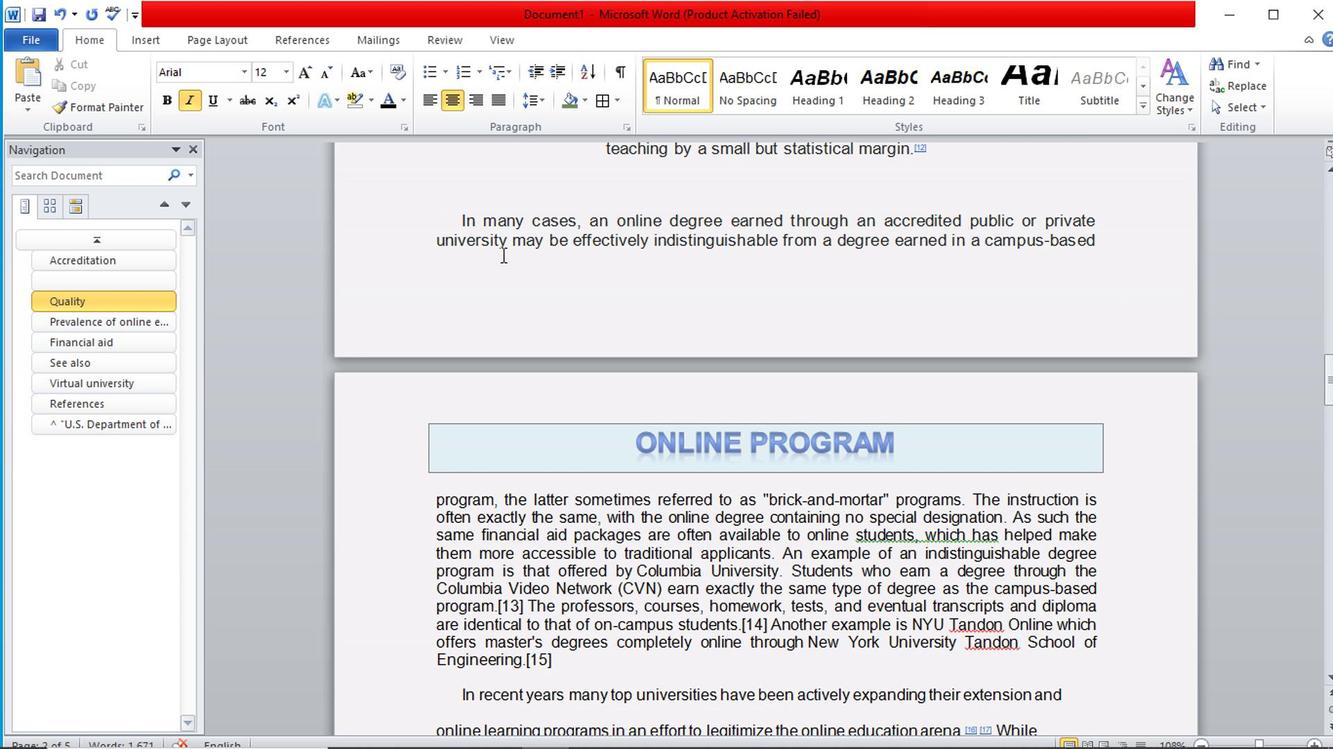 
Action: Mouse moved to (445, 271)
Screenshot: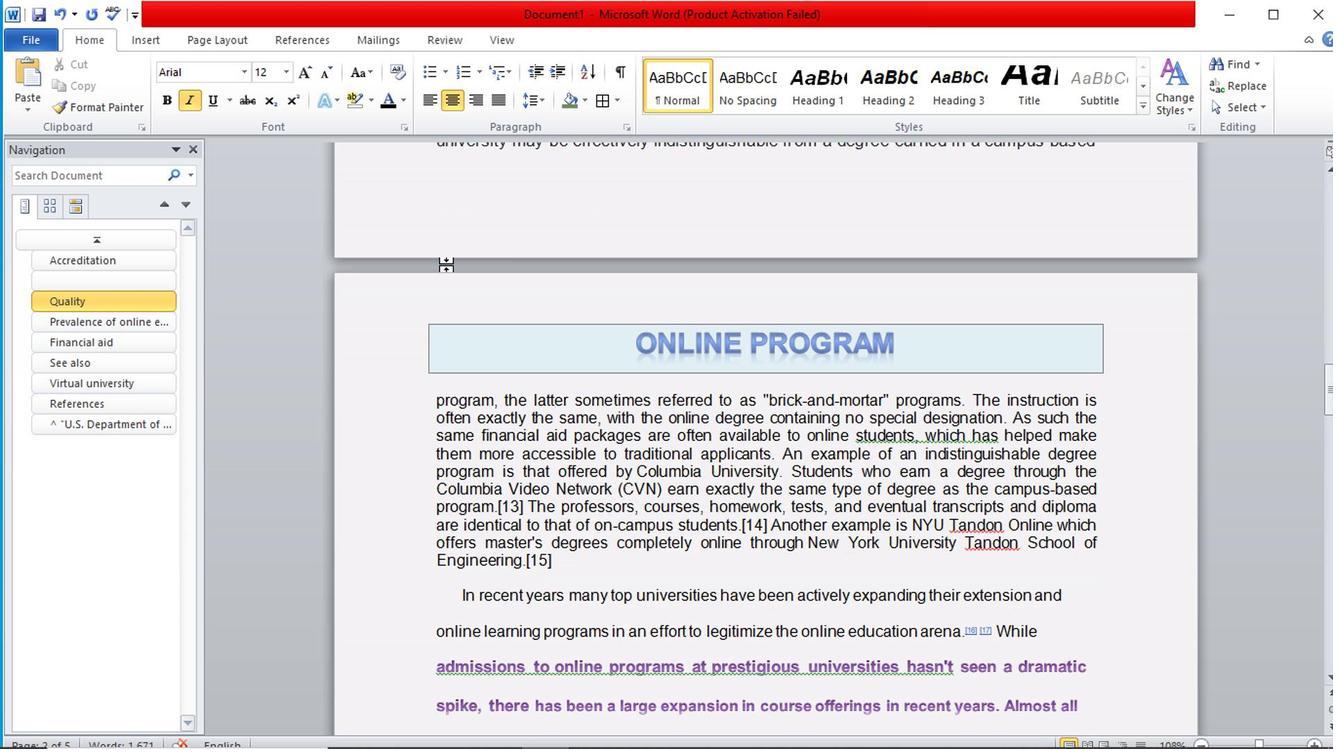 
Action: Mouse scrolled (445, 270) with delta (0, 0)
Screenshot: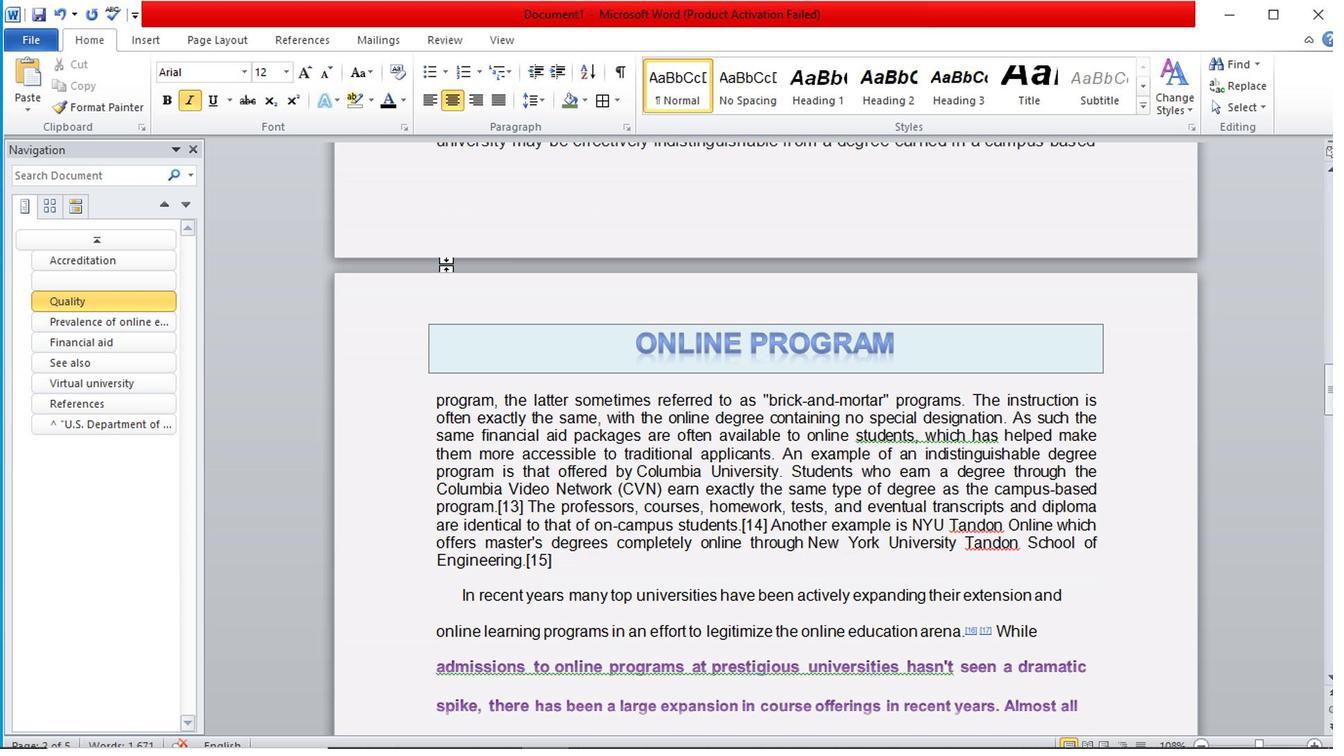 
Action: Mouse scrolled (445, 270) with delta (0, 0)
Screenshot: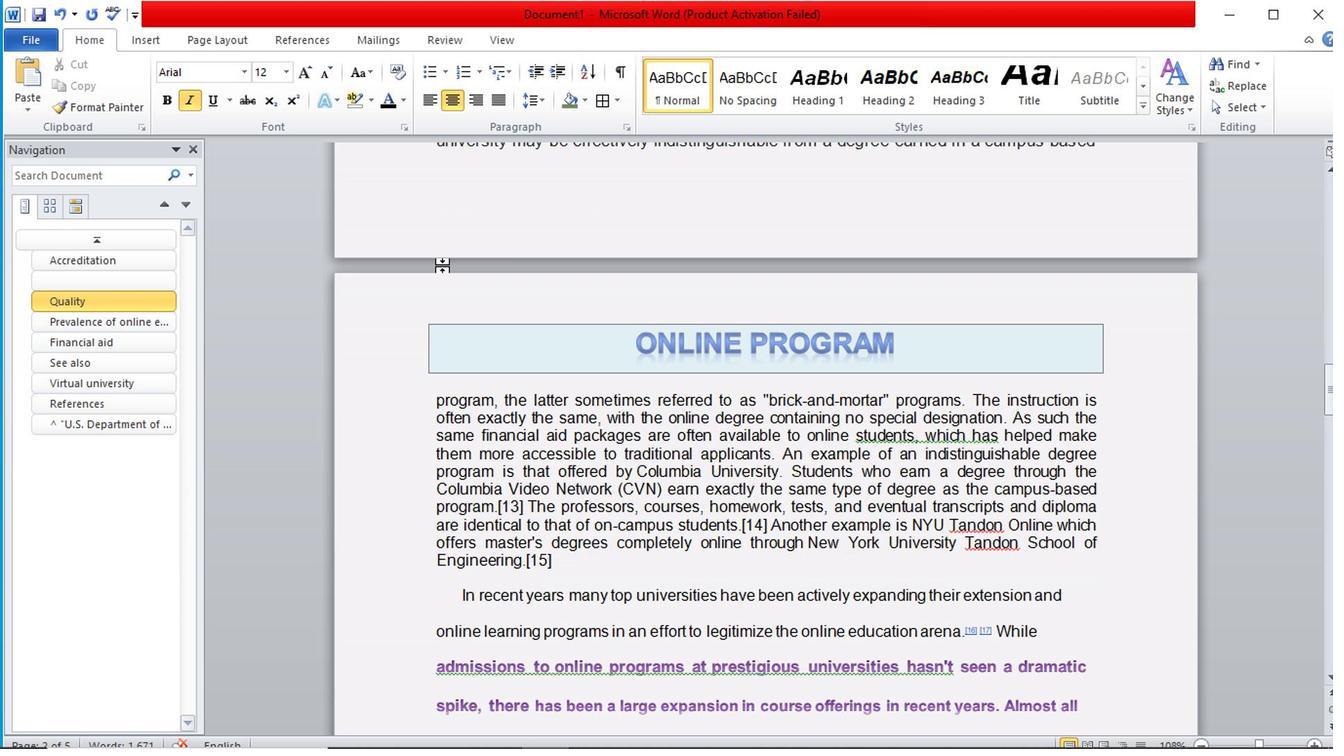 
Action: Mouse scrolled (445, 270) with delta (0, 0)
Screenshot: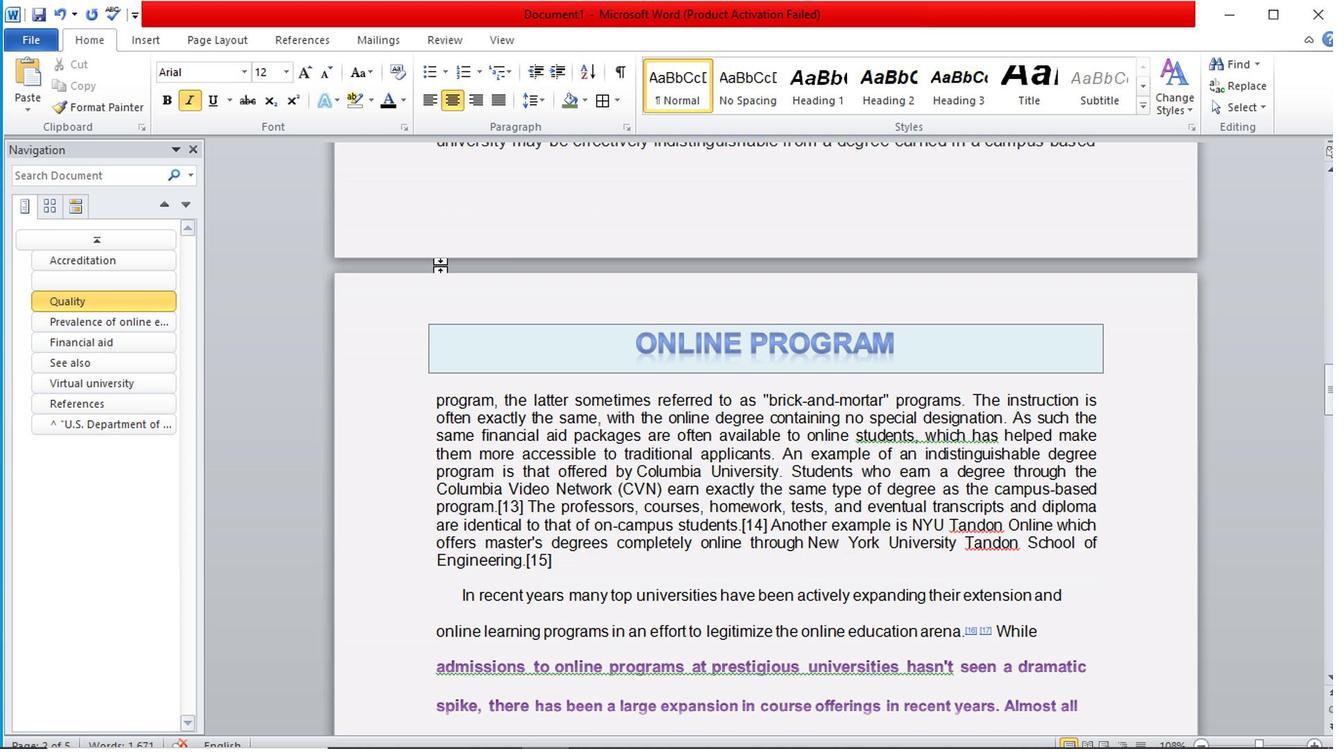
Action: Mouse moved to (450, 256)
Screenshot: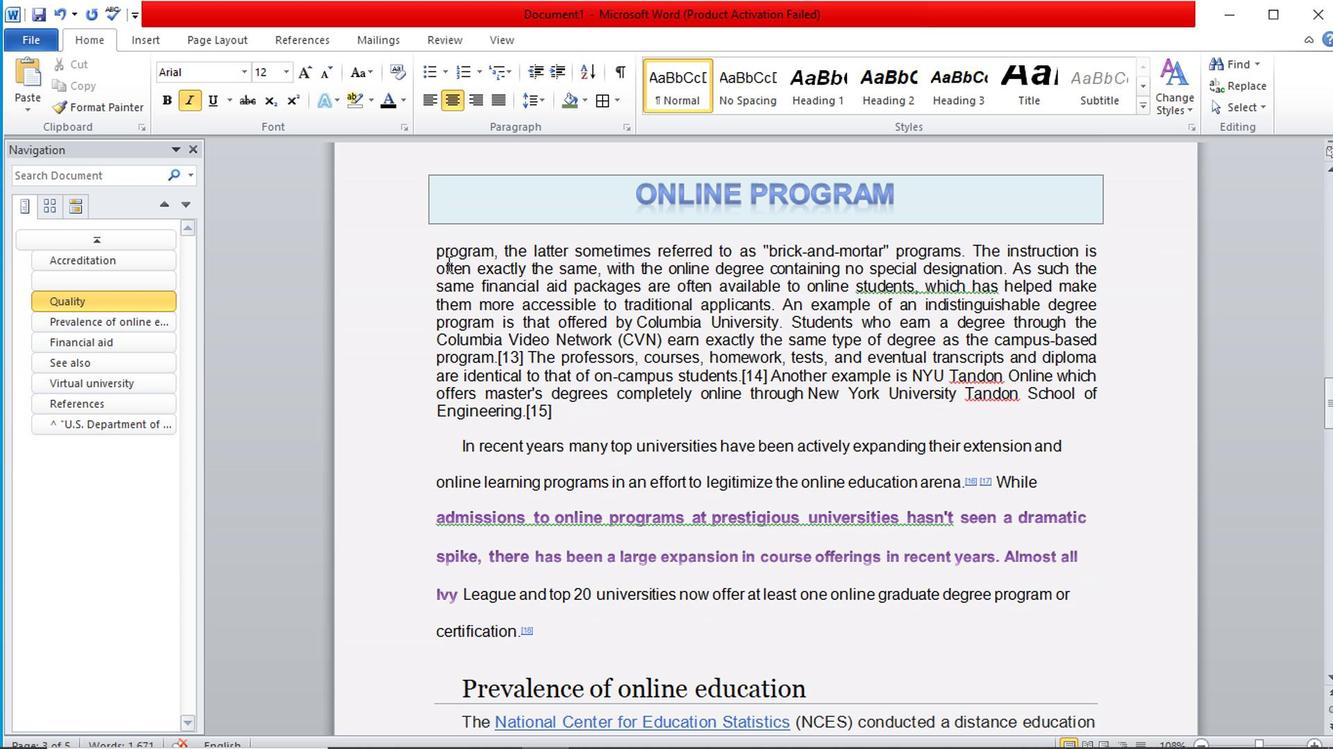 
Action: Mouse scrolled (450, 258) with delta (0, 1)
Screenshot: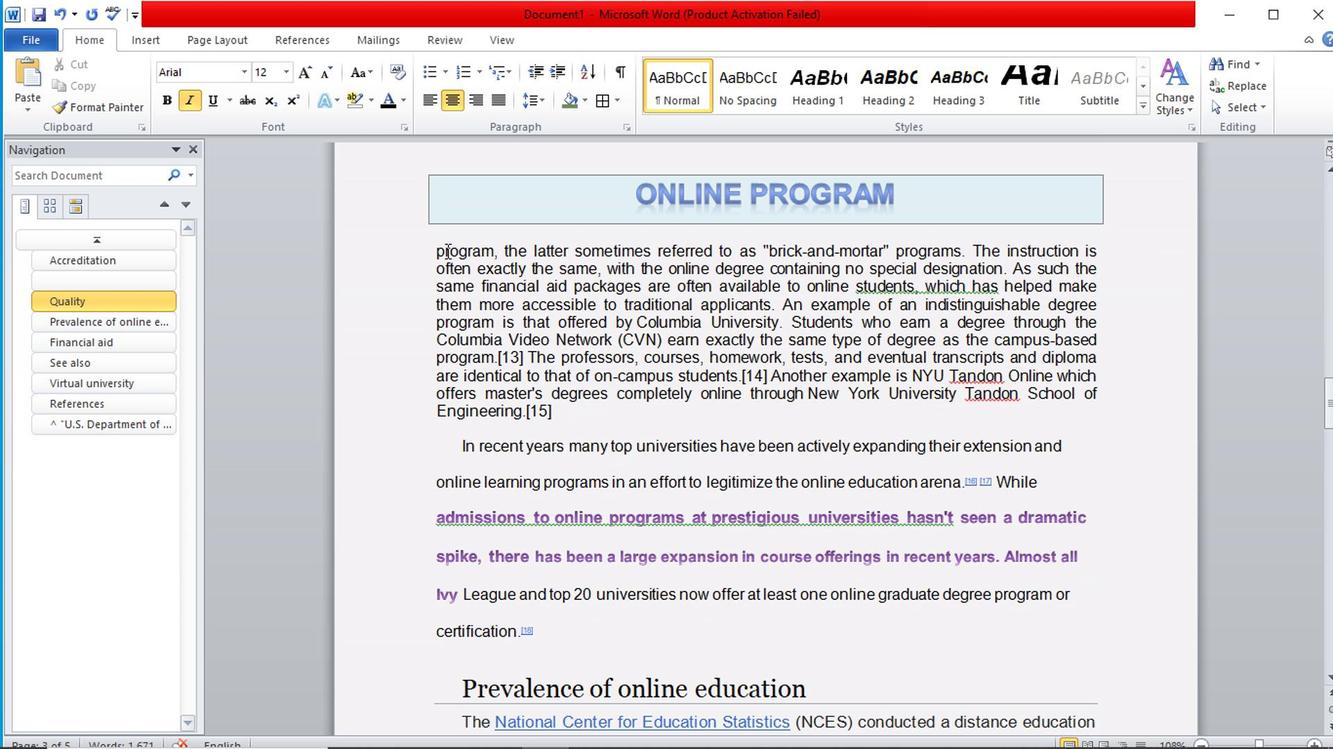 
Action: Mouse scrolled (450, 258) with delta (0, 1)
Screenshot: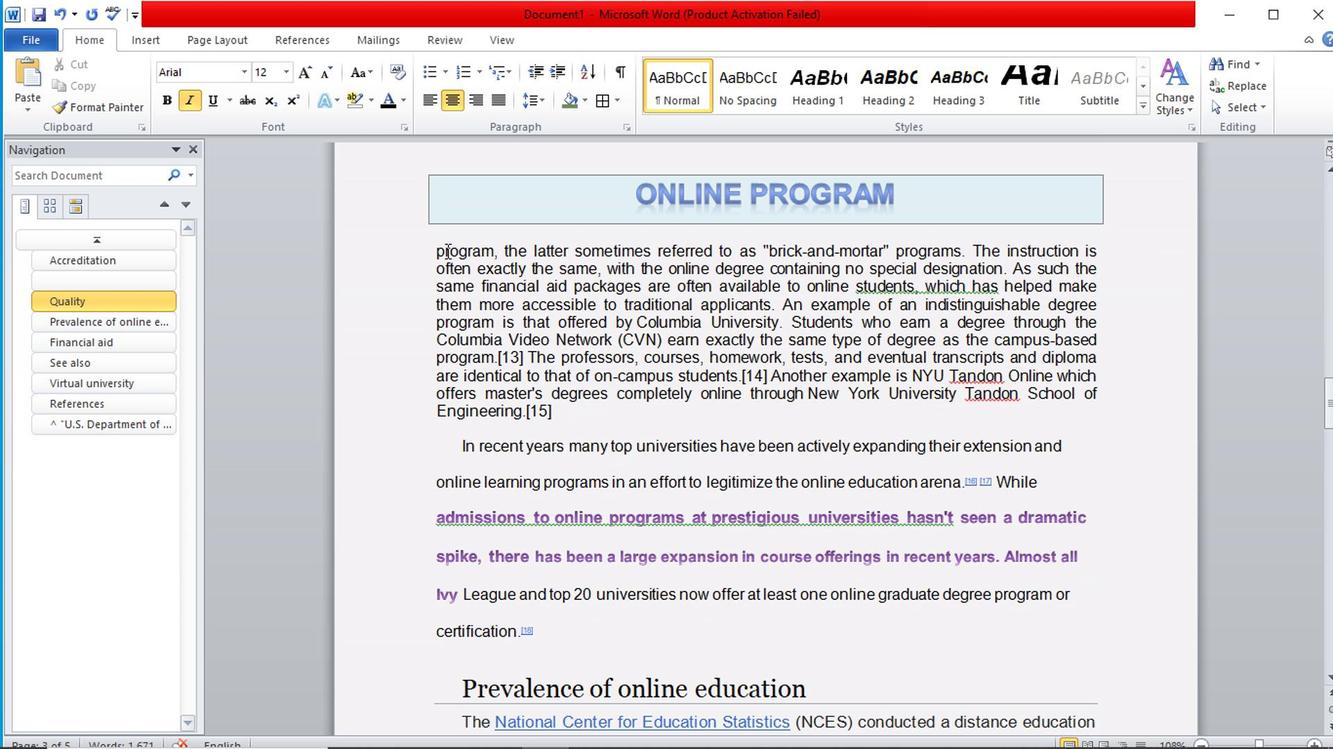 
Action: Mouse scrolled (450, 258) with delta (0, 1)
Screenshot: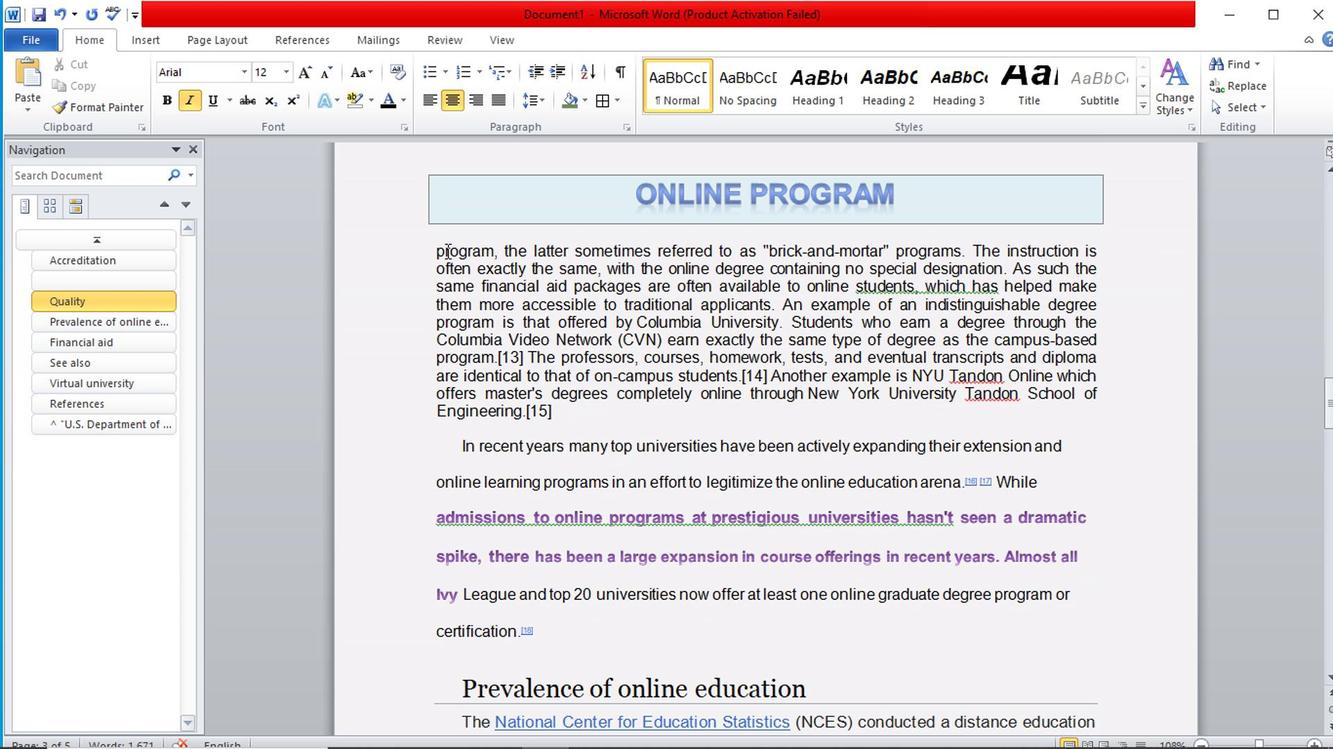 
Action: Mouse scrolled (450, 258) with delta (0, 1)
Screenshot: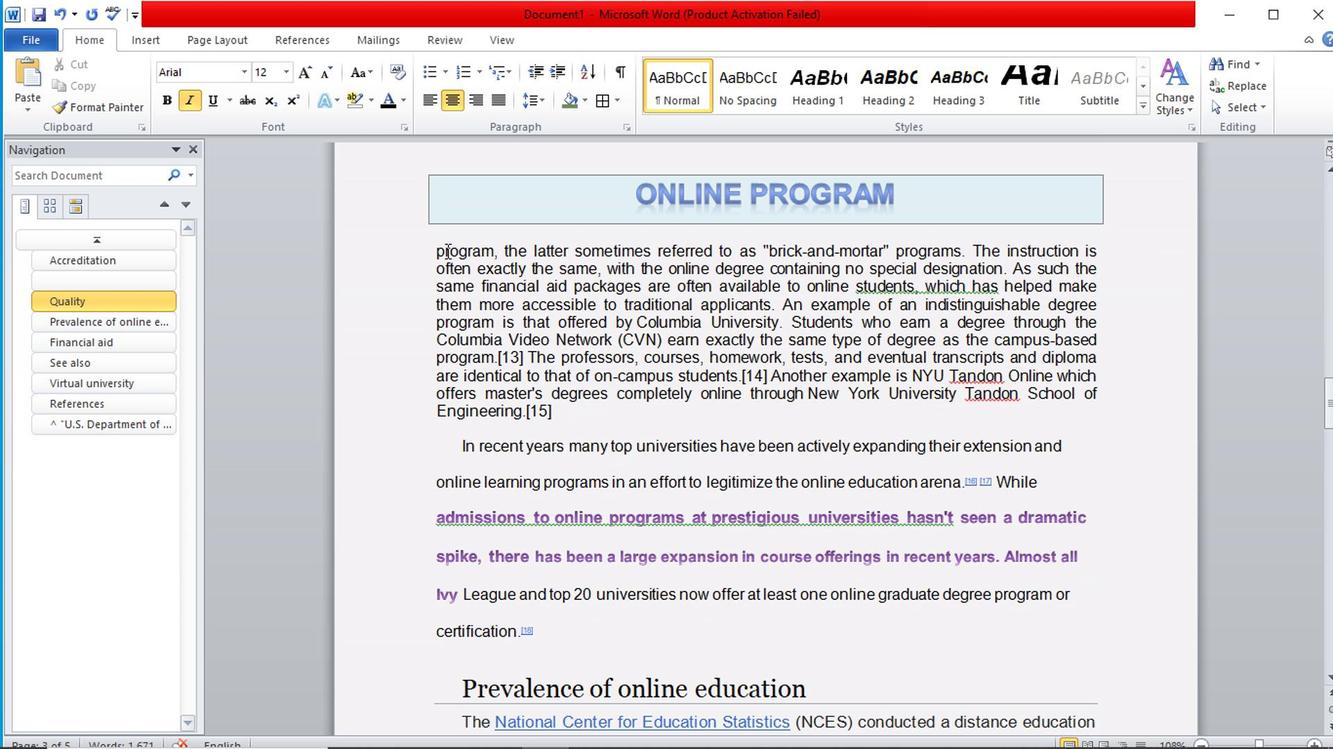 
Action: Mouse scrolled (450, 258) with delta (0, 1)
Screenshot: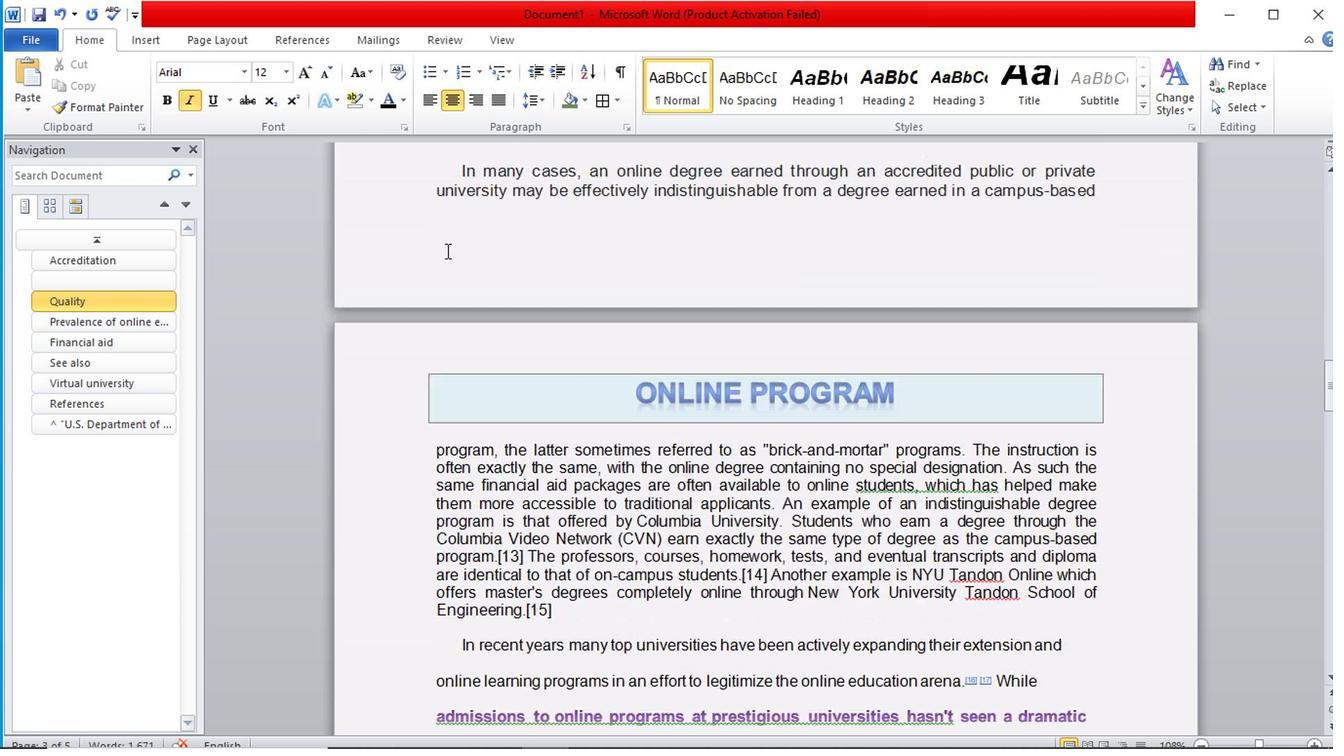 
Action: Mouse scrolled (450, 258) with delta (0, 1)
Screenshot: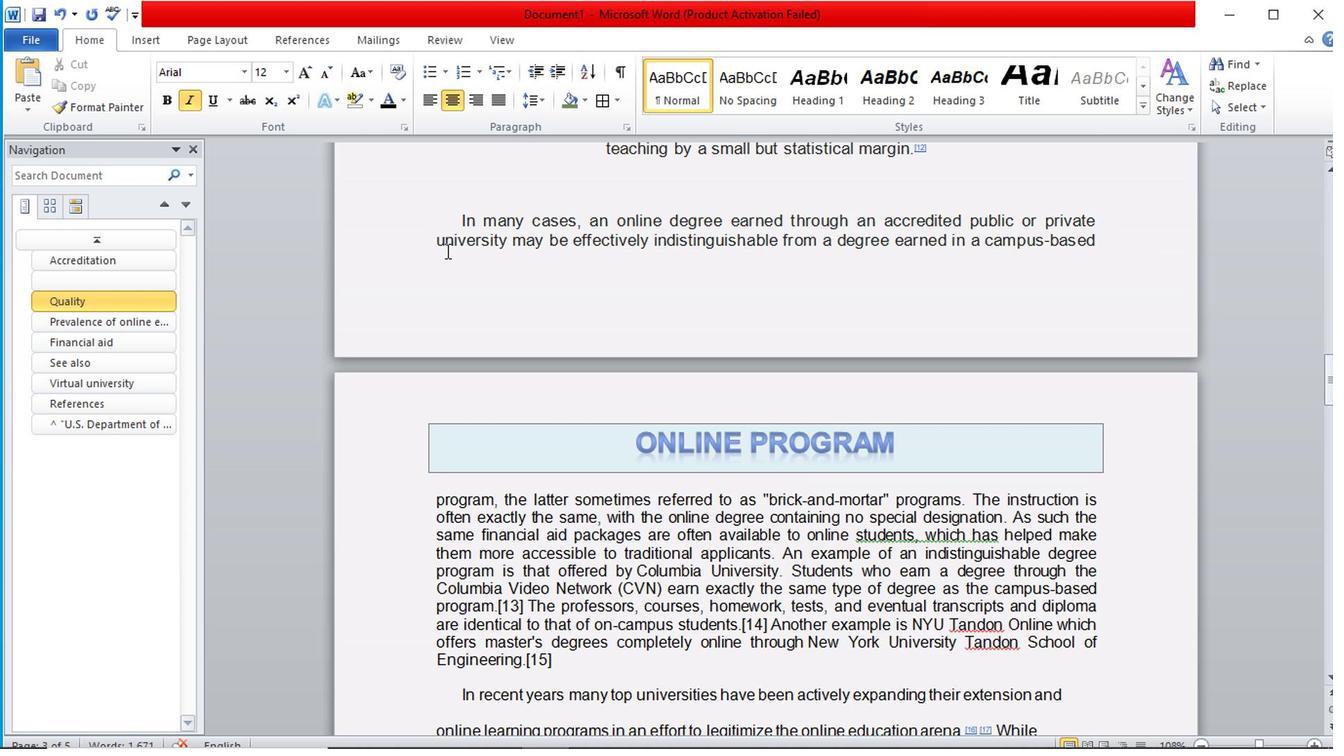 
Action: Mouse scrolled (450, 258) with delta (0, 1)
Screenshot: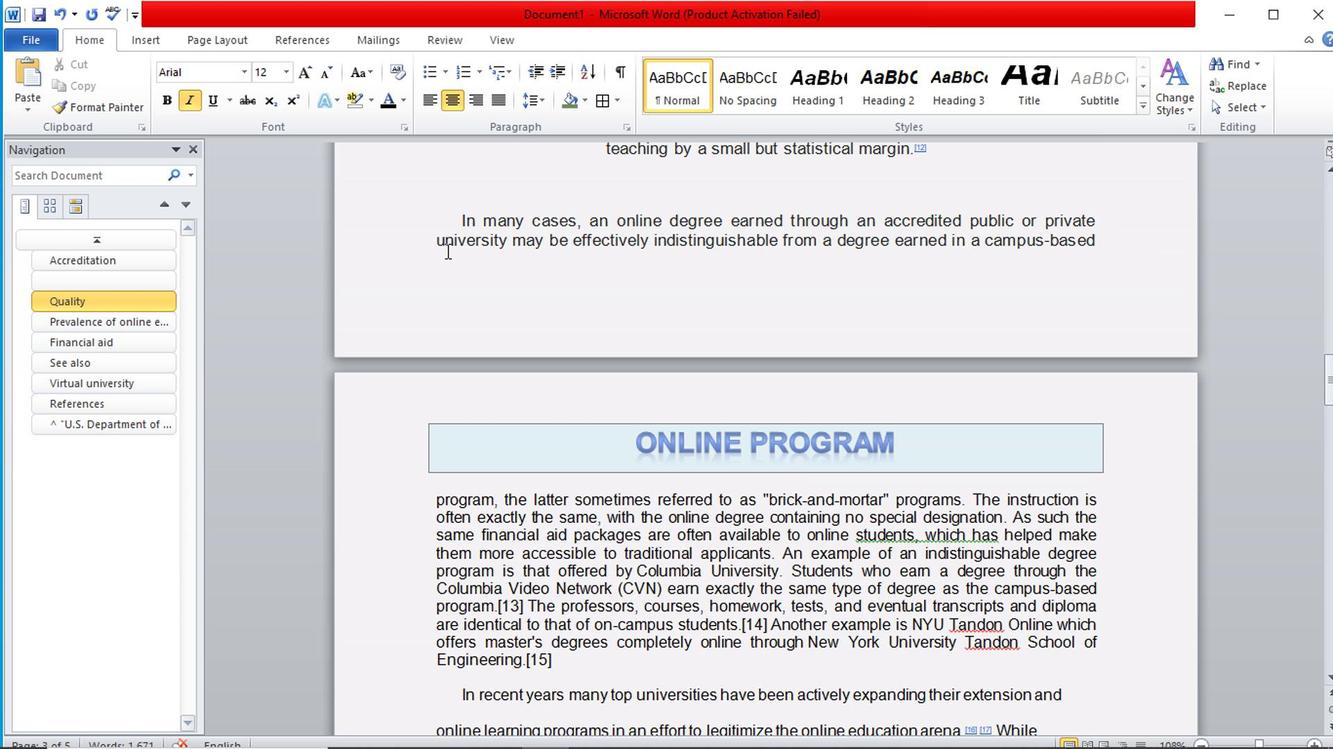 
Action: Mouse scrolled (450, 258) with delta (0, 1)
Screenshot: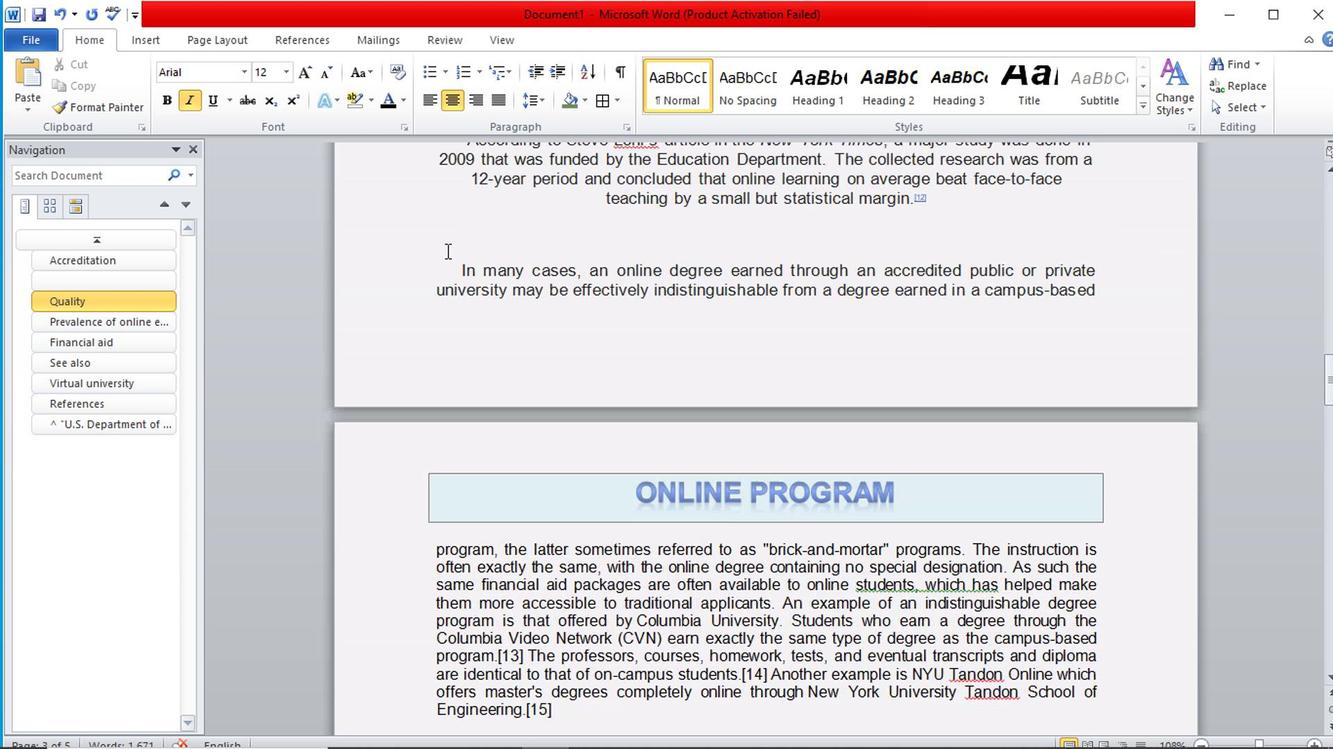
Action: Mouse scrolled (450, 256) with delta (0, 0)
Screenshot: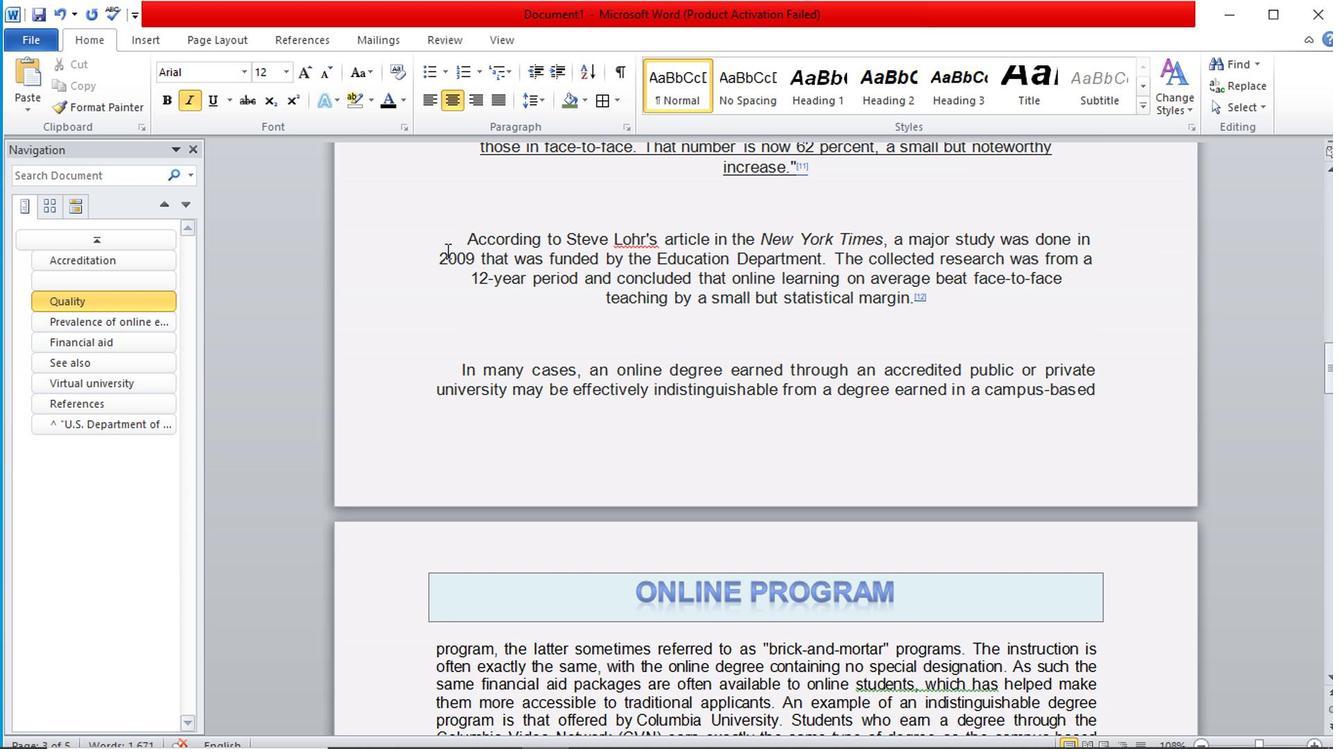 
Action: Mouse scrolled (450, 256) with delta (0, 0)
Screenshot: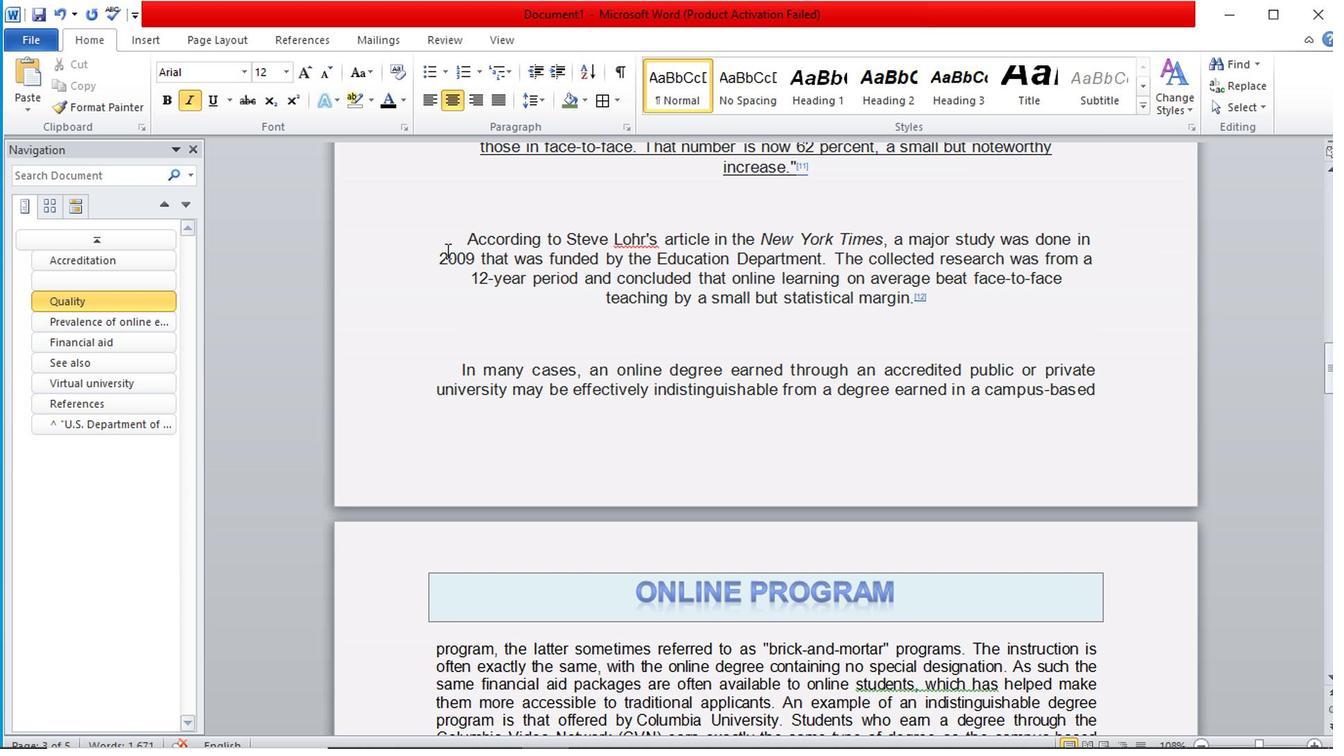
Action: Mouse scrolled (450, 256) with delta (0, 0)
Screenshot: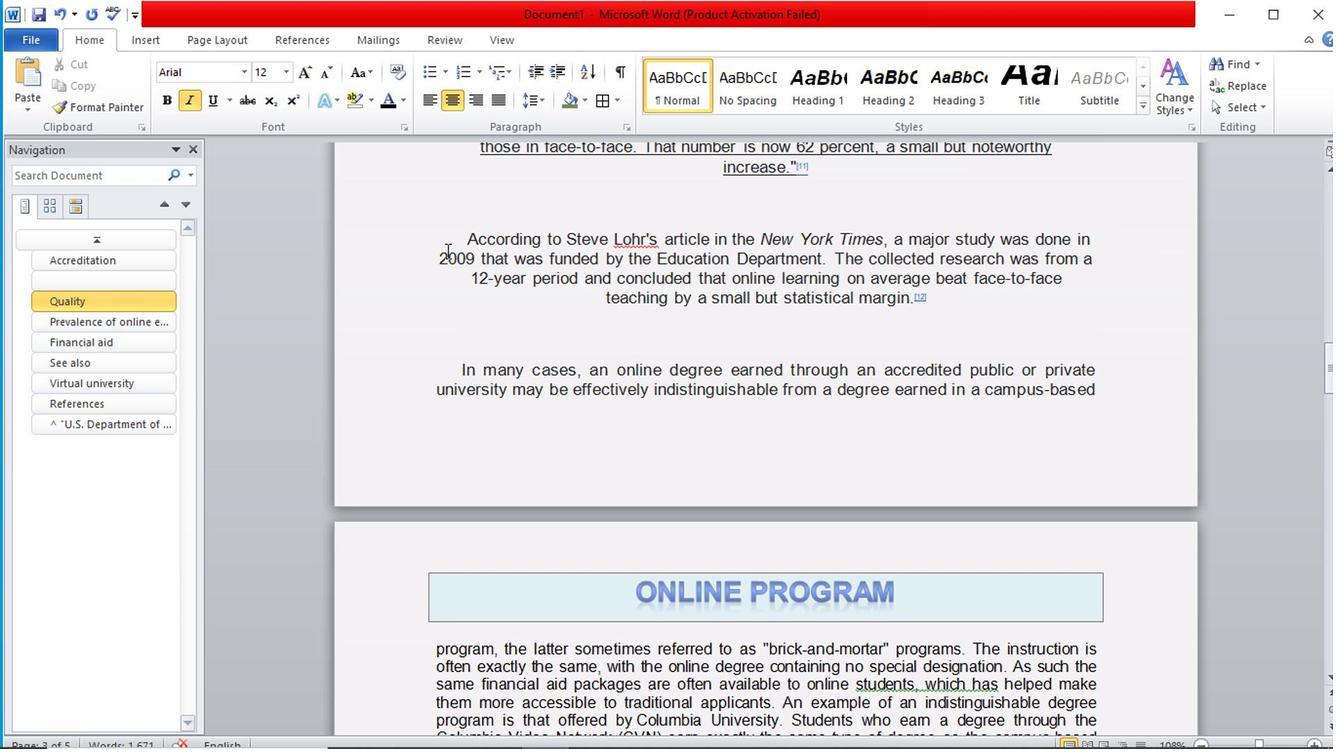 
Action: Mouse scrolled (450, 256) with delta (0, 0)
Screenshot: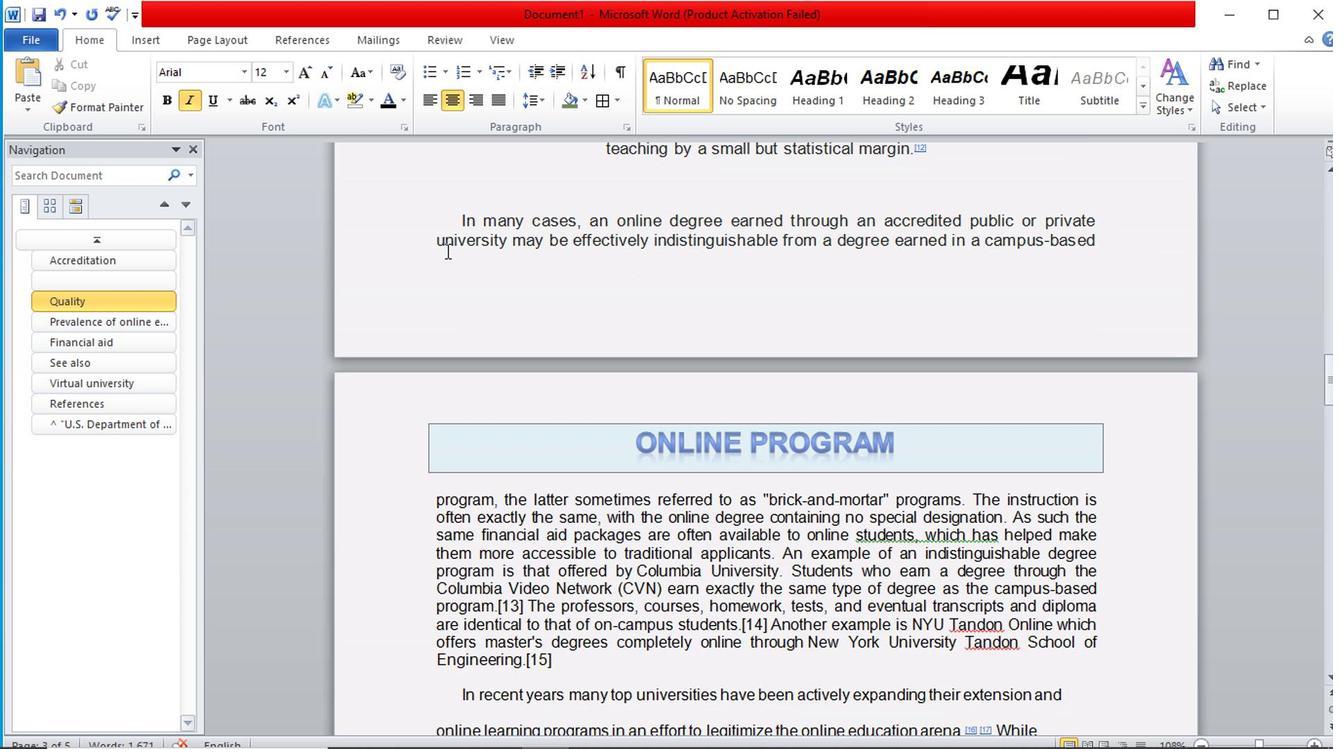 
Action: Mouse scrolled (450, 256) with delta (0, 0)
Screenshot: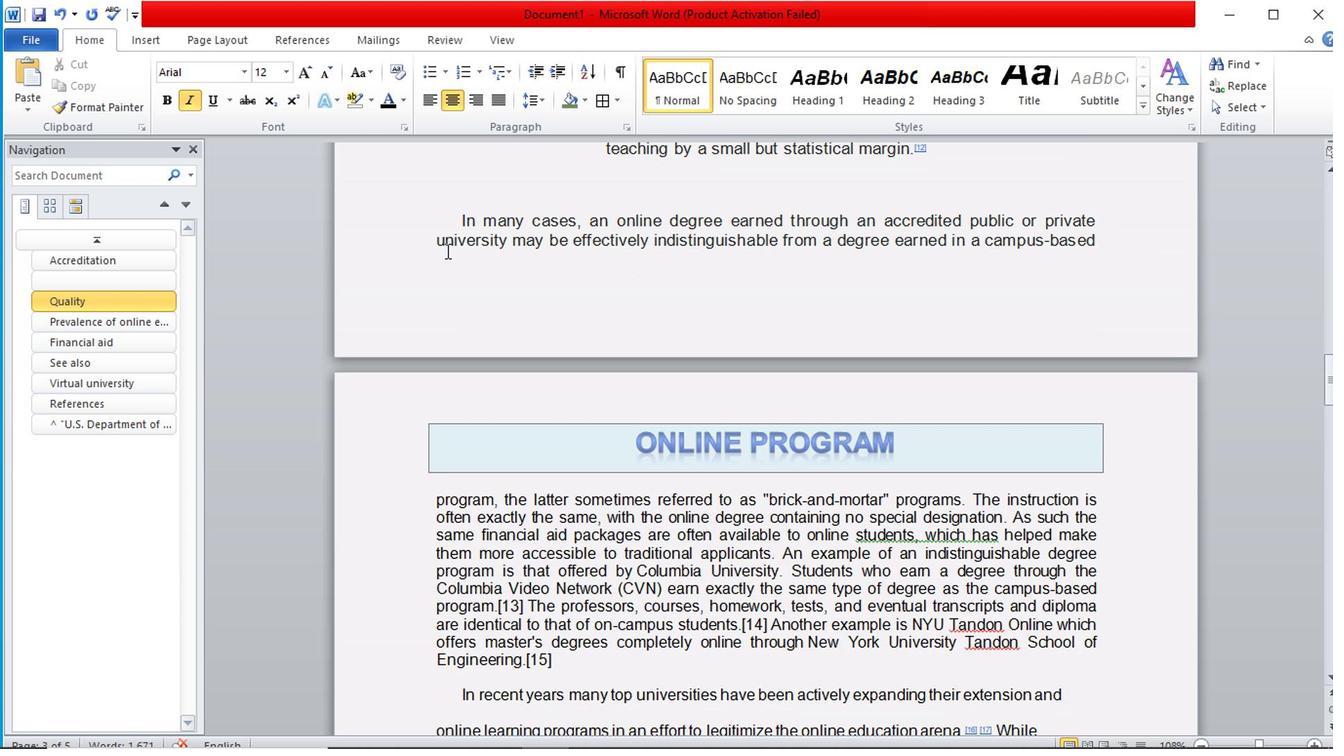 
Action: Mouse scrolled (450, 256) with delta (0, 0)
Screenshot: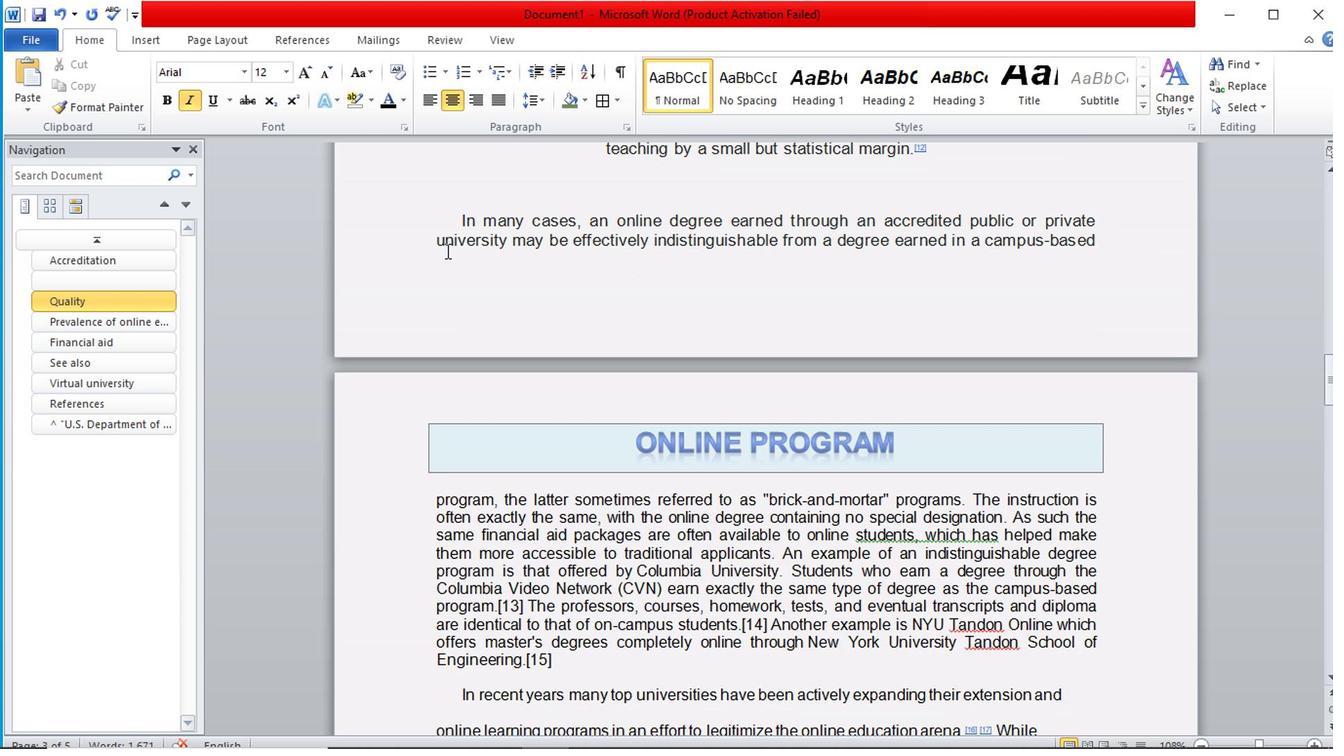 
Action: Mouse scrolled (450, 256) with delta (0, 0)
Screenshot: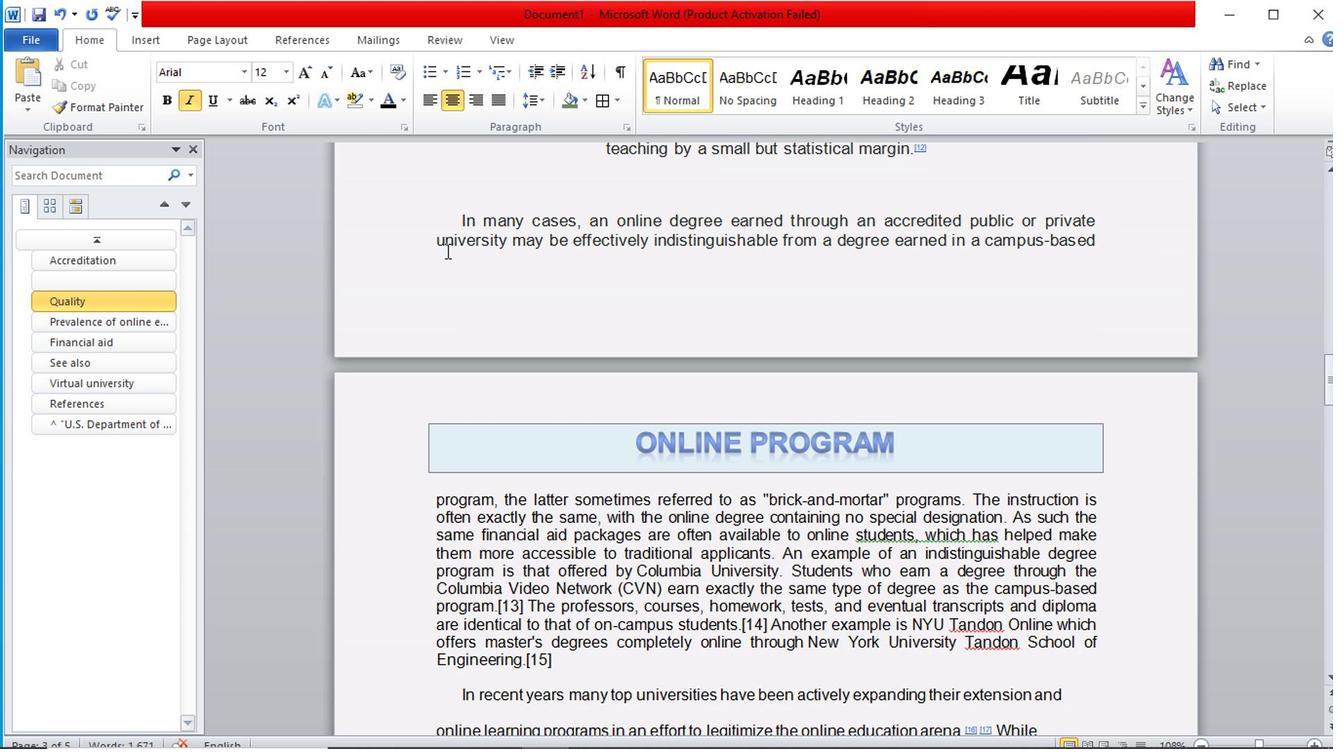 
Action: Mouse moved to (450, 275)
Screenshot: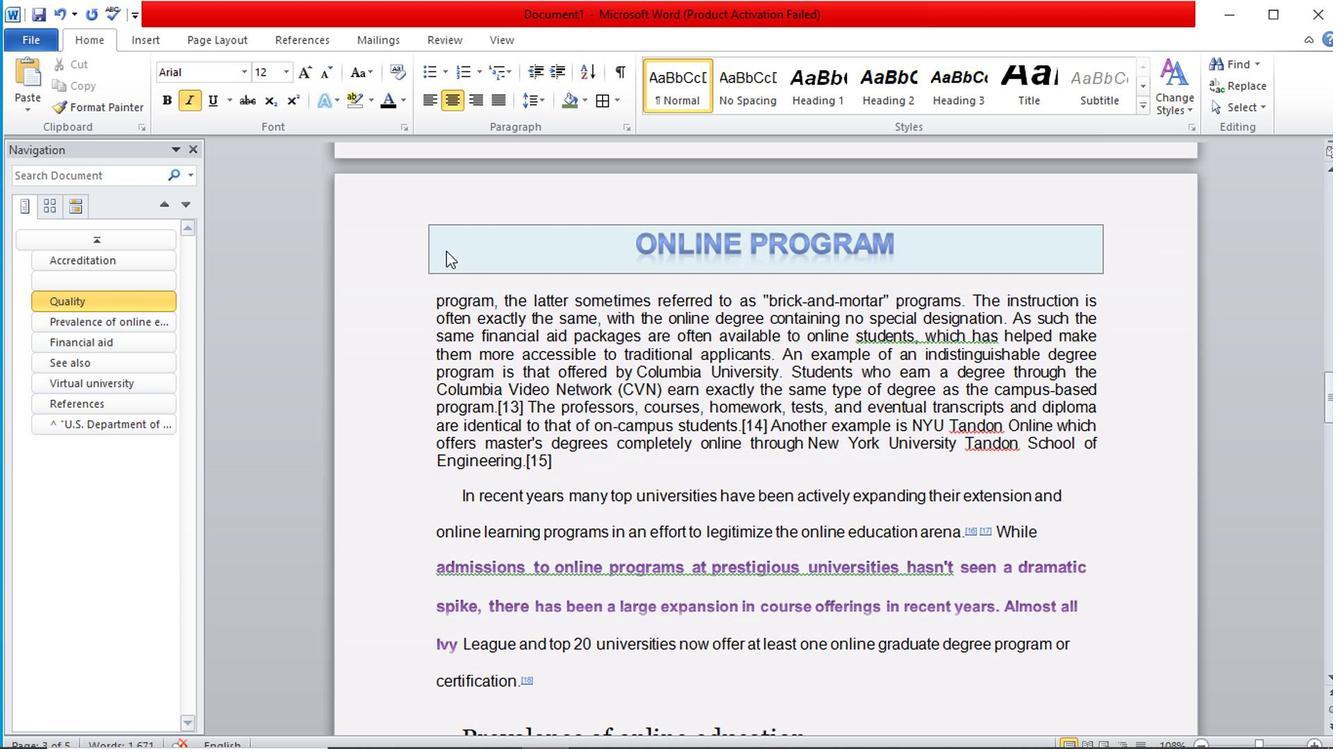 
Action: Mouse scrolled (450, 274) with delta (0, -1)
Screenshot: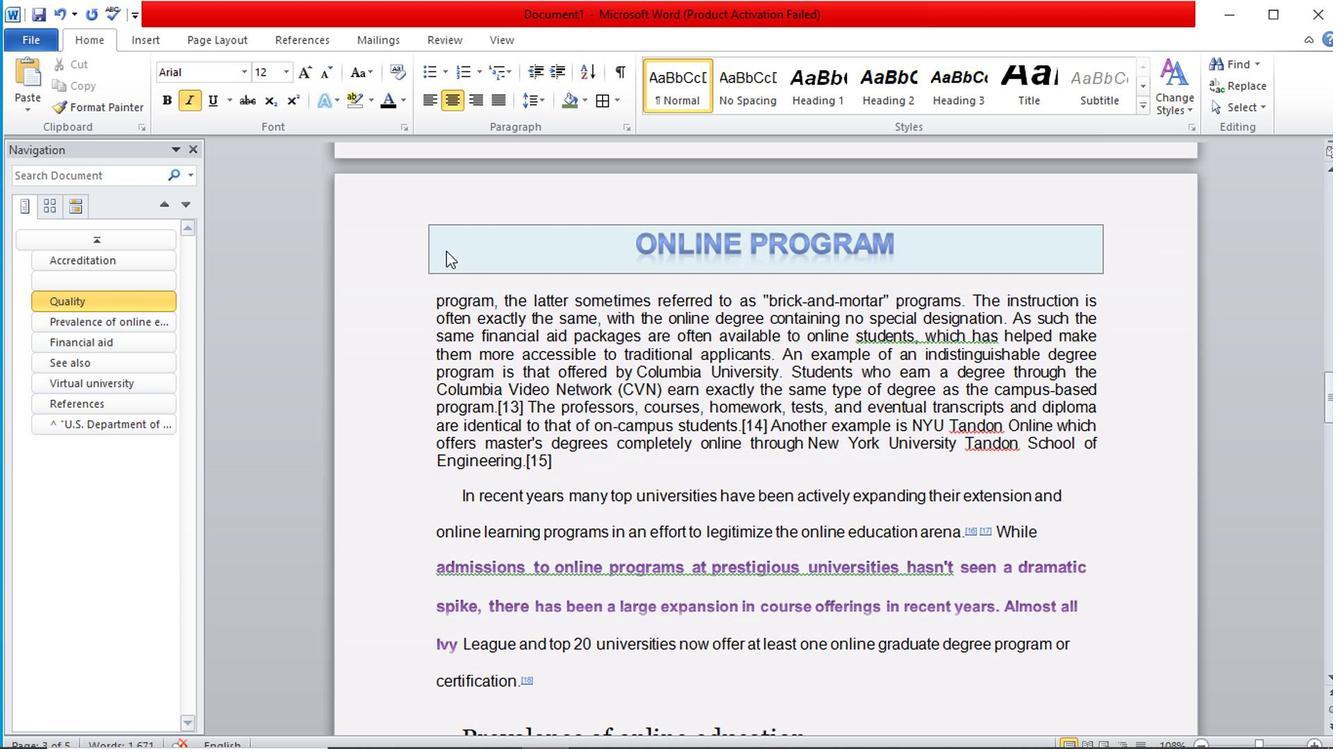 
Action: Mouse moved to (450, 276)
Screenshot: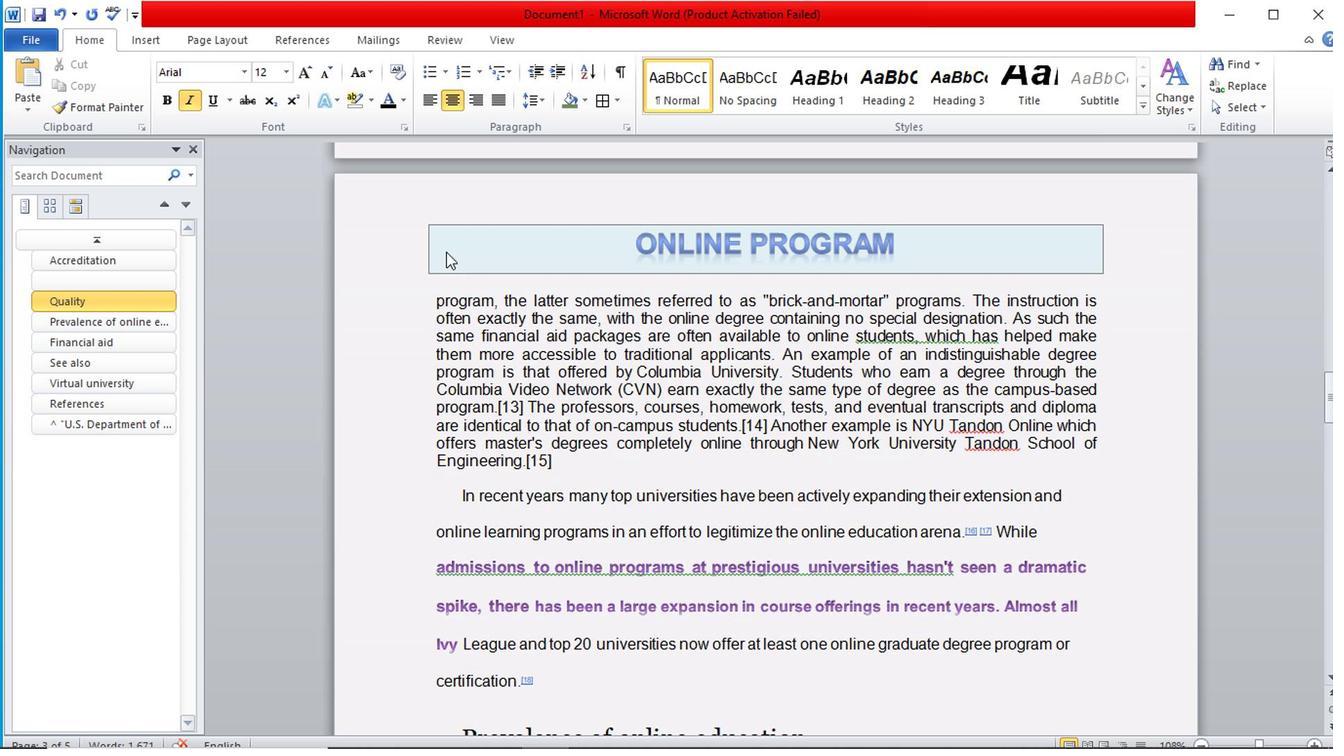 
Action: Mouse scrolled (450, 275) with delta (0, 0)
Screenshot: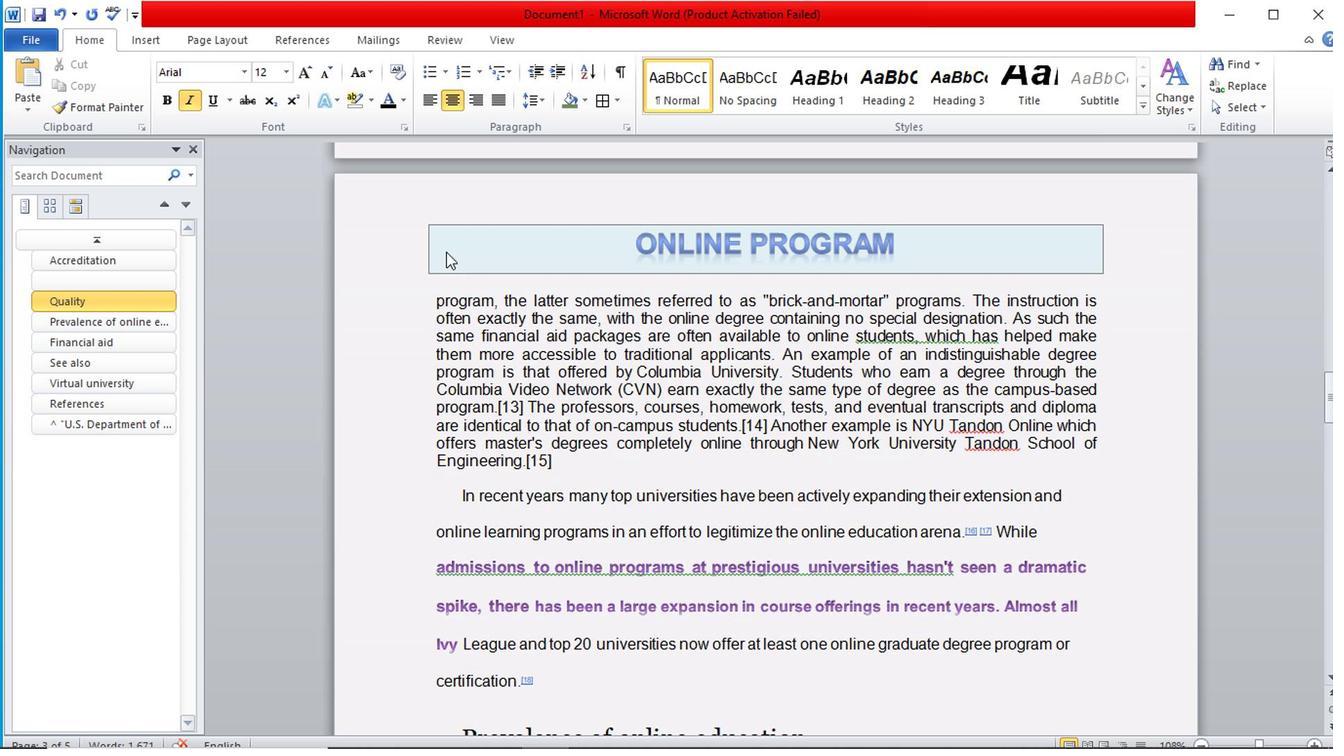 
Action: Mouse moved to (445, 197)
Screenshot: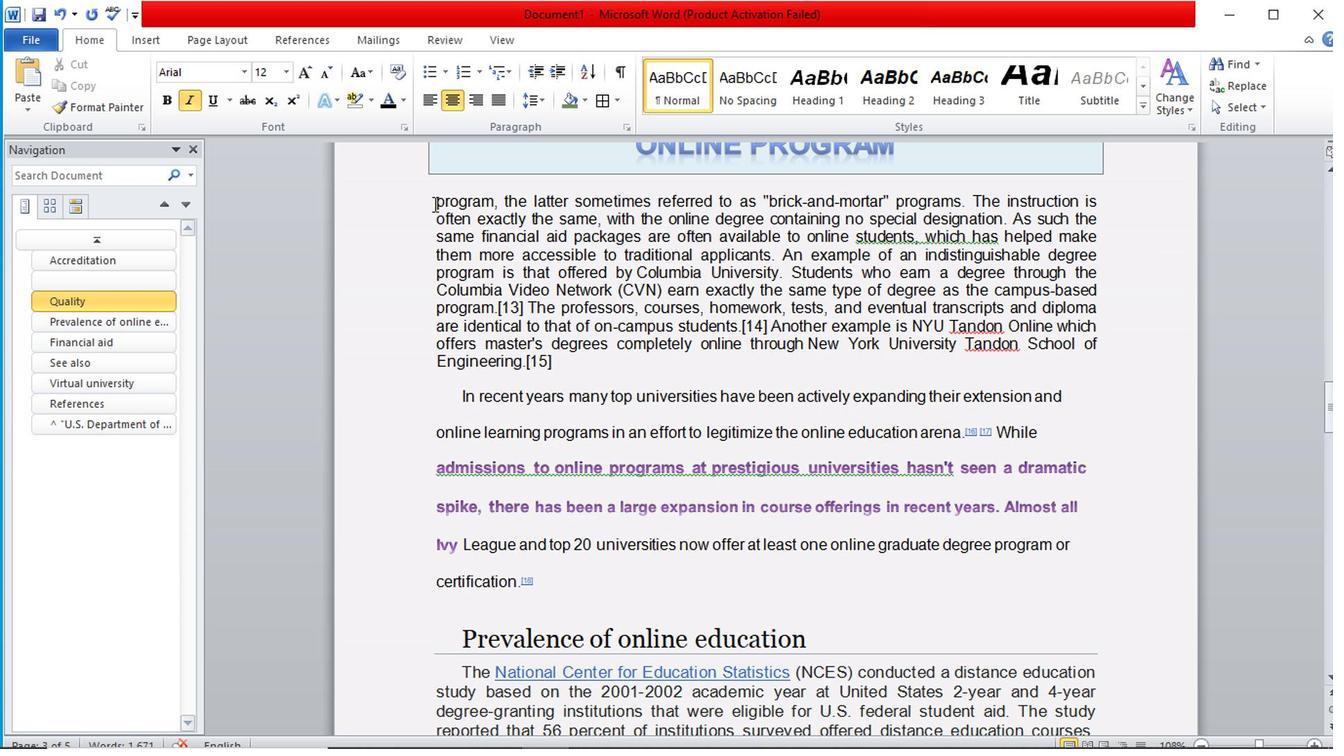 
Action: Mouse pressed left at (445, 197)
Screenshot: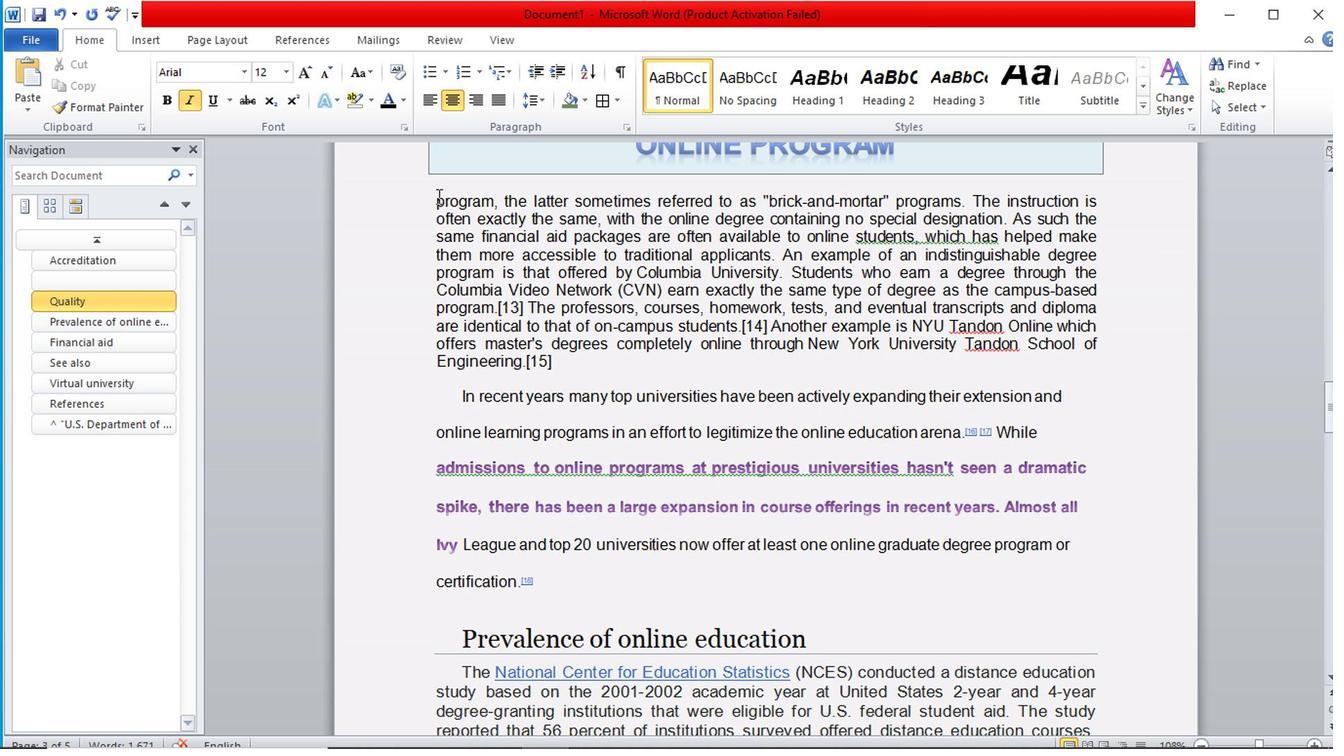 
Action: Mouse moved to (604, 360)
Screenshot: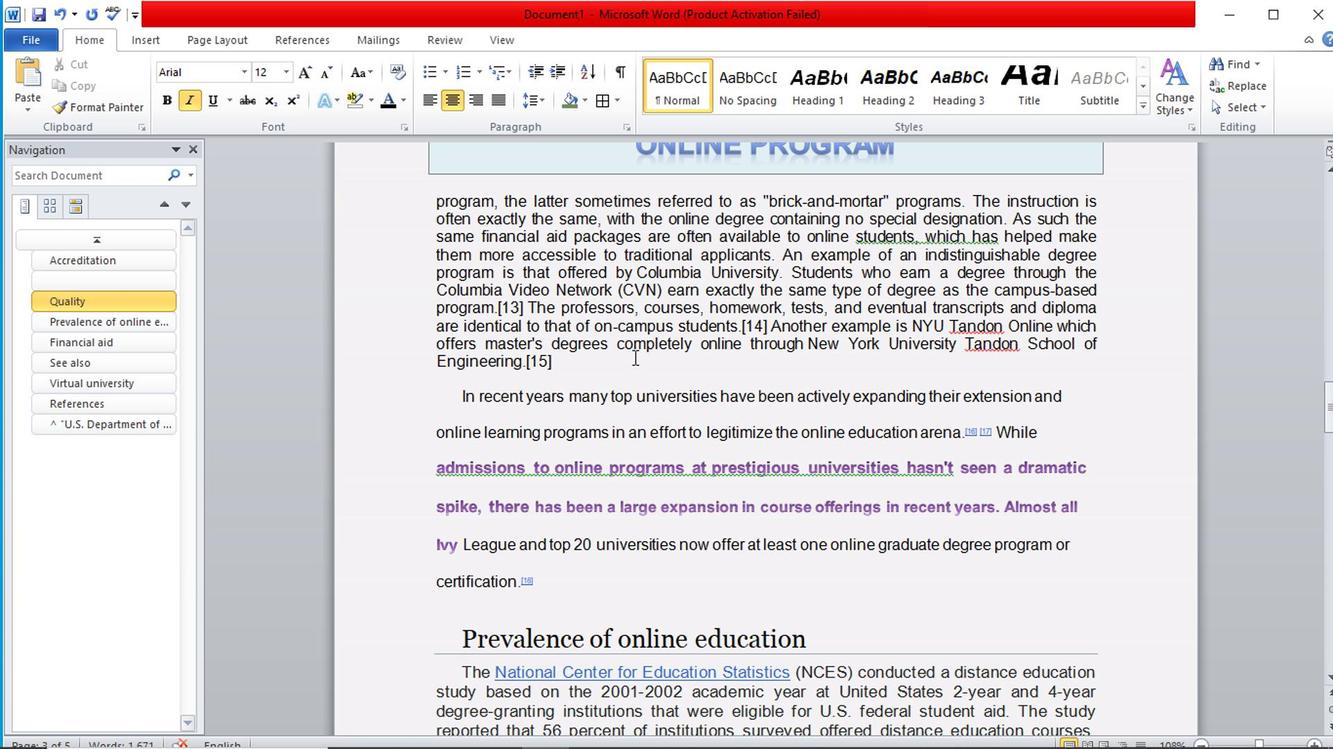 
Action: Mouse pressed left at (604, 360)
Screenshot: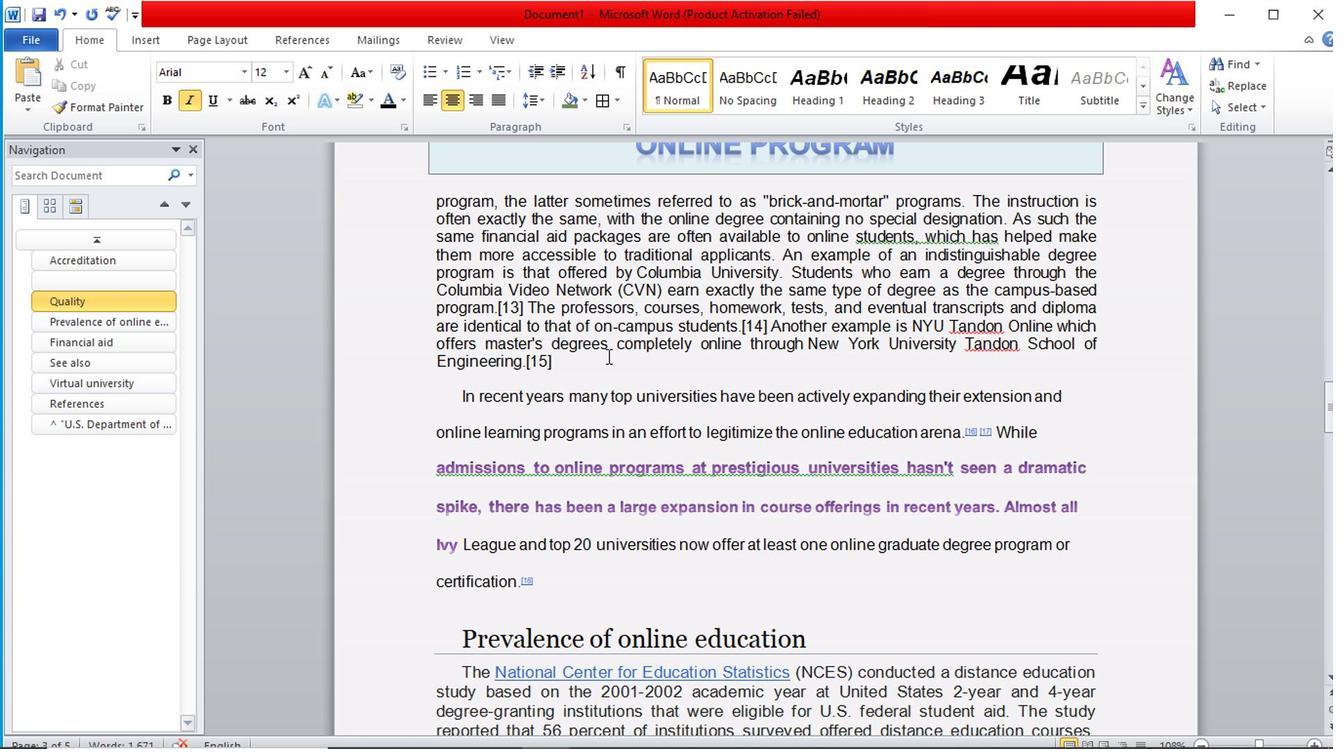 
Action: Mouse moved to (552, 367)
Screenshot: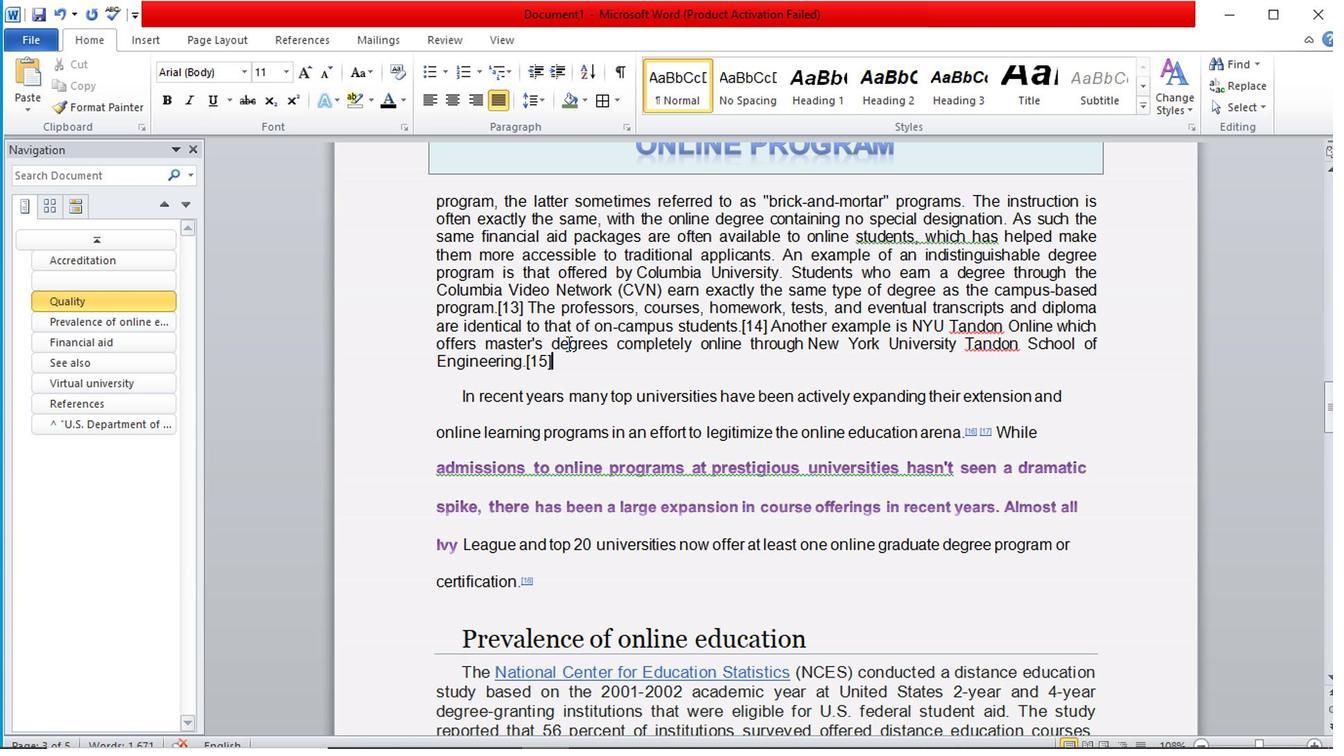 
Action: Mouse pressed left at (552, 367)
Screenshot: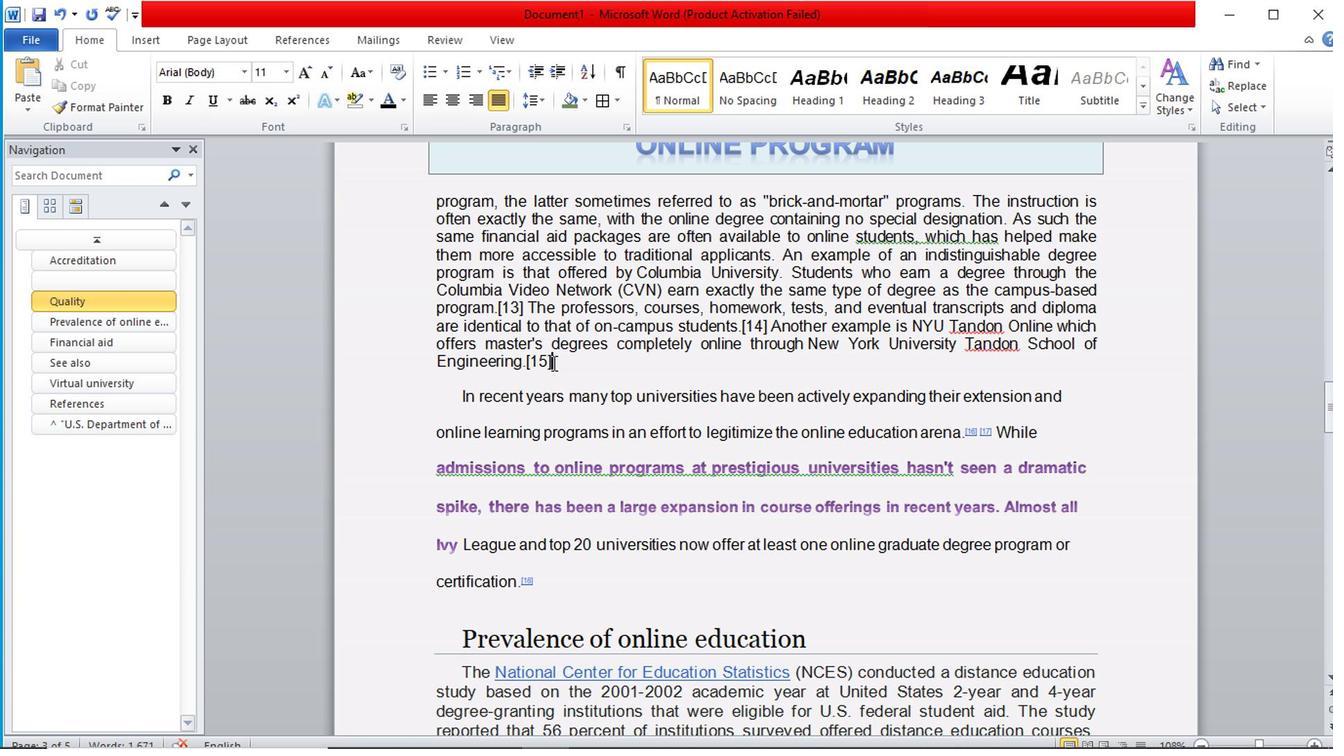 
Action: Mouse moved to (245, 111)
Screenshot: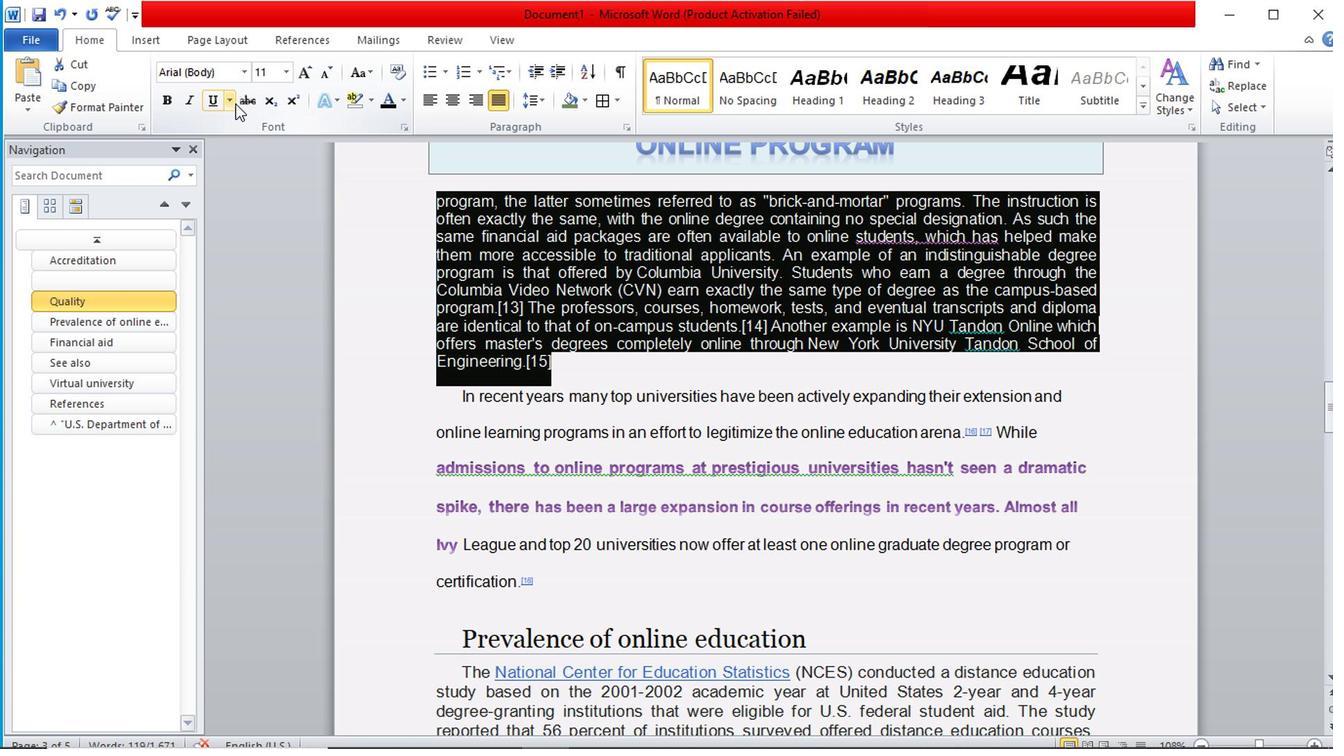 
Action: Mouse pressed left at (245, 111)
Screenshot: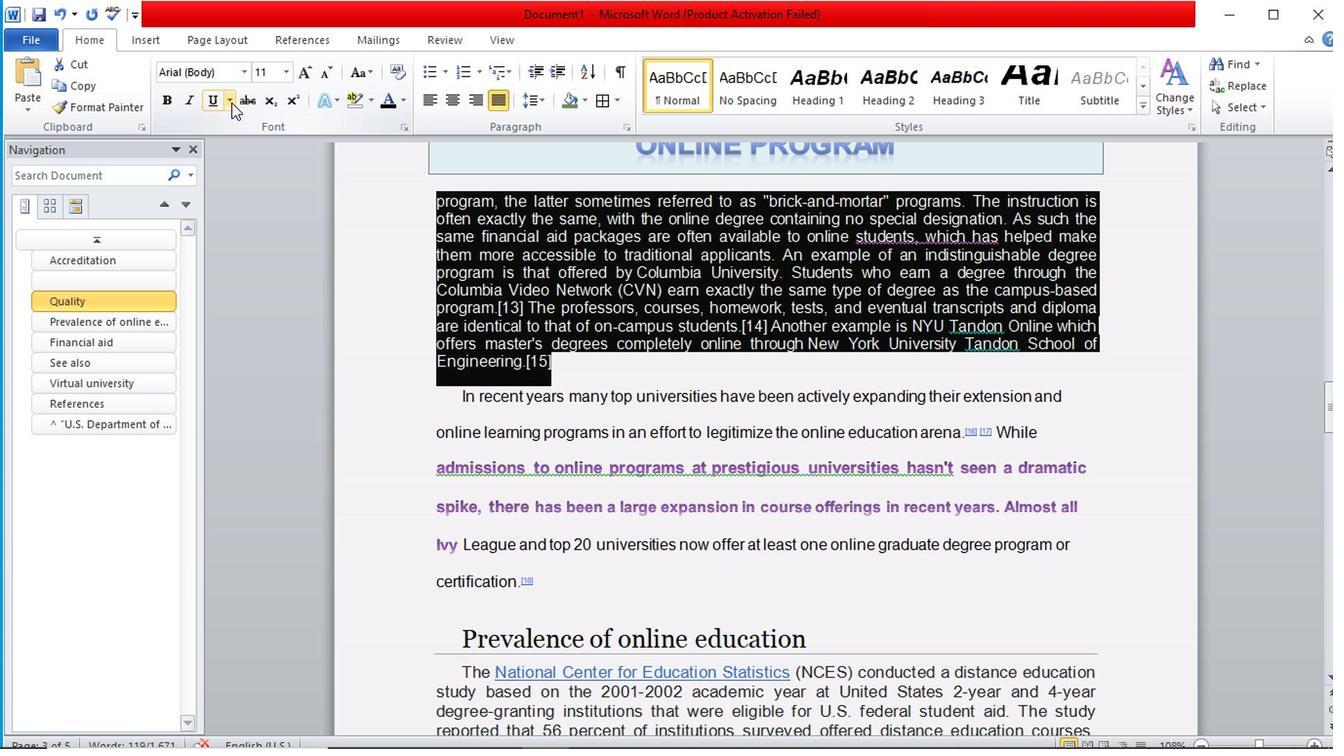 
Action: Mouse moved to (295, 204)
Screenshot: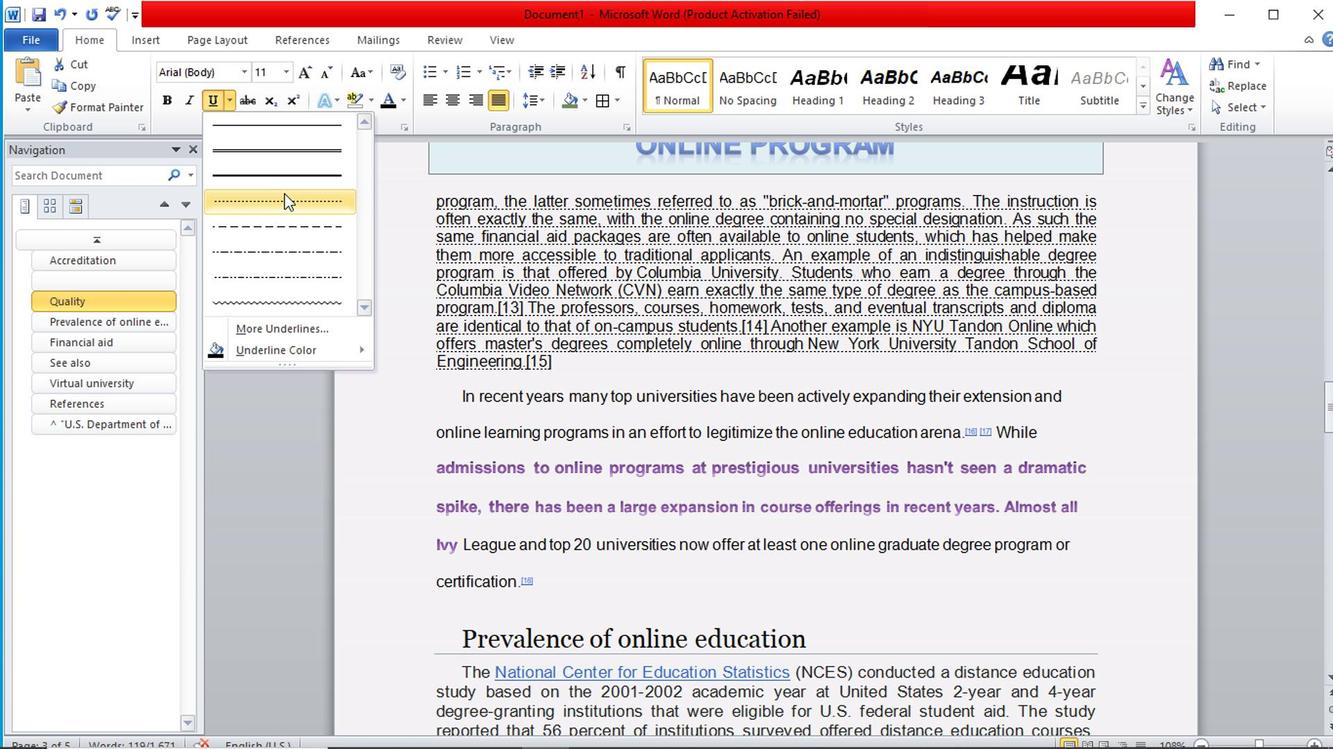 
Action: Mouse pressed left at (295, 204)
Screenshot: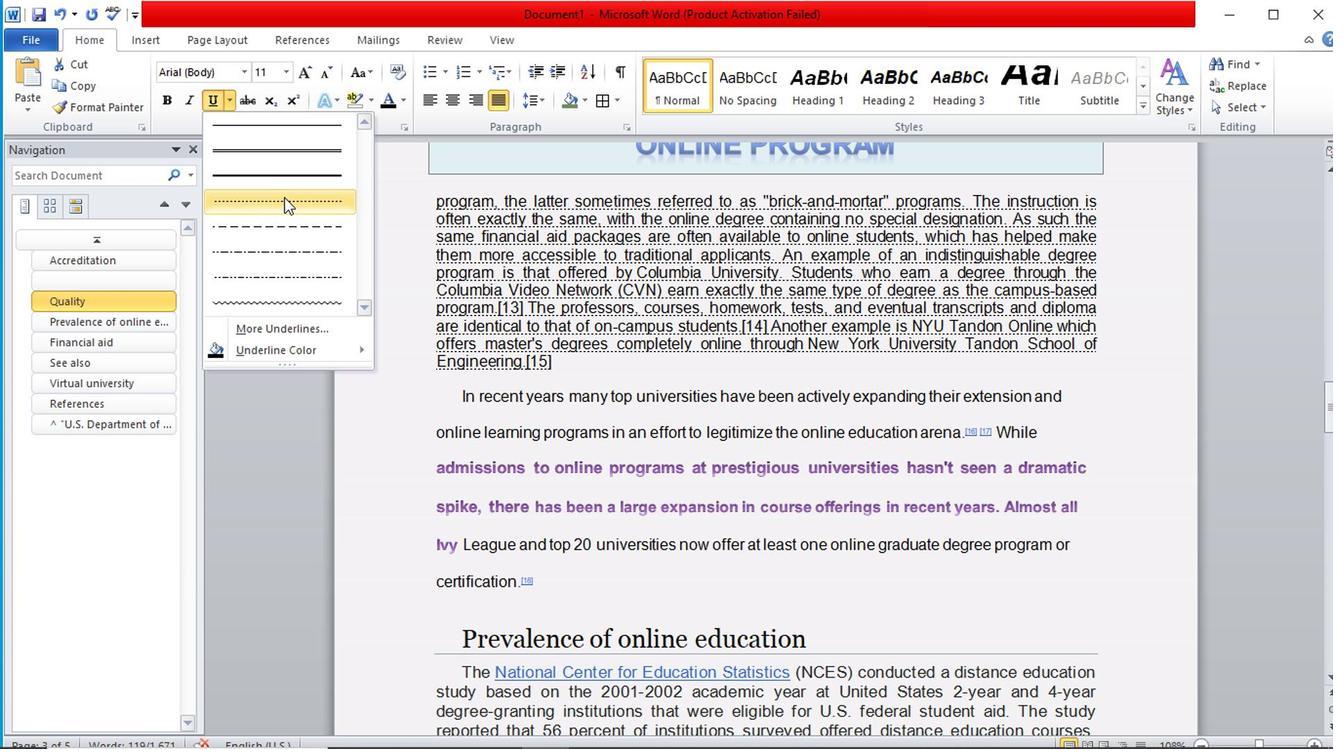 
Action: Mouse moved to (677, 387)
Screenshot: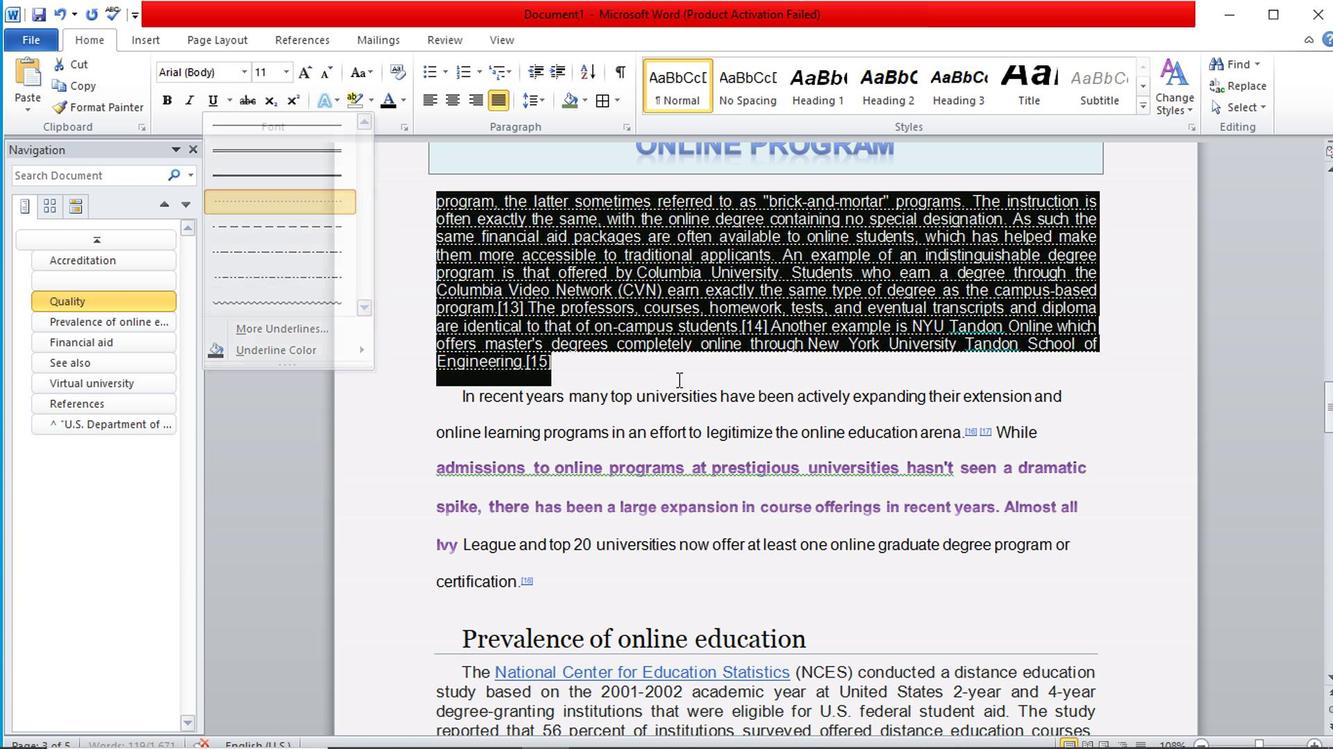 
Action: Mouse pressed left at (677, 387)
Screenshot: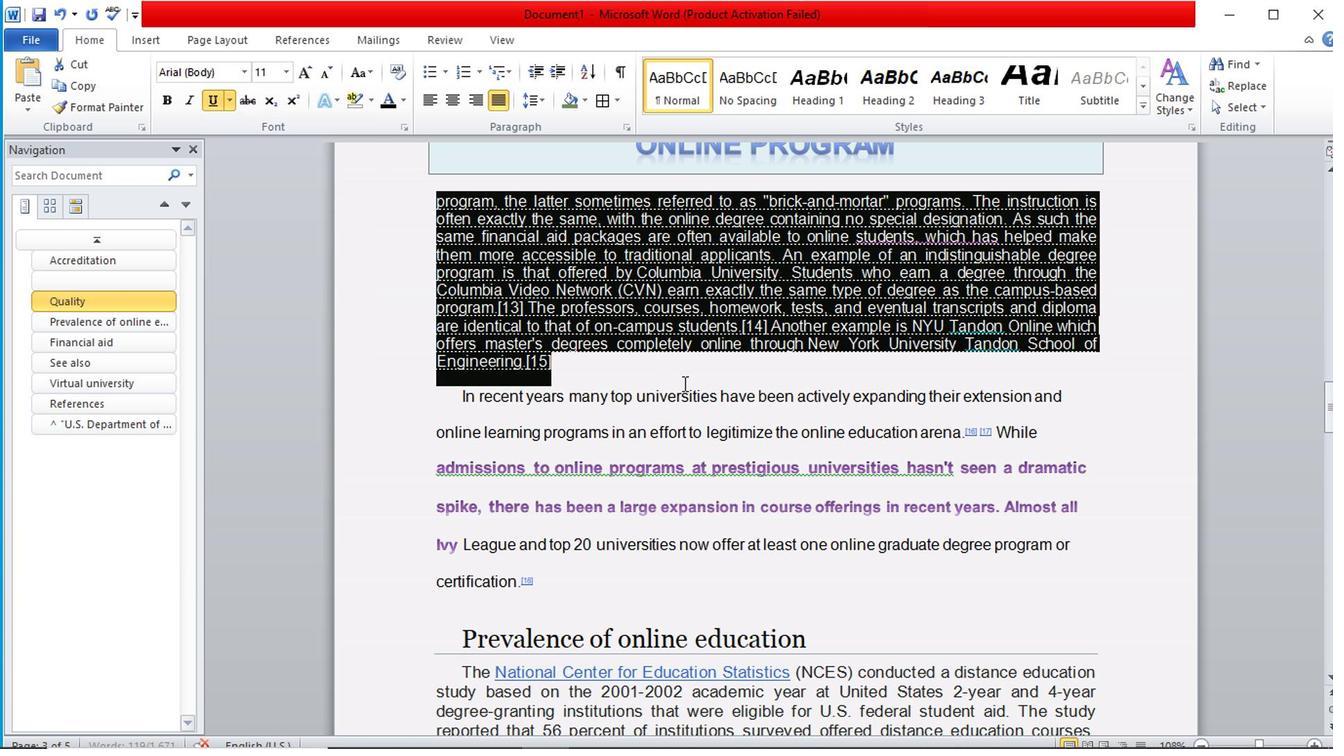 
Action: Mouse moved to (666, 377)
Screenshot: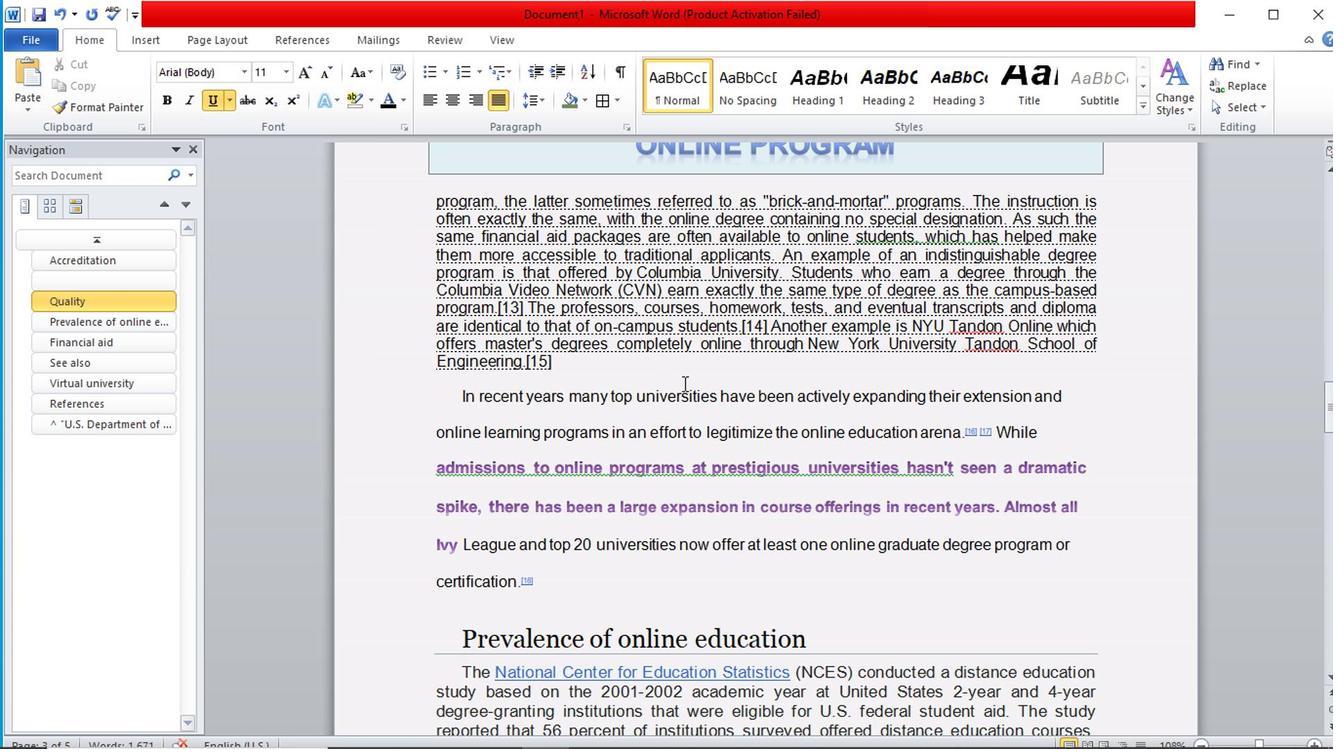 
Action: Mouse scrolled (666, 377) with delta (0, 0)
Screenshot: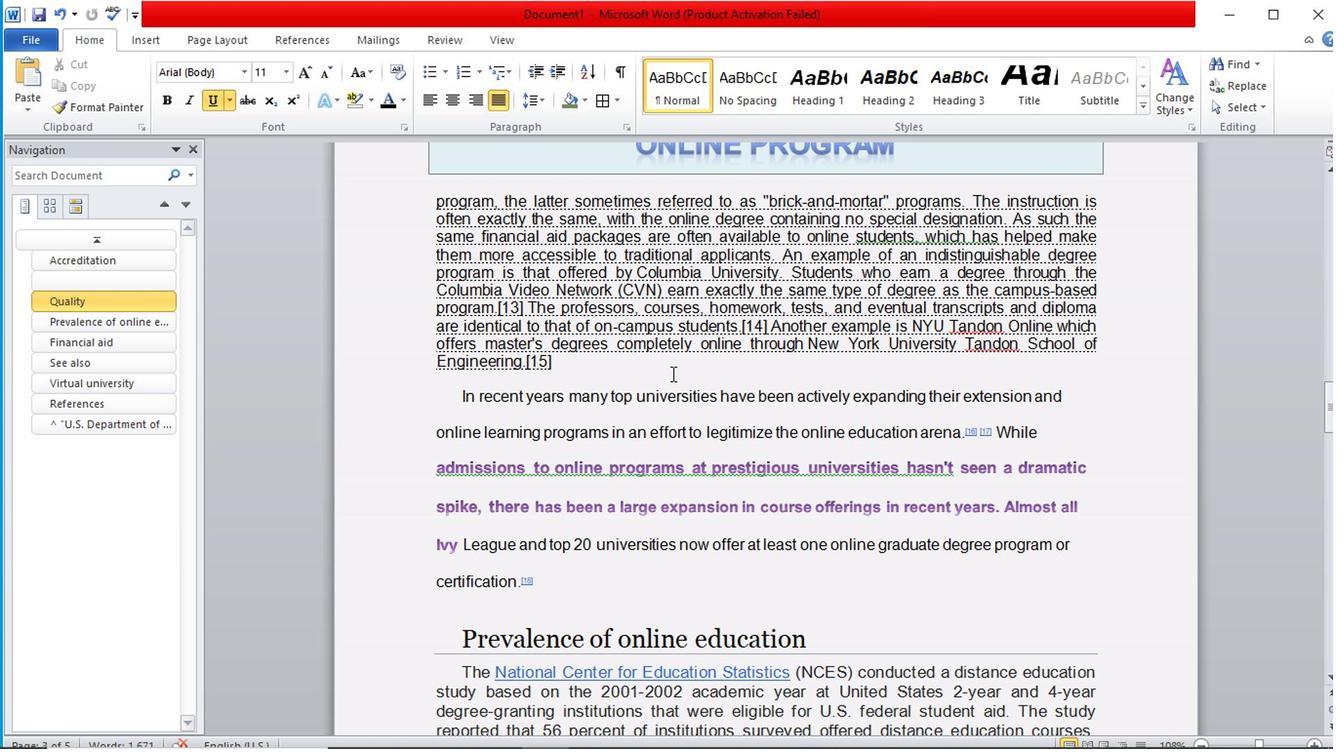 
Action: Mouse scrolled (666, 377) with delta (0, 0)
Screenshot: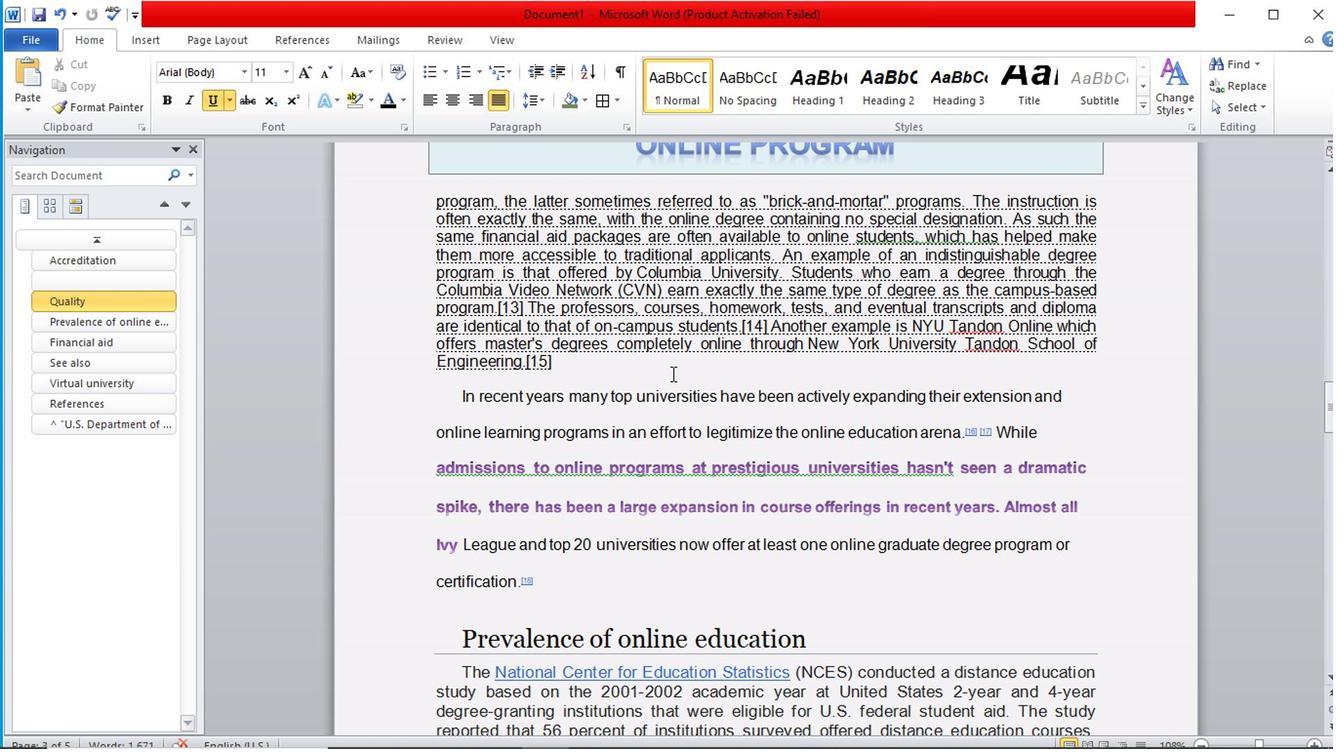 
Action: Mouse scrolled (666, 377) with delta (0, 0)
Screenshot: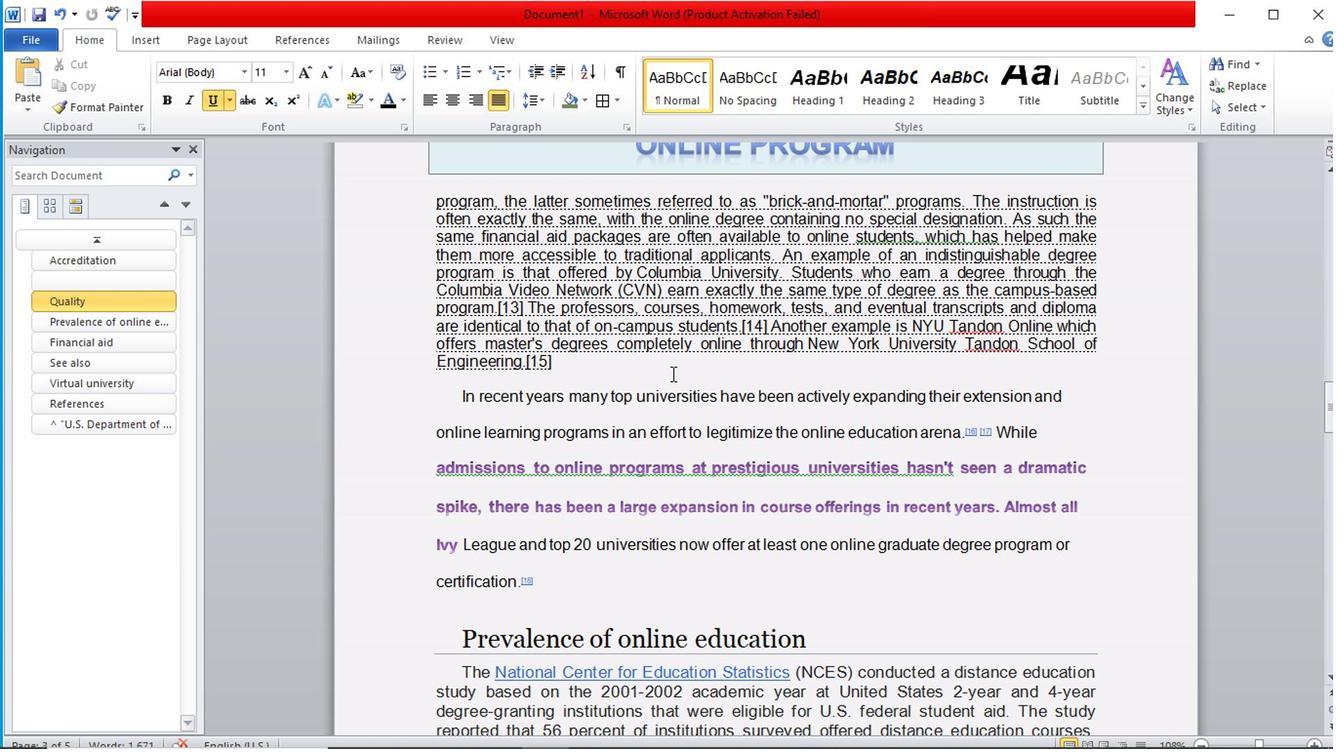 
Action: Mouse scrolled (666, 377) with delta (0, 0)
Screenshot: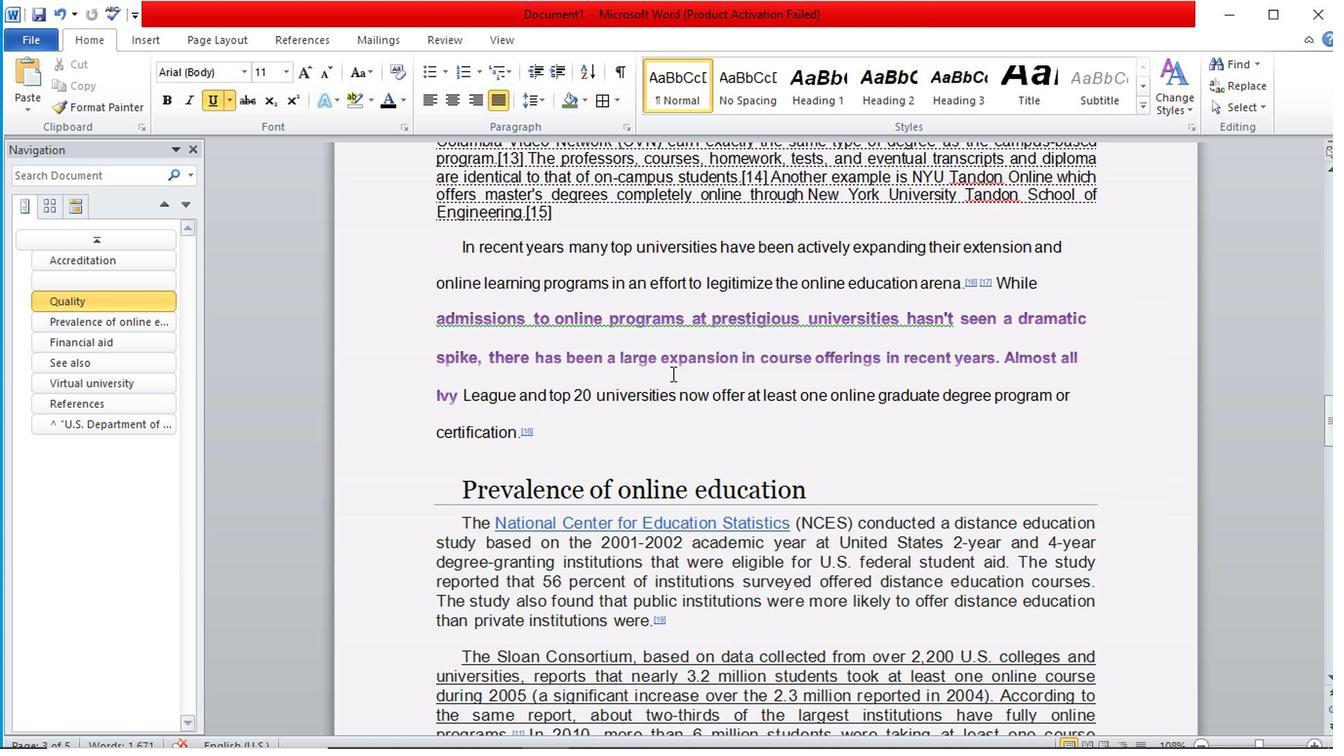 
Action: Mouse scrolled (666, 377) with delta (0, 0)
Screenshot: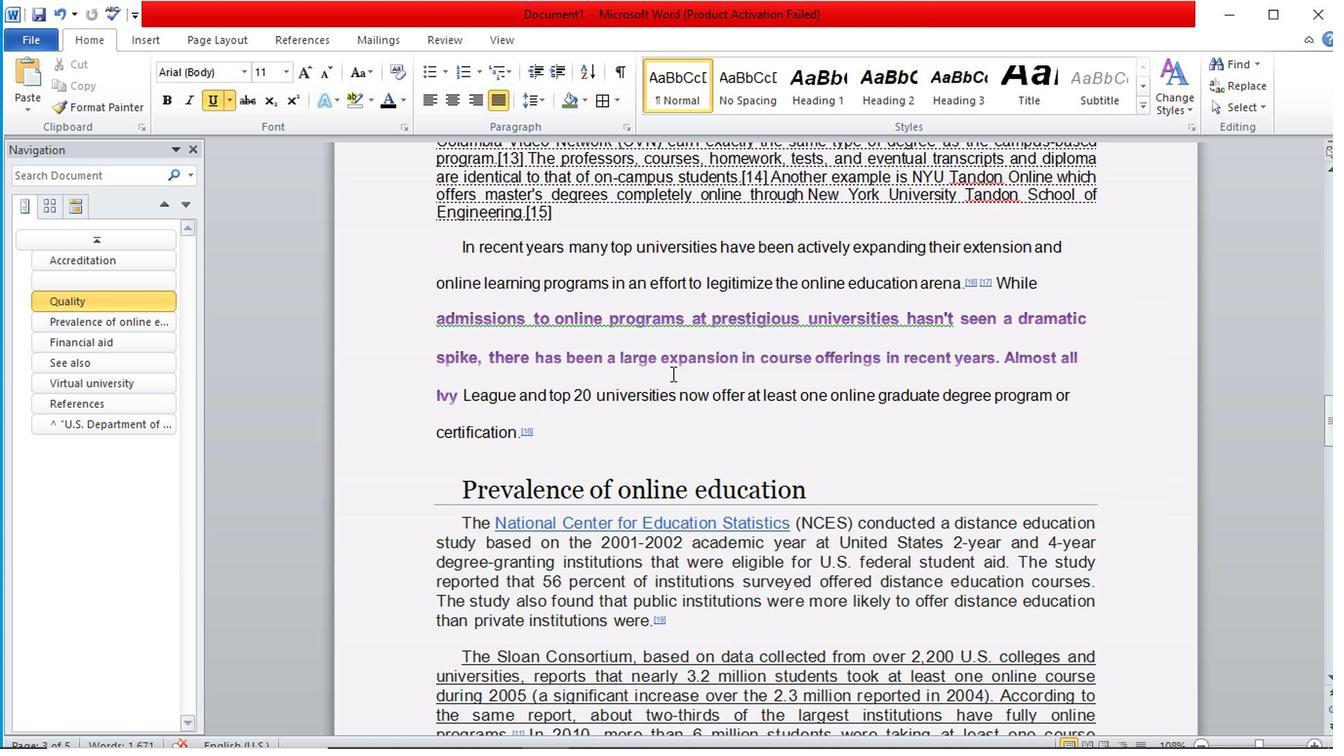 
Action: Mouse scrolled (666, 377) with delta (0, 0)
Screenshot: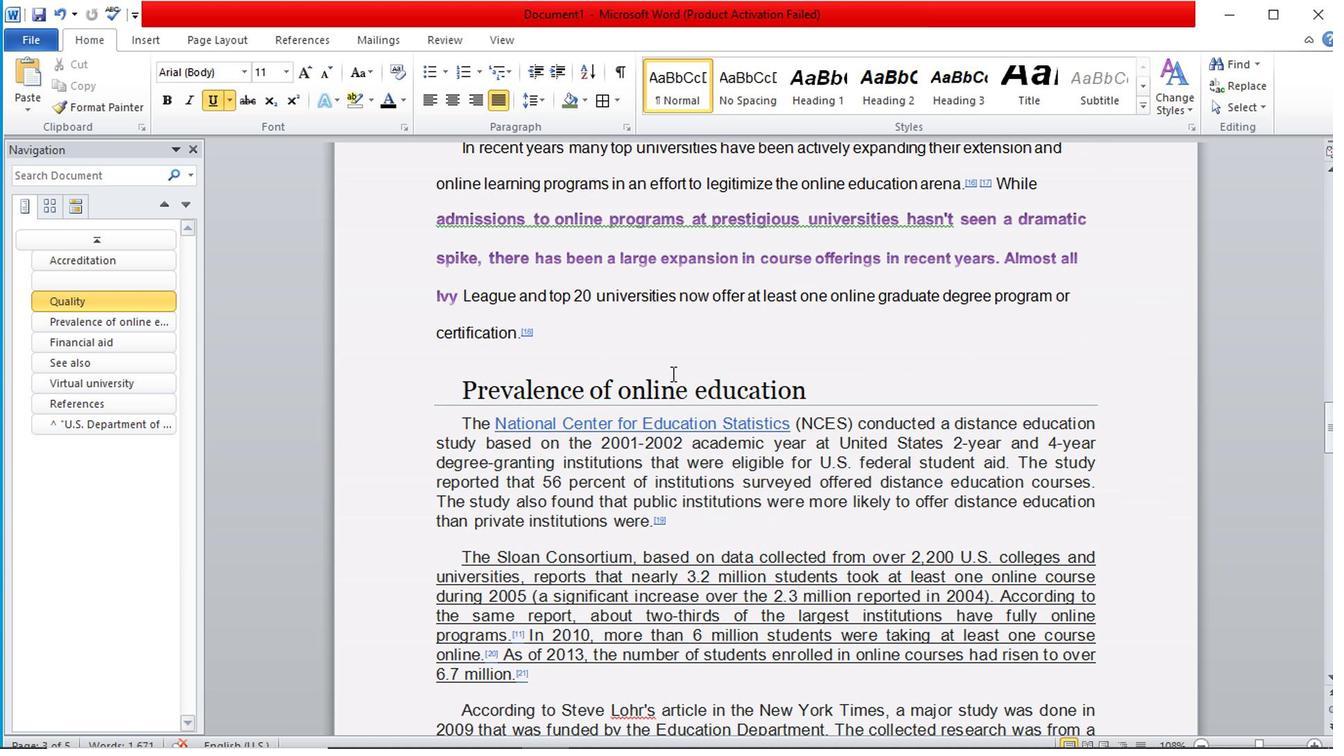 
Action: Mouse scrolled (666, 377) with delta (0, 0)
Screenshot: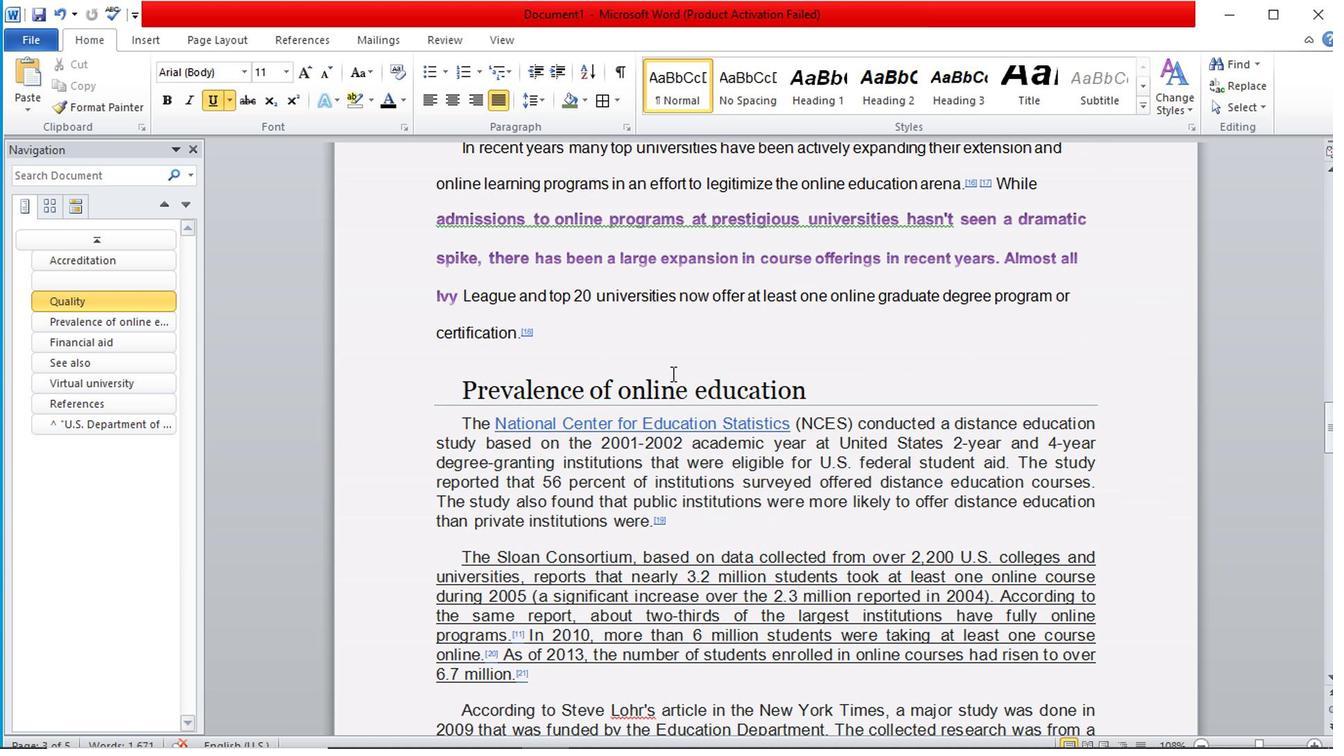 
Action: Mouse moved to (626, 377)
Screenshot: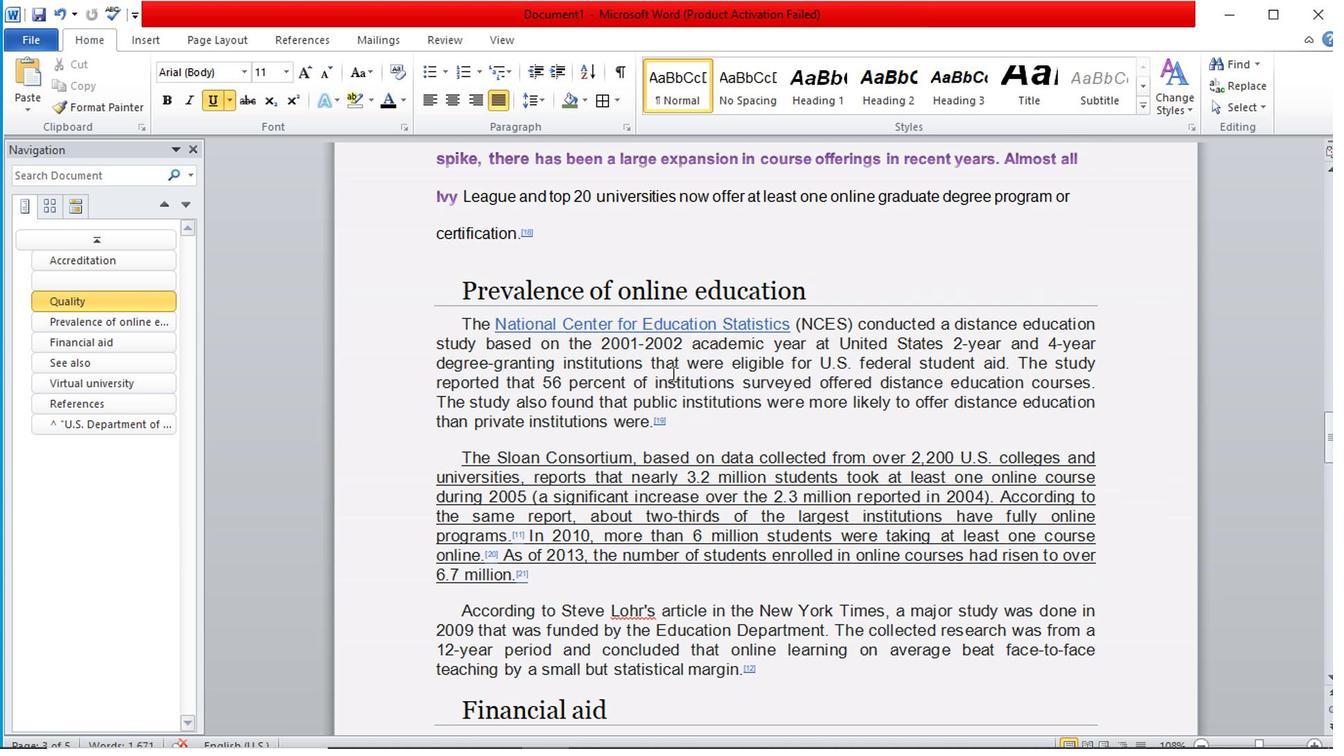
Action: Mouse scrolled (626, 379) with delta (0, 1)
Screenshot: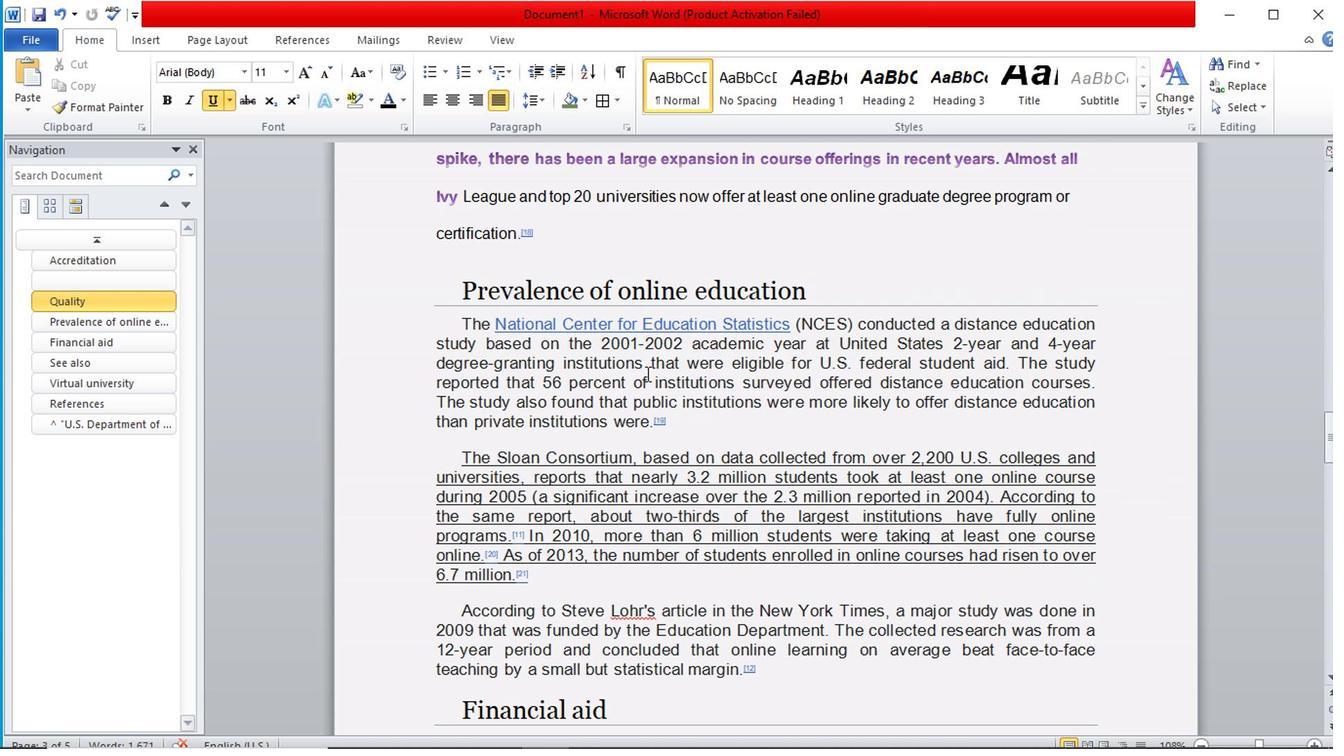 
Action: Mouse scrolled (626, 379) with delta (0, 1)
Screenshot: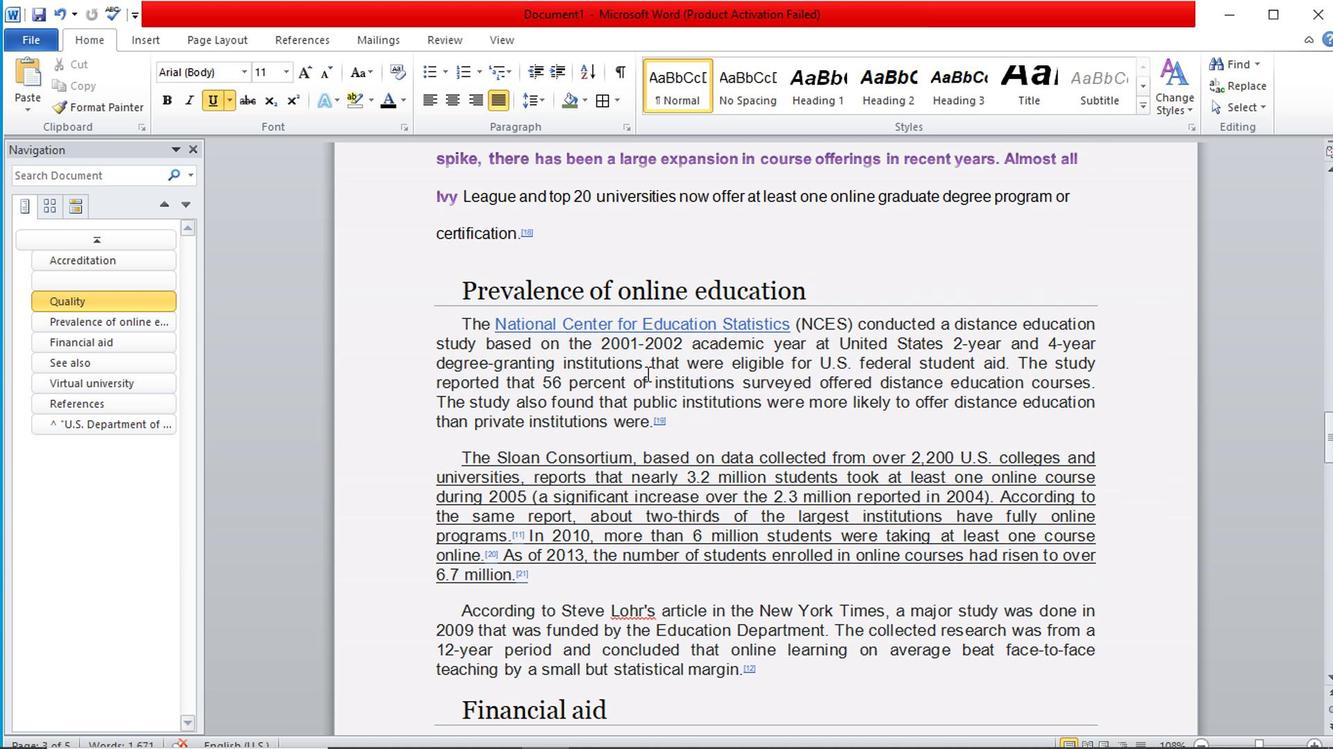 
Action: Mouse scrolled (626, 379) with delta (0, 1)
Screenshot: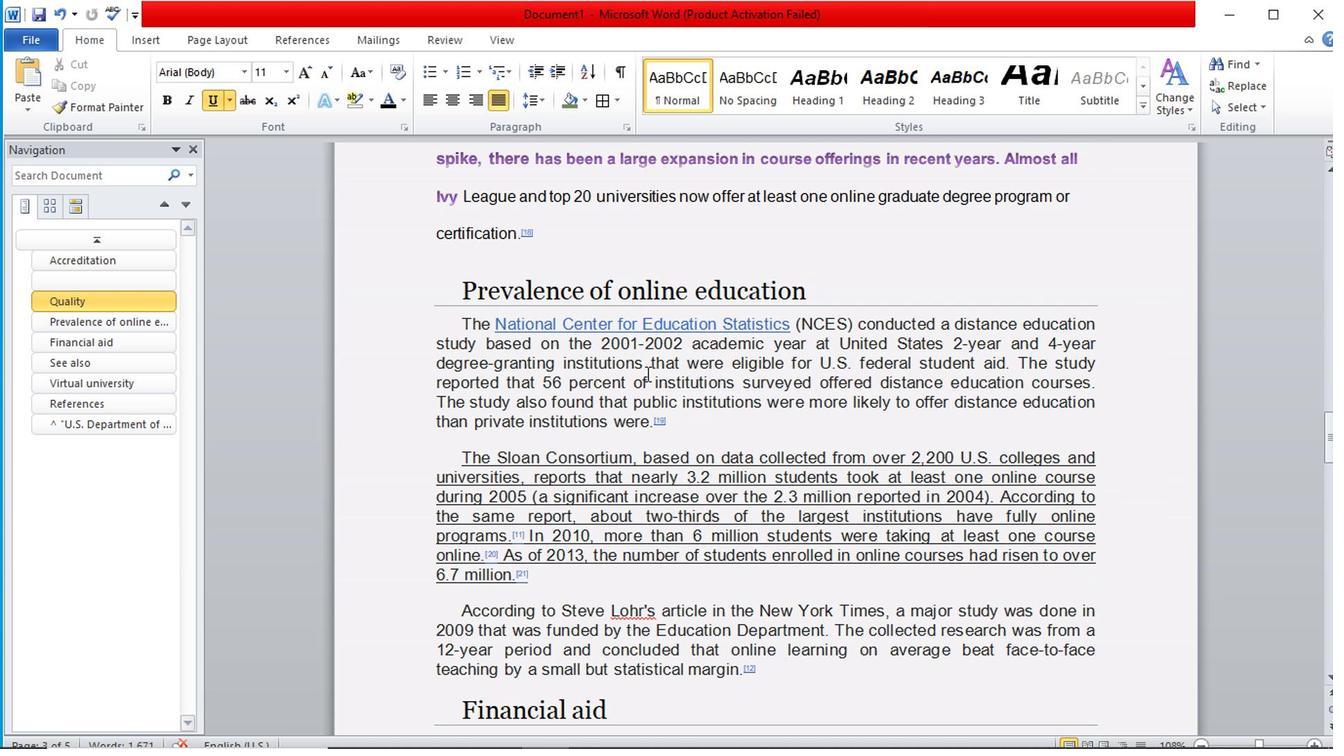 
Action: Mouse moved to (606, 382)
Screenshot: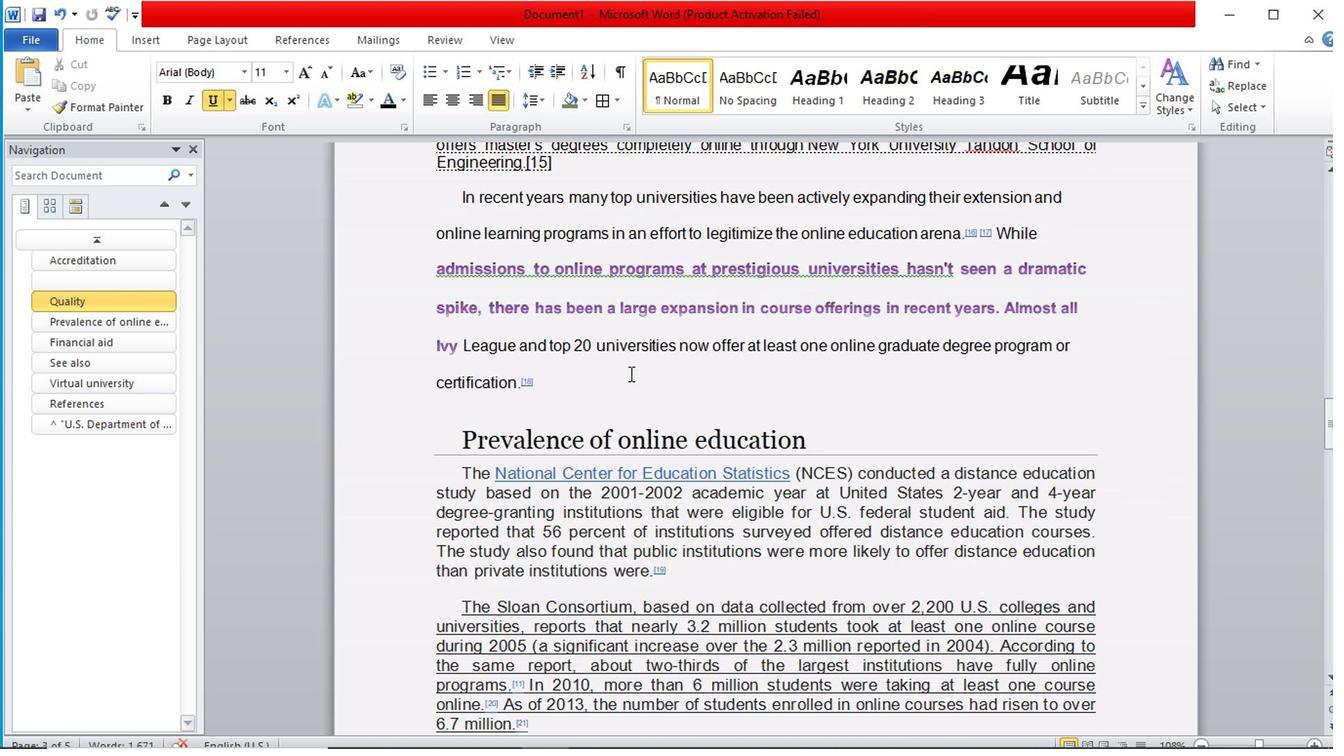 
Action: Mouse scrolled (606, 383) with delta (0, 0)
Screenshot: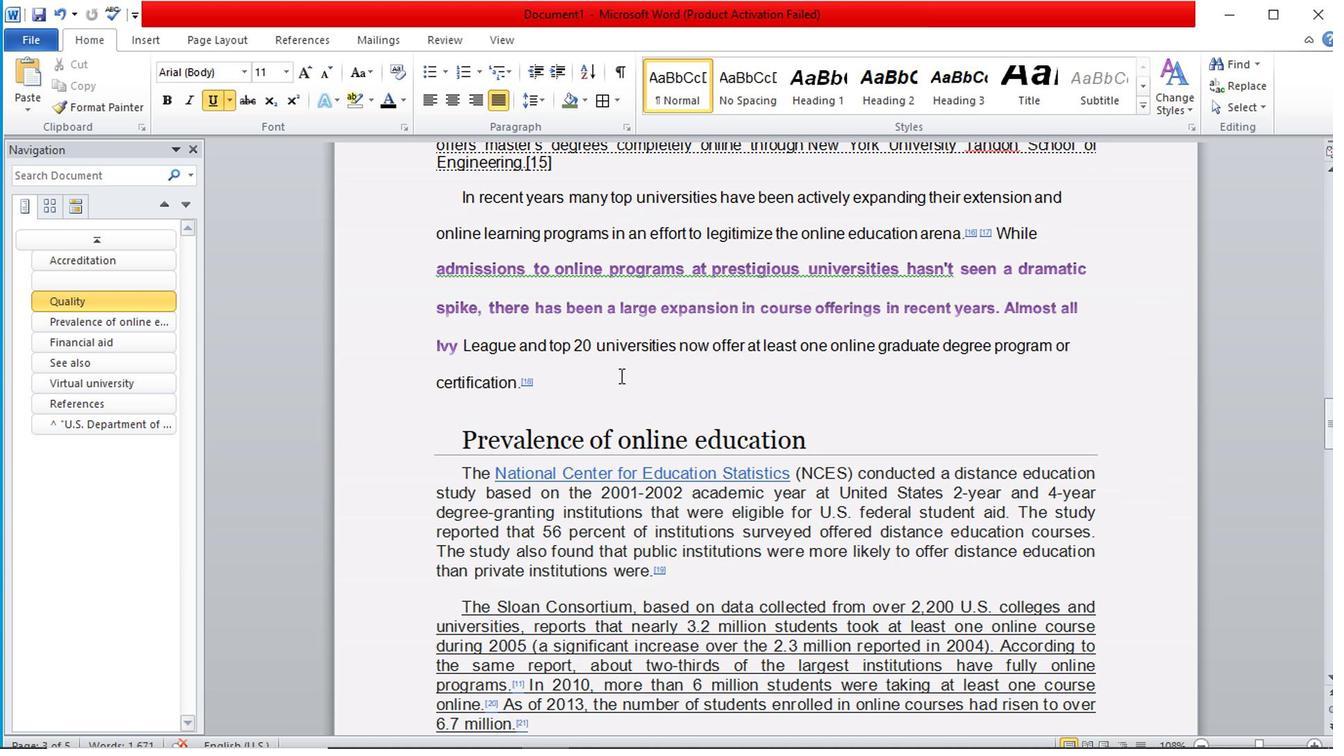
Action: Mouse scrolled (606, 383) with delta (0, 0)
Screenshot: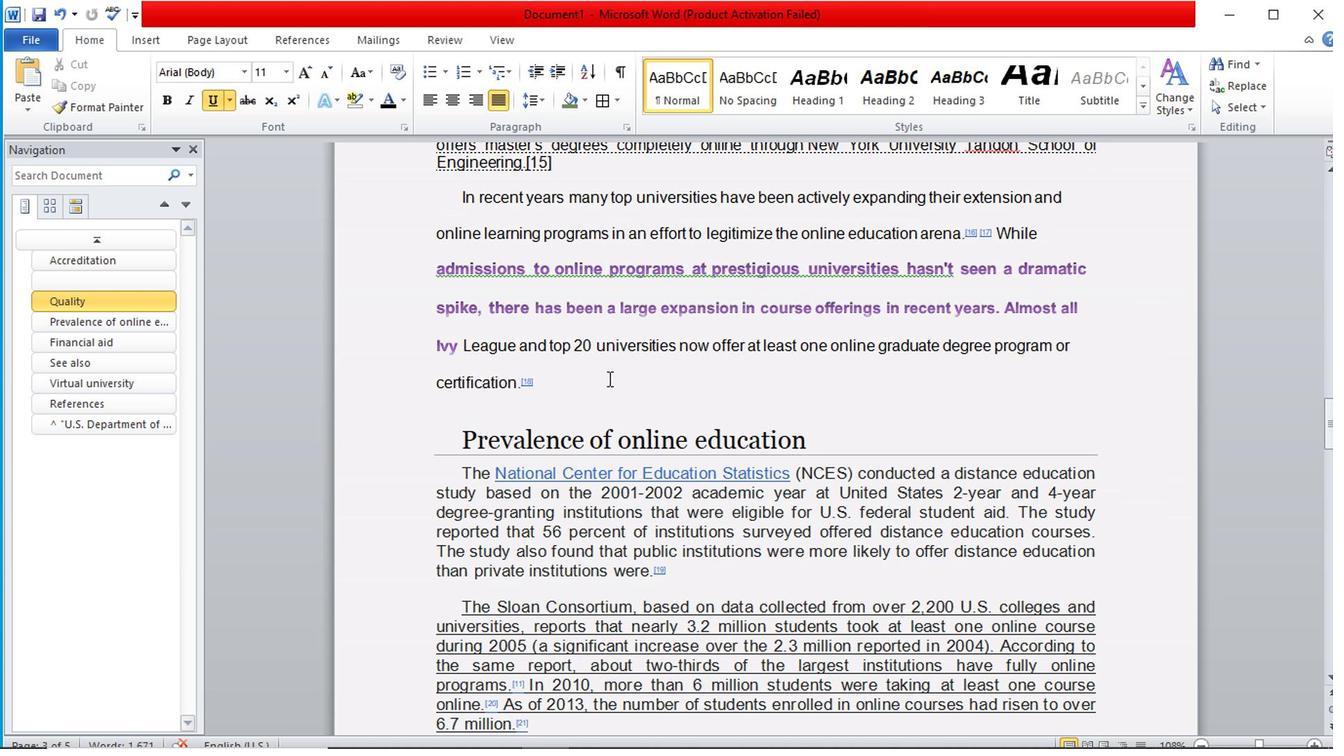 
Action: Mouse scrolled (606, 383) with delta (0, 0)
Screenshot: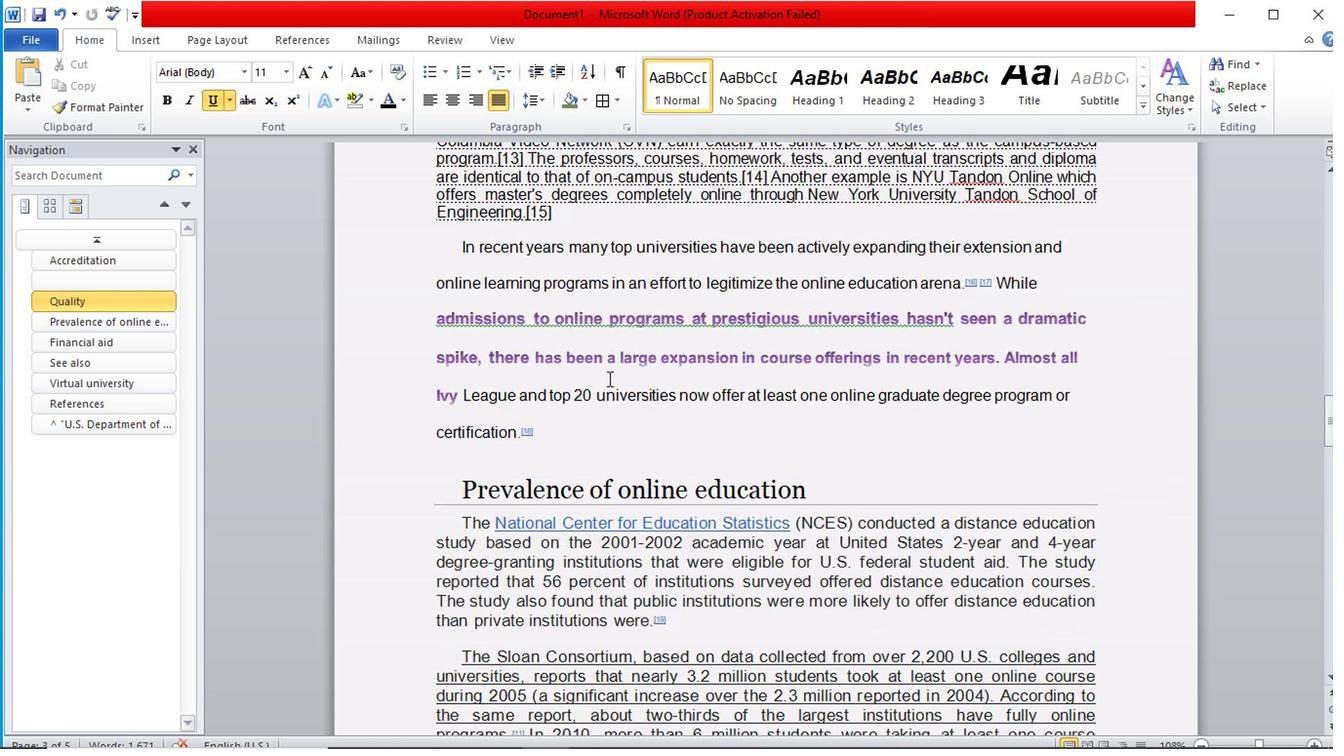 
Action: Mouse moved to (561, 407)
Screenshot: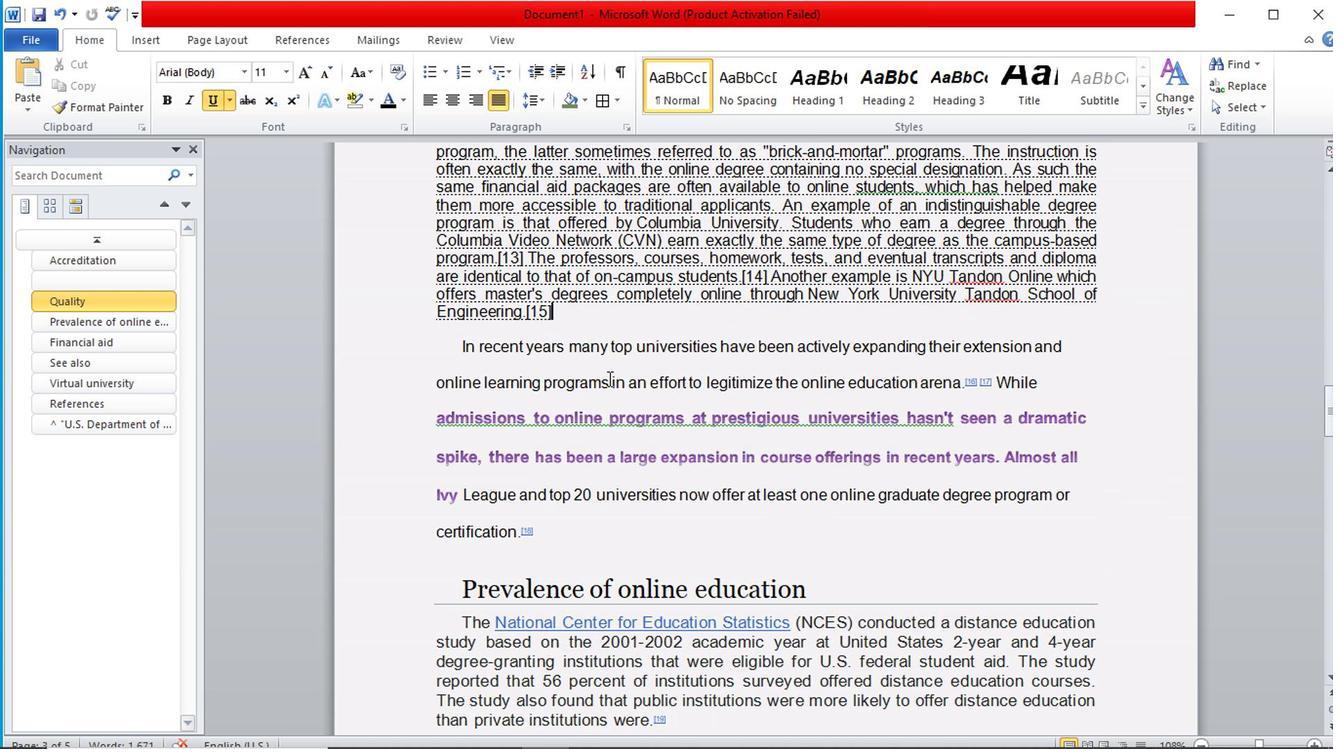 
Action: Mouse scrolled (561, 408) with delta (0, 0)
Screenshot: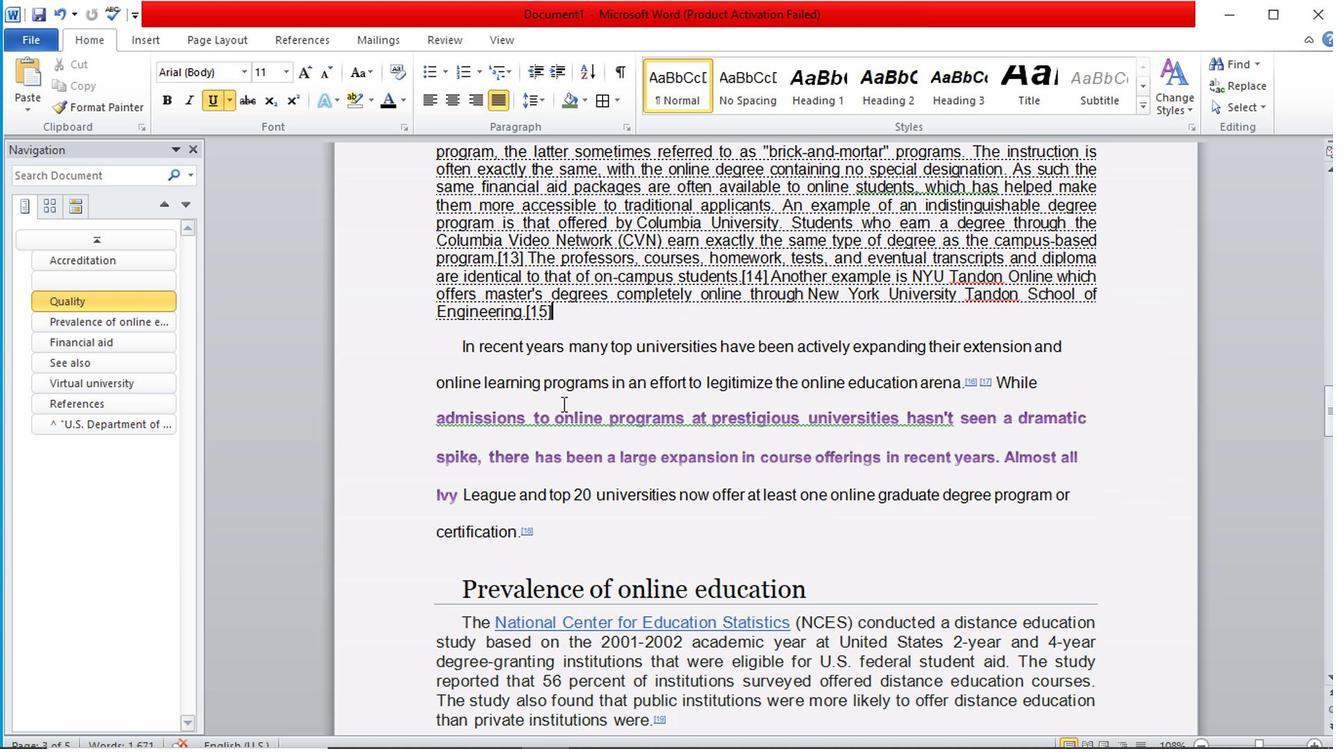 
Action: Mouse scrolled (561, 408) with delta (0, 0)
Screenshot: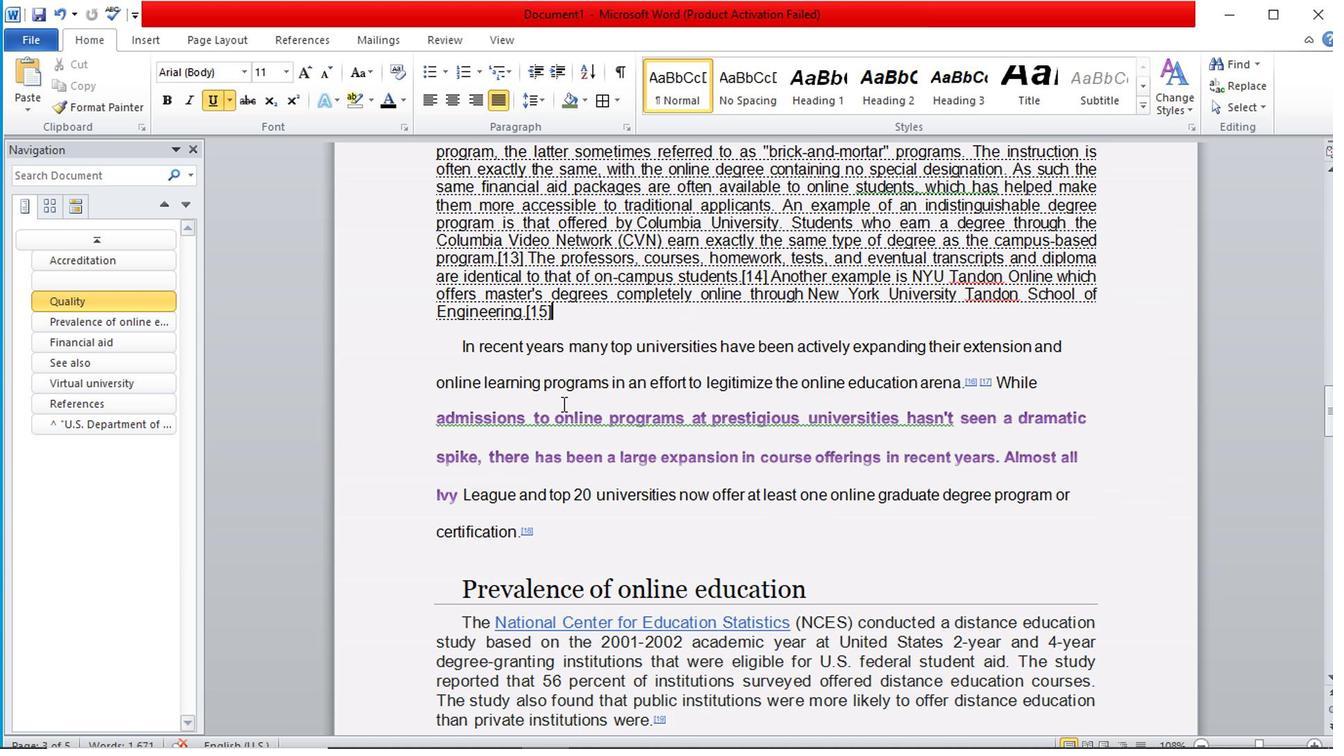 
Action: Mouse moved to (642, 511)
Screenshot: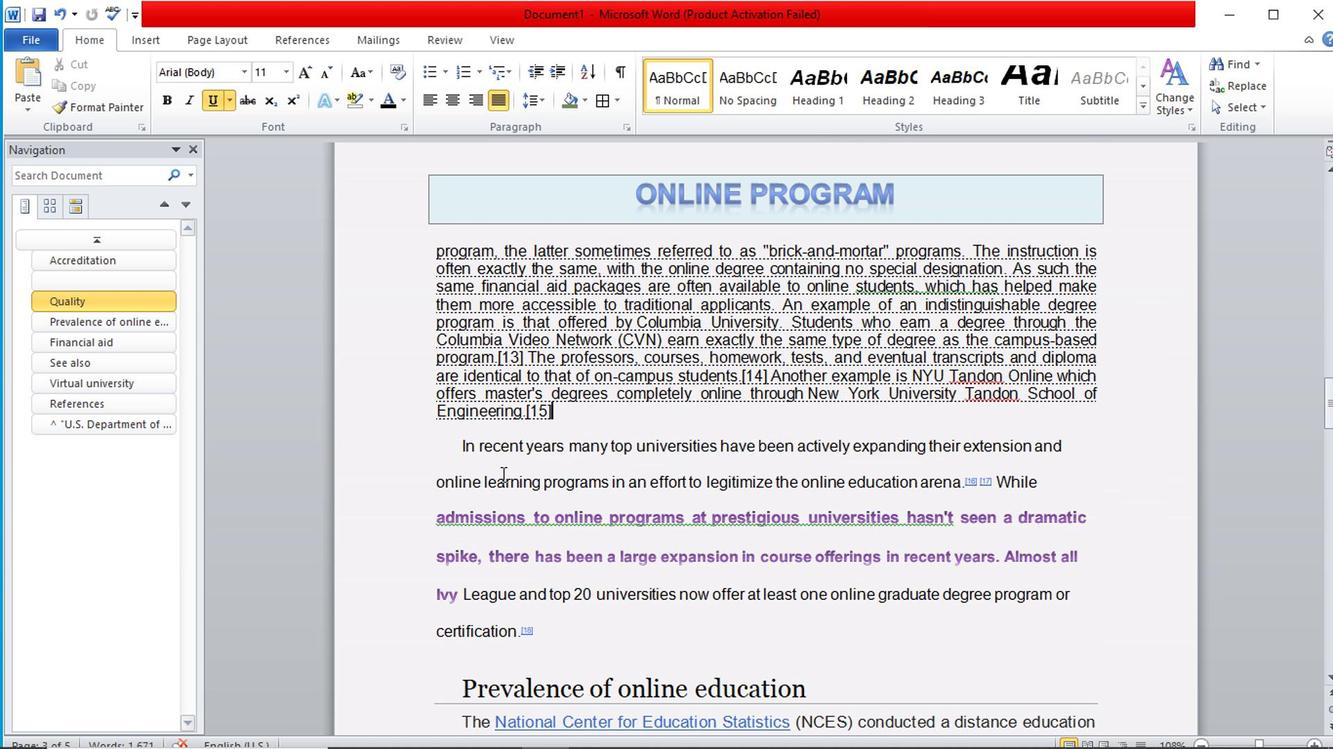 
Action: Mouse scrolled (642, 511) with delta (0, 0)
Screenshot: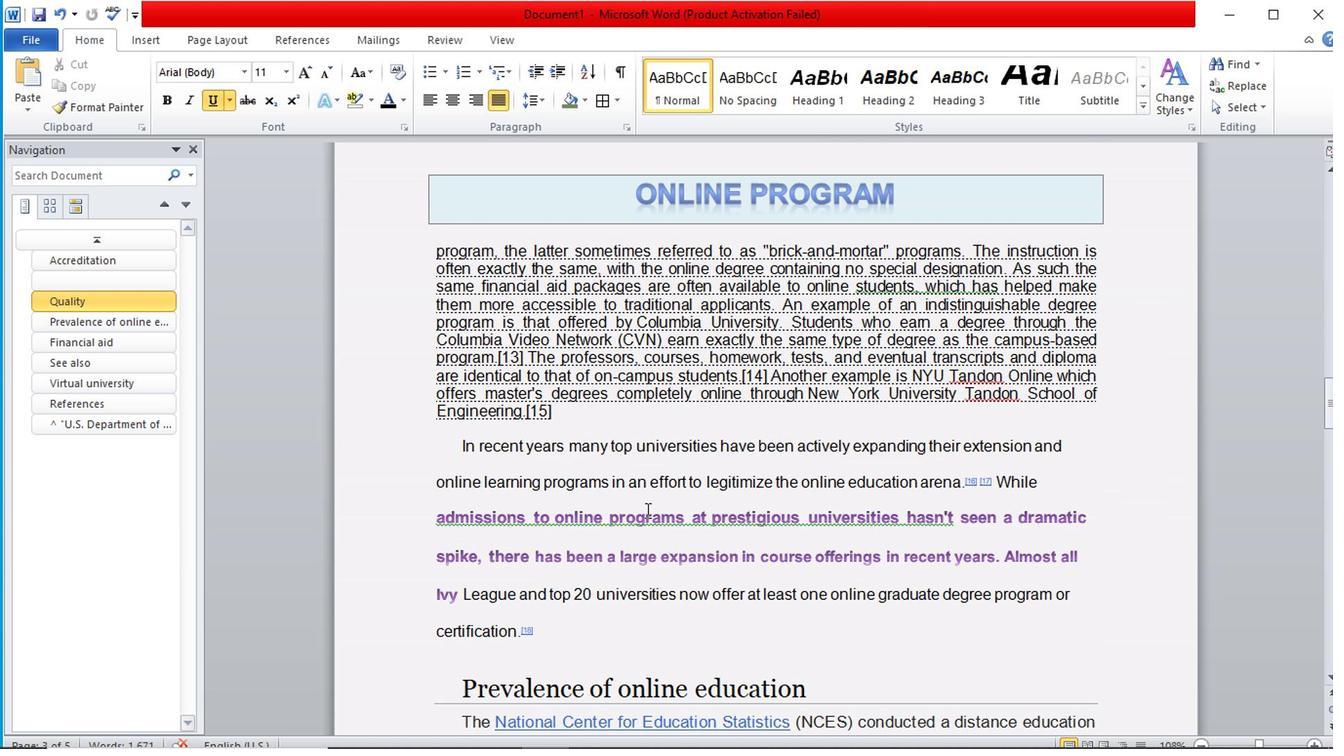 
Action: Mouse scrolled (642, 511) with delta (0, 0)
Screenshot: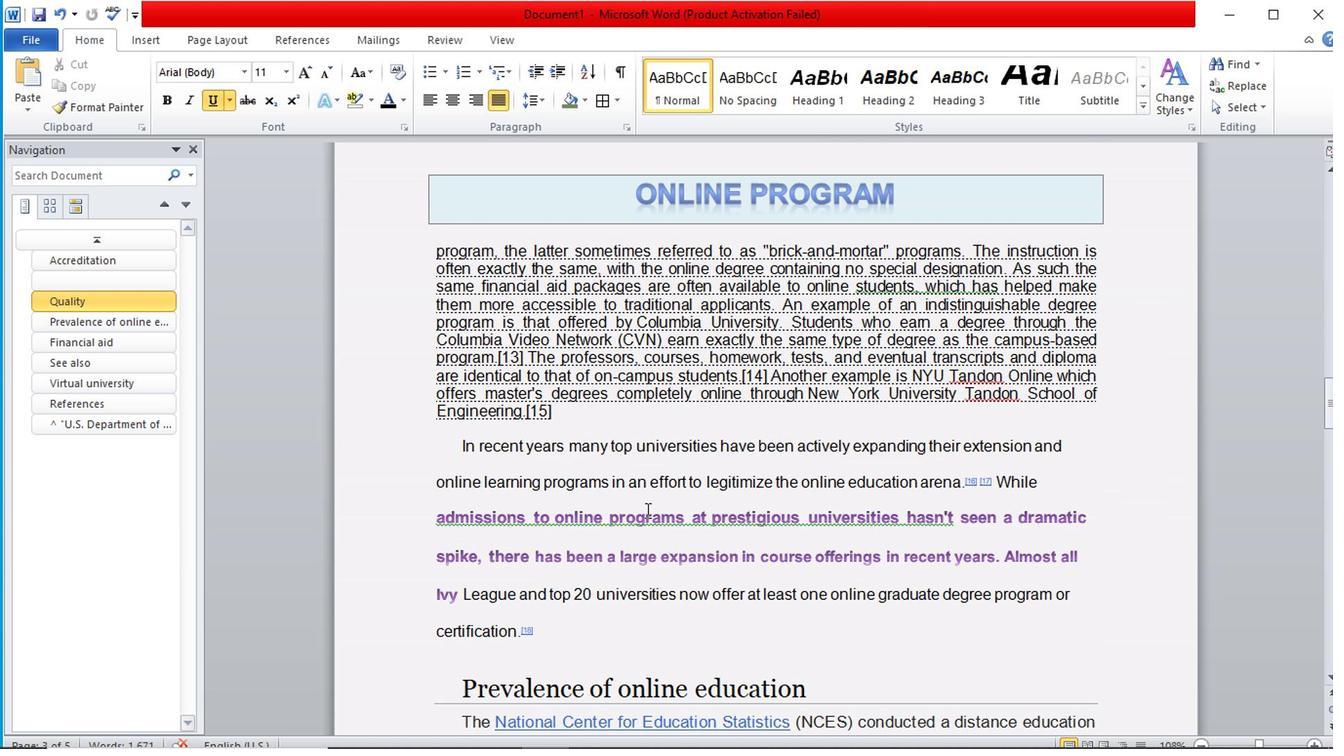 
Action: Mouse moved to (610, 447)
Screenshot: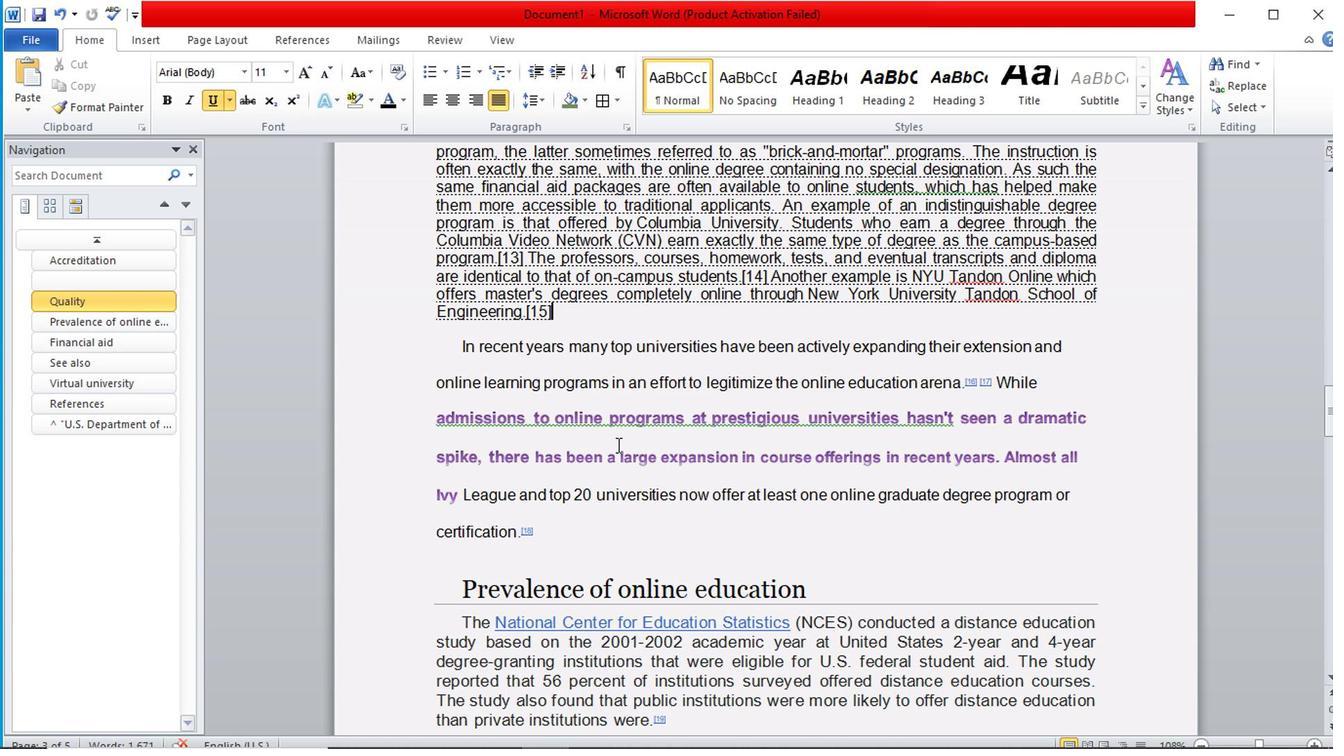
Action: Mouse scrolled (610, 448) with delta (0, 0)
Screenshot: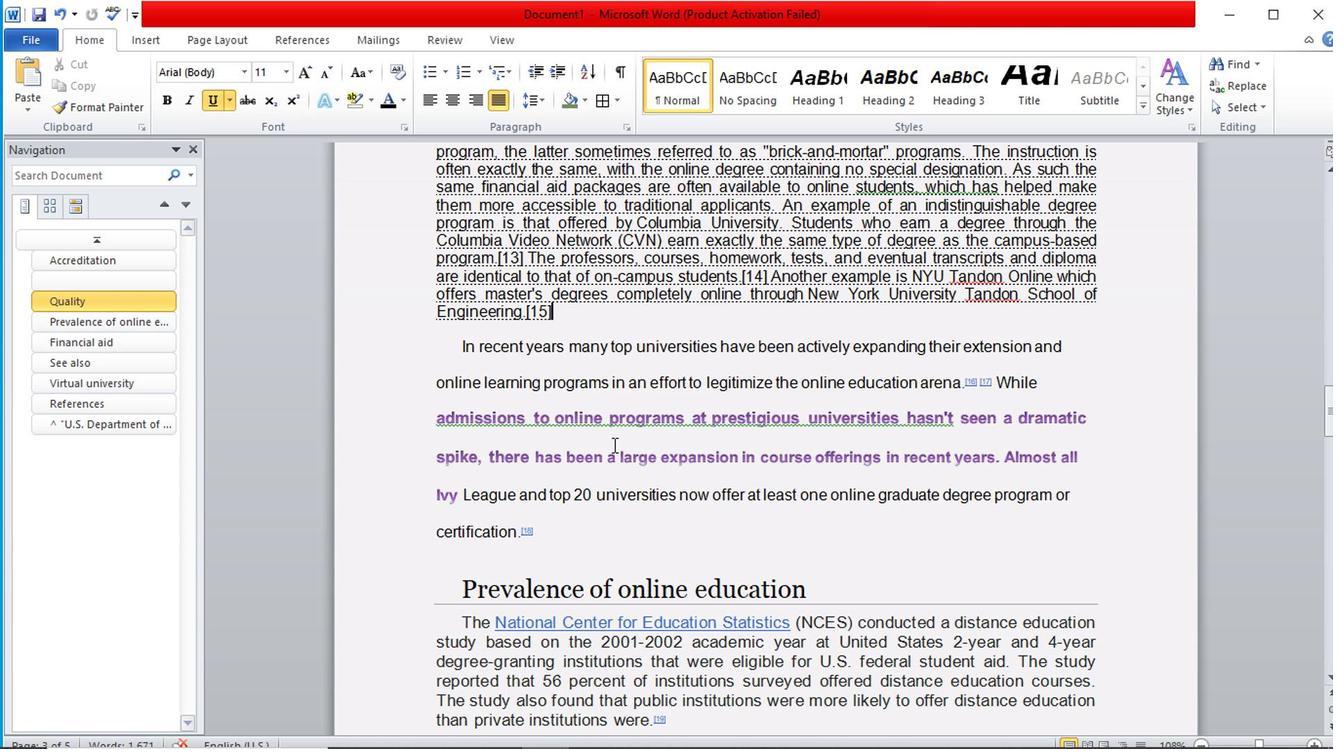 
Action: Mouse scrolled (610, 446) with delta (0, -1)
Screenshot: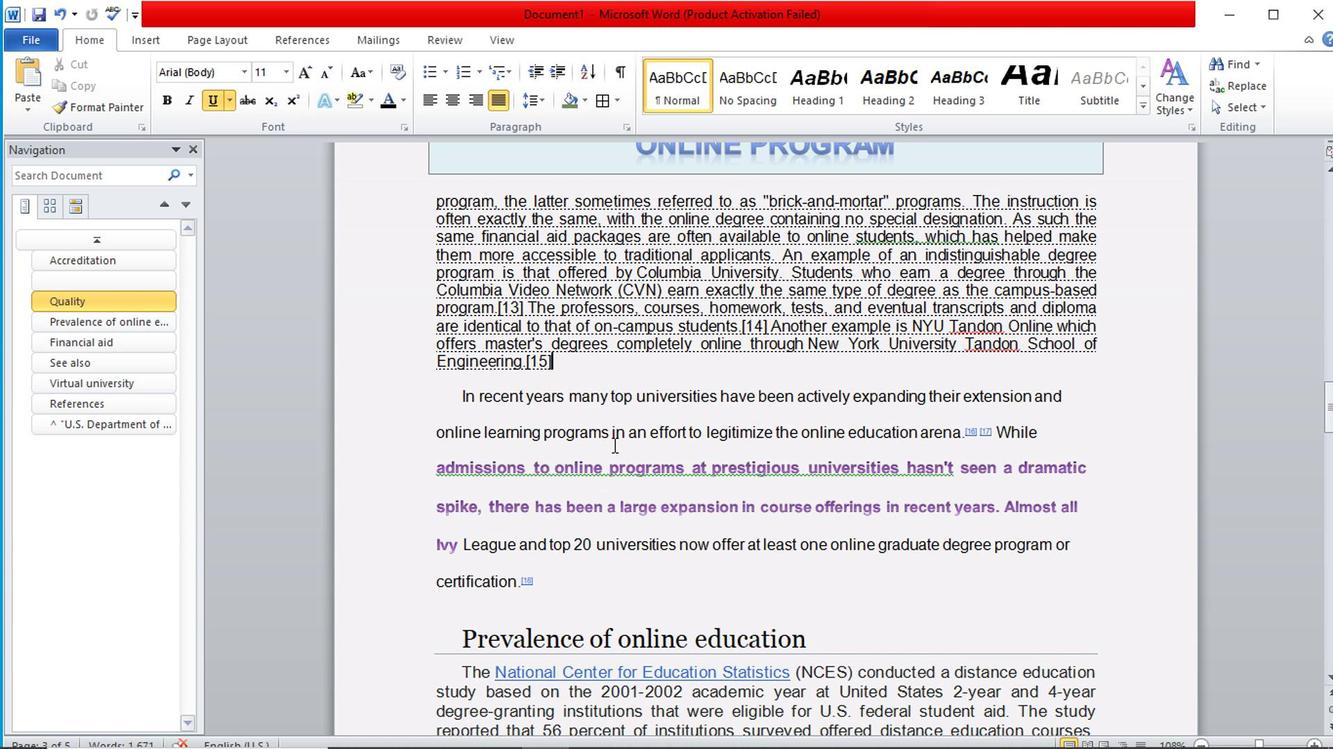 
Action: Mouse scrolled (610, 448) with delta (0, 0)
Screenshot: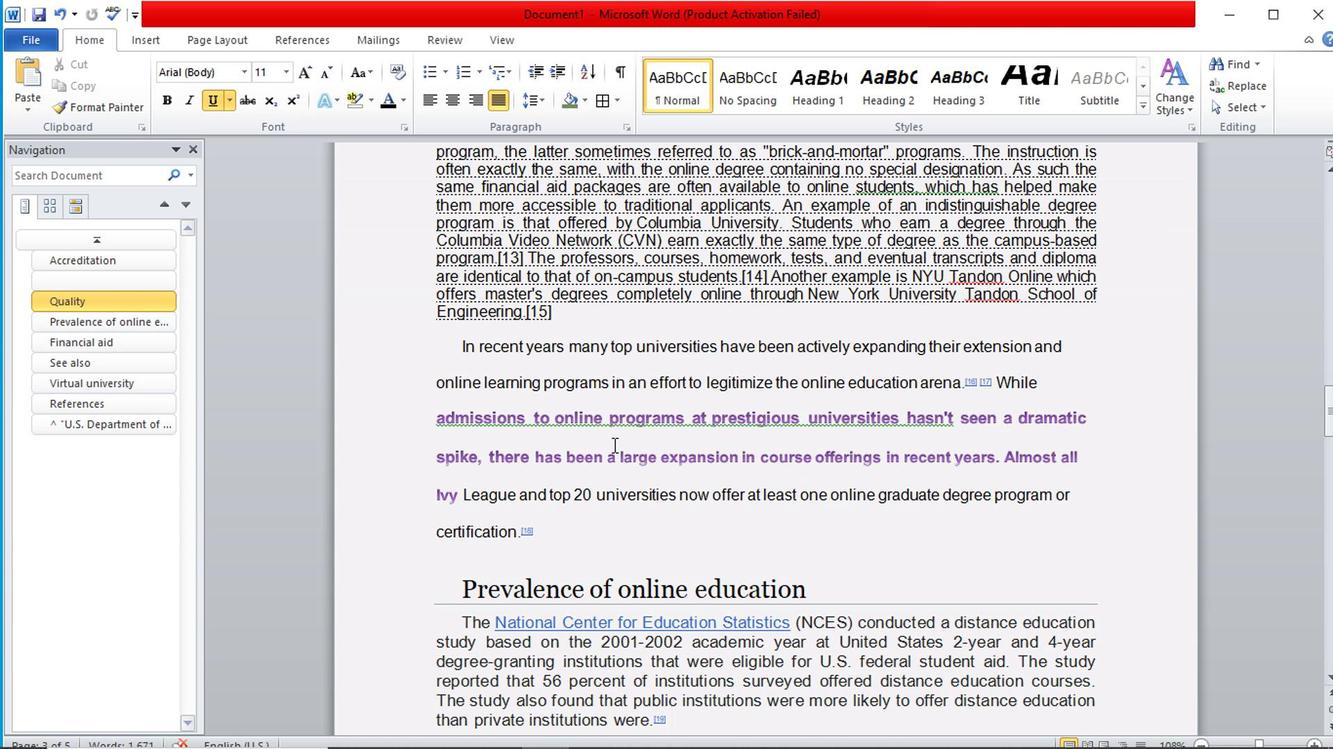 
Action: Mouse scrolled (610, 448) with delta (0, 0)
Screenshot: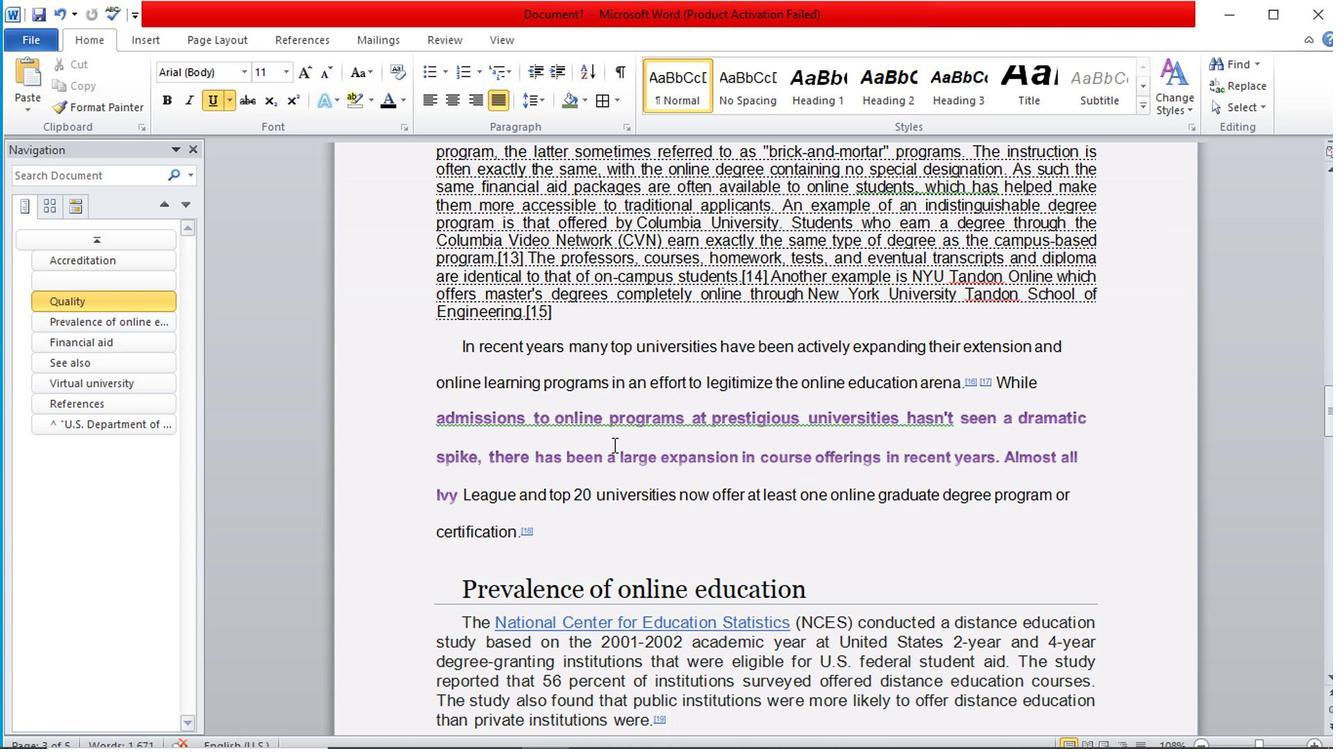 
Action: Mouse scrolled (610, 446) with delta (0, -1)
Screenshot: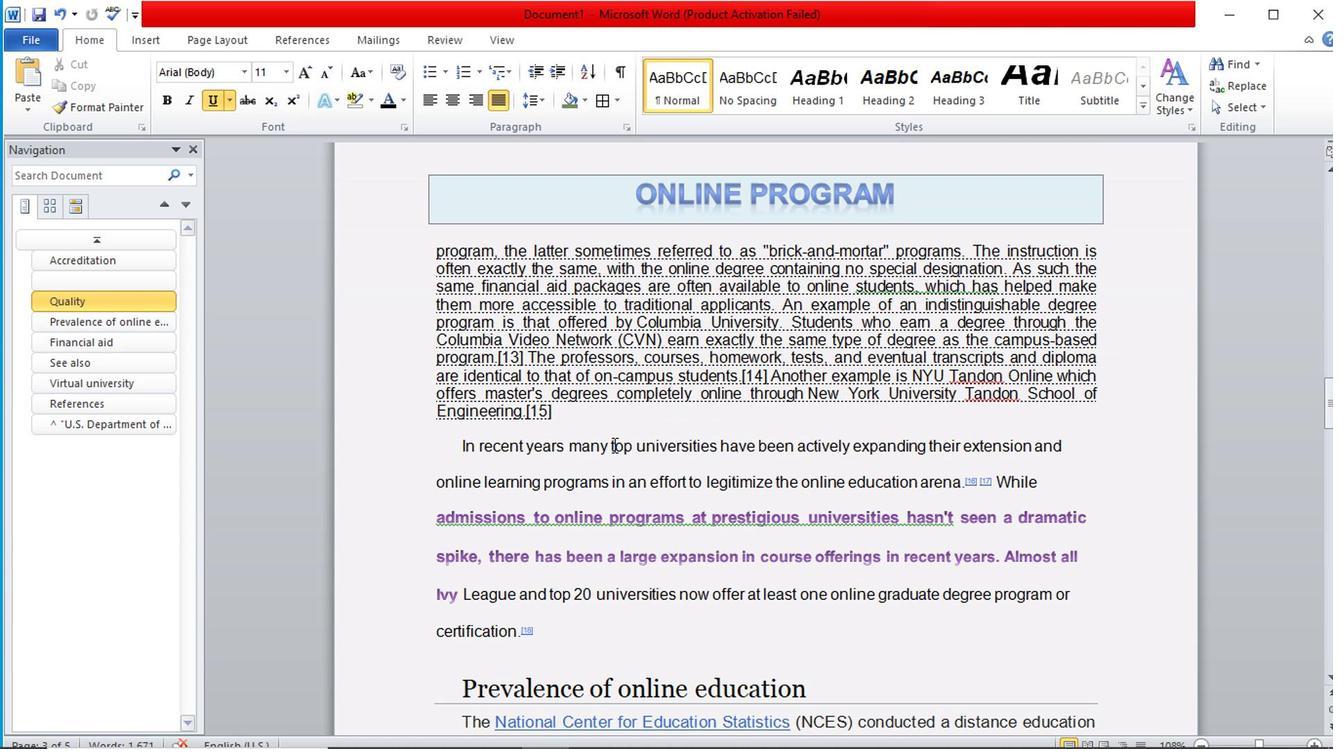 
Action: Mouse moved to (591, 452)
Screenshot: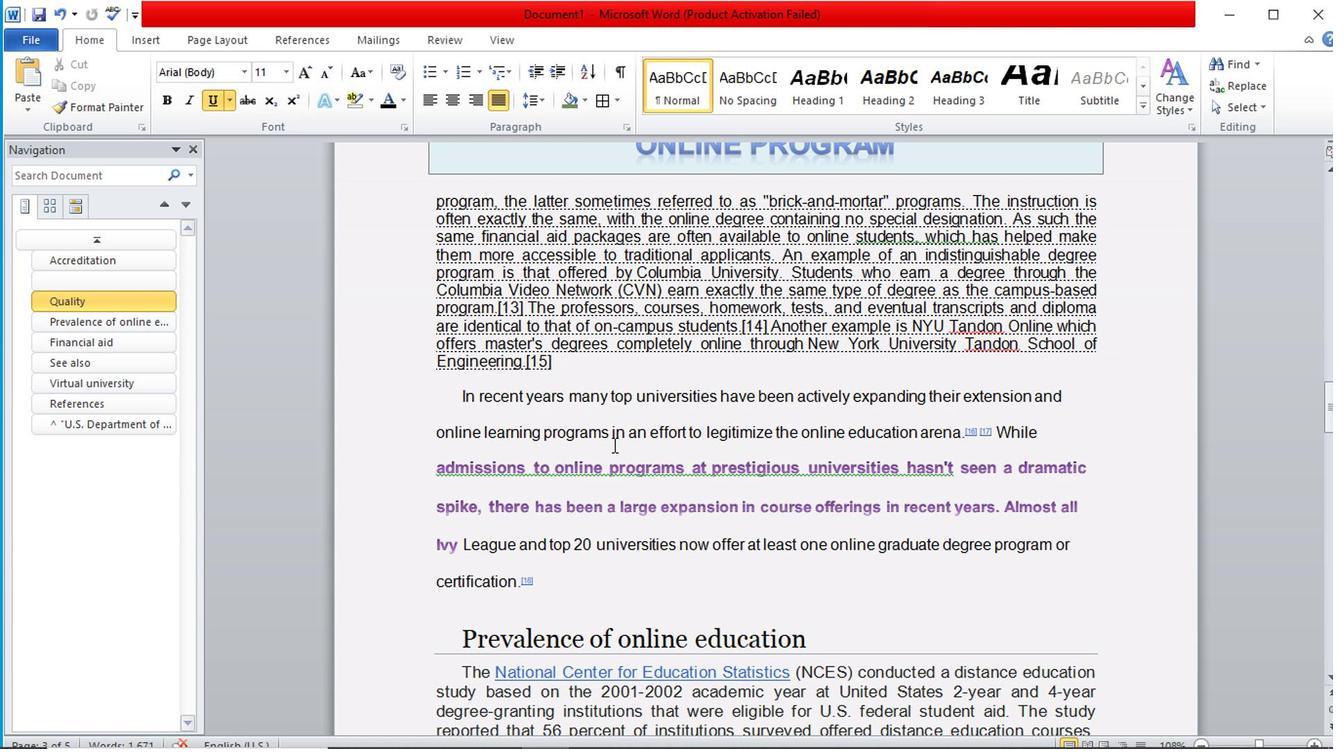 
Action: Mouse scrolled (591, 453) with delta (0, 0)
Screenshot: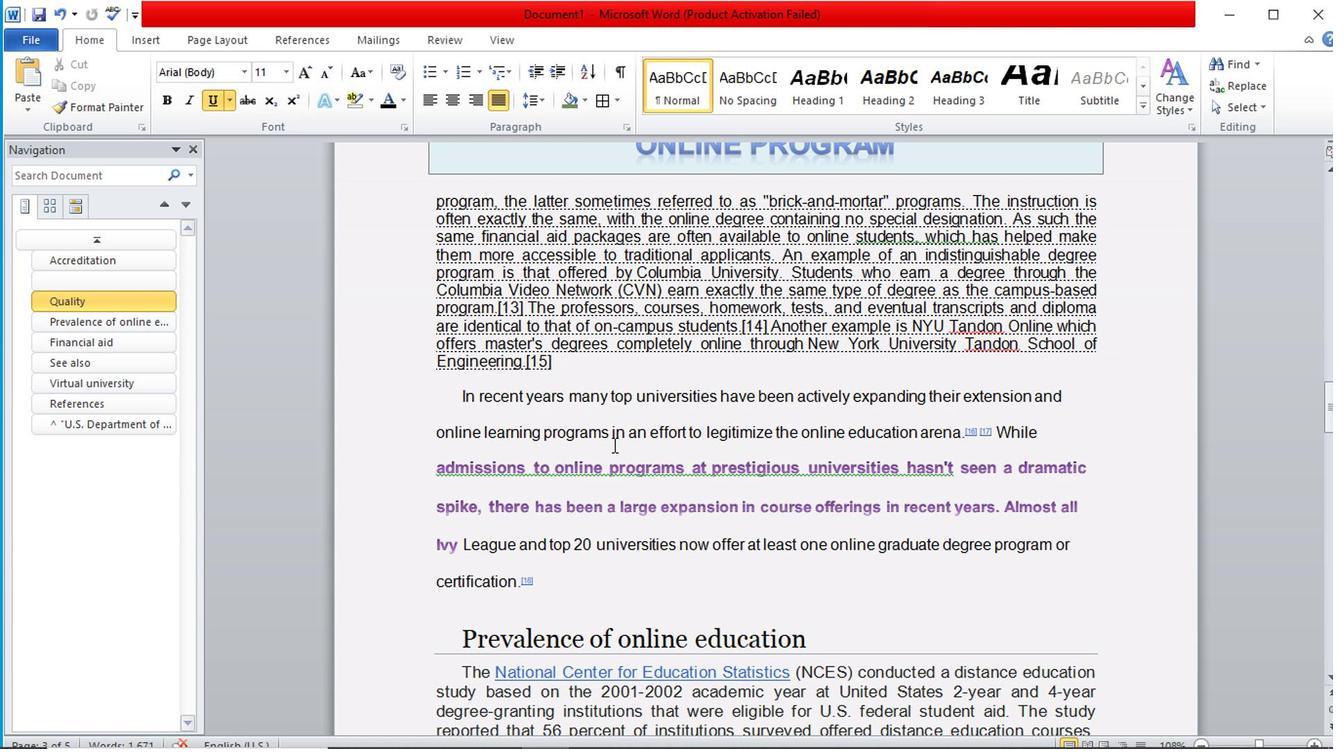 
Action: Mouse moved to (433, 466)
Screenshot: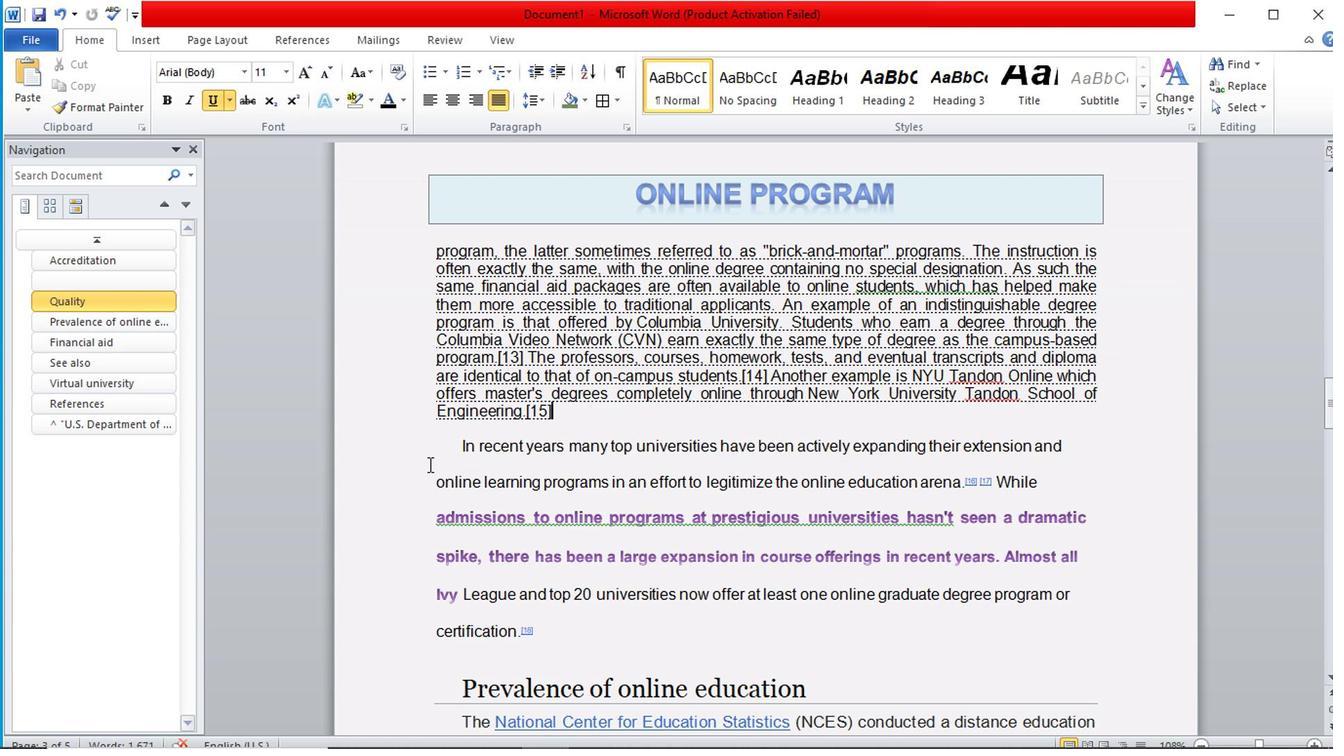 
Action: Mouse scrolled (433, 467) with delta (0, 1)
Screenshot: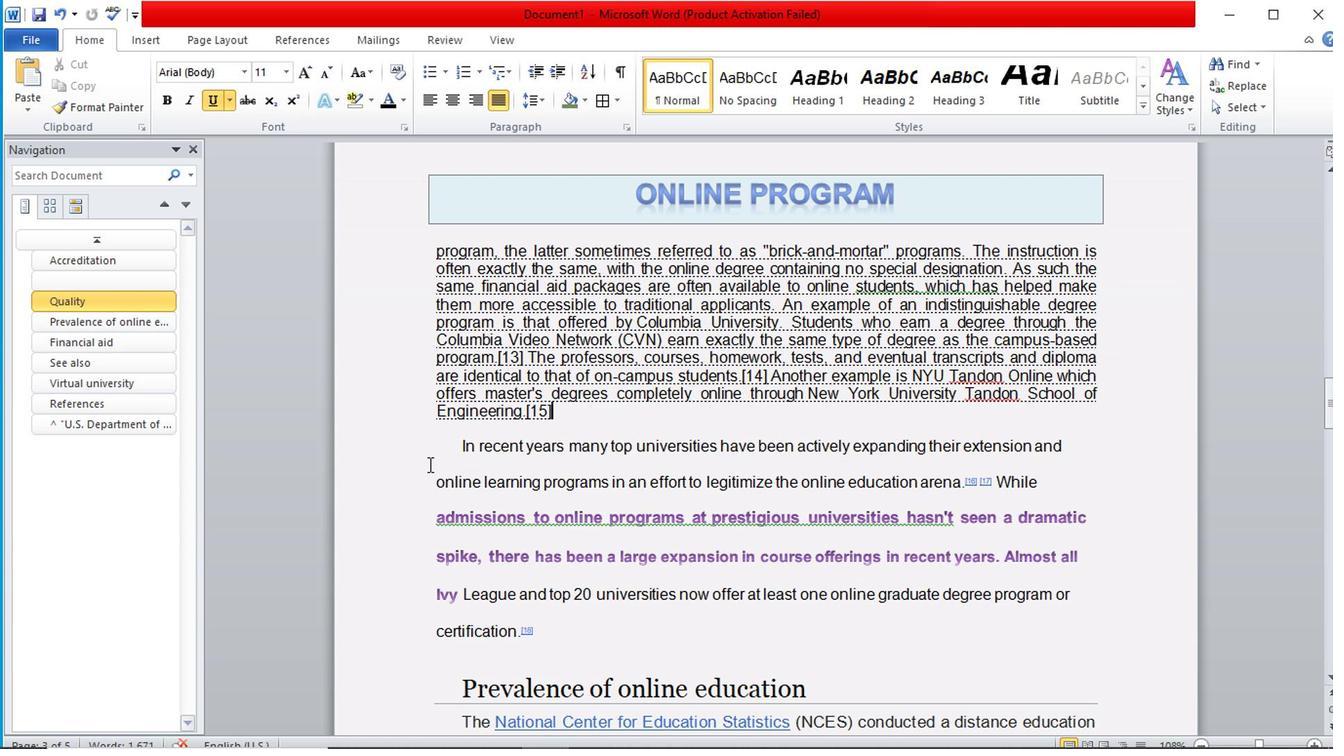 
Action: Mouse scrolled (433, 467) with delta (0, 1)
Screenshot: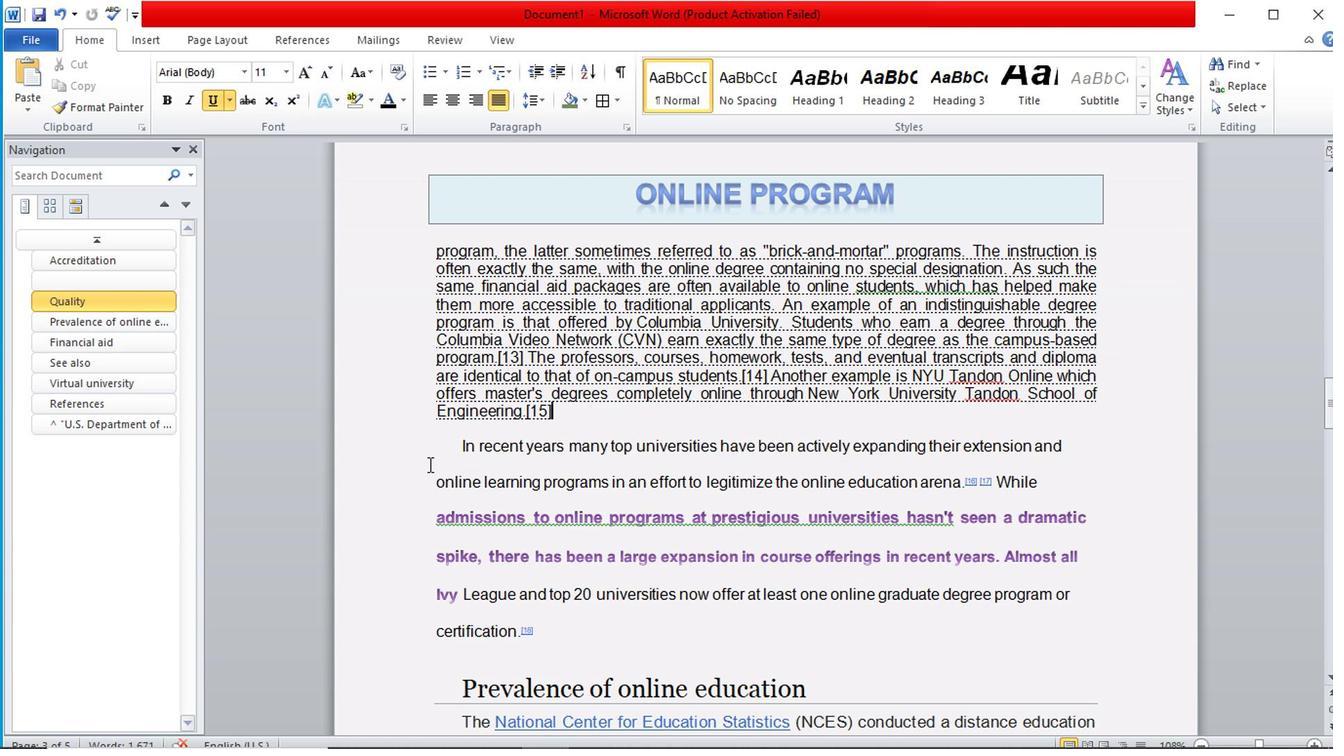 
Action: Mouse scrolled (433, 467) with delta (0, 1)
Screenshot: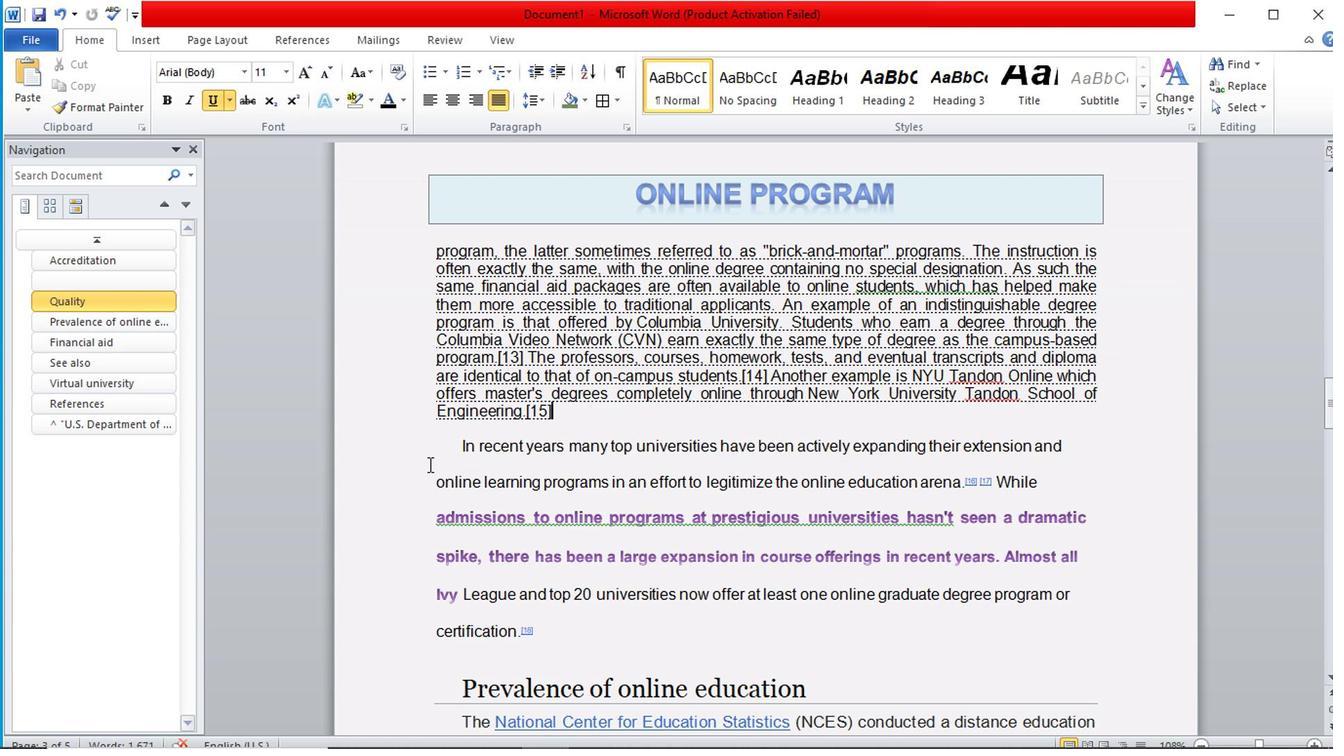 
Action: Mouse moved to (439, 501)
Screenshot: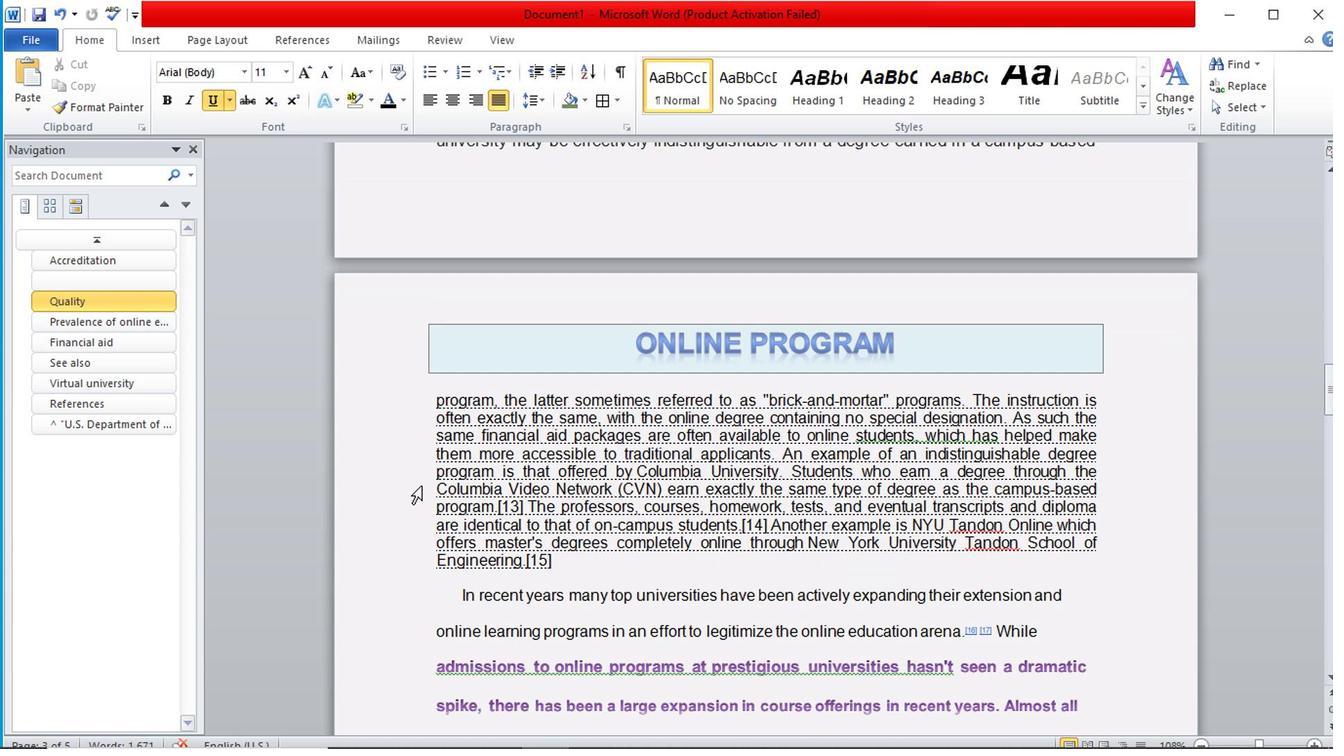 
Action: Mouse scrolled (439, 500) with delta (0, 0)
Screenshot: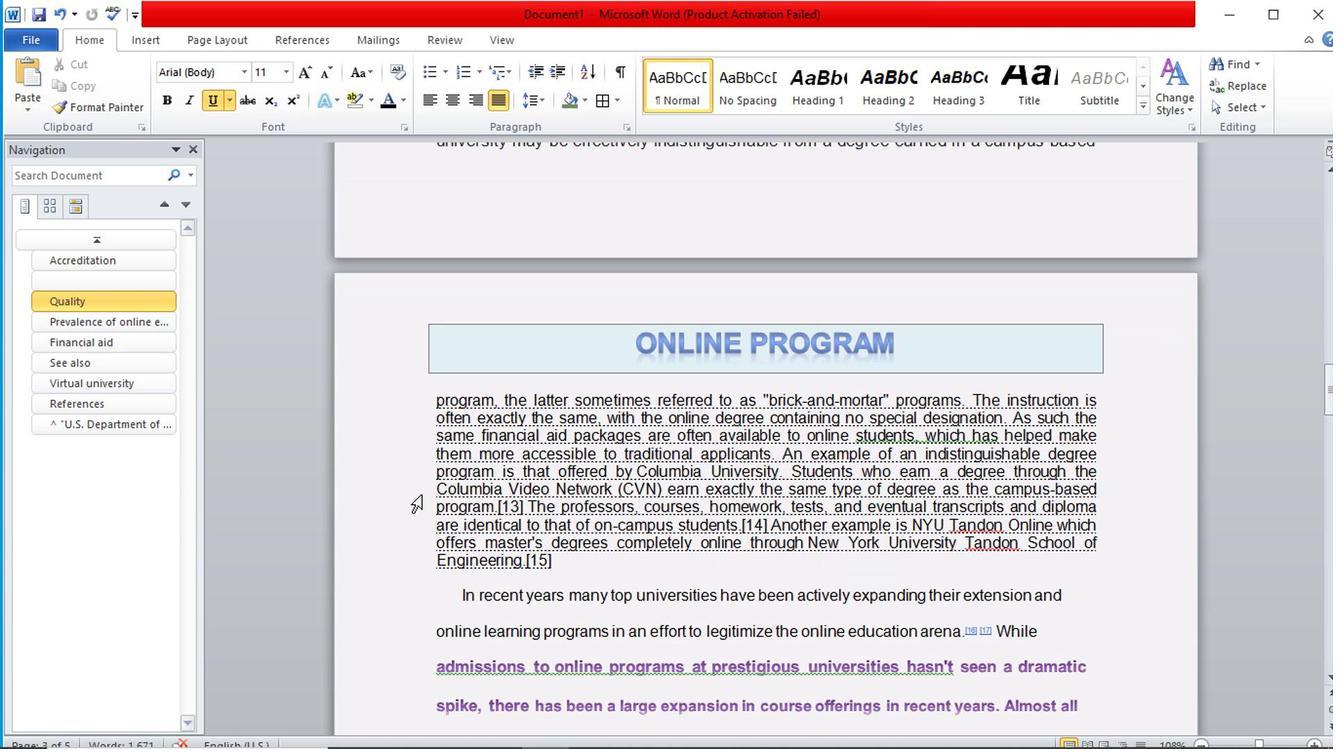 
Action: Mouse moved to (440, 501)
Screenshot: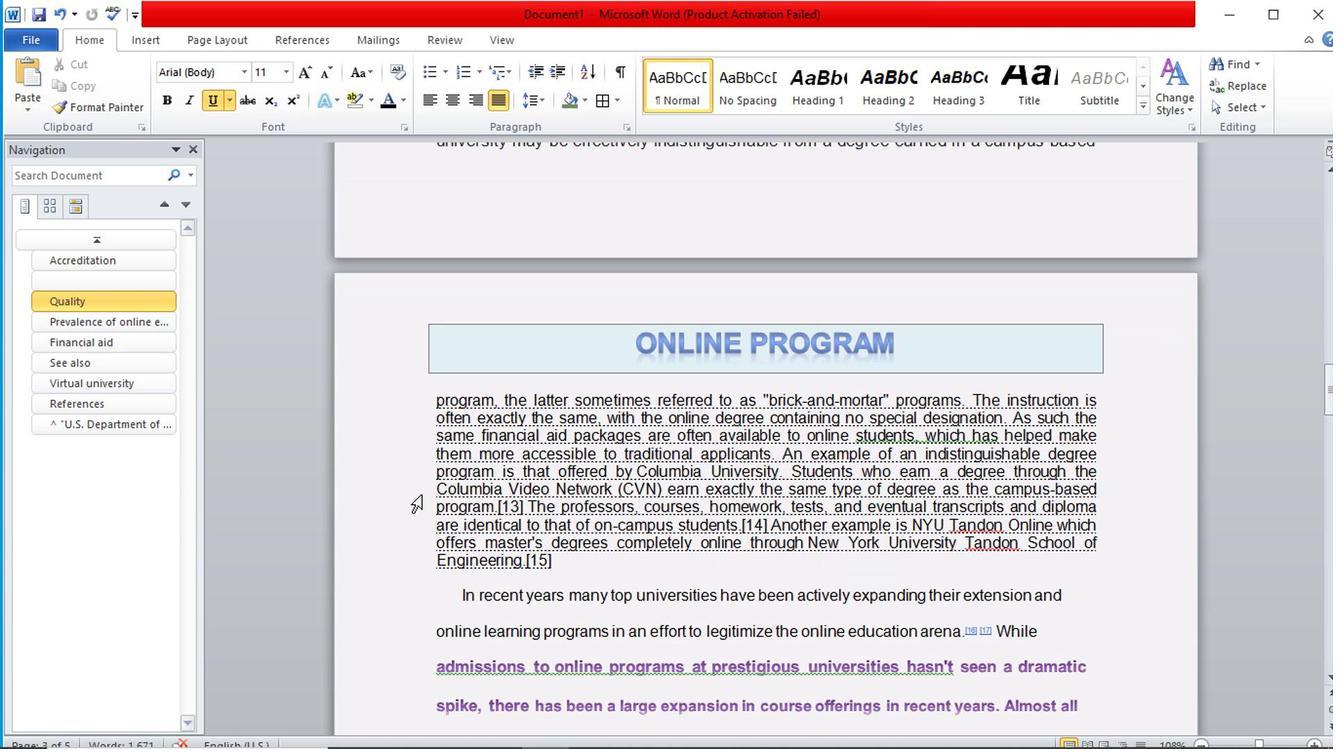 
Action: Mouse scrolled (440, 500) with delta (0, 0)
Screenshot: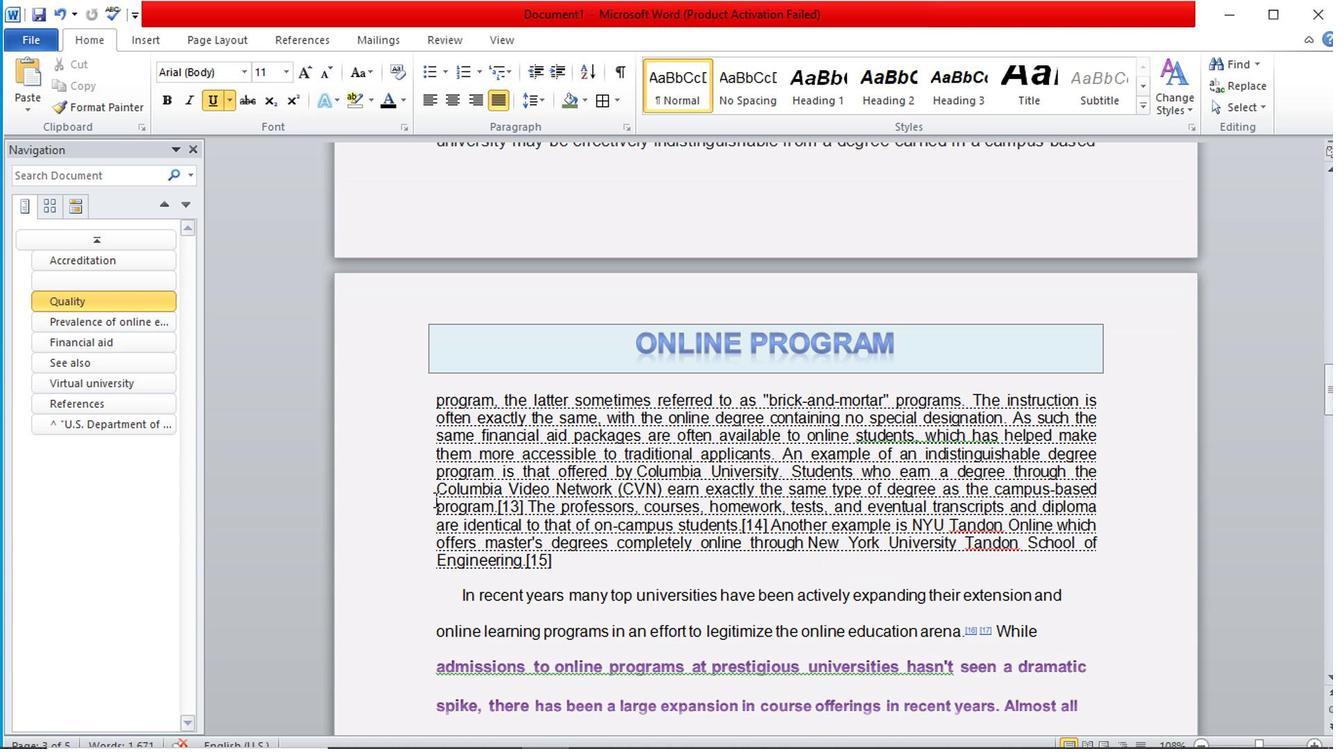 
Action: Mouse moved to (442, 497)
Screenshot: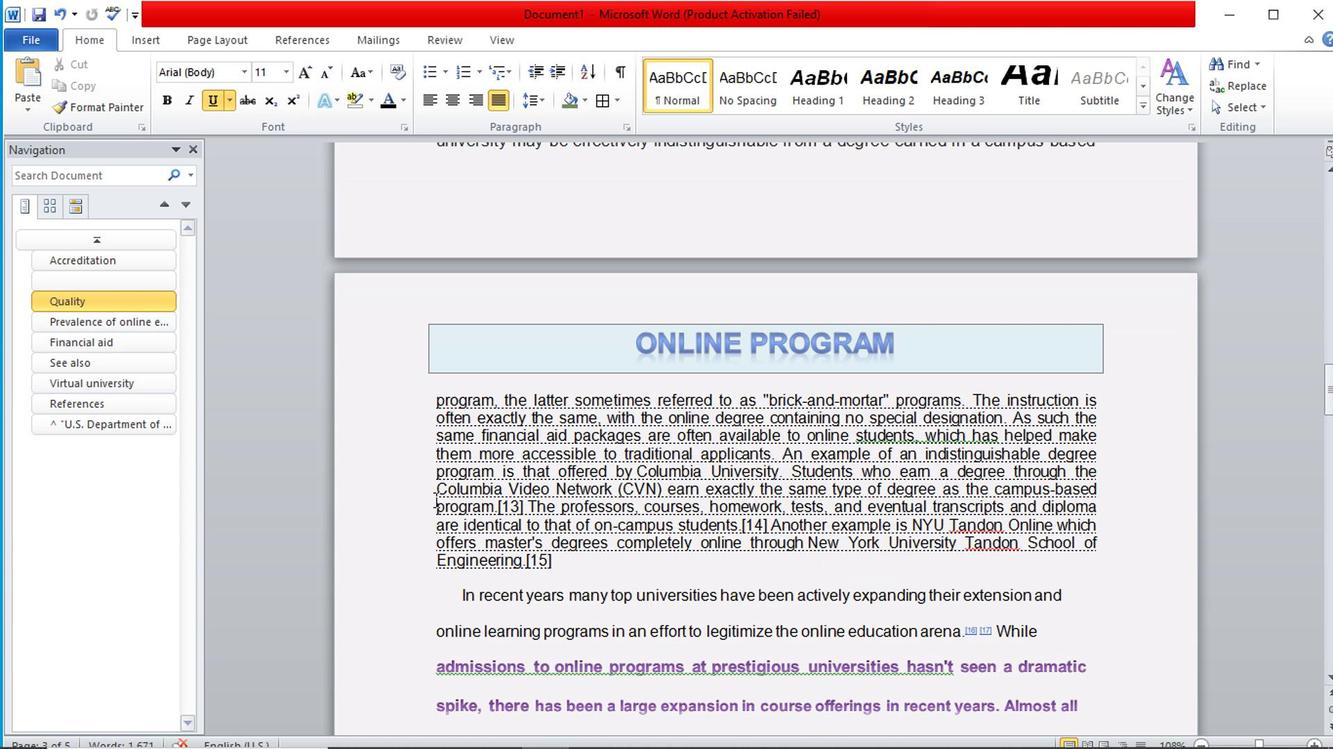 
Action: Mouse scrolled (442, 496) with delta (0, -1)
Screenshot: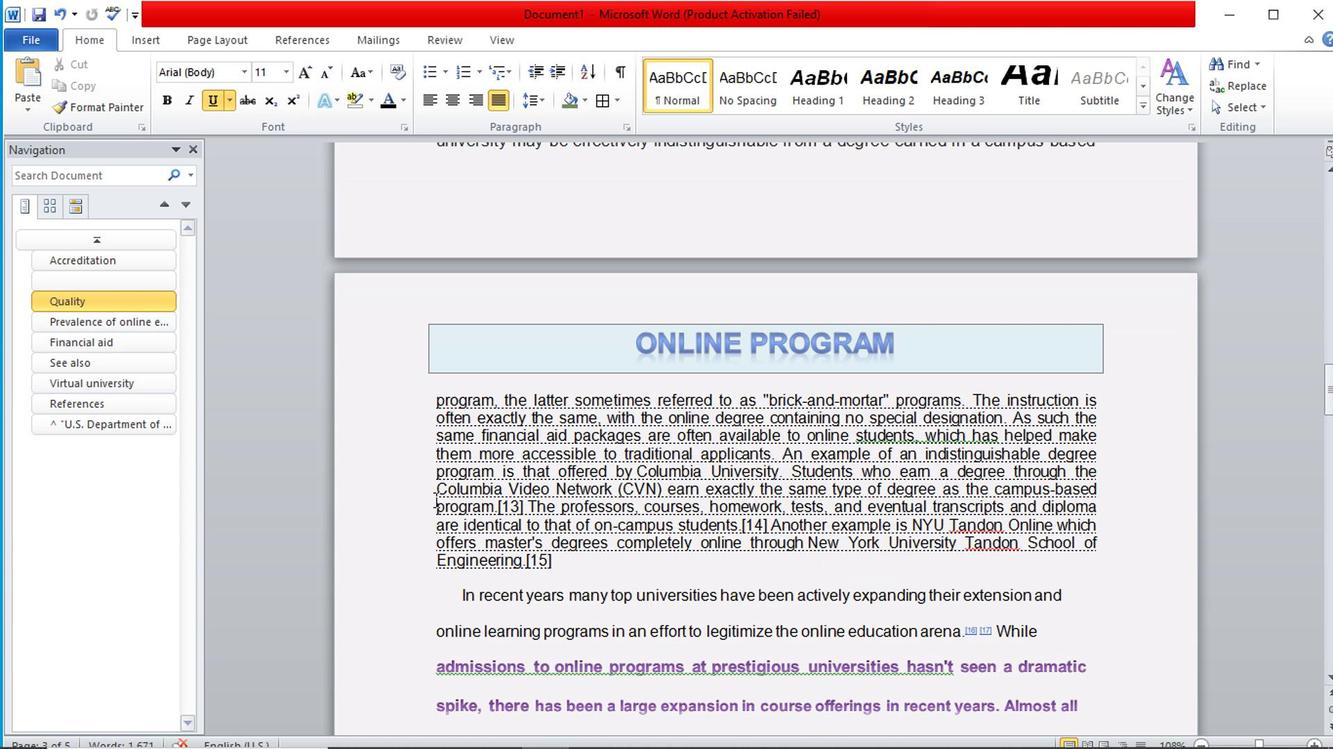 
Action: Mouse moved to (463, 447)
Screenshot: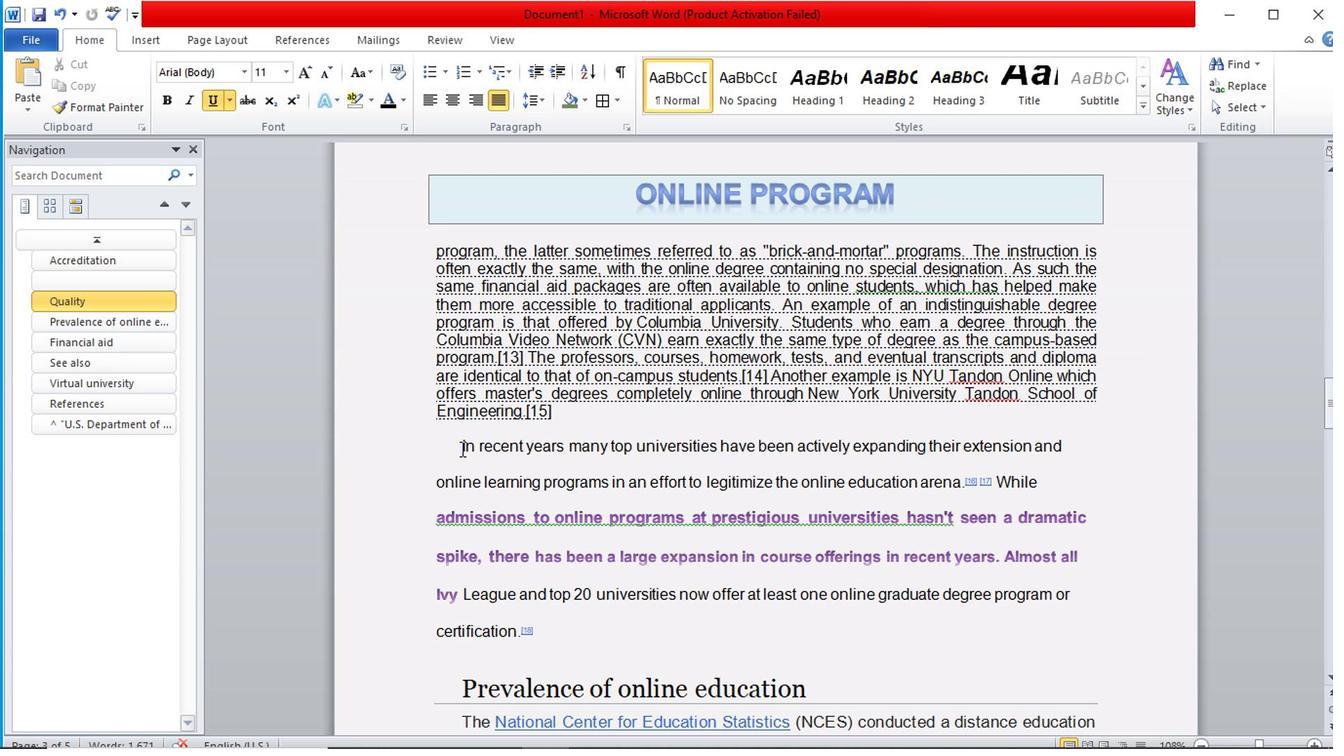 
Action: Mouse pressed left at (463, 447)
Screenshot: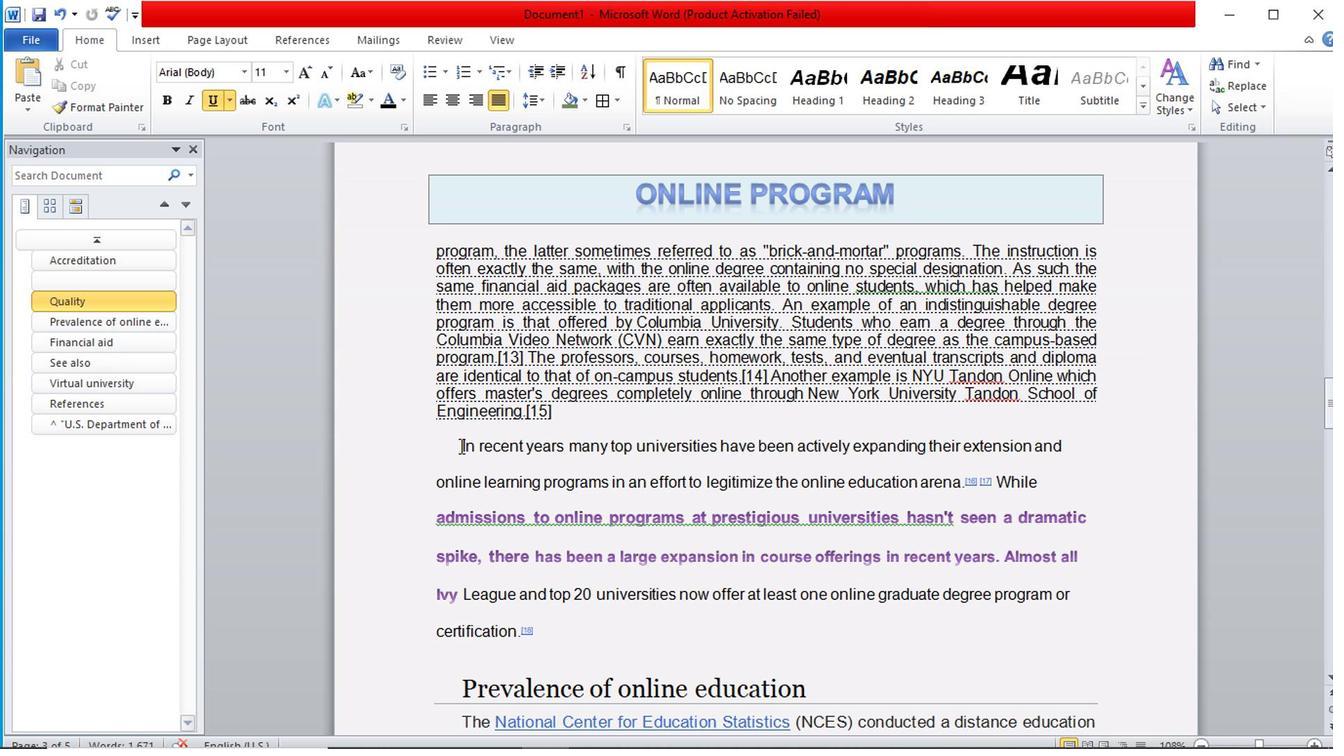 
Action: Mouse moved to (401, 110)
Screenshot: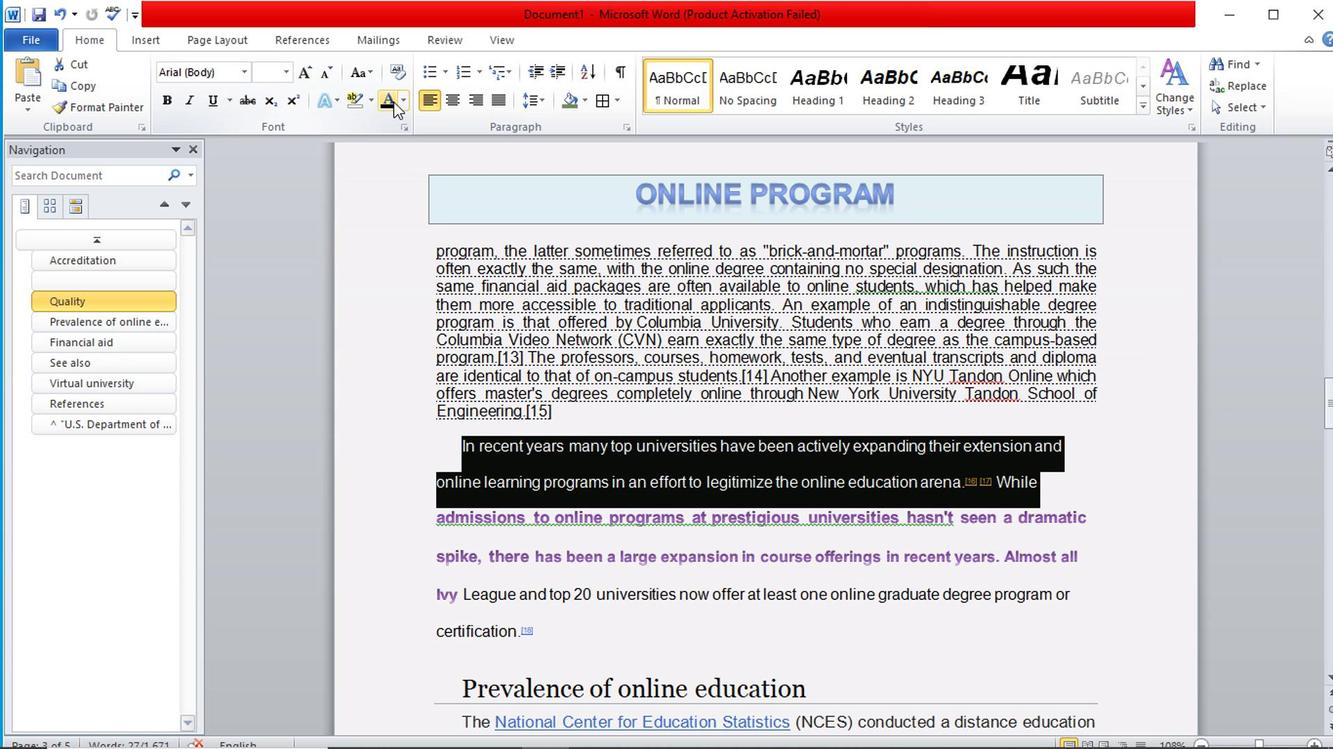 
Action: Mouse pressed left at (401, 110)
Screenshot: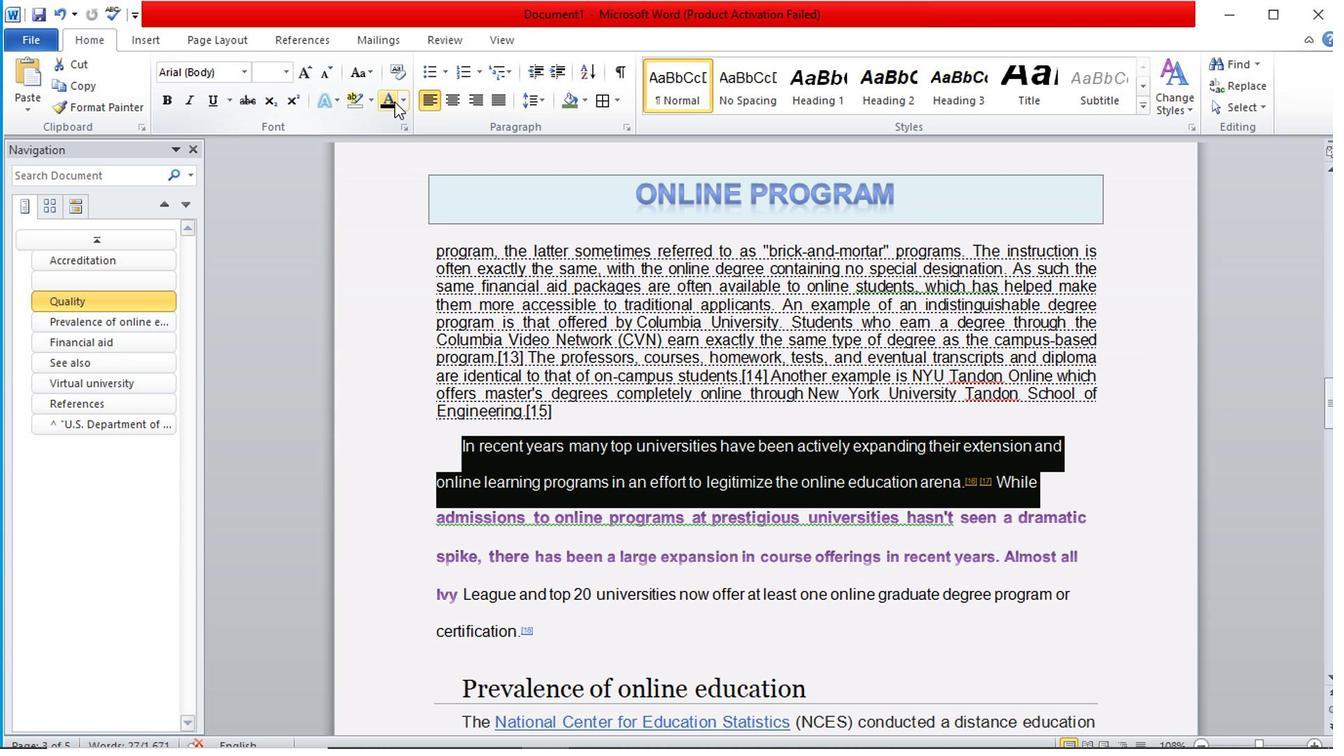 
Action: Mouse moved to (339, 112)
Screenshot: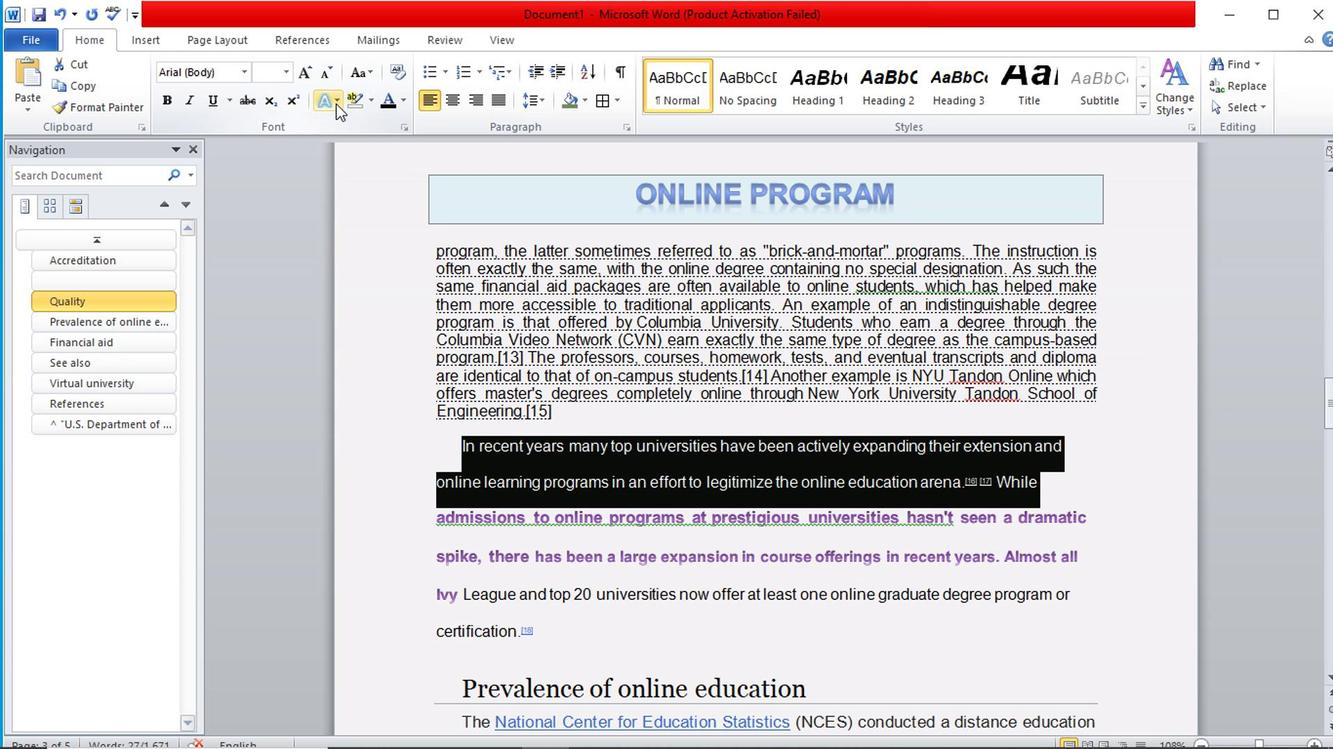 
Action: Mouse pressed left at (339, 112)
Screenshot: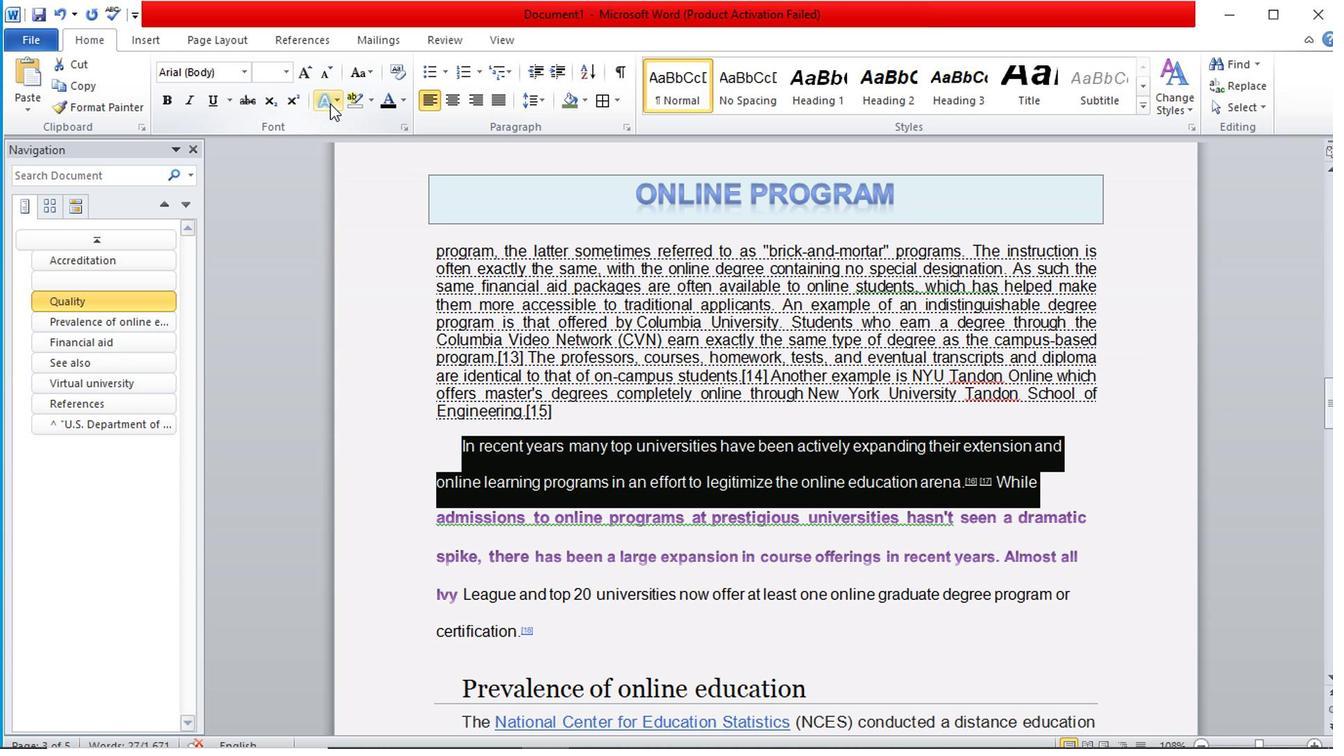
Action: Mouse moved to (404, 326)
Screenshot: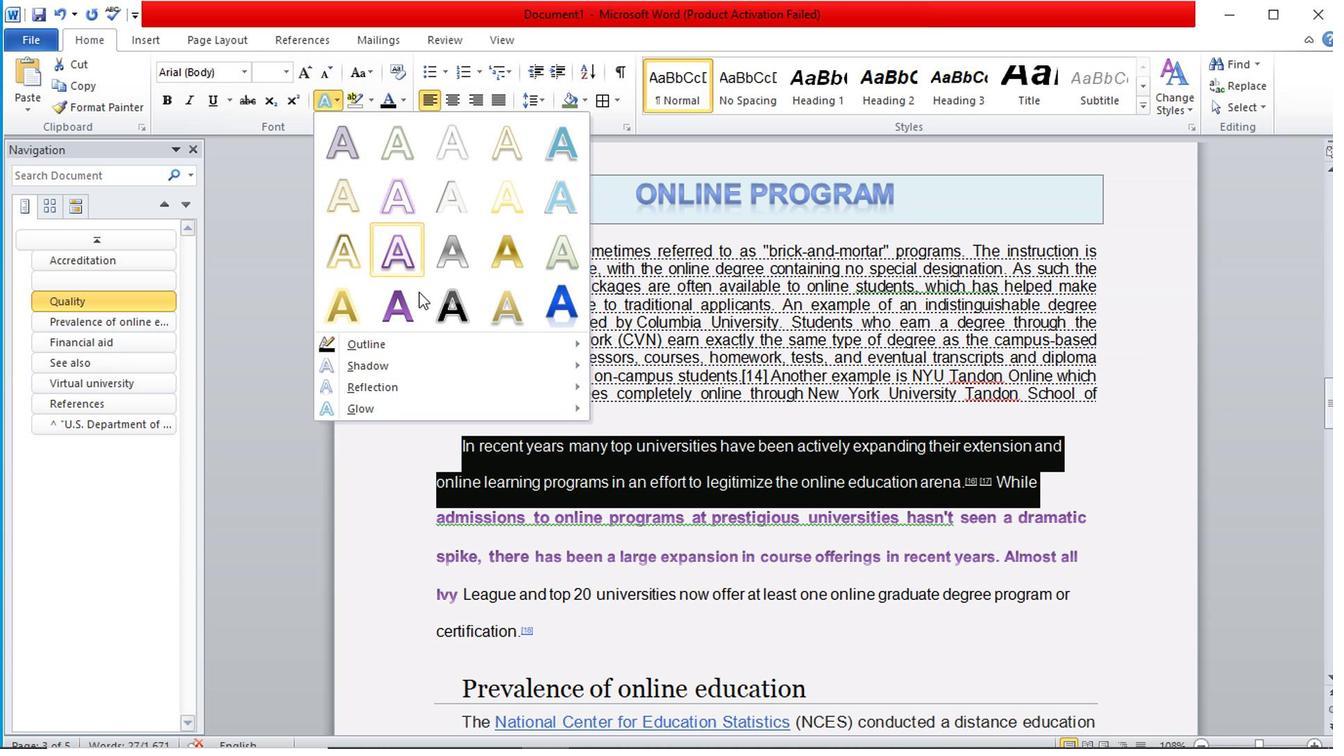 
Action: Mouse pressed left at (404, 326)
Screenshot: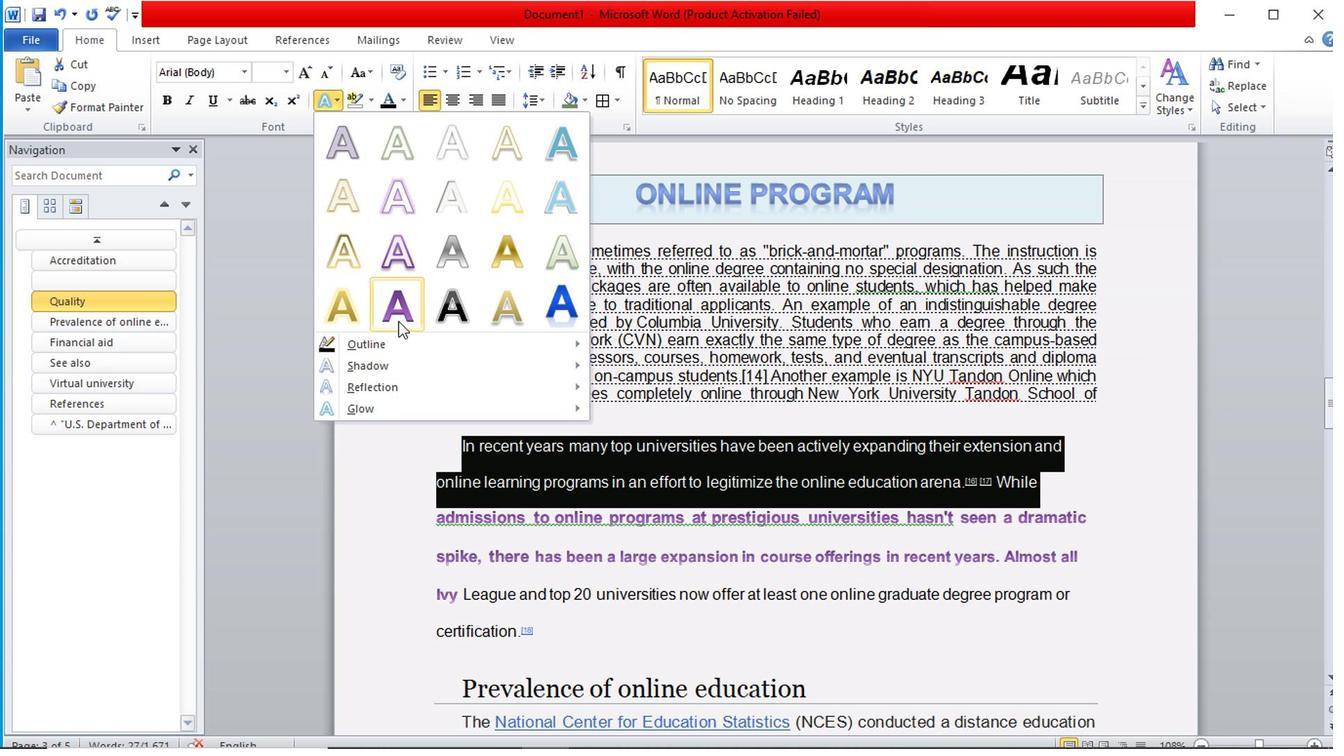 
Action: Mouse moved to (429, 446)
Screenshot: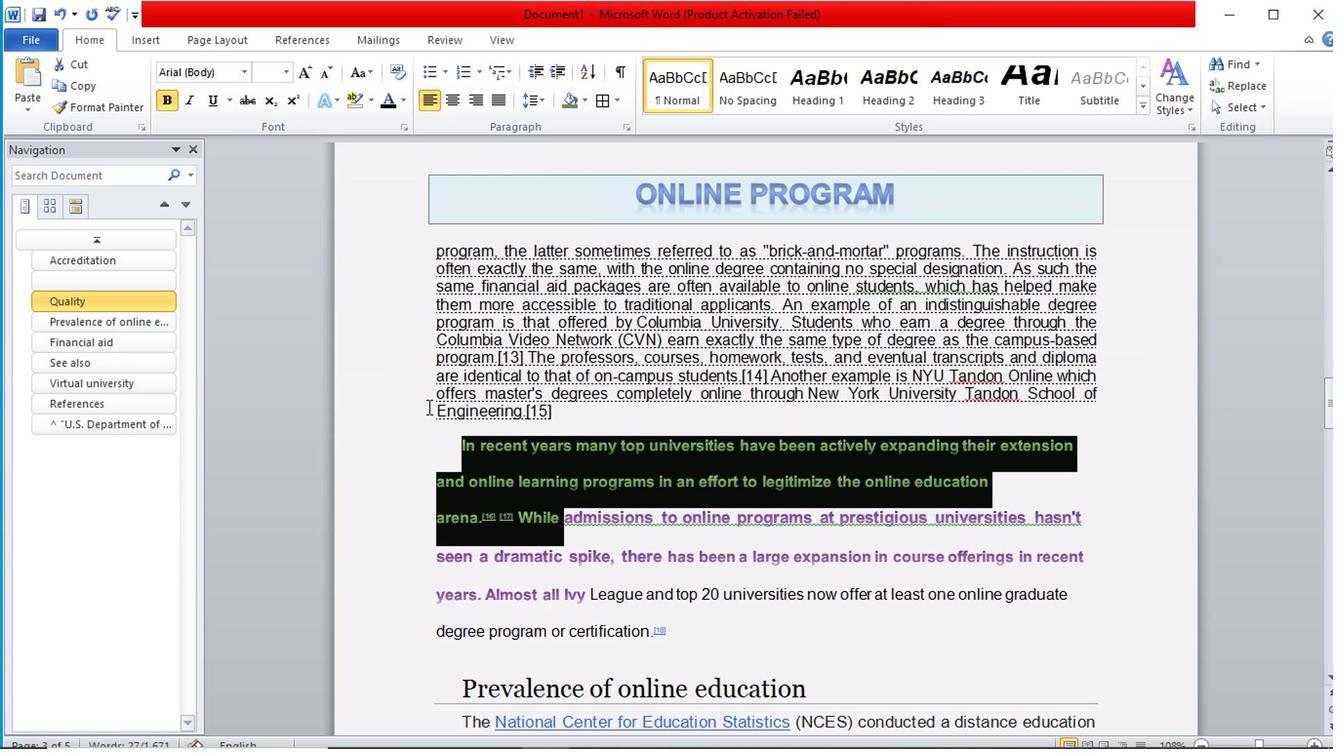 
Action: Mouse pressed left at (429, 446)
Screenshot: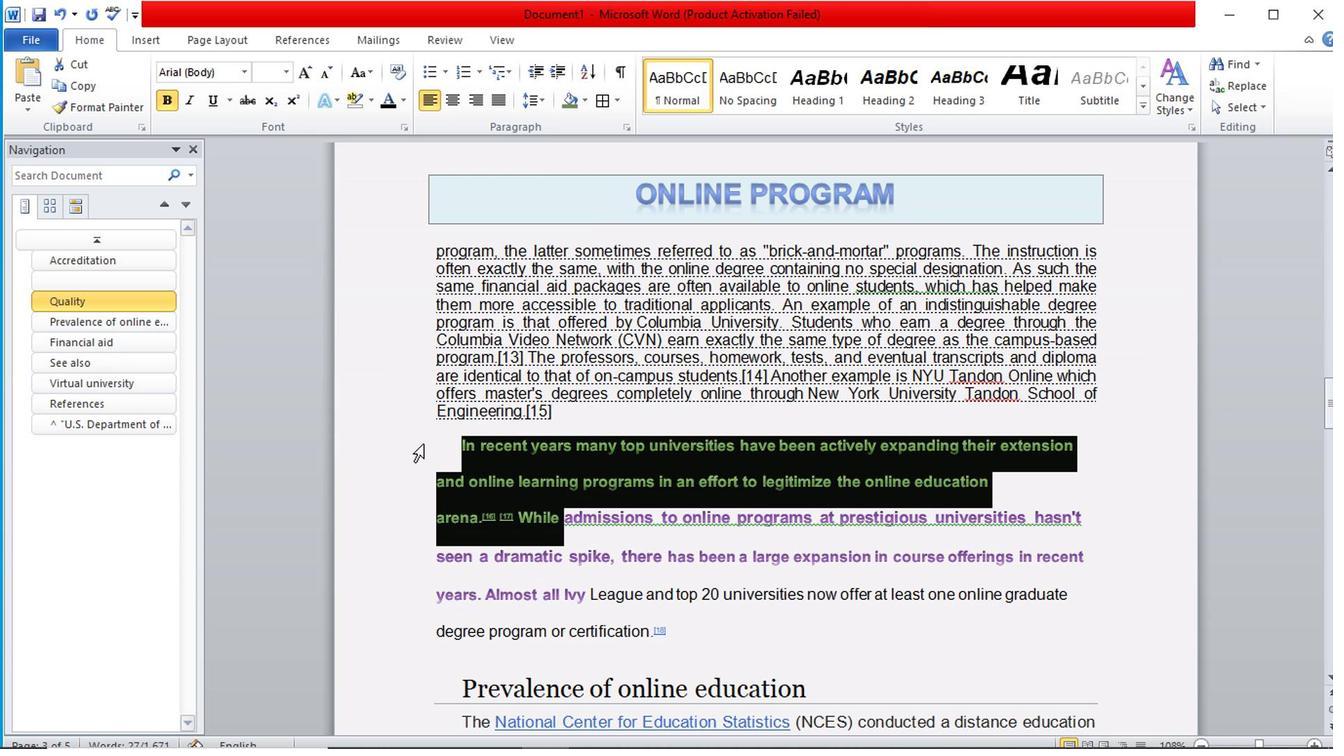 
Action: Mouse moved to (1020, 495)
Screenshot: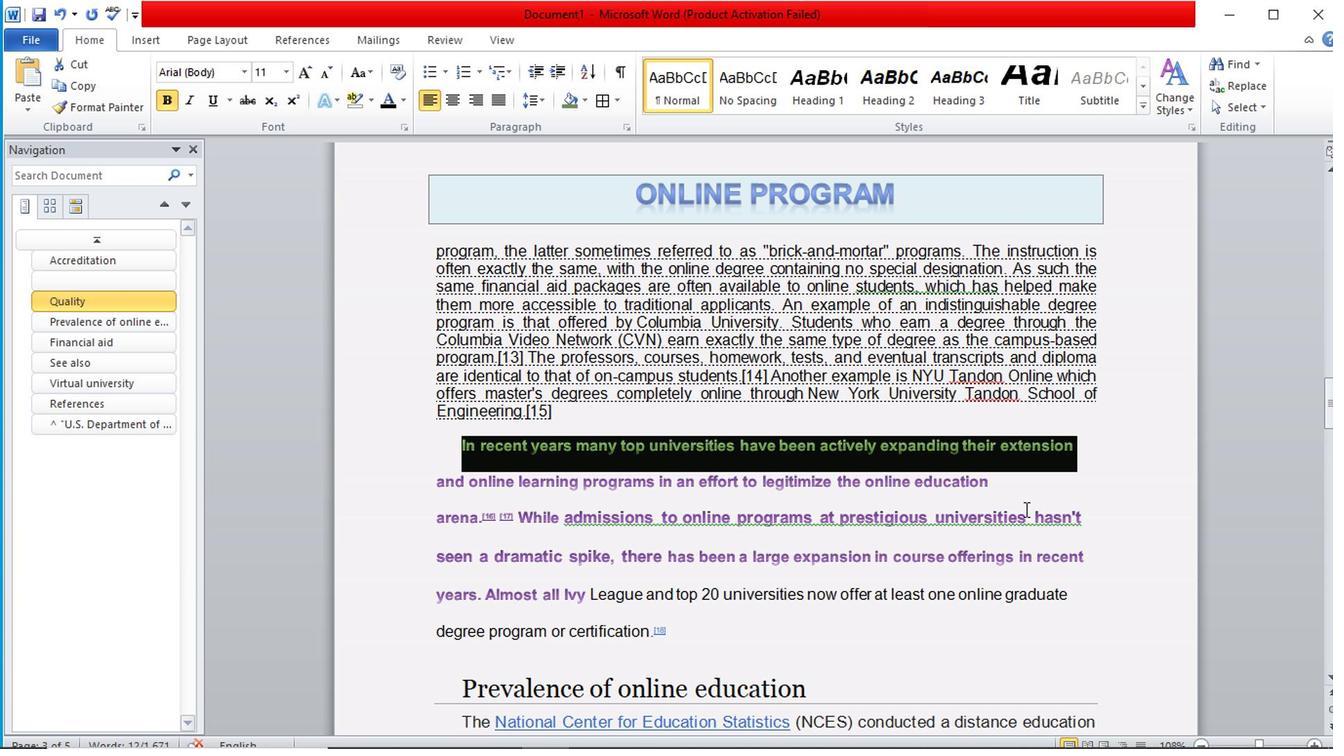 
Action: Mouse pressed left at (1020, 495)
Screenshot: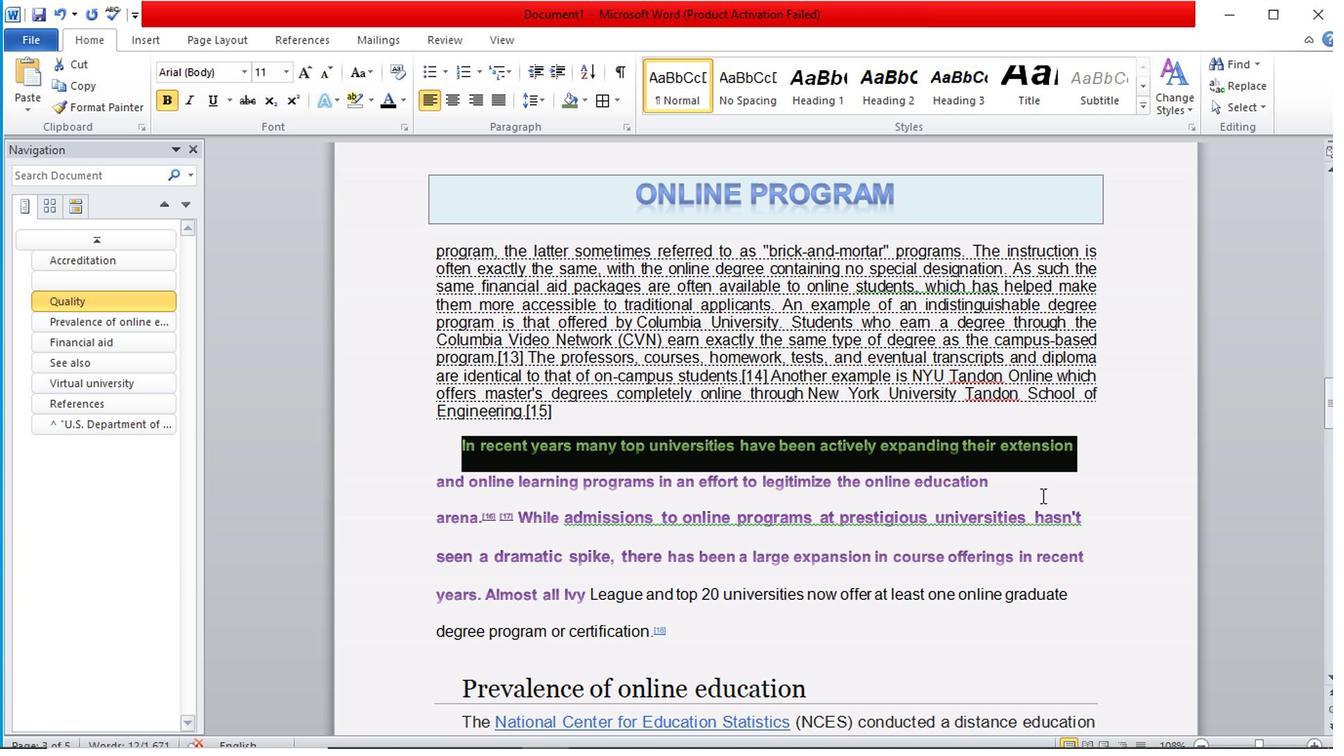 
Action: Mouse moved to (882, 486)
Screenshot: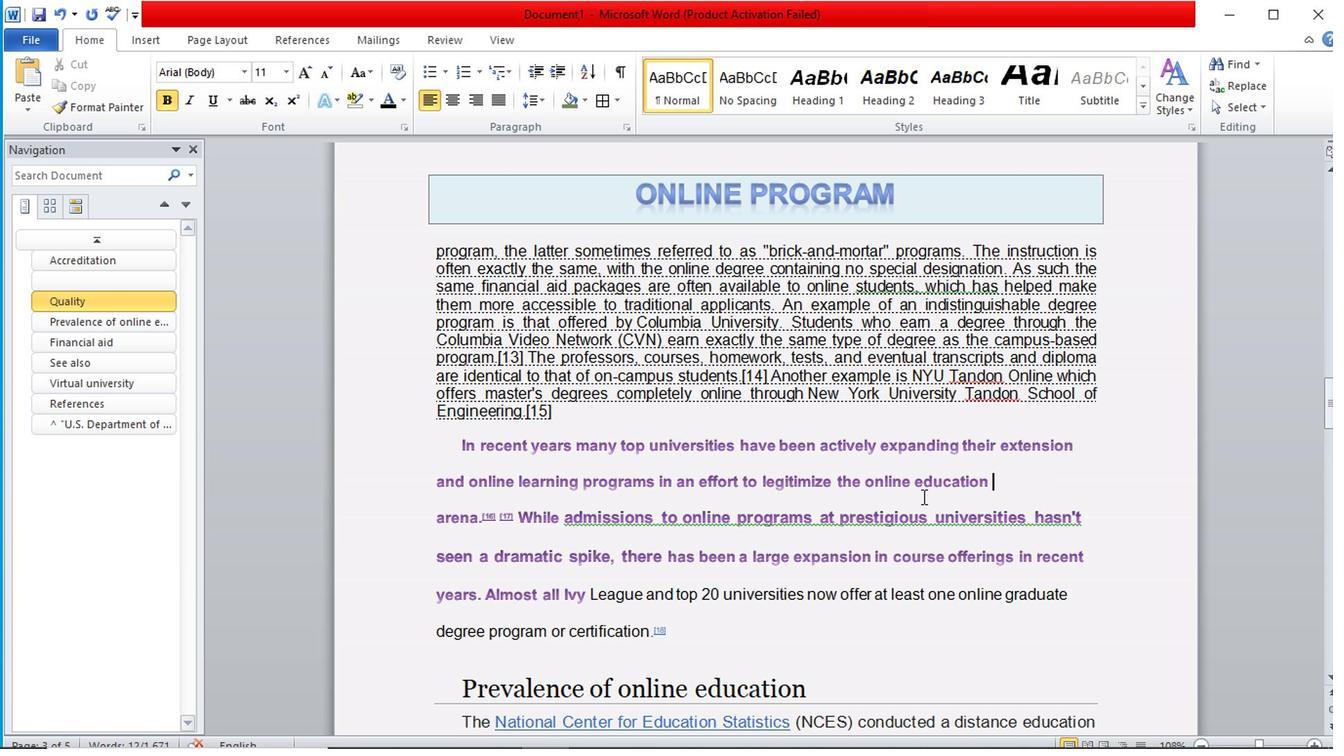 
Action: Mouse scrolled (882, 486) with delta (0, 0)
Screenshot: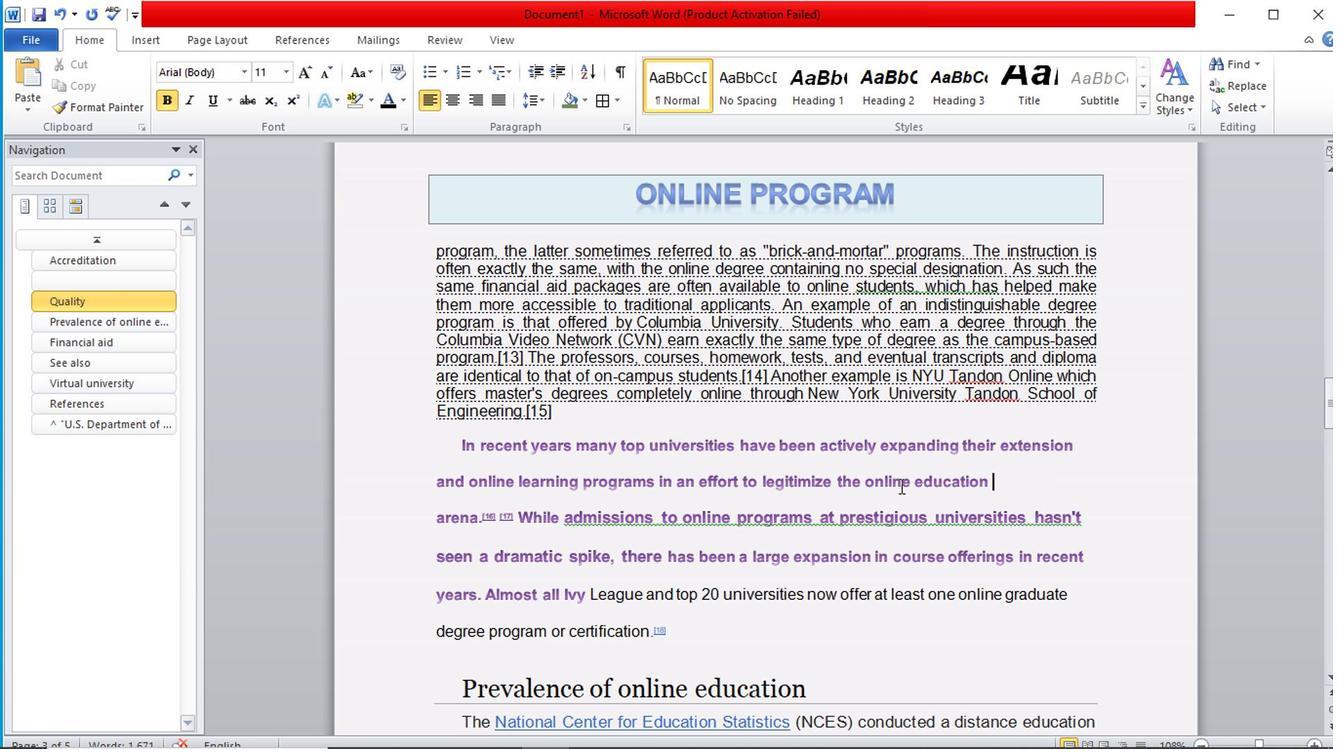 
Action: Mouse moved to (881, 486)
Screenshot: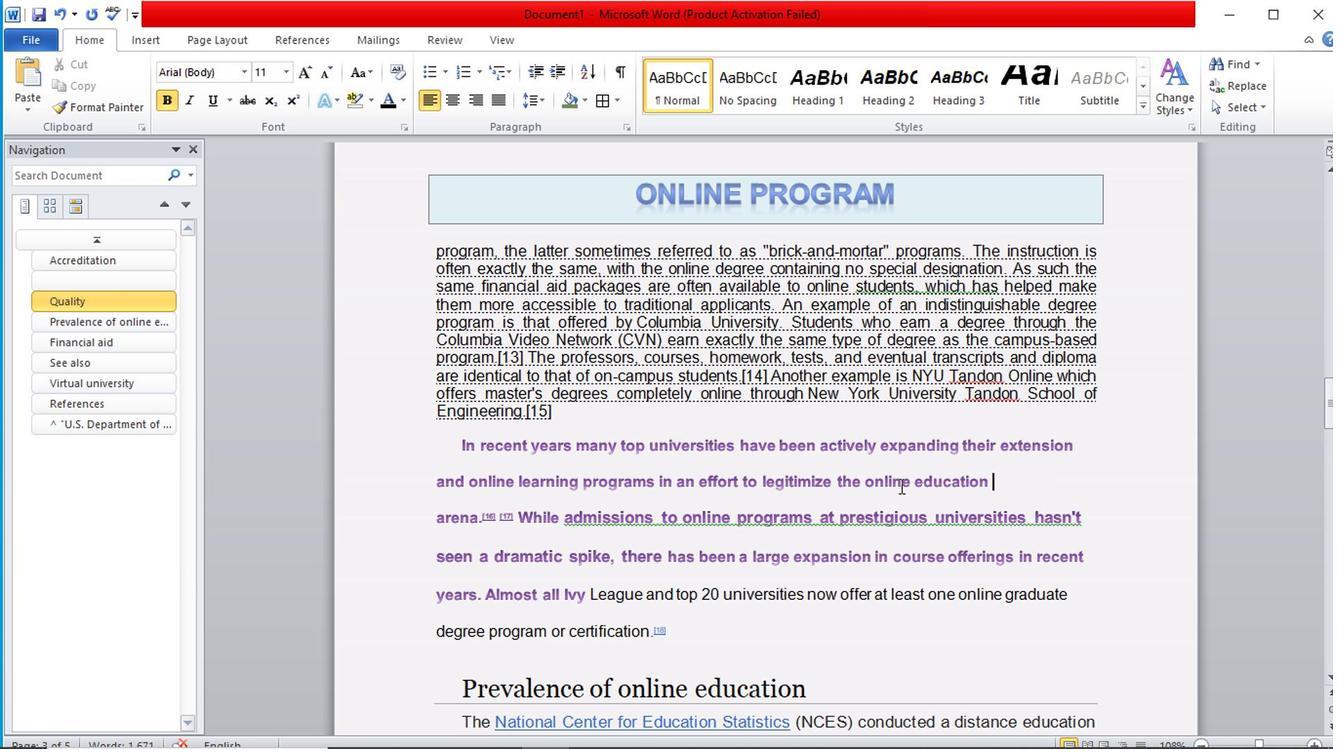 
Action: Mouse scrolled (881, 486) with delta (0, 0)
Screenshot: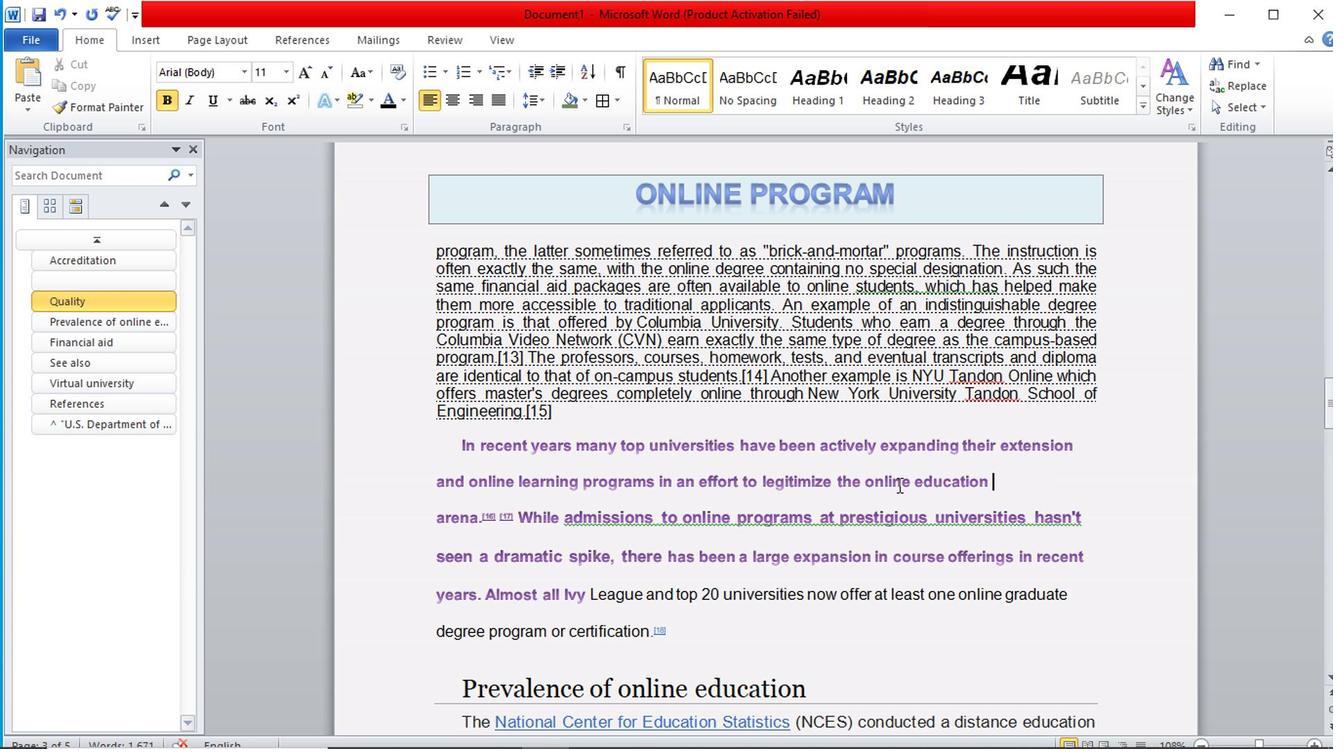 
Action: Mouse moved to (877, 488)
Screenshot: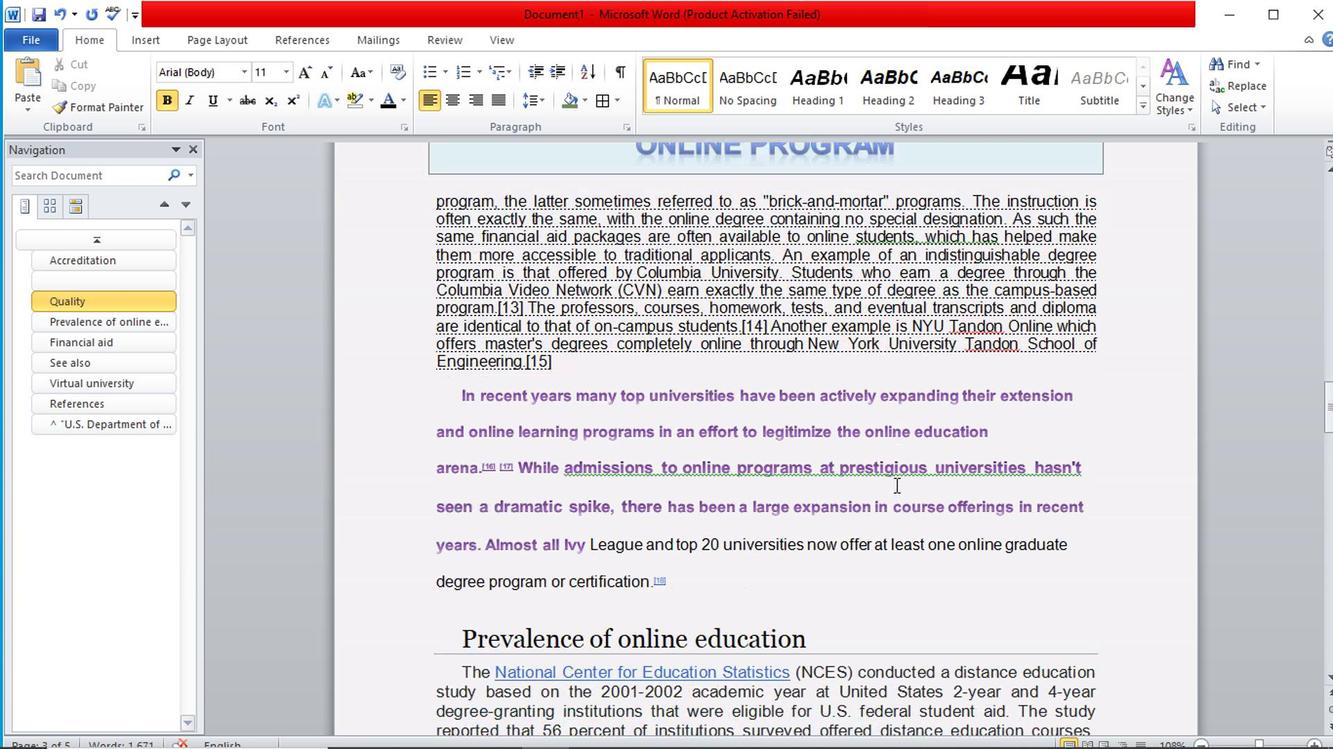 
Action: Mouse scrolled (877, 486) with delta (0, -1)
Screenshot: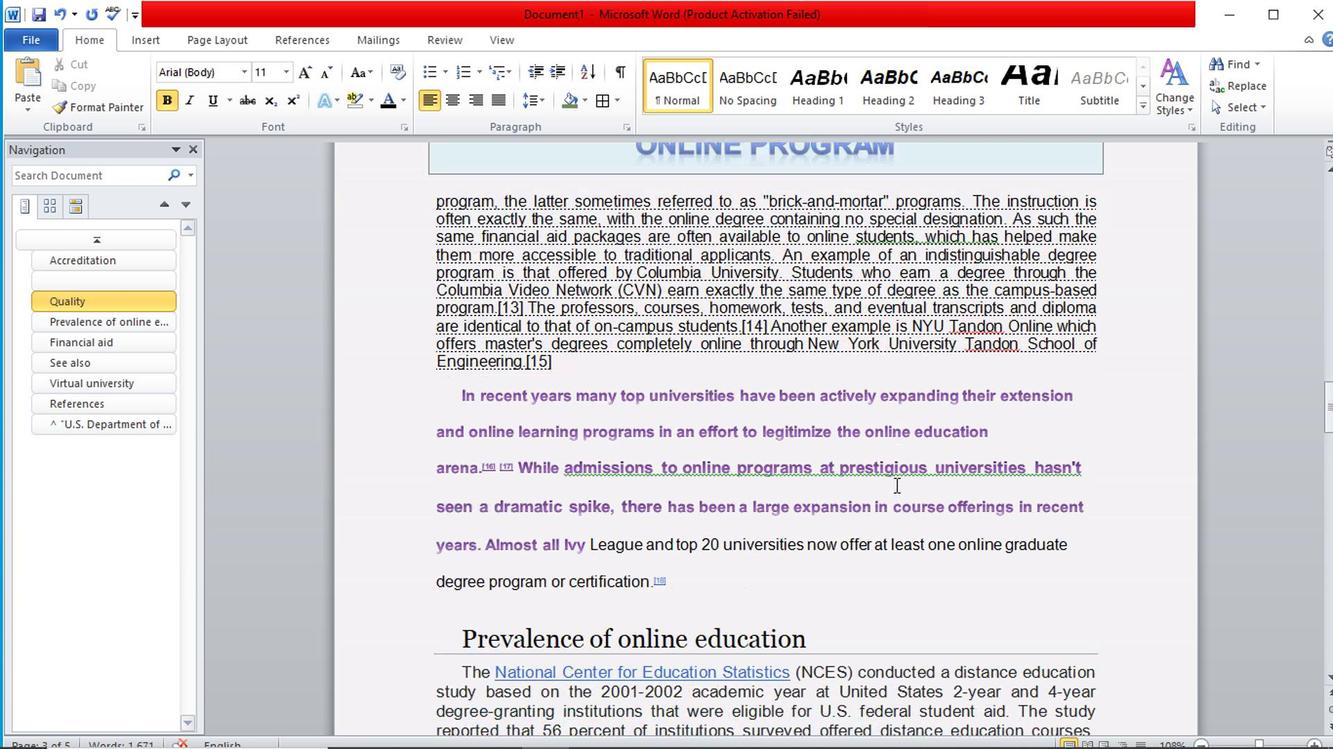 
Action: Mouse moved to (584, 446)
Screenshot: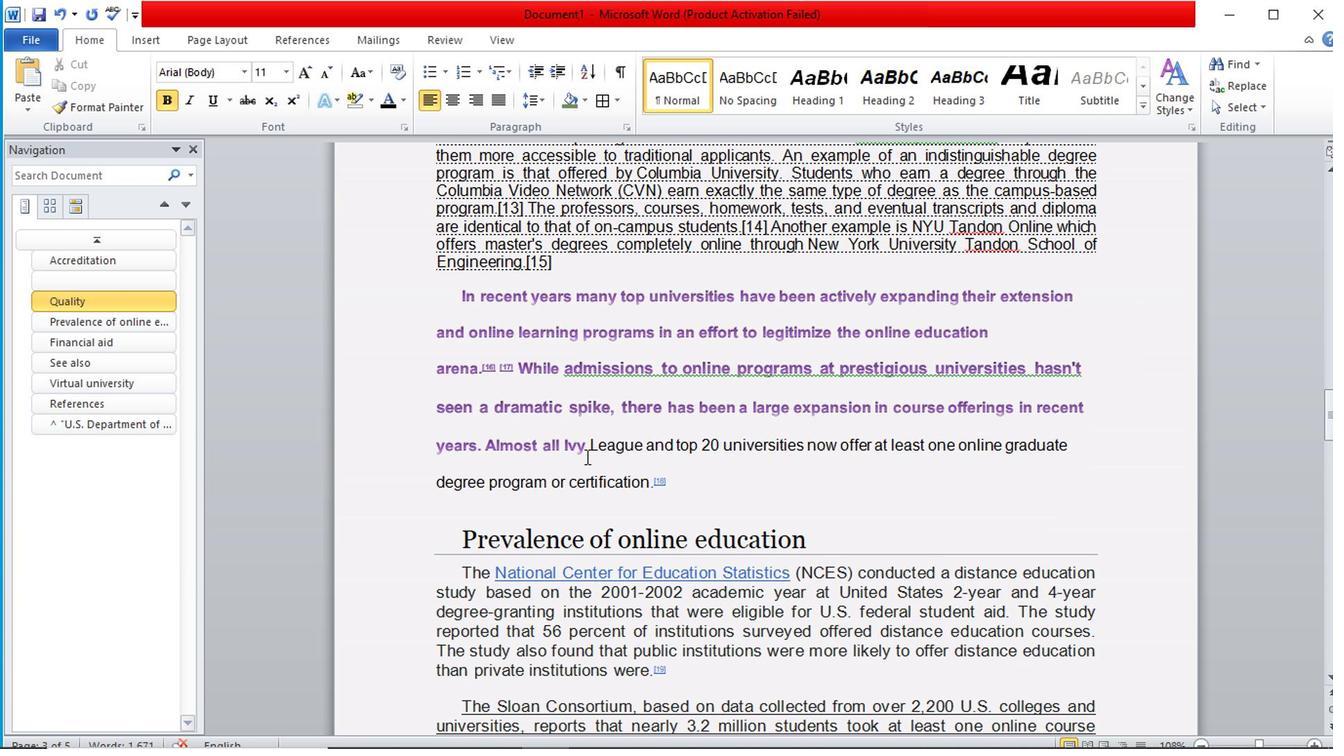 
Action: Mouse pressed left at (584, 446)
Screenshot: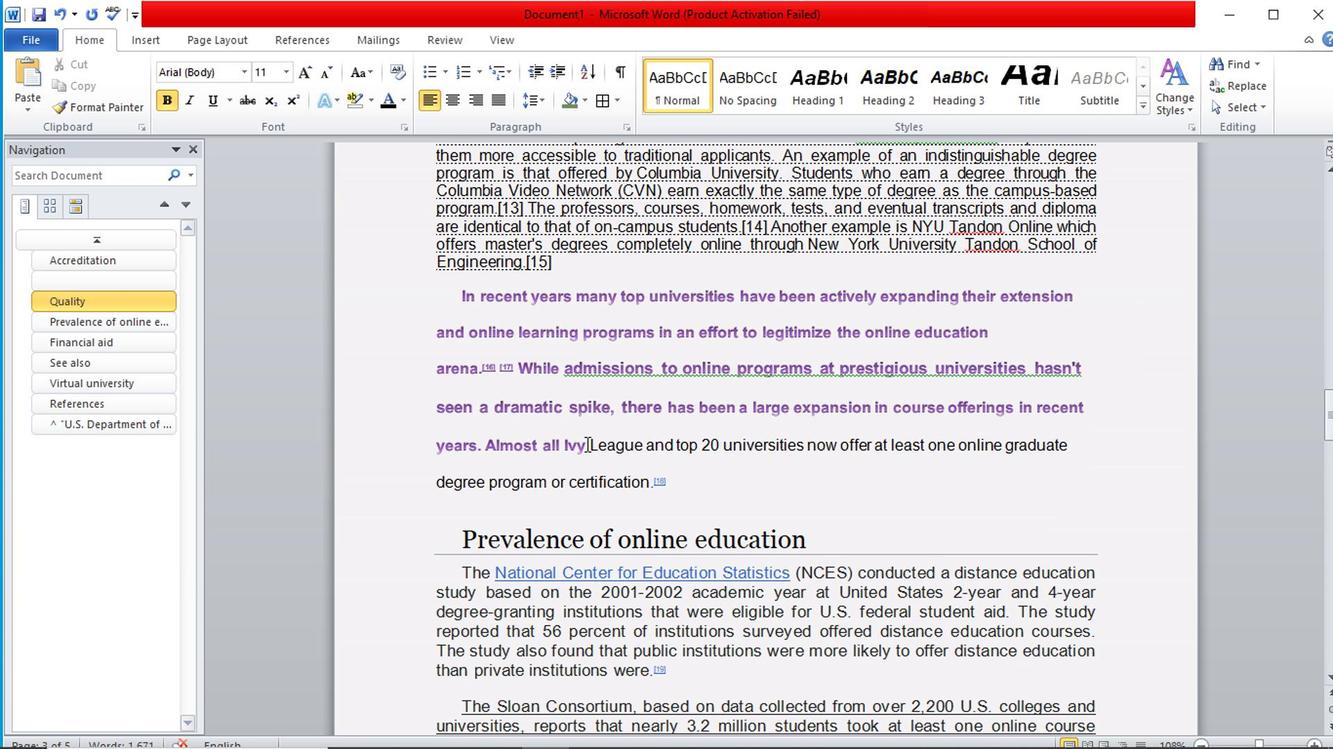 
Action: Mouse moved to (339, 107)
Screenshot: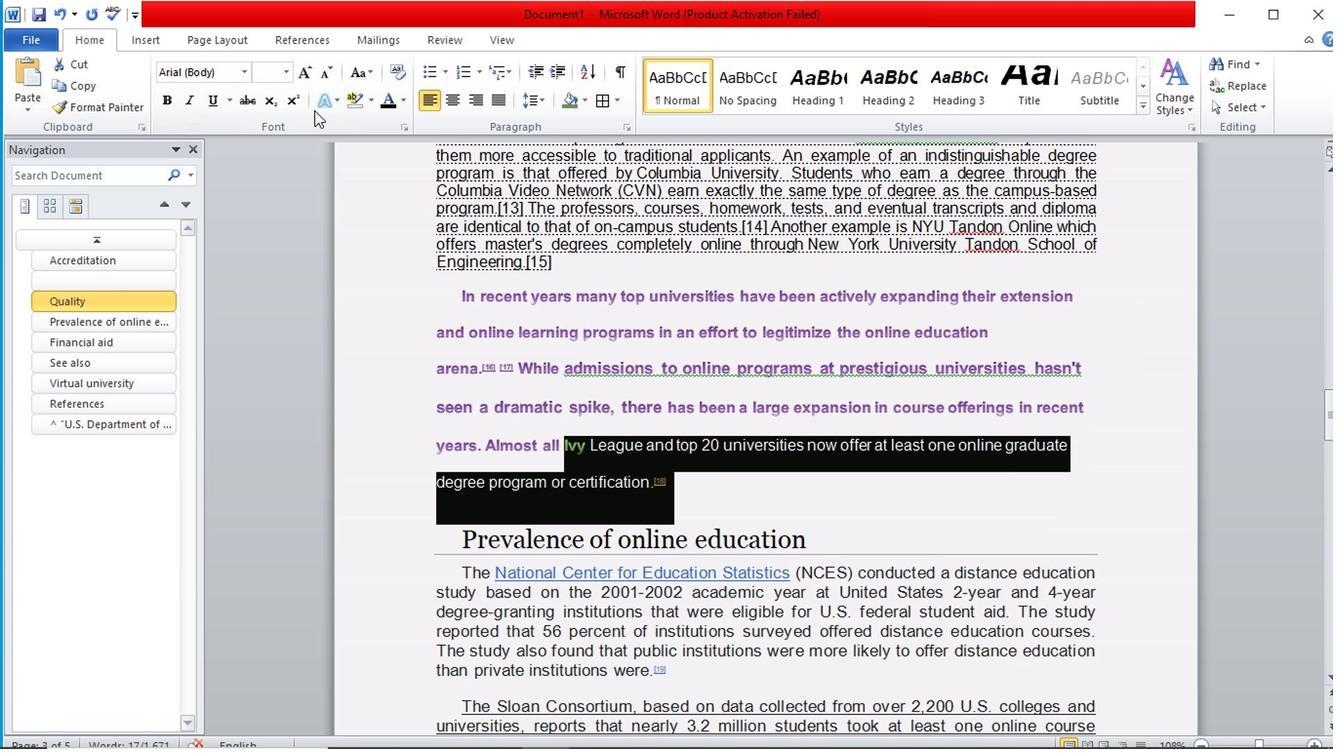 
Action: Mouse pressed left at (339, 107)
Screenshot: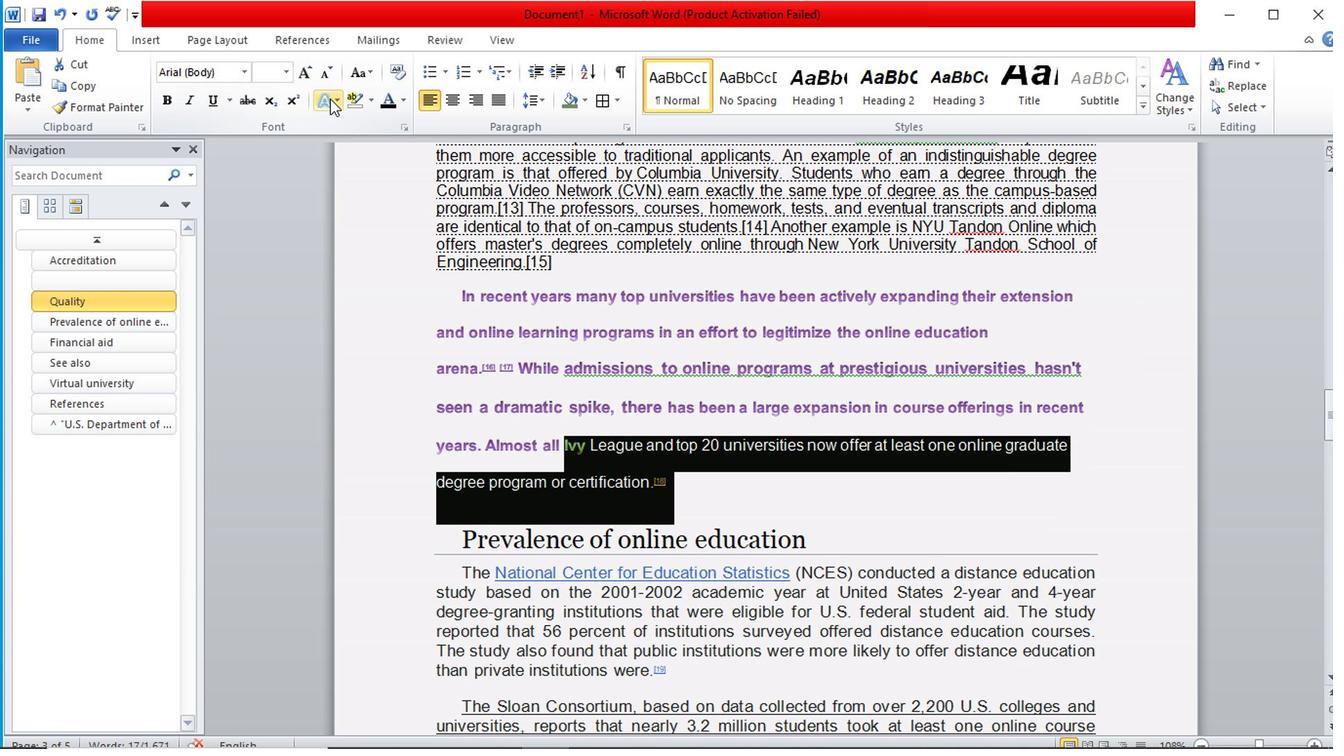 
Action: Mouse moved to (408, 297)
Screenshot: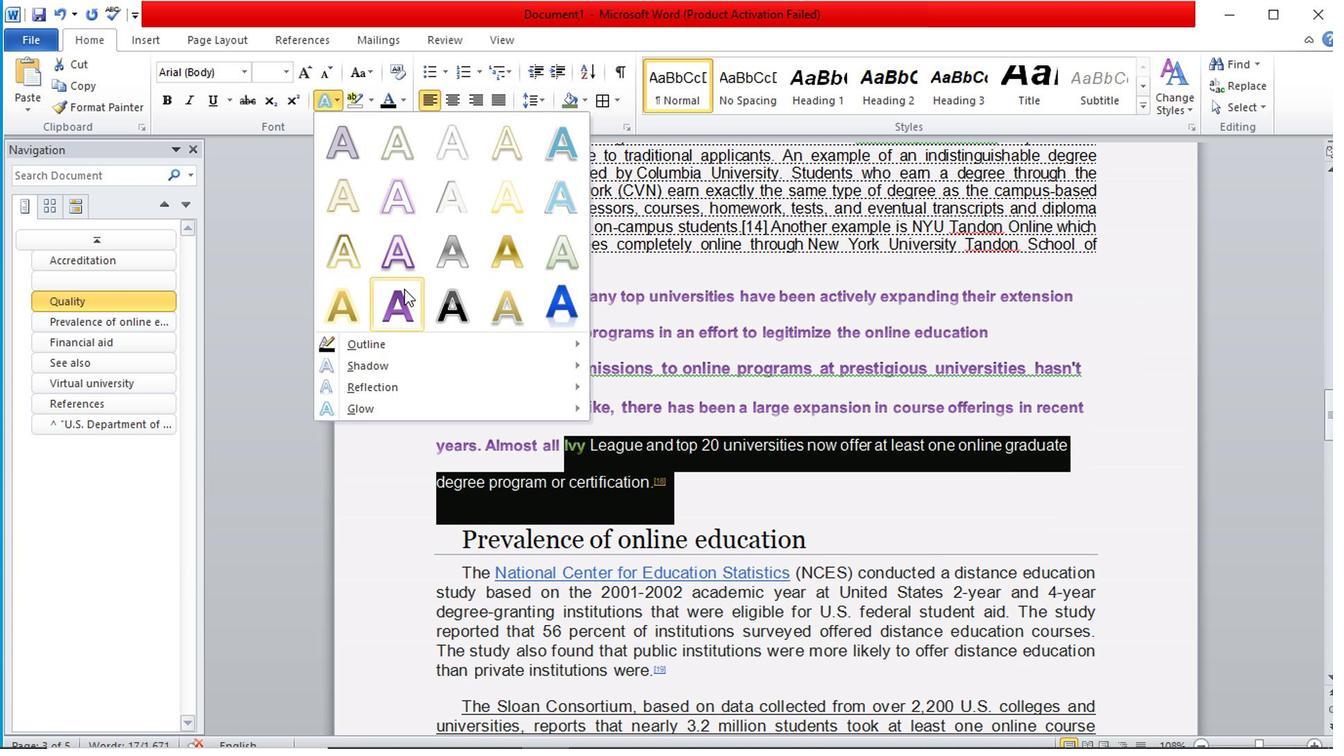 
Action: Mouse pressed left at (408, 297)
Screenshot: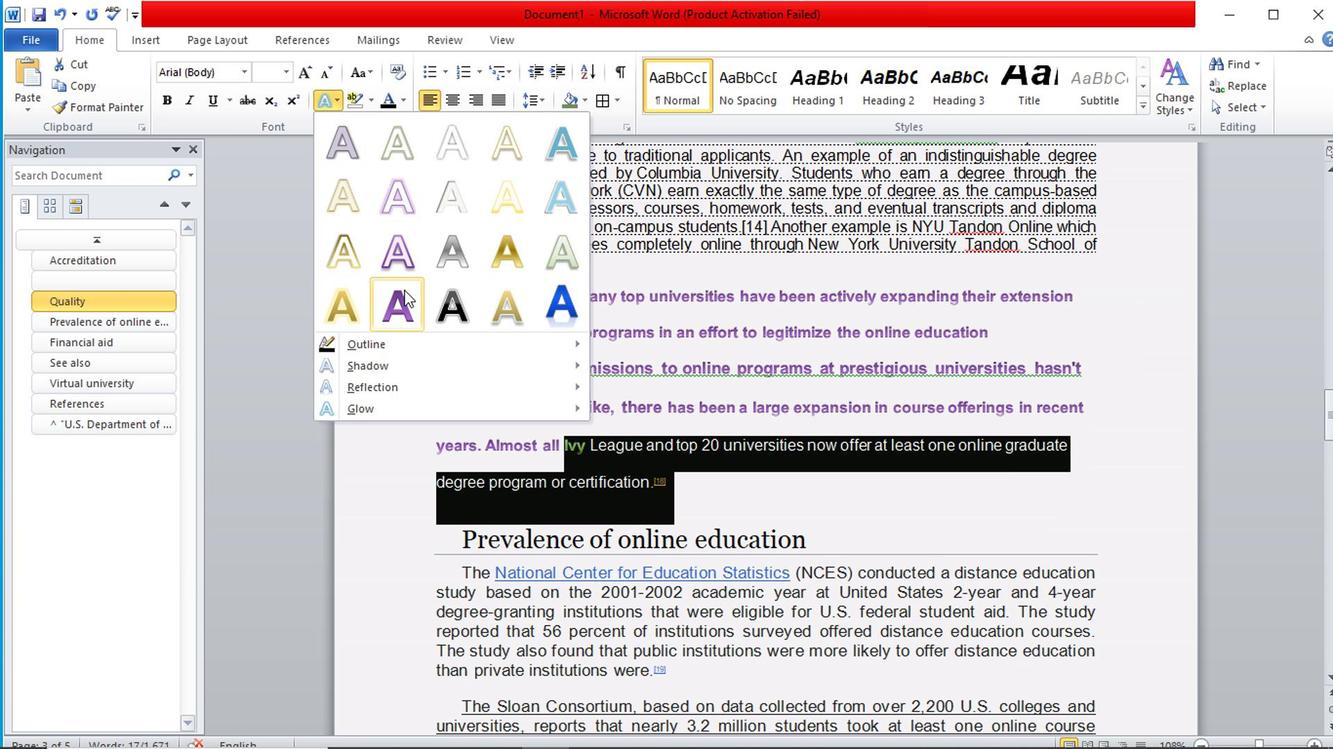 
Action: Mouse moved to (838, 524)
Screenshot: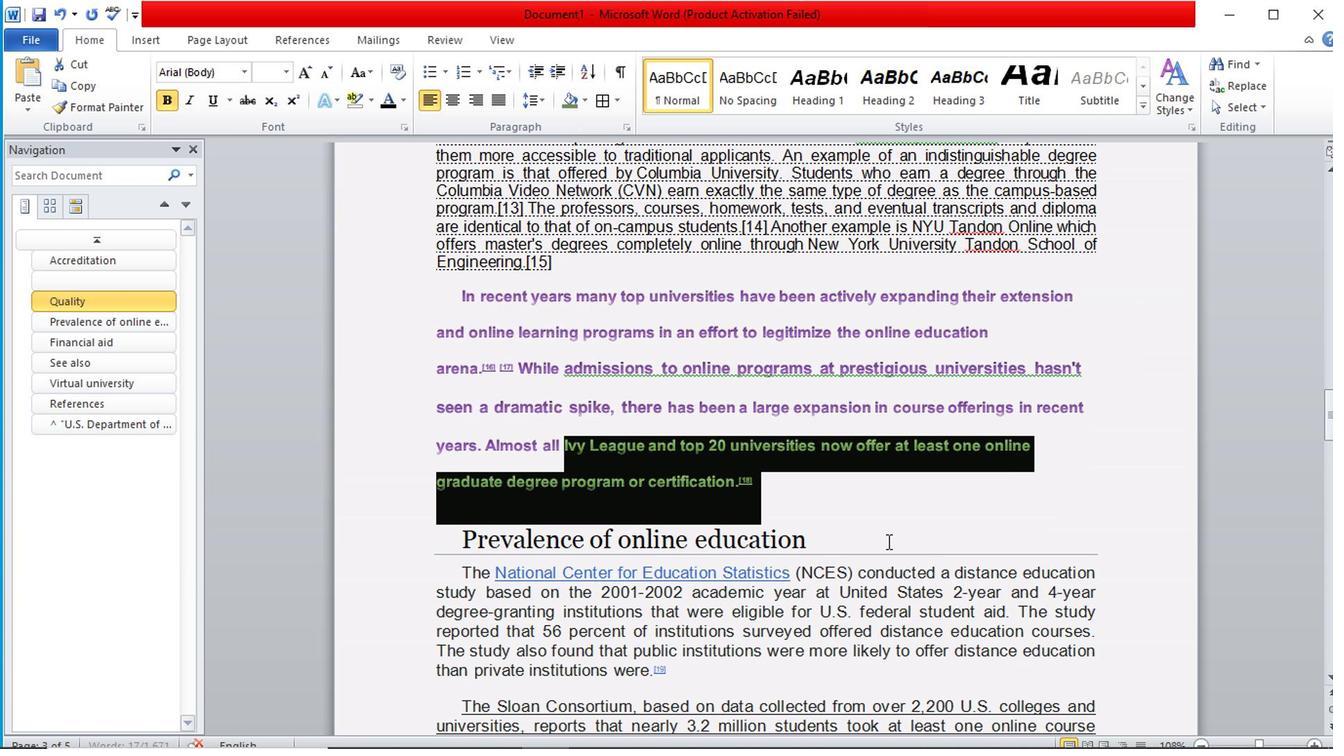 
Action: Mouse pressed left at (838, 524)
Screenshot: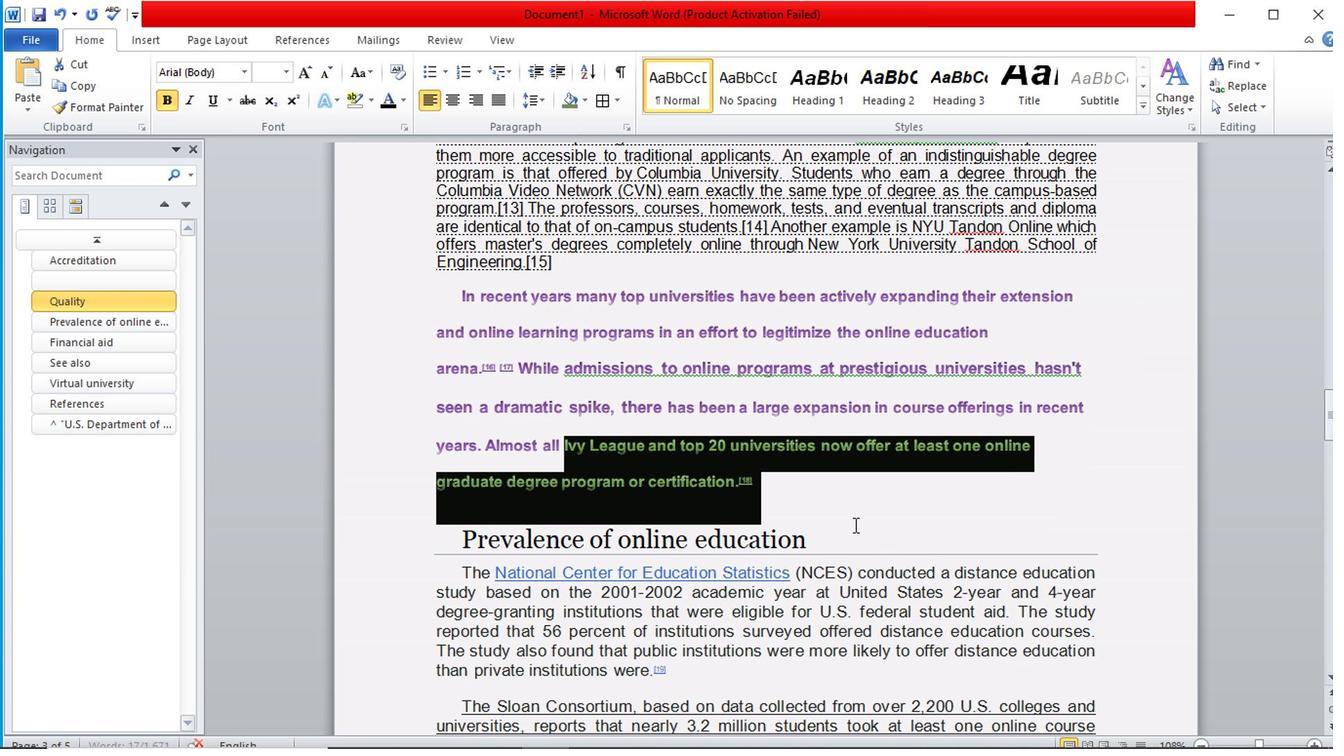 
Action: Mouse moved to (455, 299)
Screenshot: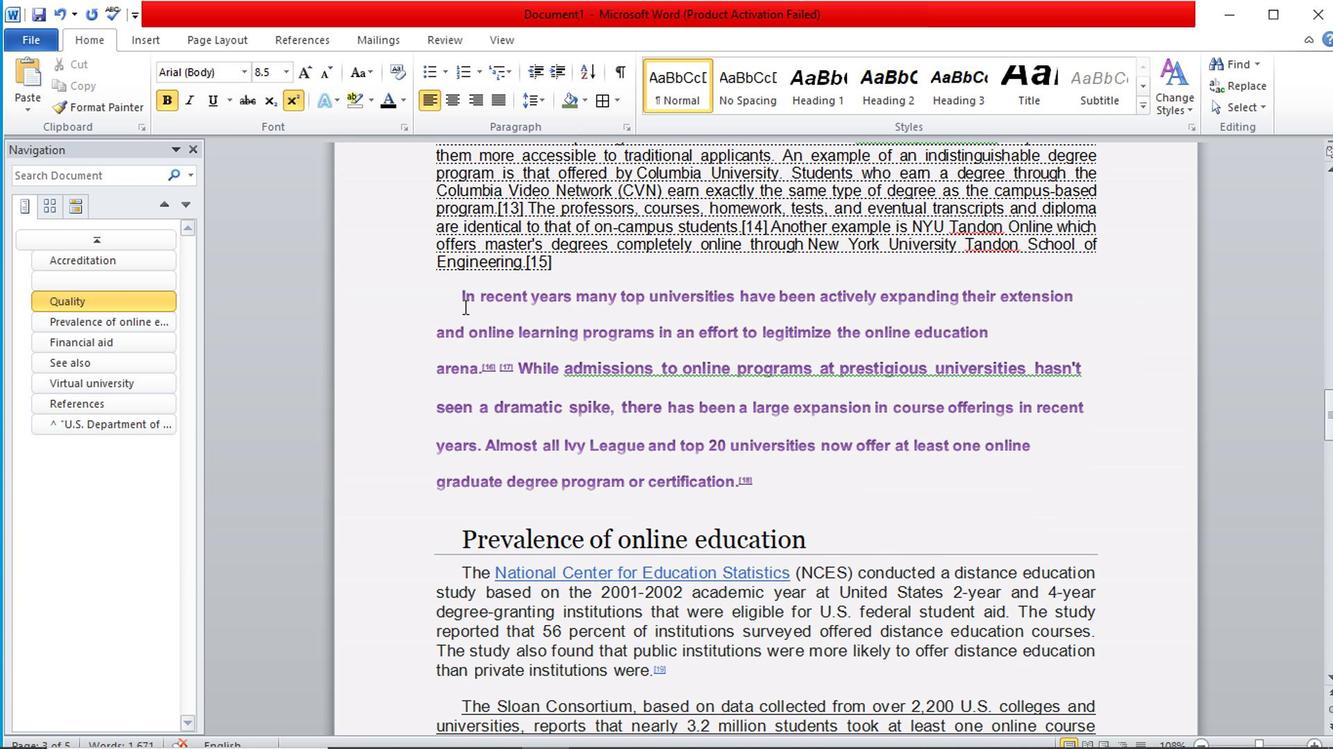 
Action: Mouse pressed left at (455, 299)
Screenshot: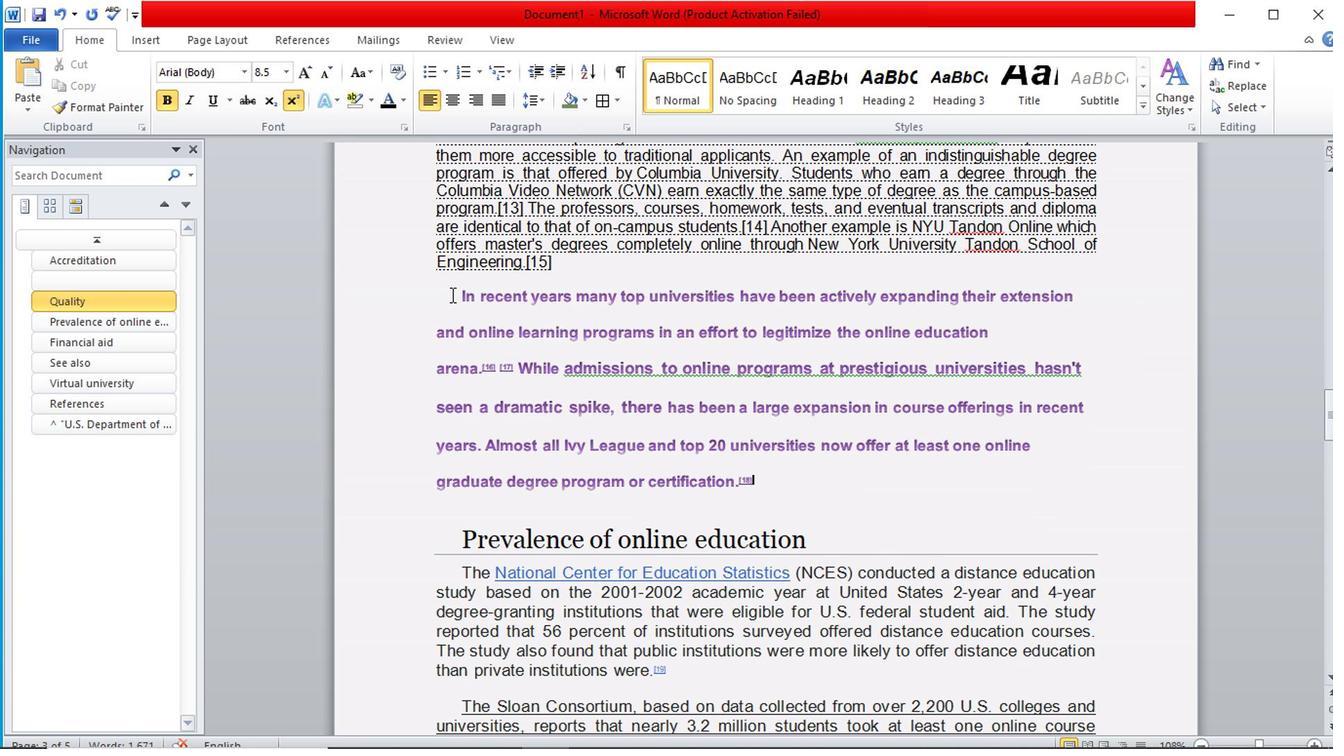 
Action: Mouse moved to (336, 78)
Screenshot: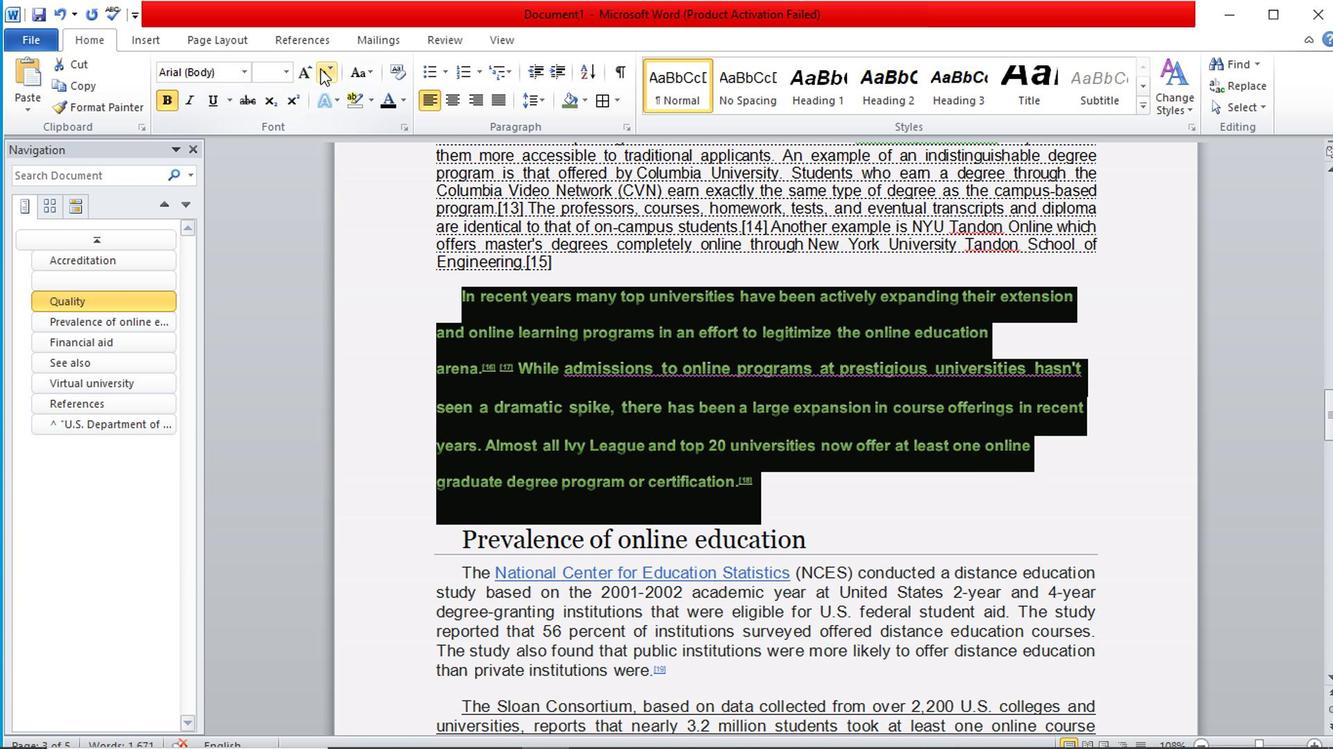 
Action: Mouse pressed left at (336, 78)
